 Task: Find connections with filter location Huanggang with filter topic #moneywith filter profile language French with filter current company JOJO INTERNATIONAL PVT LTD with filter school Indian Institute of Management, Indore with filter industry Food and Beverage Services with filter service category Typing with filter keywords title Cruise Director
Action: Mouse moved to (649, 85)
Screenshot: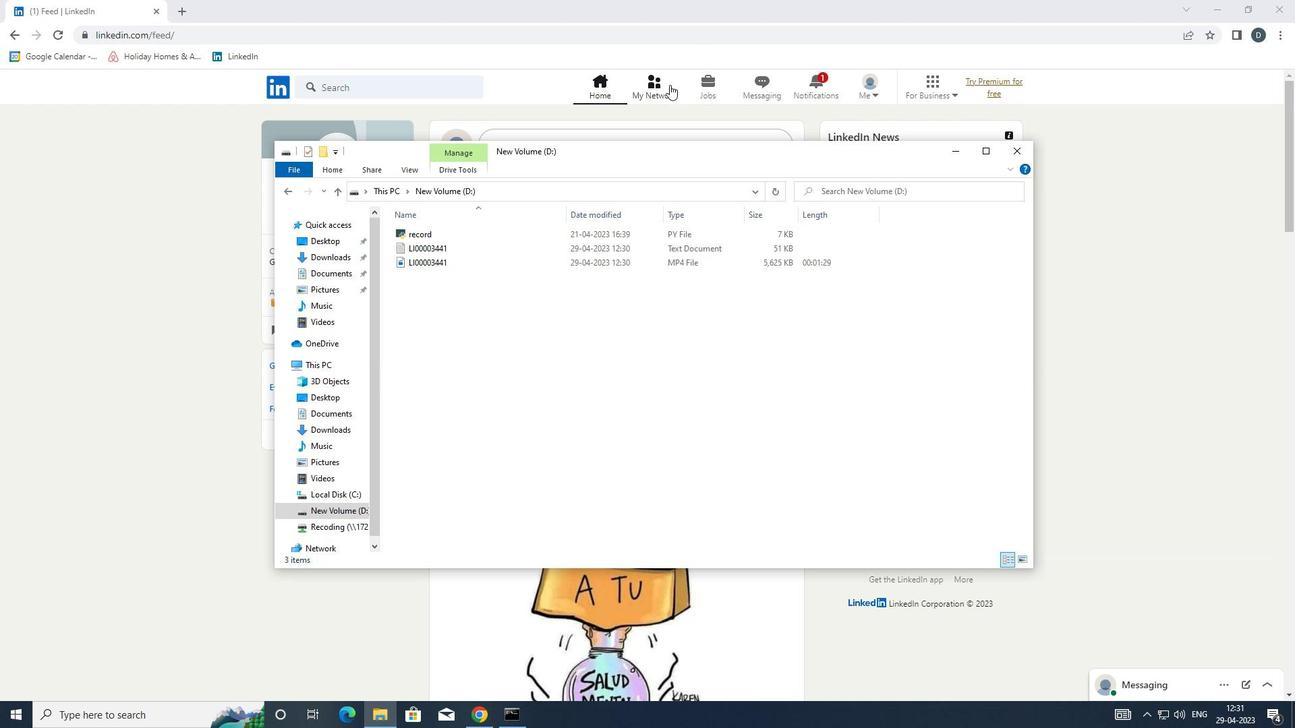 
Action: Mouse pressed left at (649, 85)
Screenshot: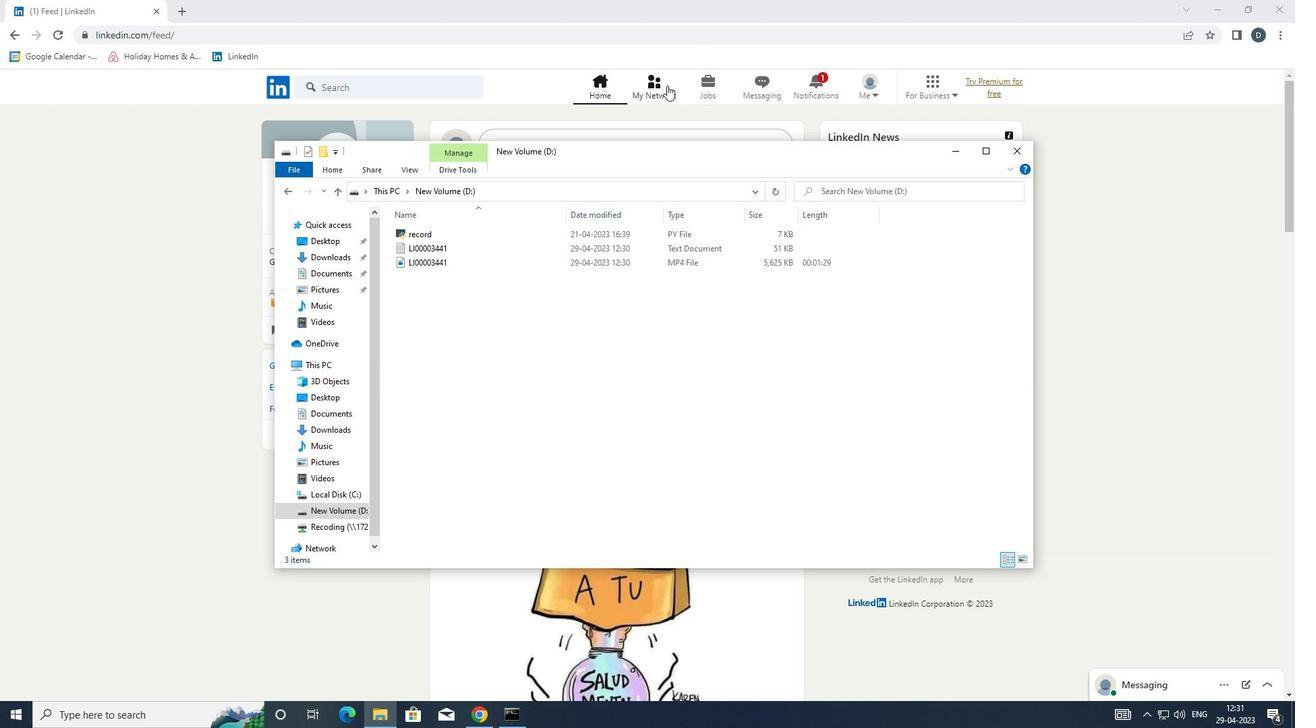 
Action: Mouse moved to (443, 155)
Screenshot: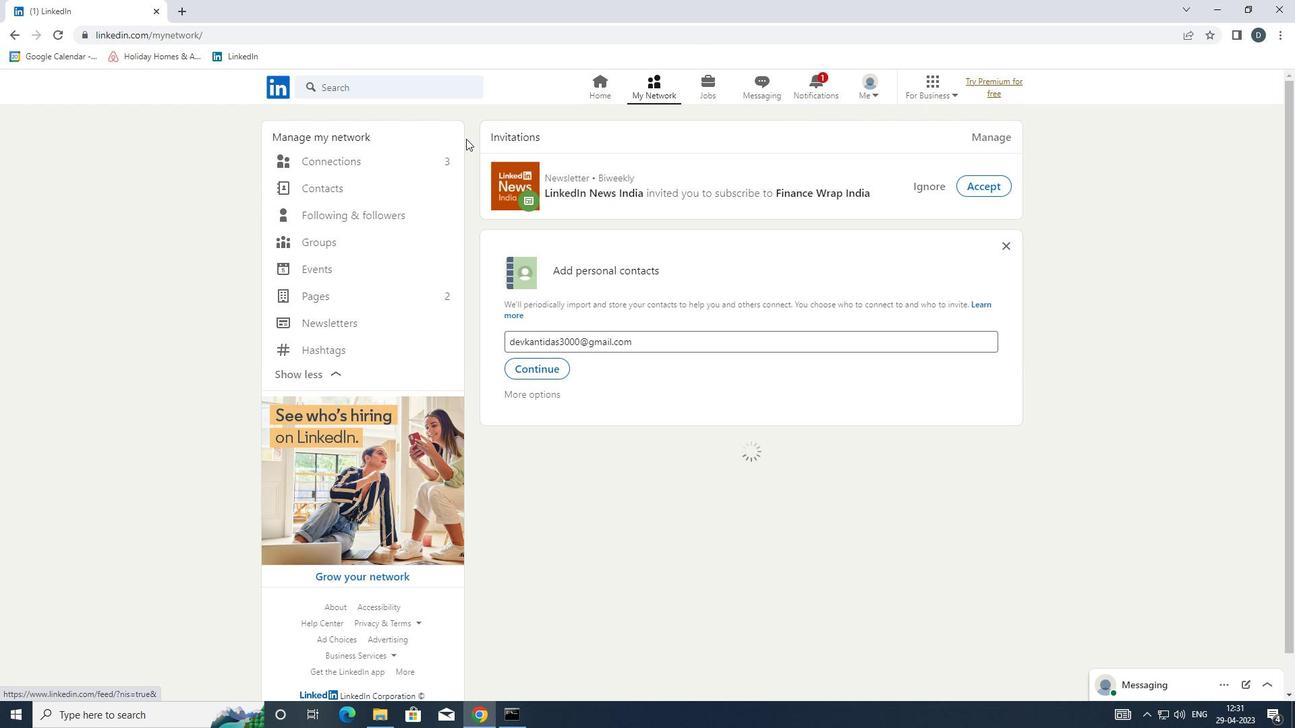 
Action: Mouse pressed left at (443, 155)
Screenshot: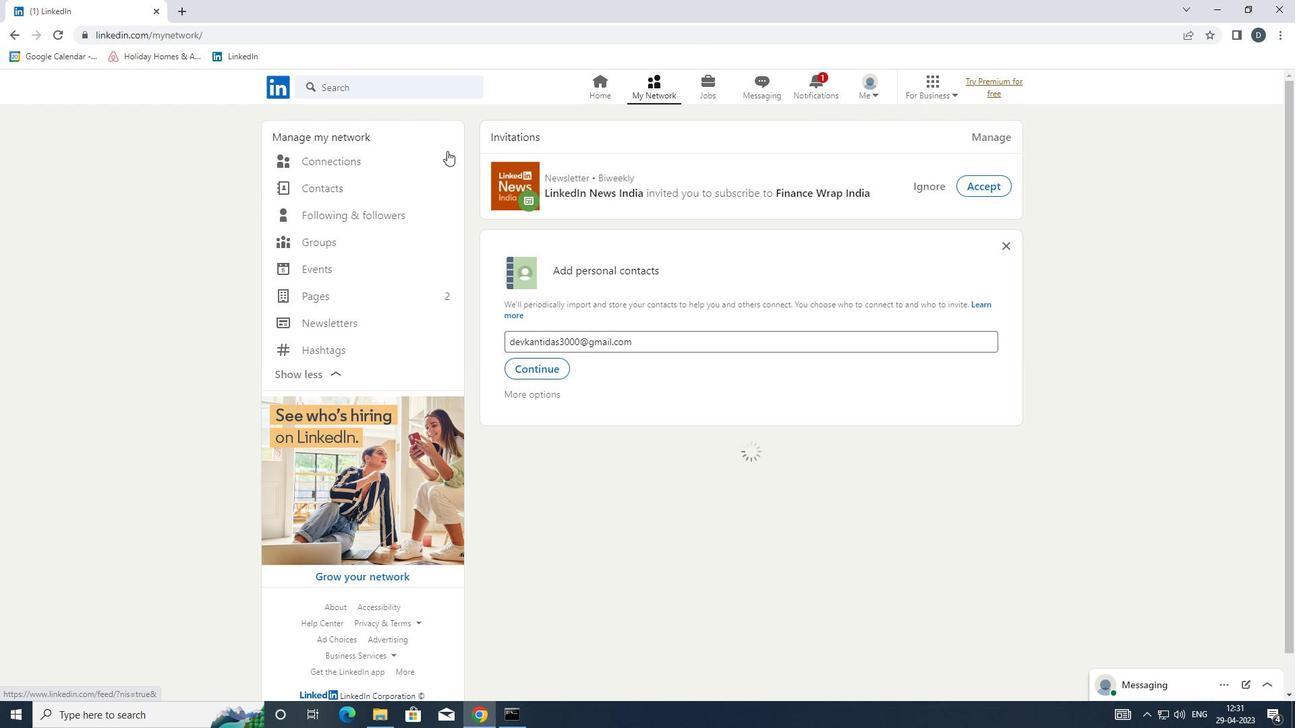 
Action: Mouse moved to (742, 159)
Screenshot: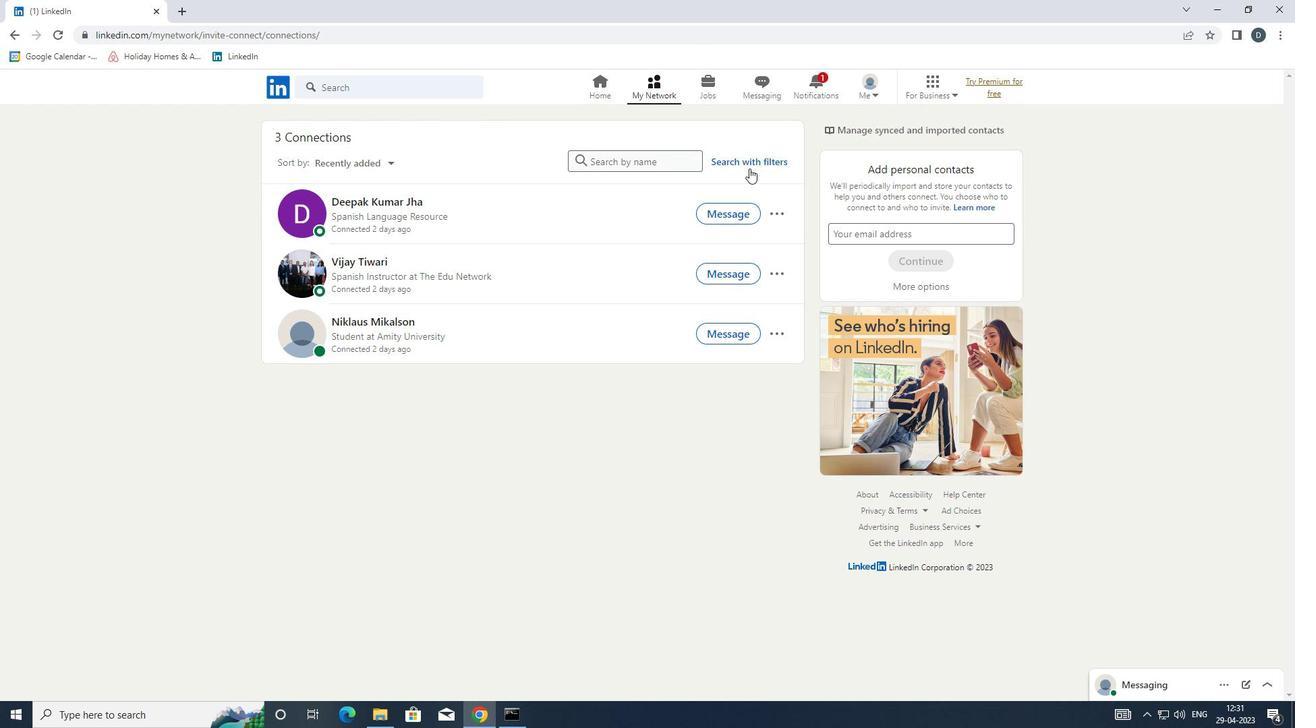
Action: Mouse pressed left at (742, 159)
Screenshot: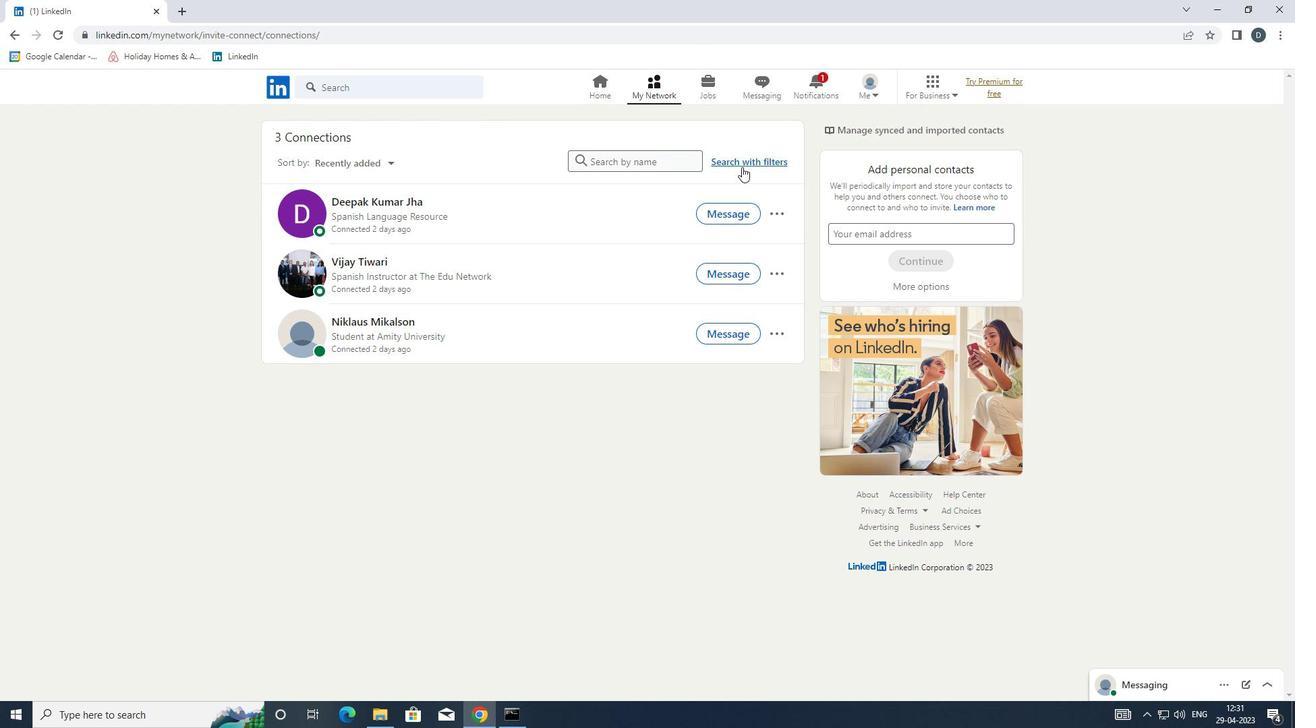 
Action: Mouse moved to (686, 122)
Screenshot: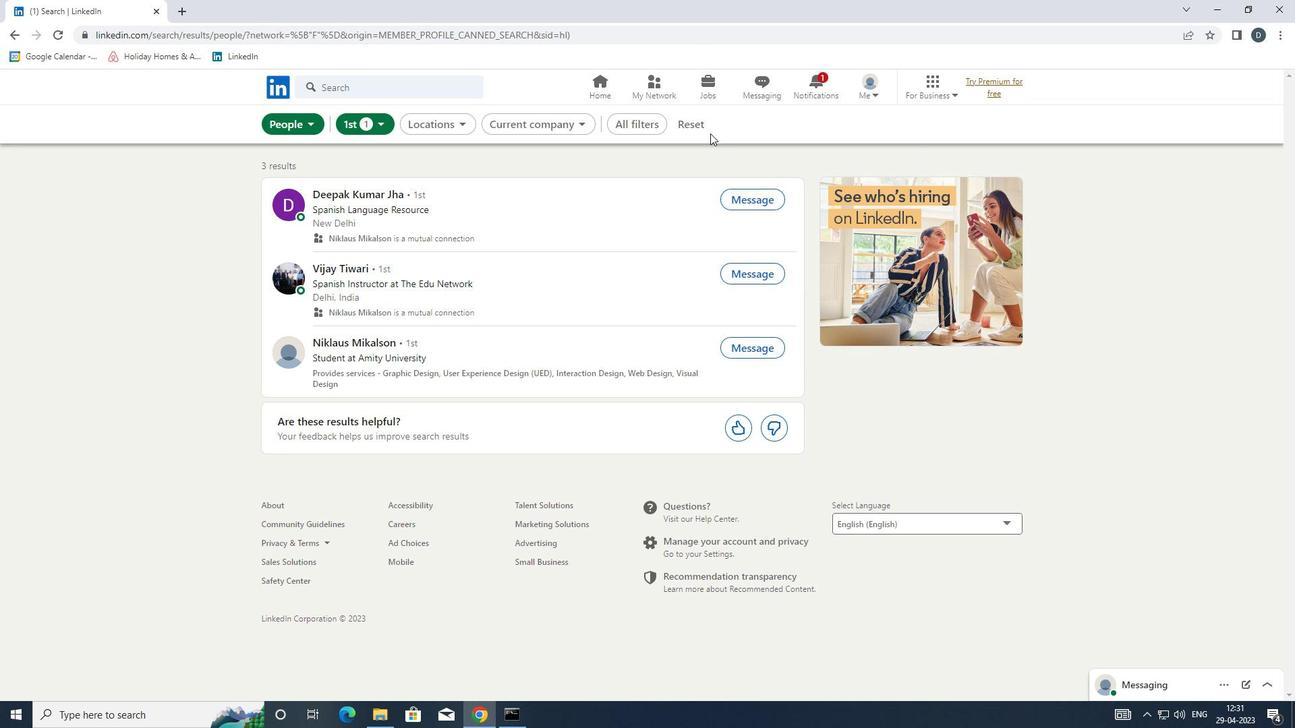 
Action: Mouse pressed left at (686, 122)
Screenshot: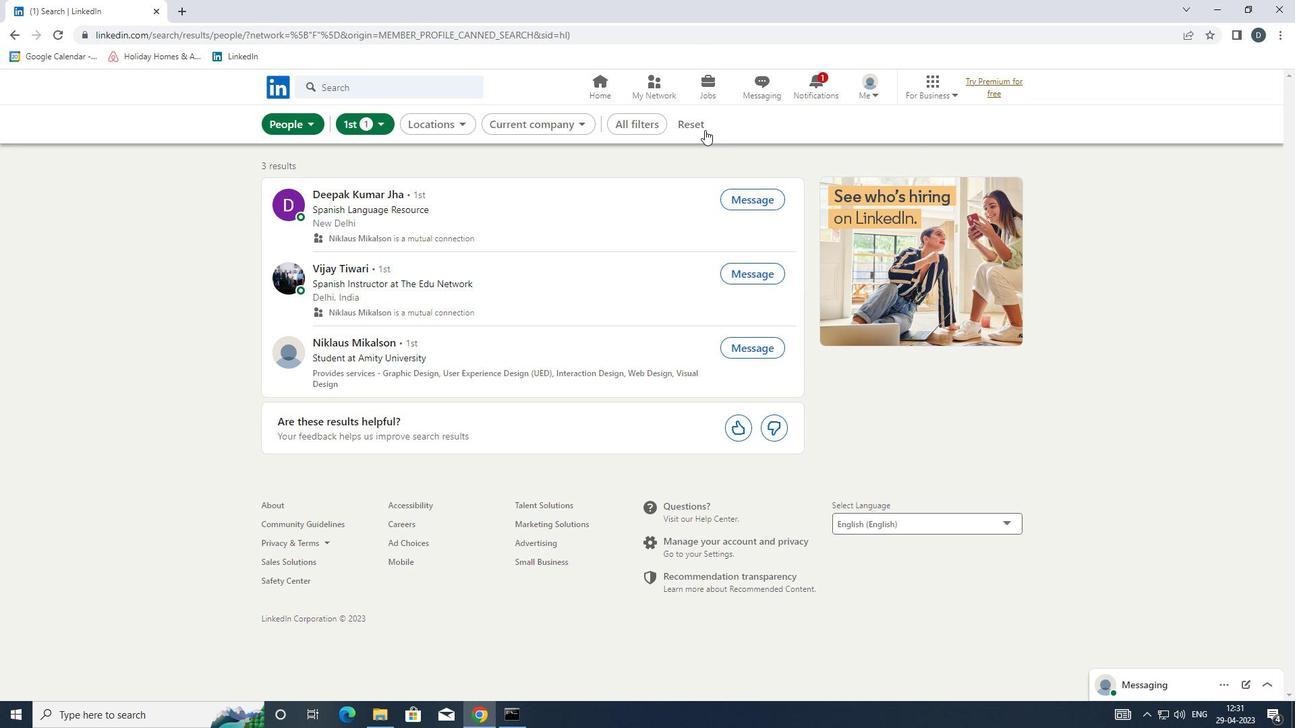 
Action: Mouse moved to (682, 122)
Screenshot: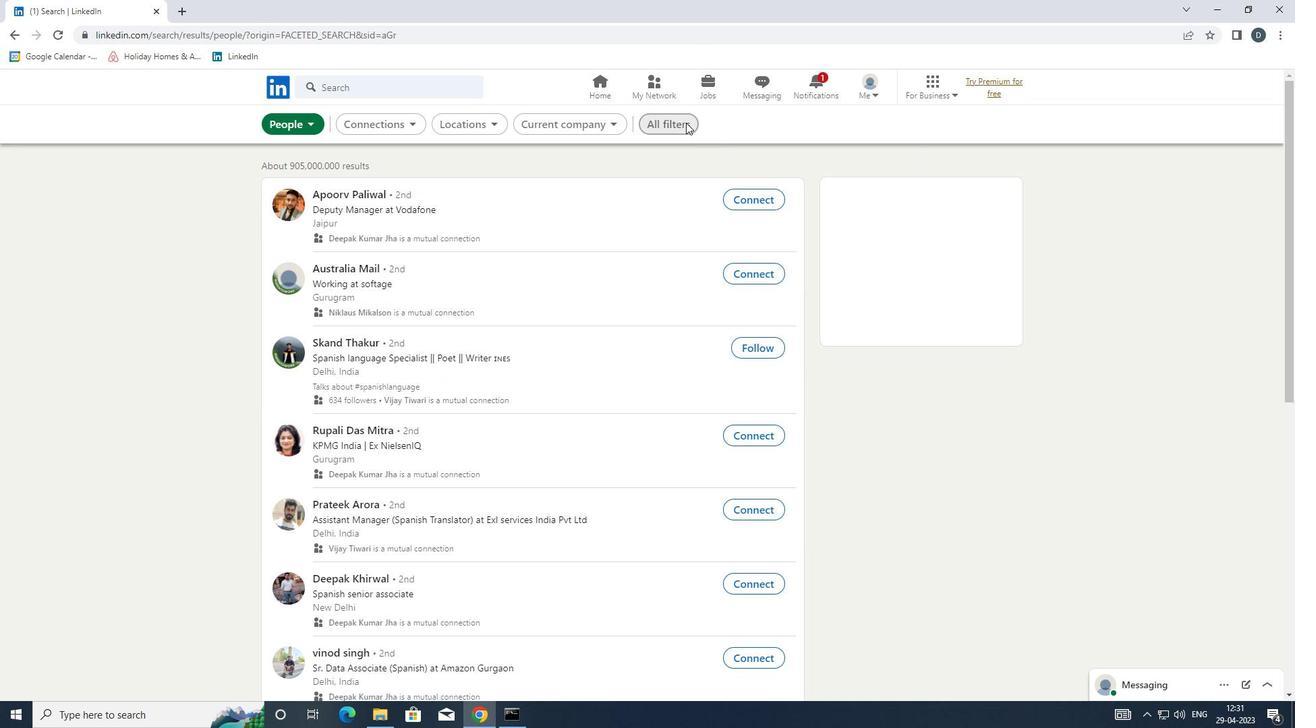 
Action: Mouse pressed left at (682, 122)
Screenshot: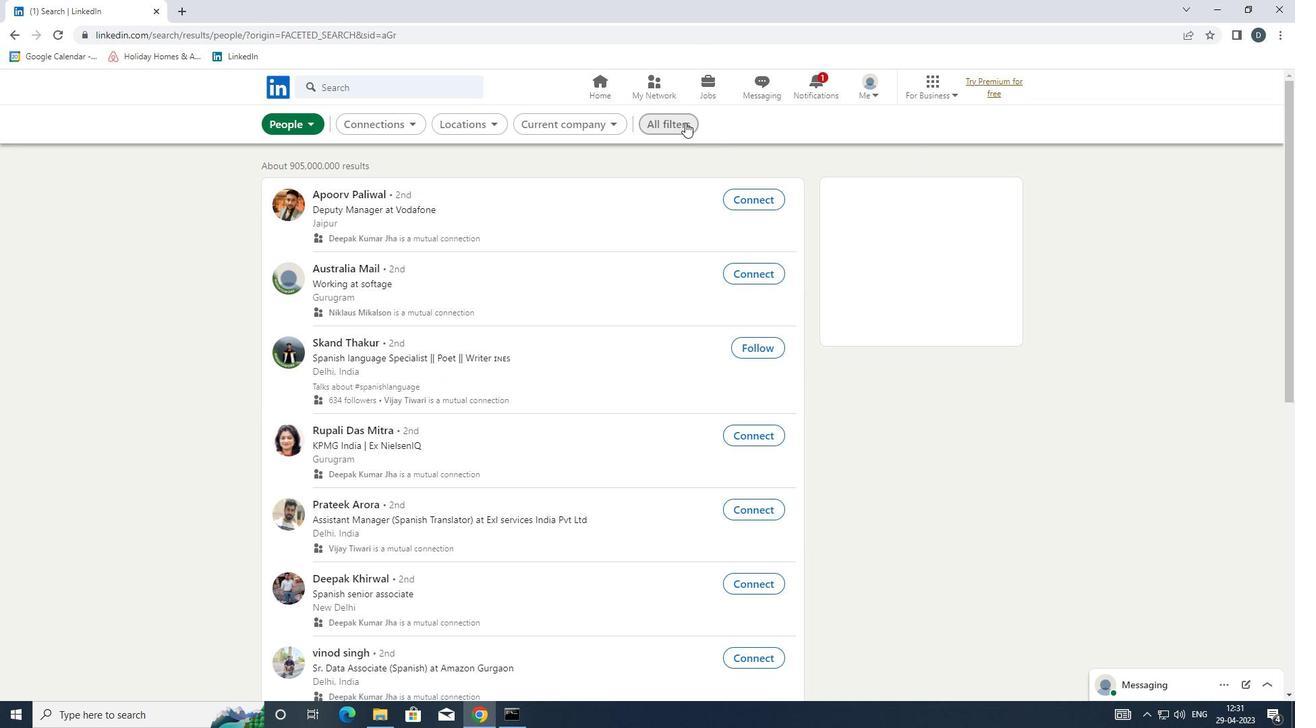 
Action: Mouse moved to (1166, 529)
Screenshot: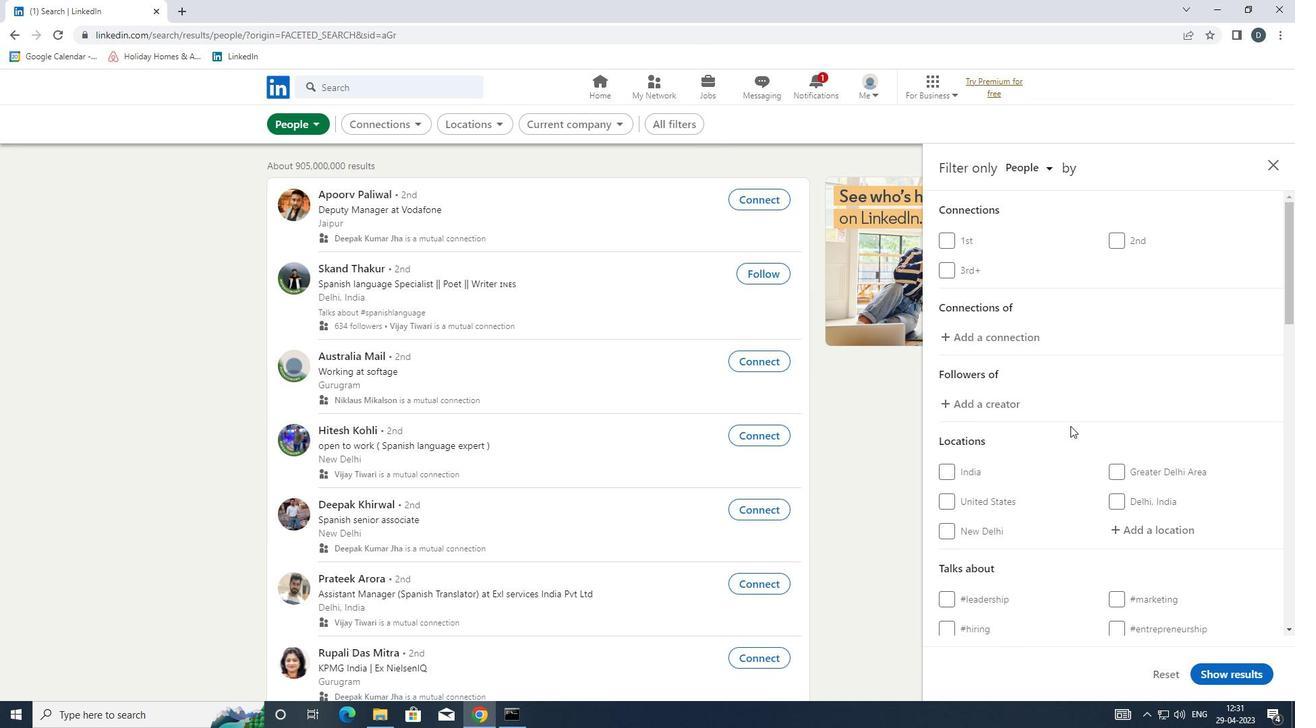 
Action: Mouse pressed left at (1166, 529)
Screenshot: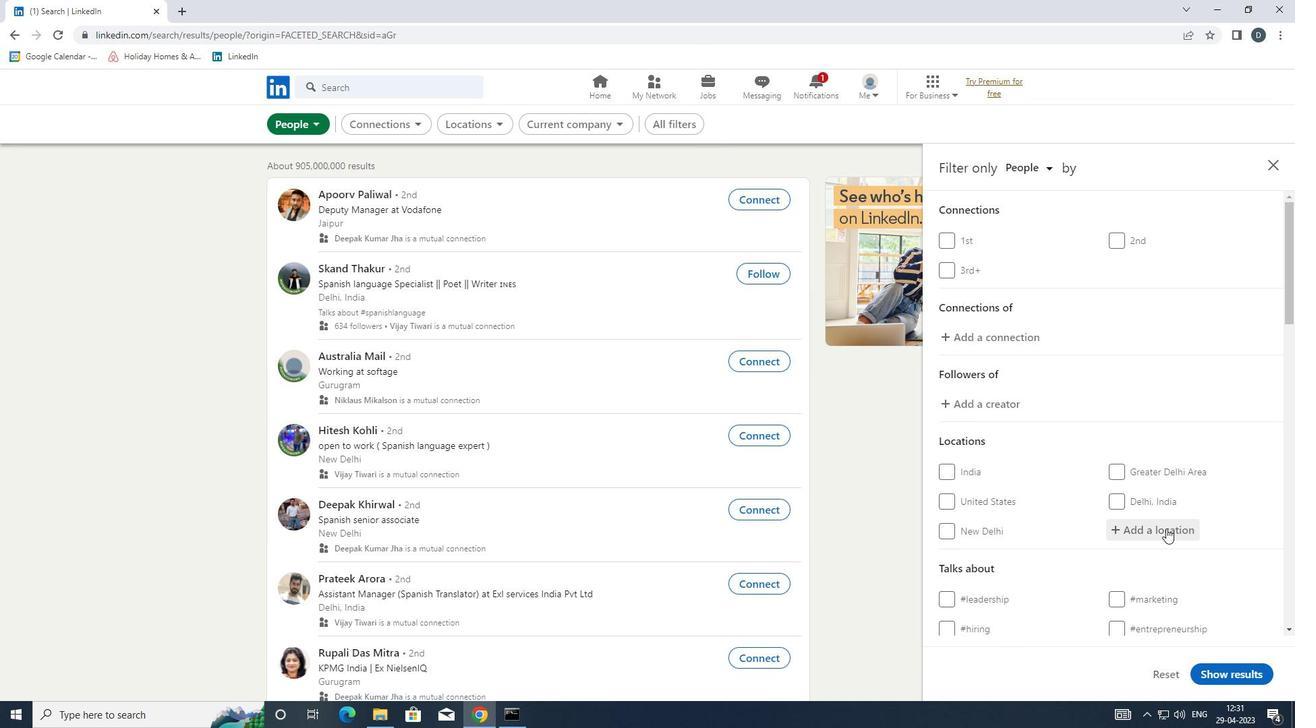 
Action: Key pressed <Key.shift_r><Key.shift_r><Key.shift_r>Huanggang
Screenshot: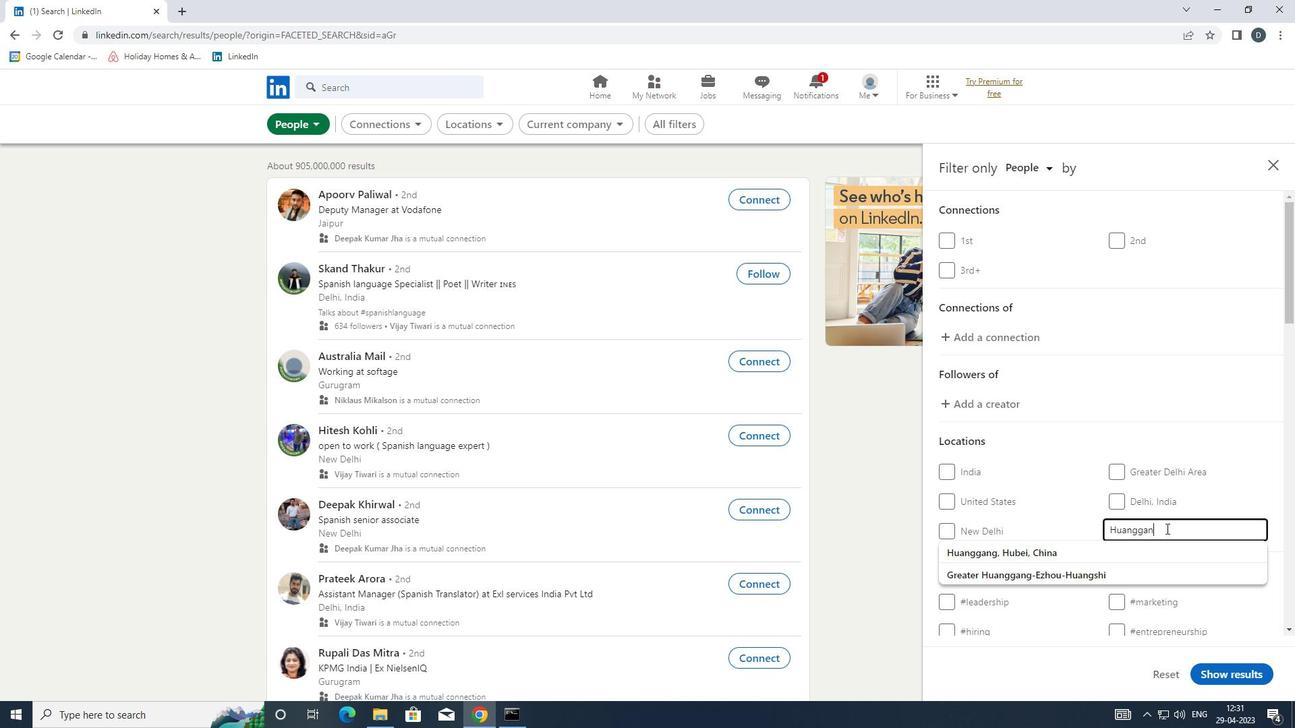
Action: Mouse moved to (1142, 541)
Screenshot: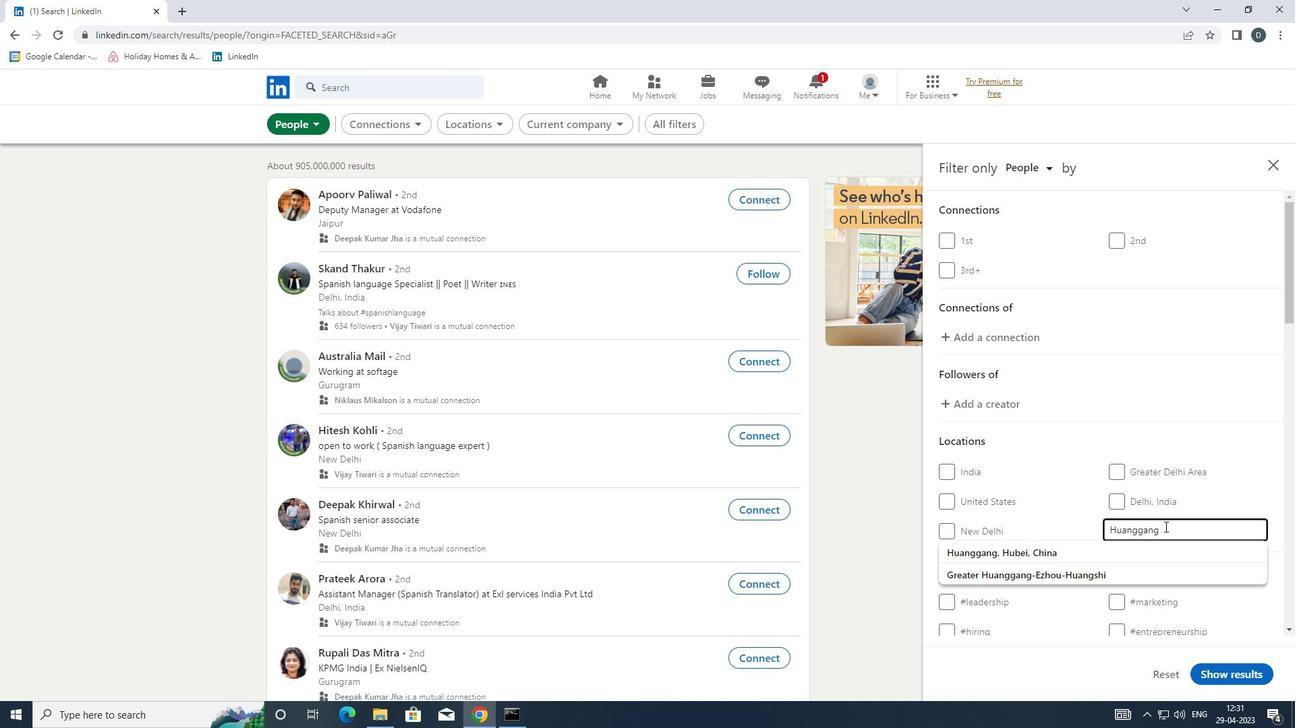 
Action: Mouse pressed left at (1142, 541)
Screenshot: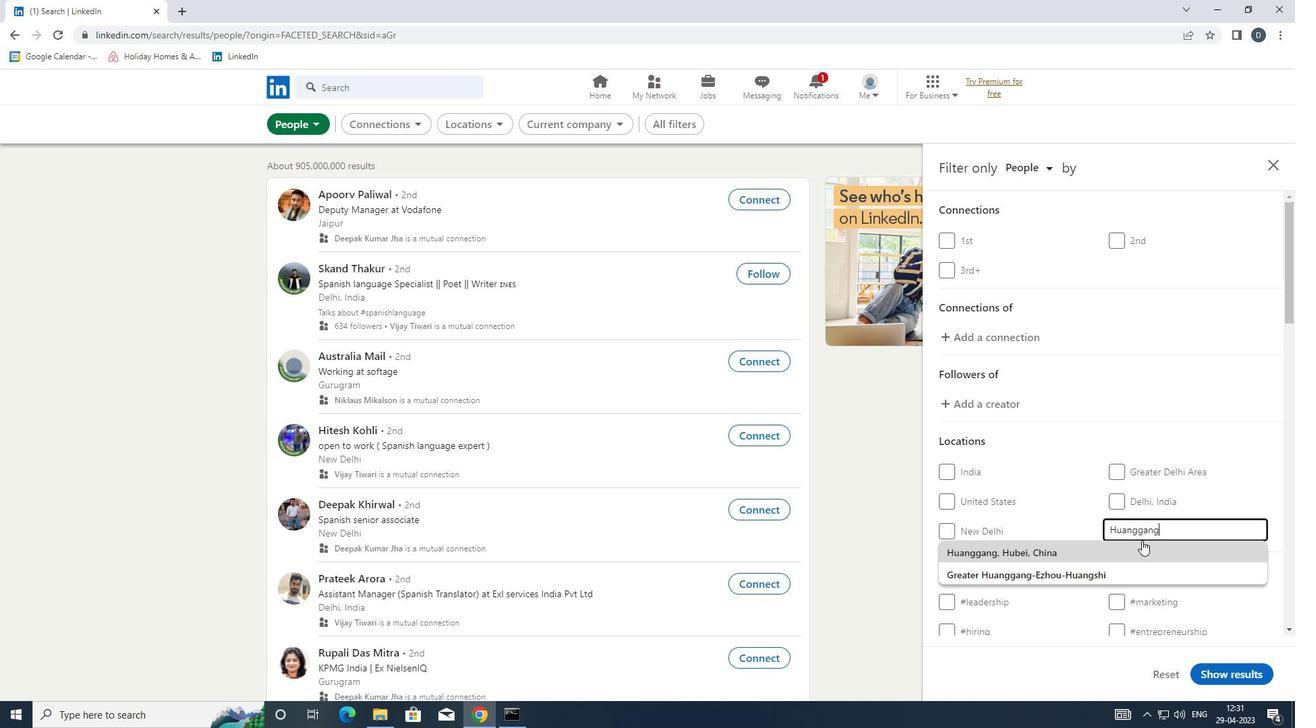 
Action: Mouse scrolled (1142, 540) with delta (0, 0)
Screenshot: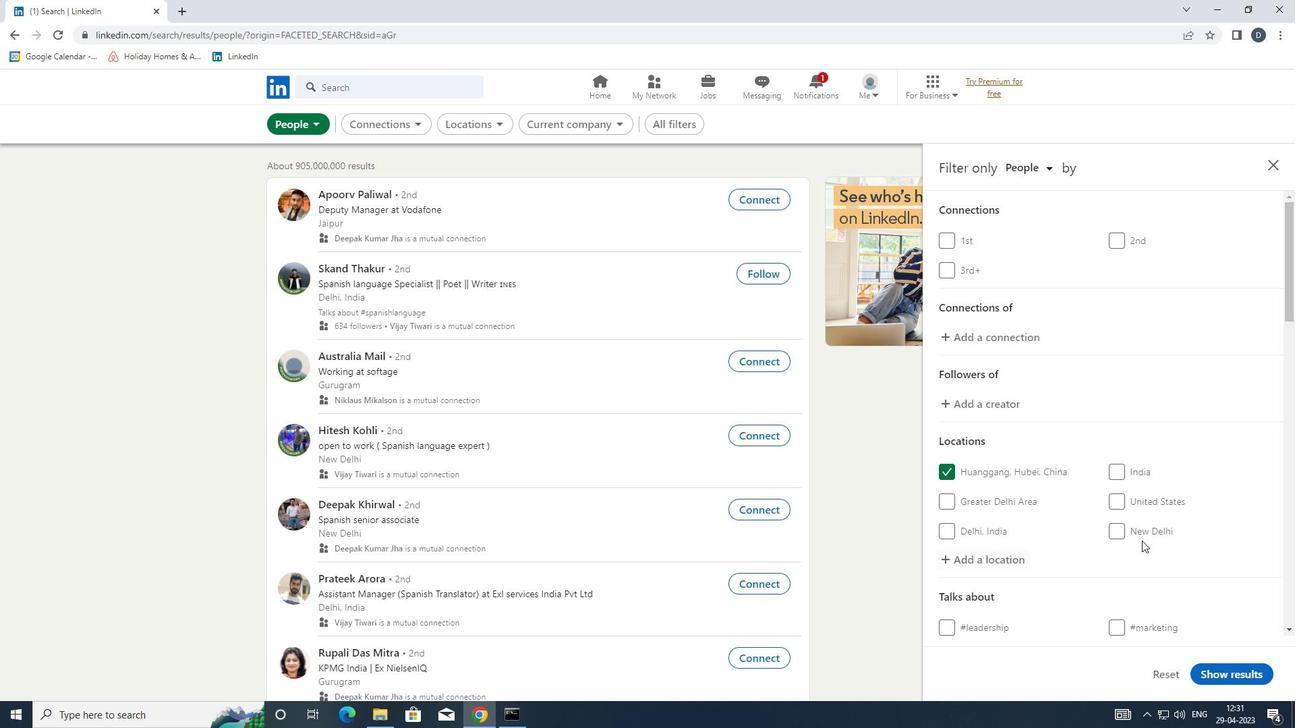 
Action: Mouse scrolled (1142, 540) with delta (0, 0)
Screenshot: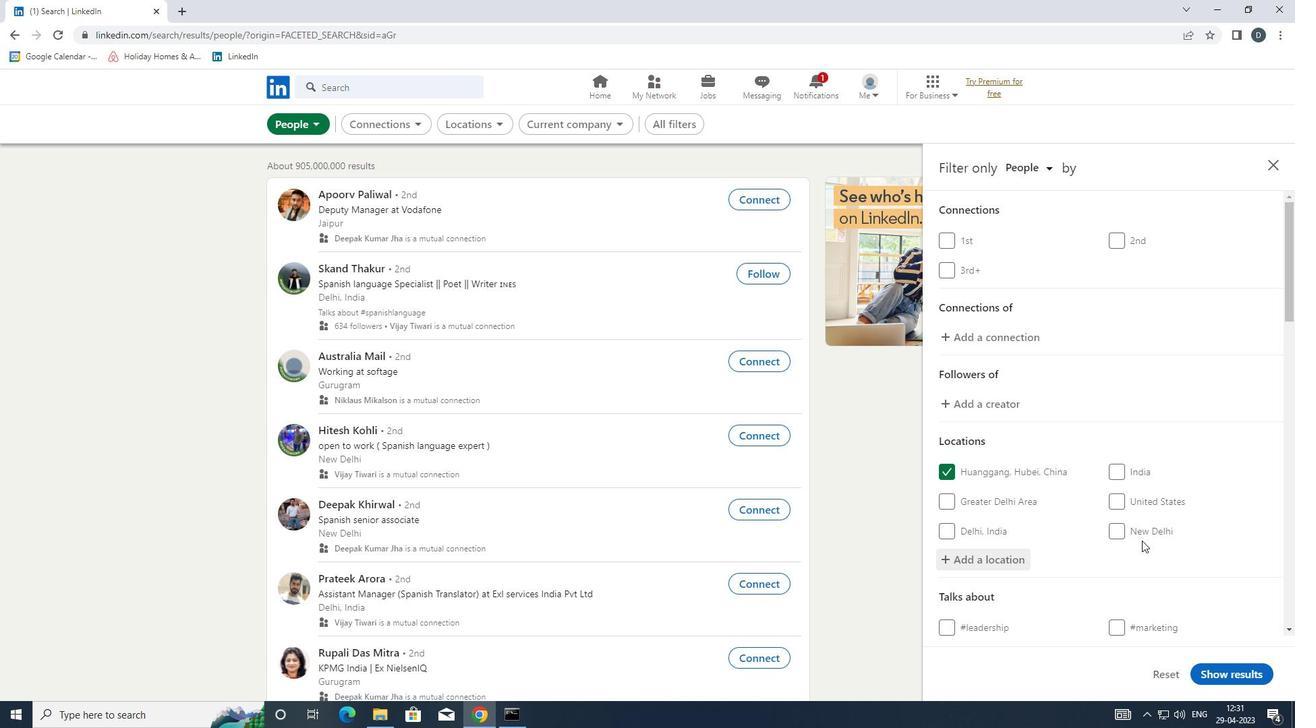 
Action: Mouse scrolled (1142, 540) with delta (0, 0)
Screenshot: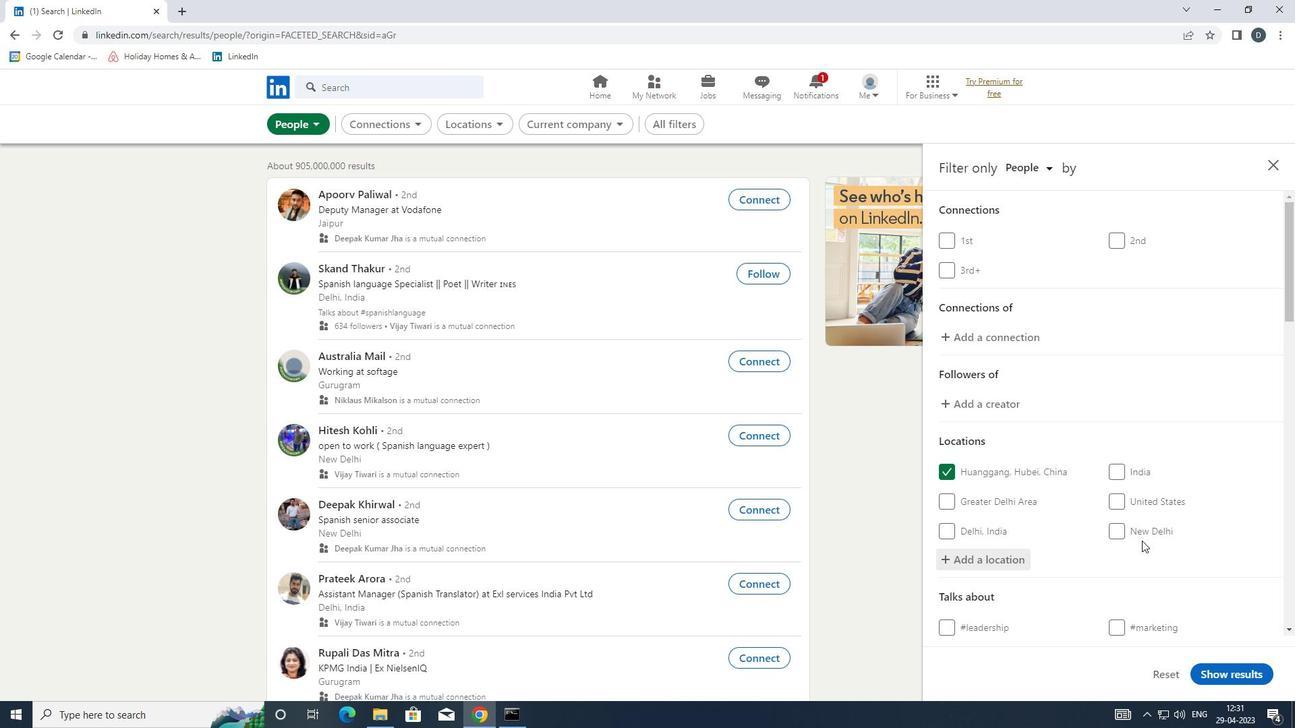 
Action: Mouse moved to (1132, 483)
Screenshot: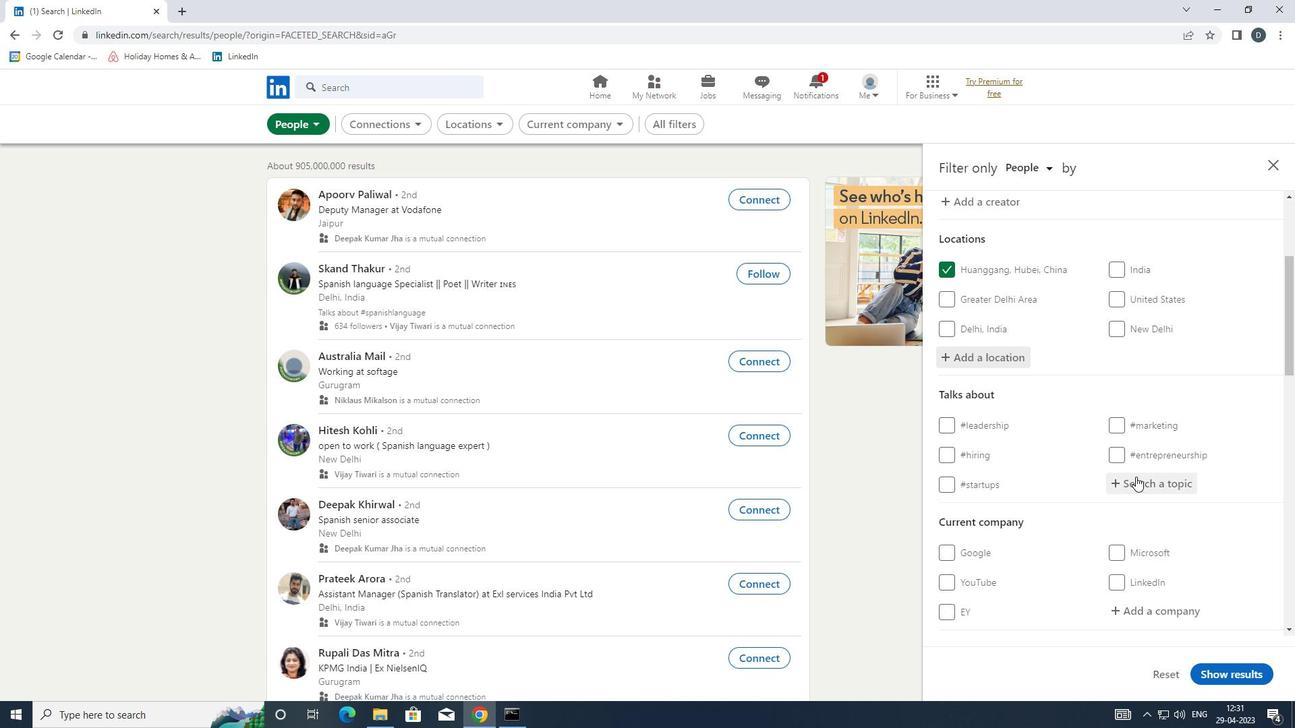 
Action: Mouse pressed left at (1132, 483)
Screenshot: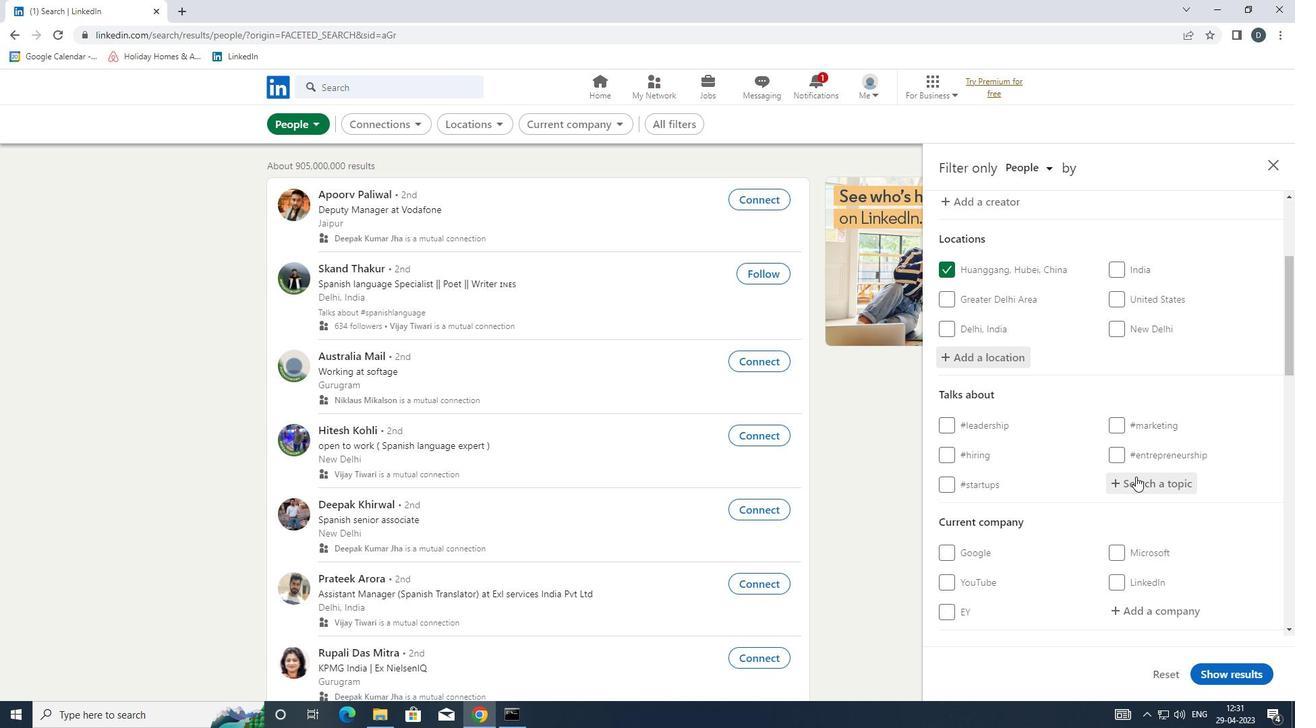 
Action: Mouse moved to (1130, 487)
Screenshot: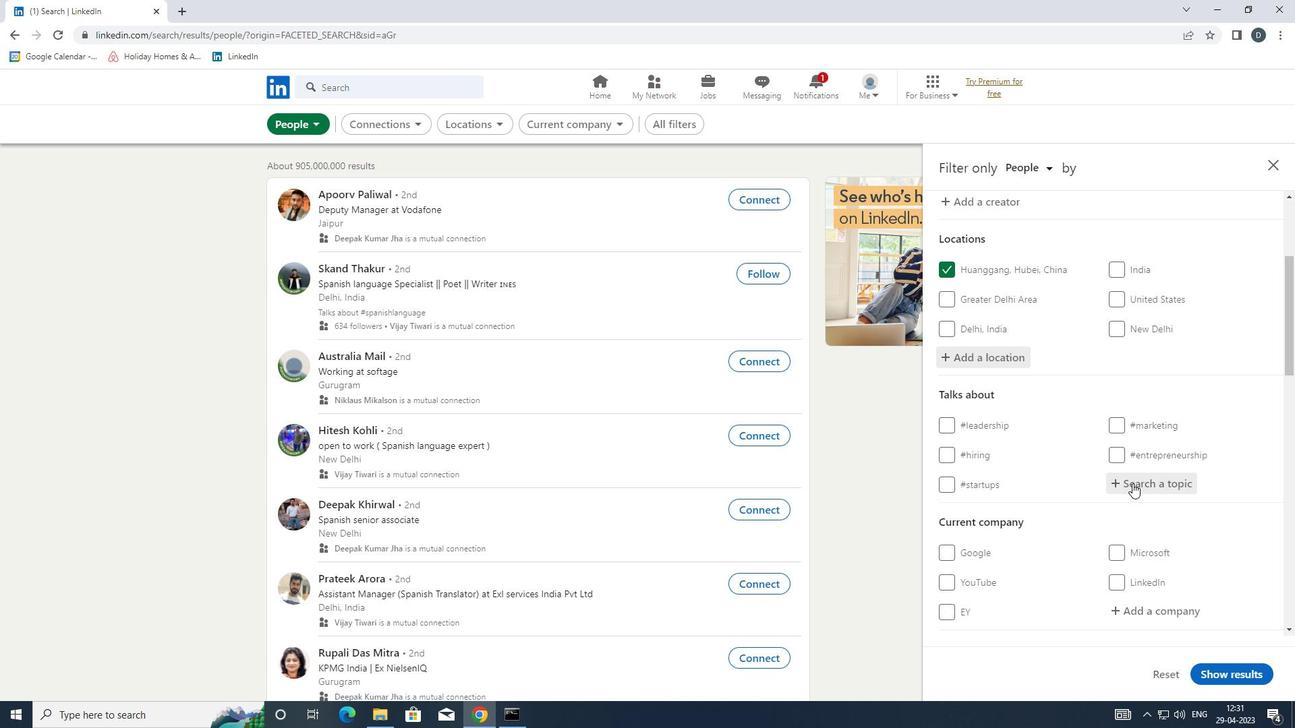 
Action: Key pressed <Key.shift>#MONEY
Screenshot: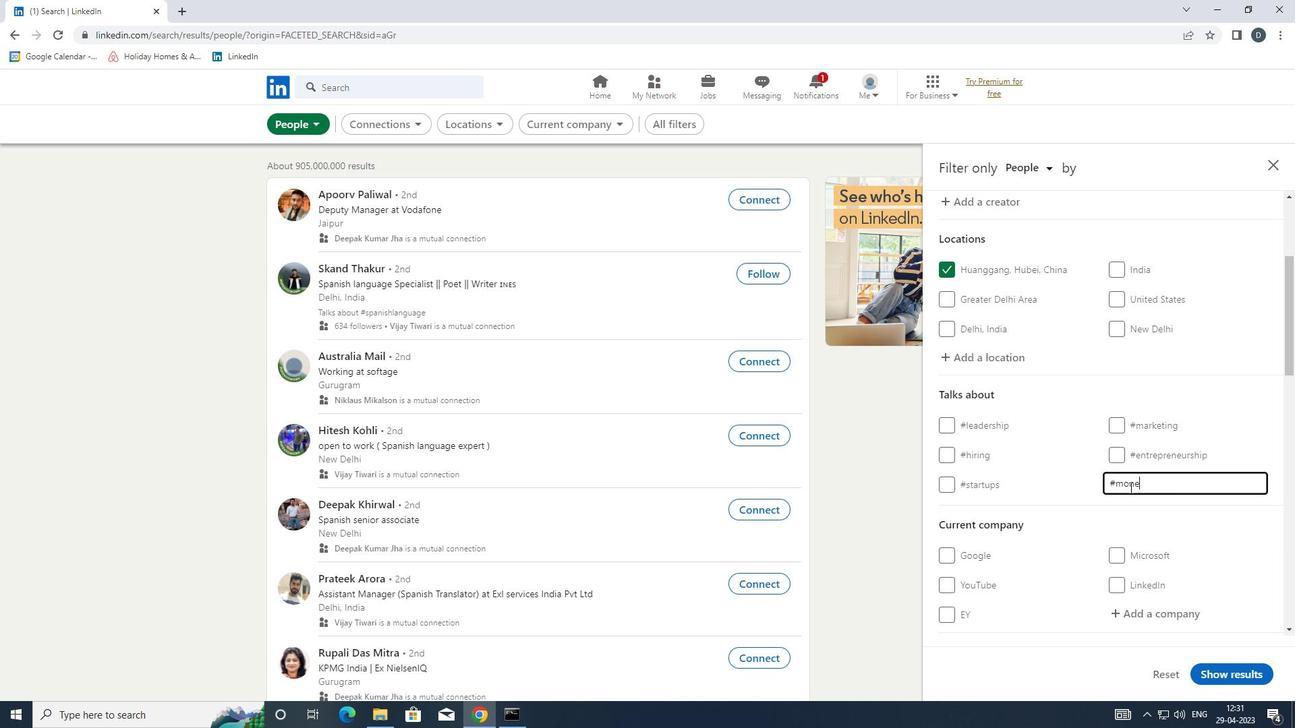 
Action: Mouse moved to (1128, 481)
Screenshot: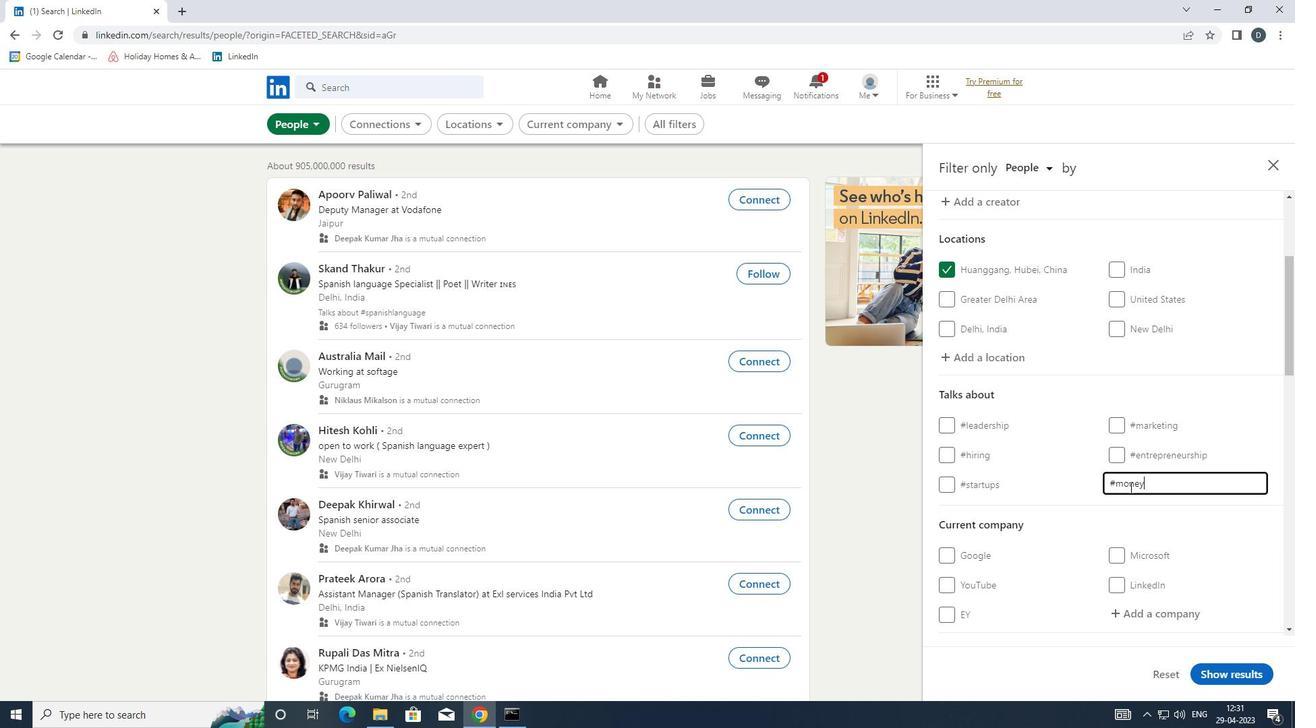 
Action: Mouse scrolled (1128, 481) with delta (0, 0)
Screenshot: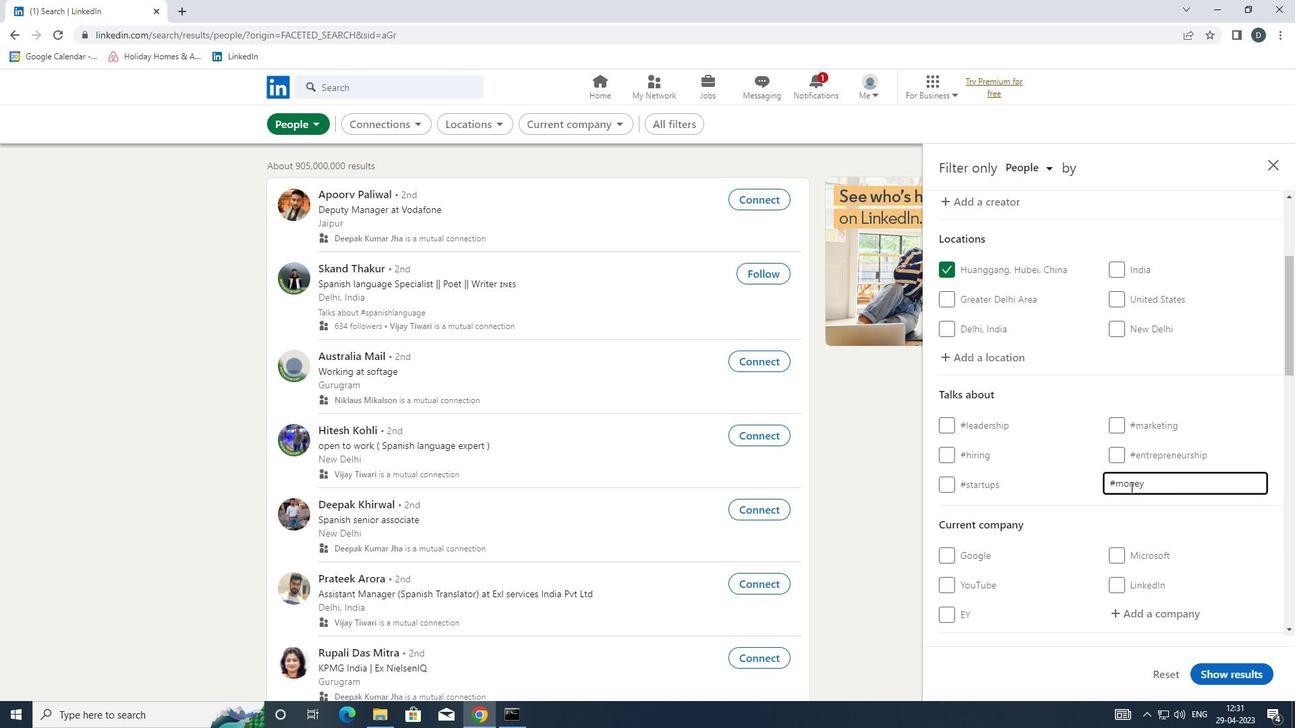 
Action: Mouse scrolled (1128, 481) with delta (0, 0)
Screenshot: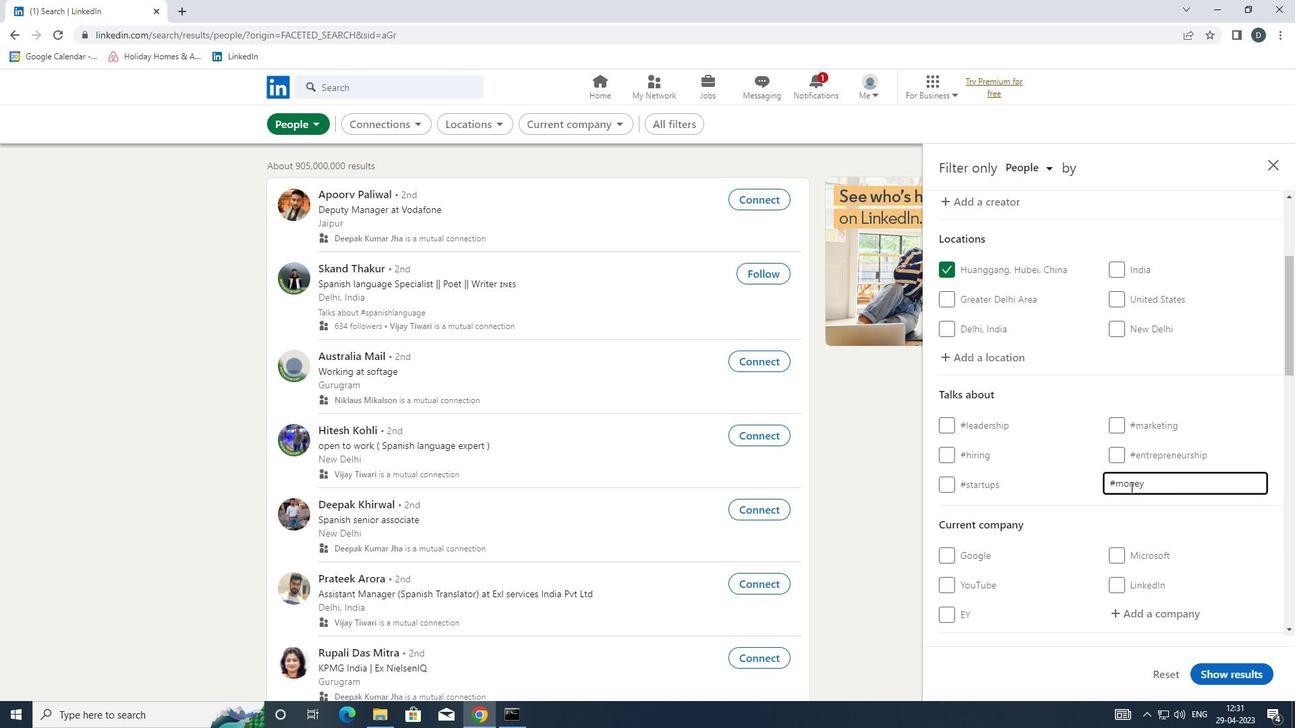 
Action: Mouse scrolled (1128, 481) with delta (0, 0)
Screenshot: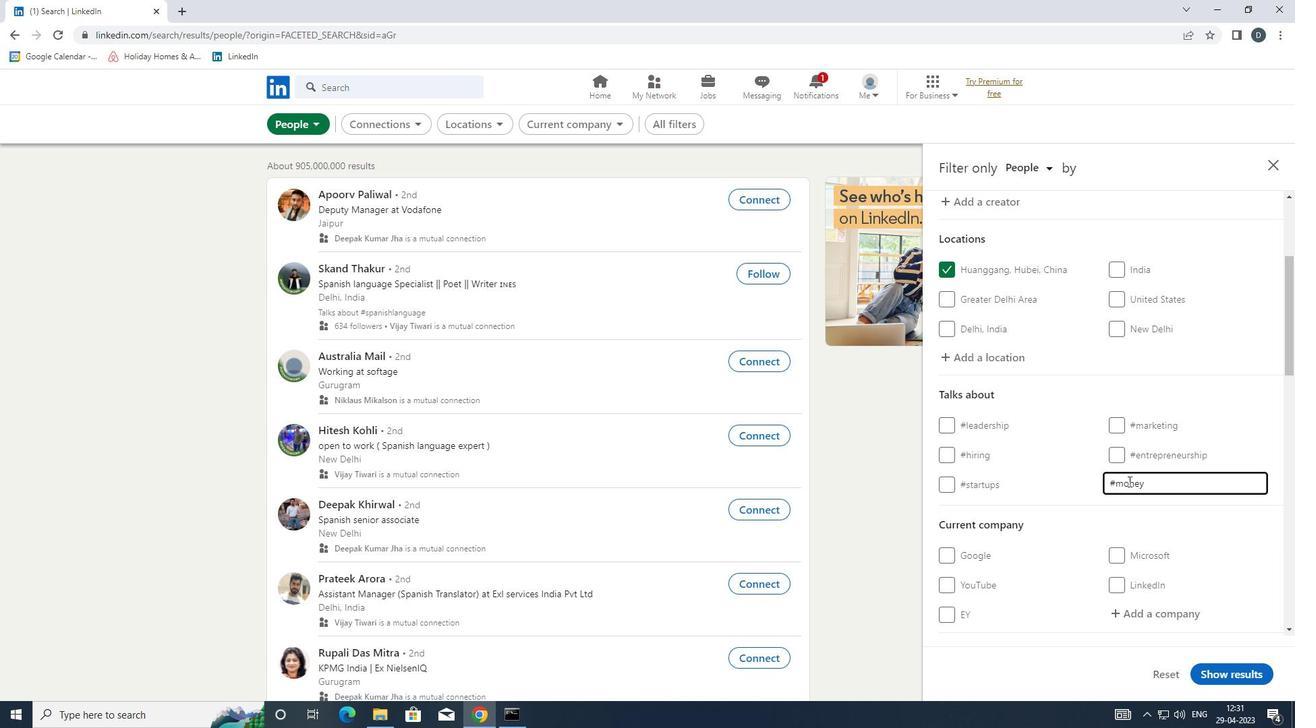 
Action: Mouse moved to (1128, 477)
Screenshot: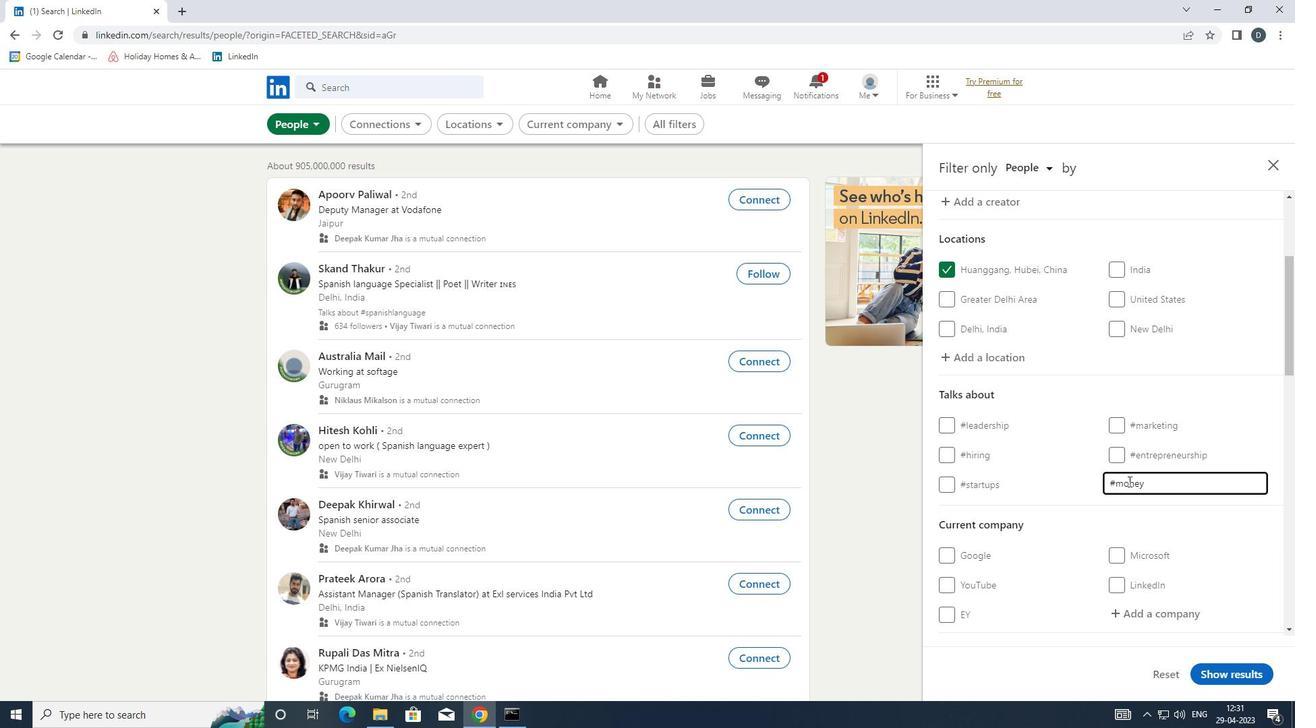 
Action: Mouse scrolled (1128, 477) with delta (0, 0)
Screenshot: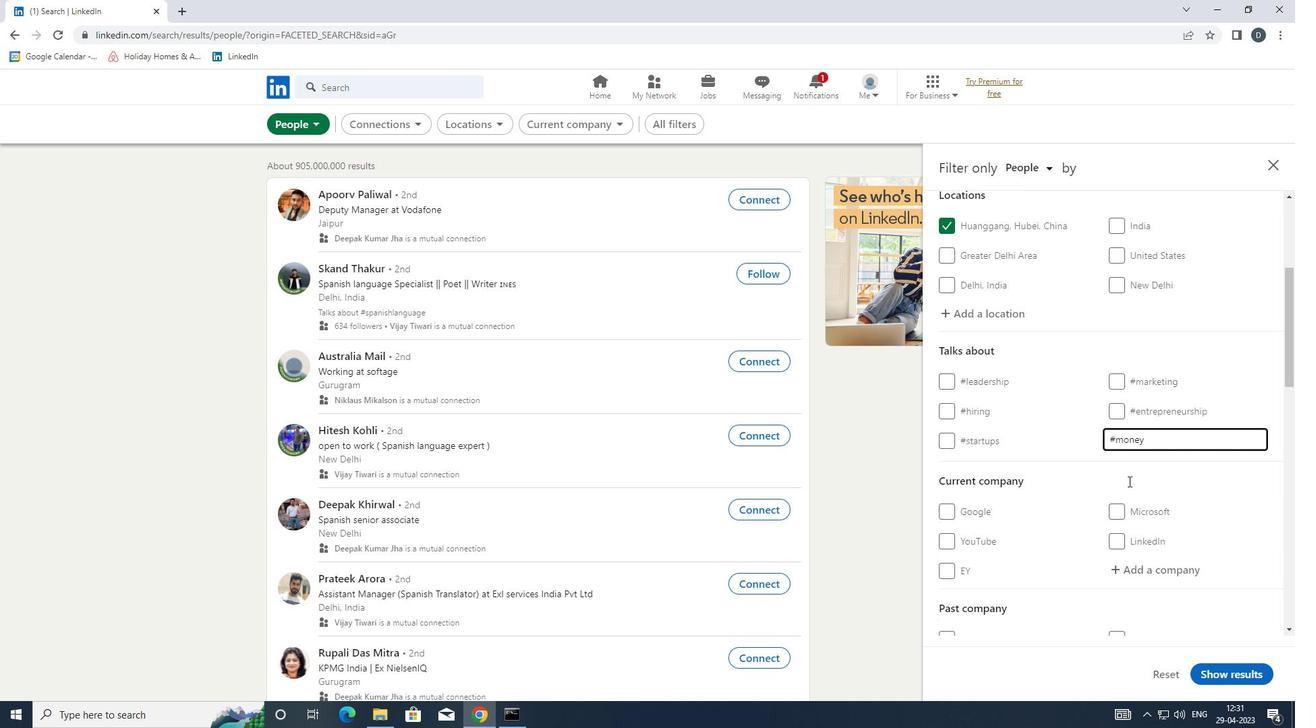 
Action: Mouse scrolled (1128, 477) with delta (0, 0)
Screenshot: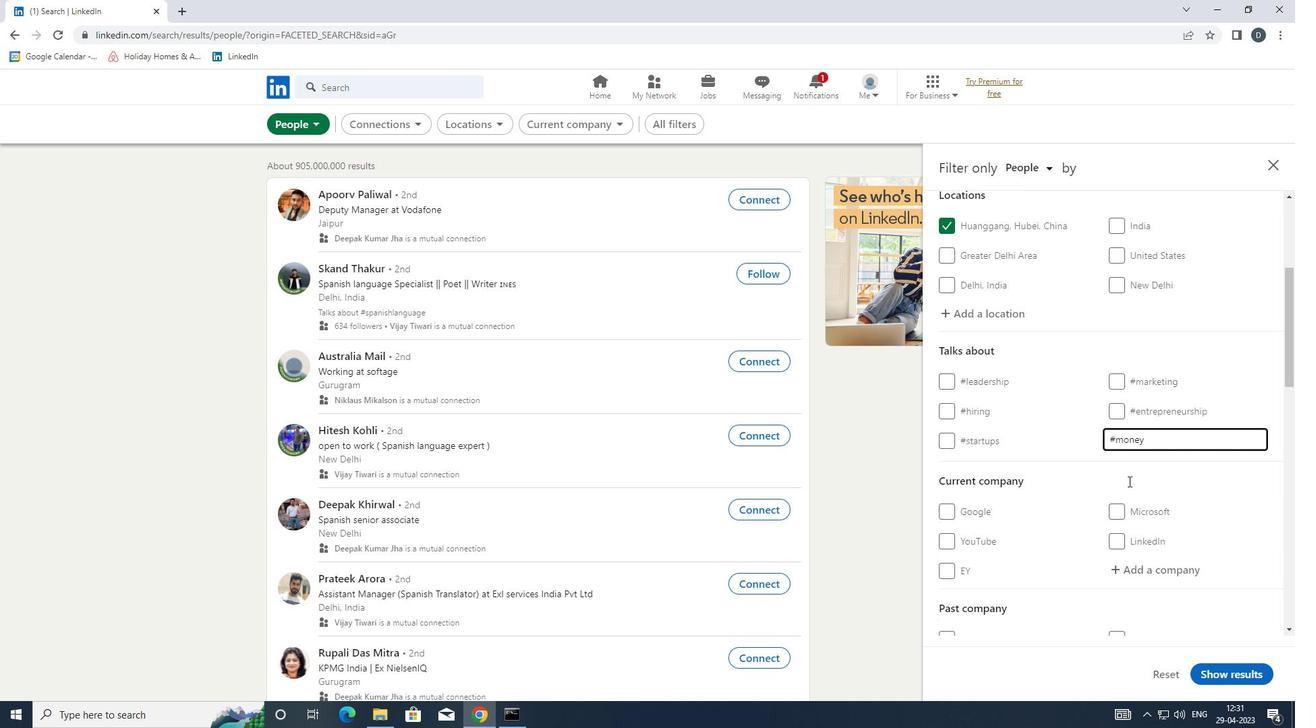 
Action: Mouse scrolled (1128, 477) with delta (0, 0)
Screenshot: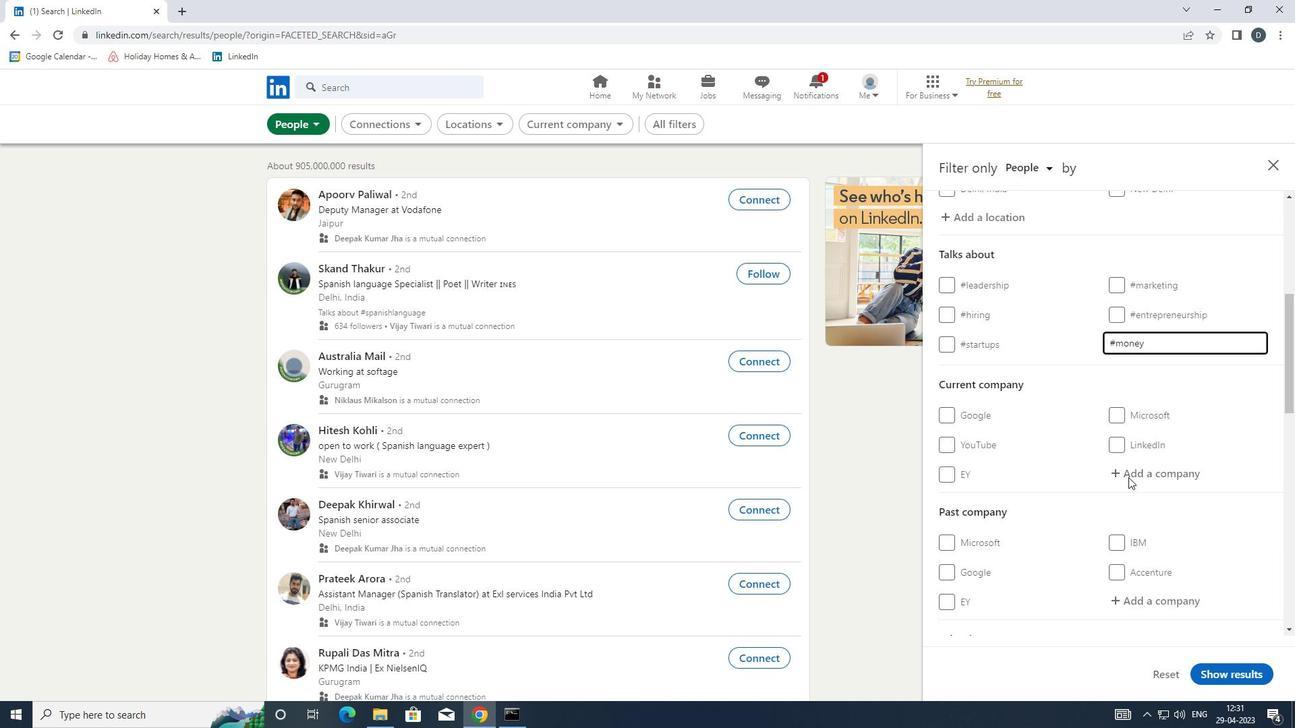 
Action: Mouse moved to (1116, 472)
Screenshot: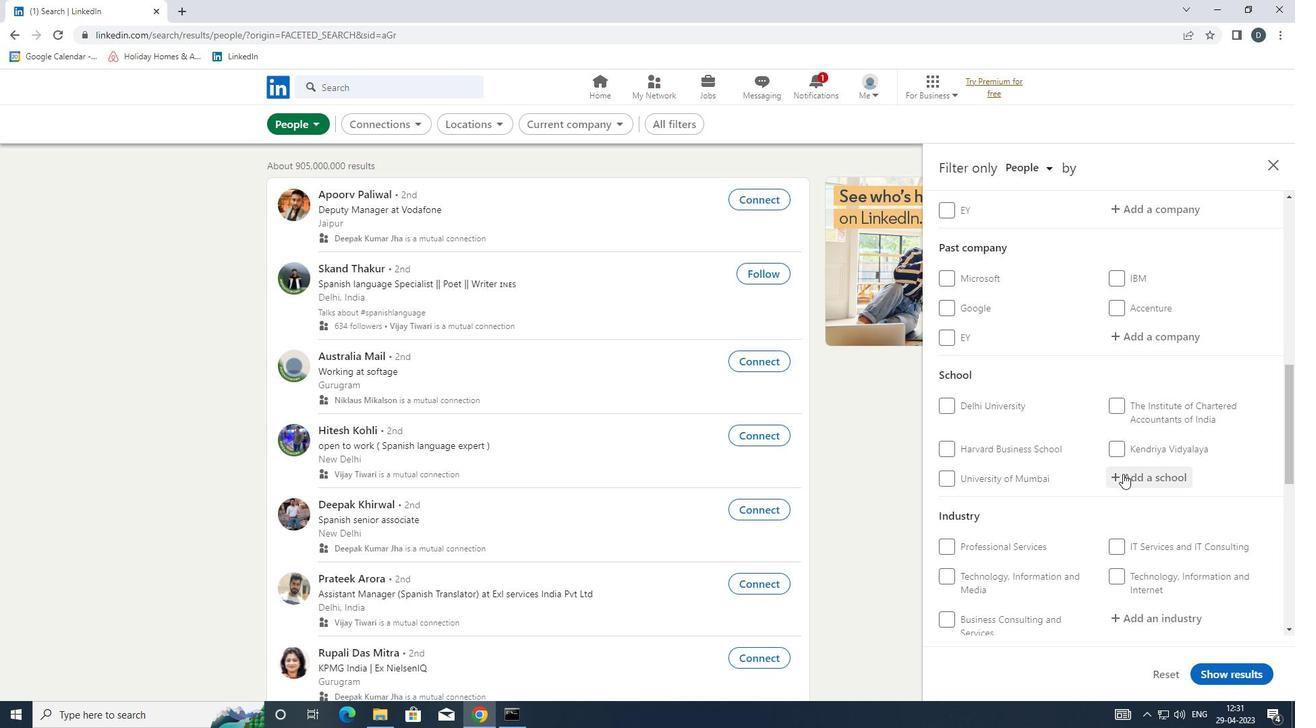 
Action: Mouse scrolled (1116, 472) with delta (0, 0)
Screenshot: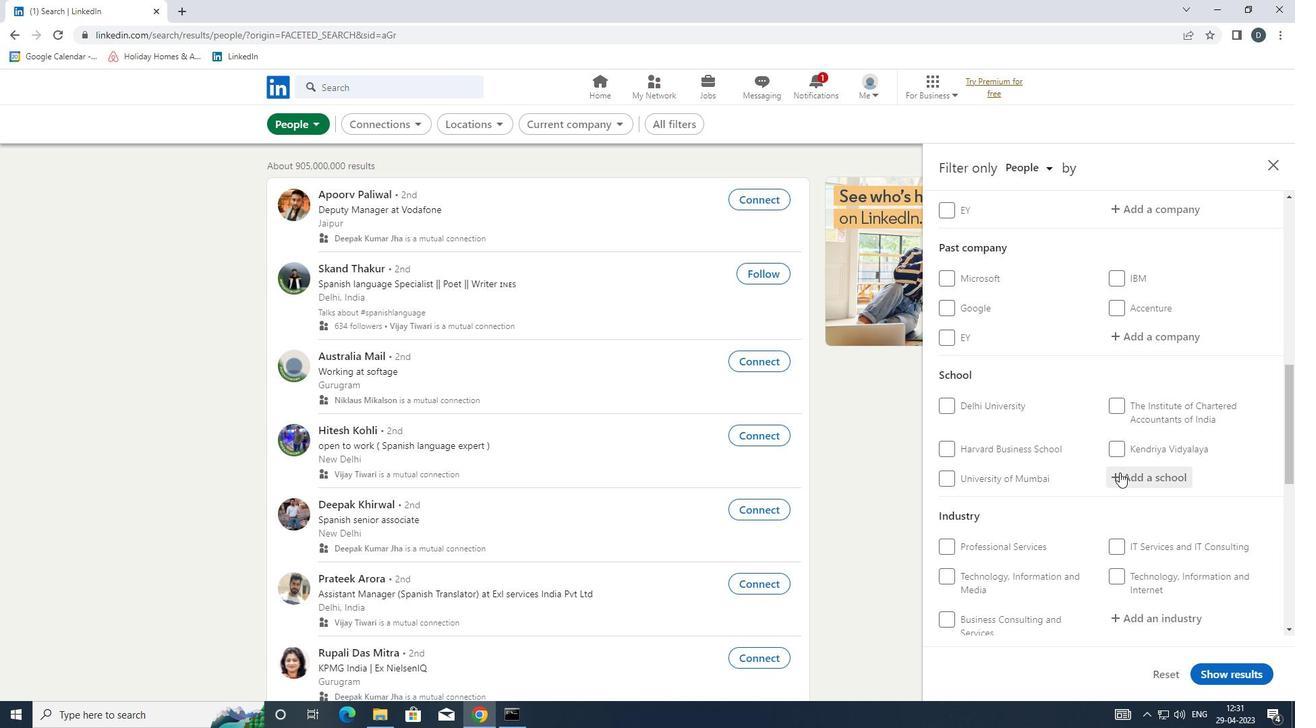 
Action: Mouse scrolled (1116, 472) with delta (0, 0)
Screenshot: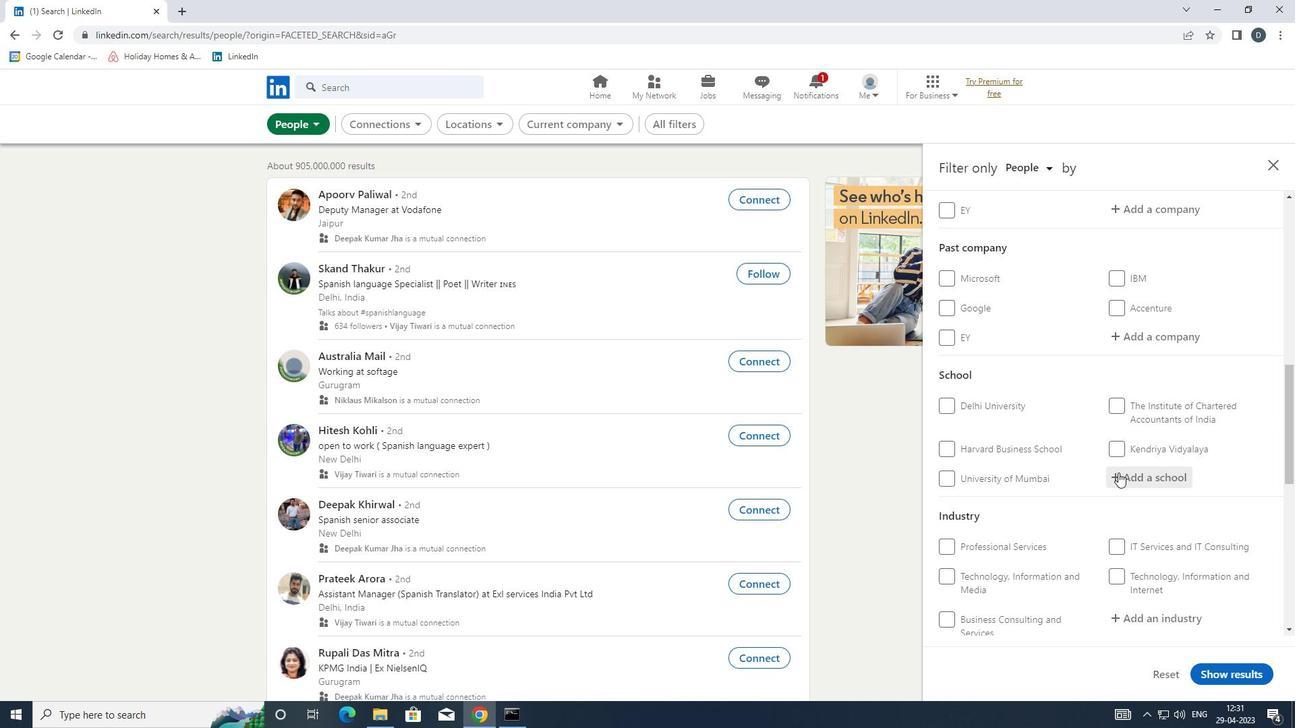 
Action: Mouse scrolled (1116, 472) with delta (0, 0)
Screenshot: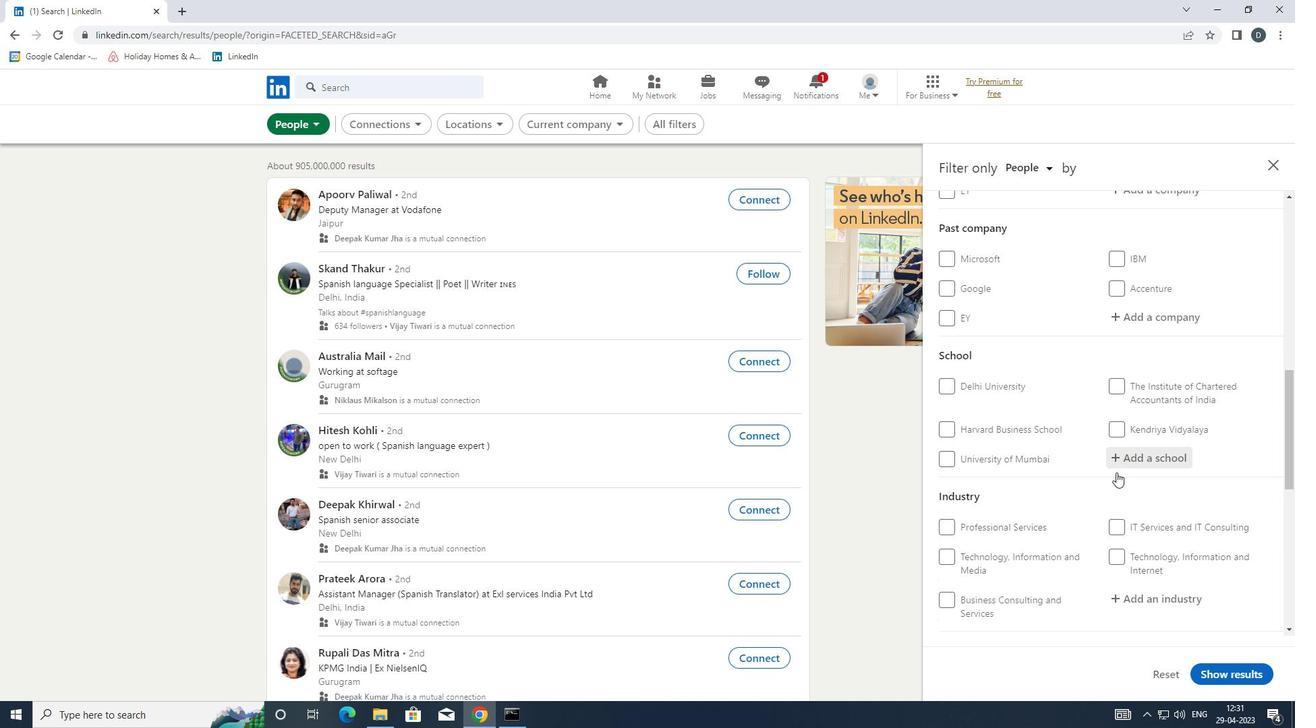 
Action: Mouse scrolled (1116, 472) with delta (0, 0)
Screenshot: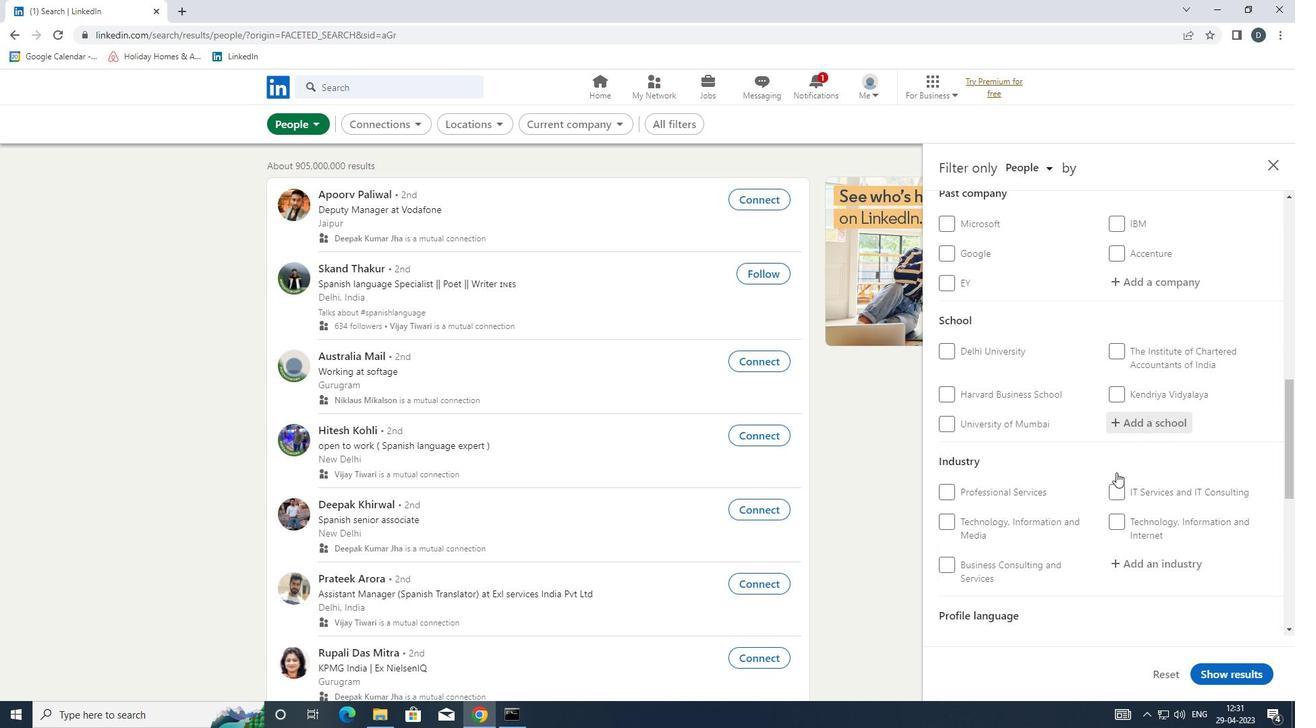 
Action: Mouse moved to (1132, 437)
Screenshot: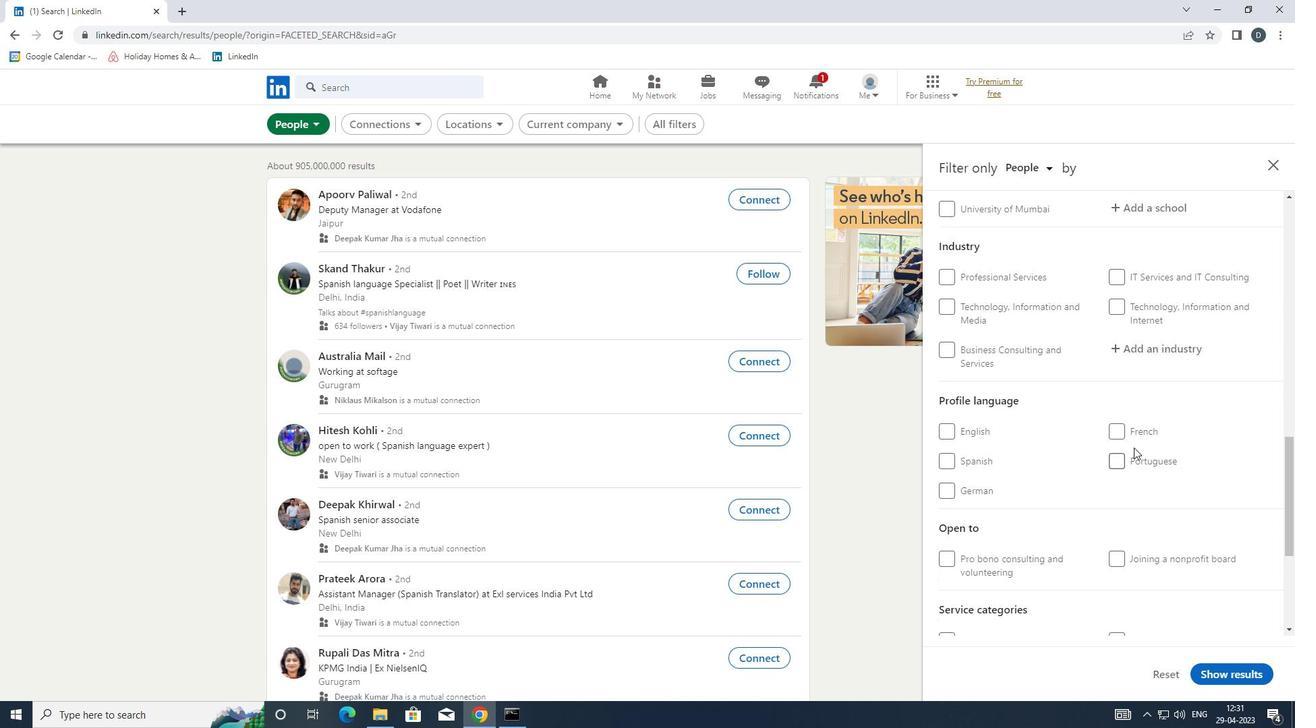 
Action: Mouse pressed left at (1132, 437)
Screenshot: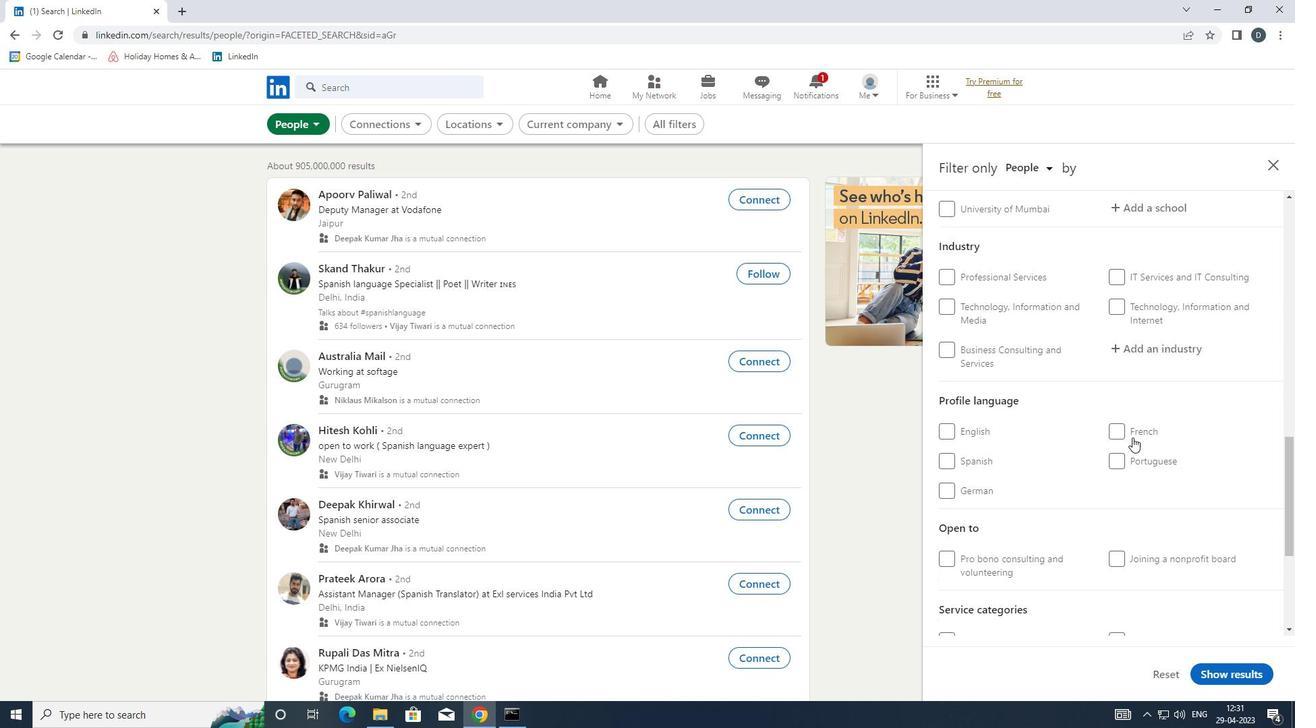 
Action: Mouse moved to (1129, 440)
Screenshot: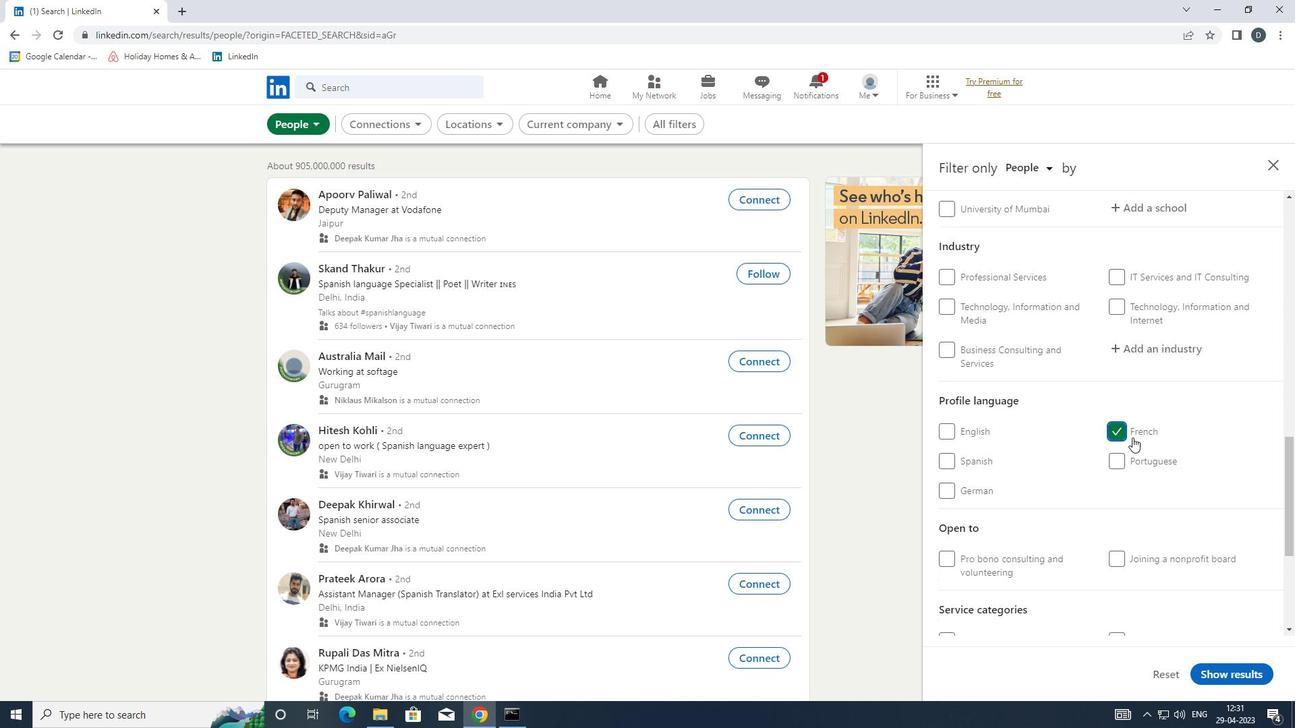 
Action: Mouse scrolled (1129, 441) with delta (0, 0)
Screenshot: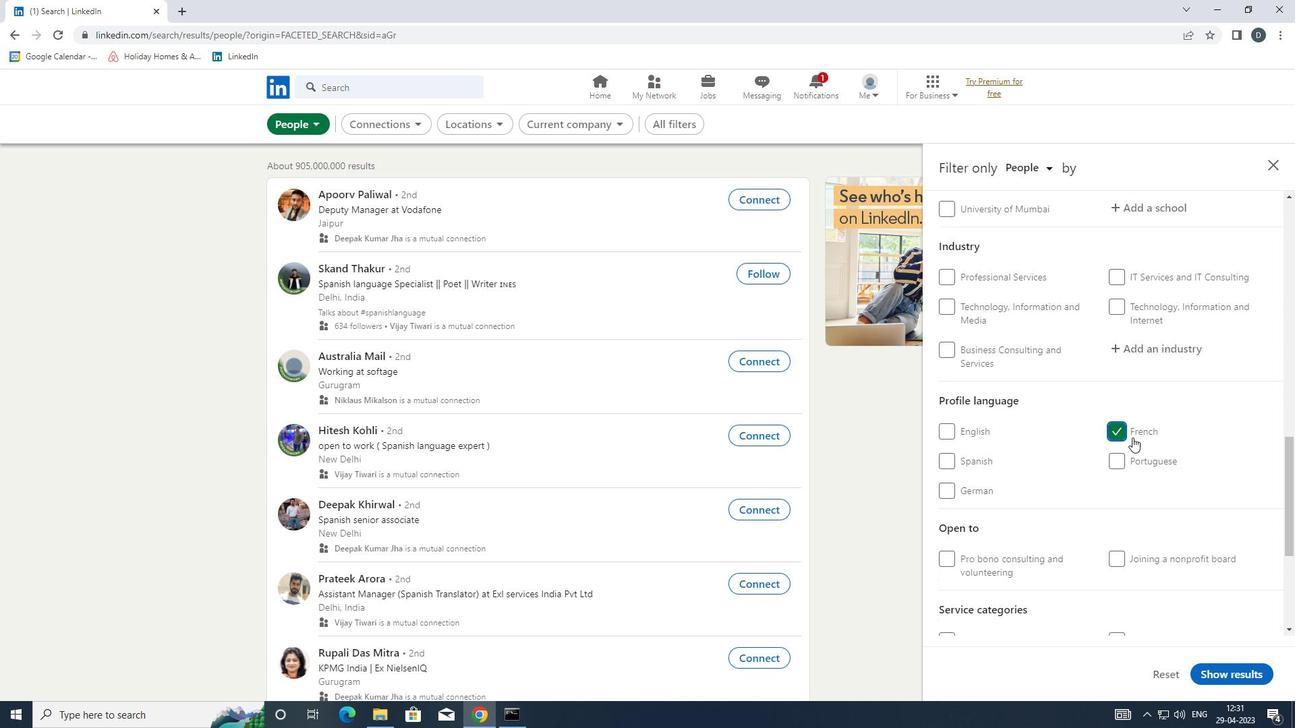 
Action: Mouse scrolled (1129, 441) with delta (0, 0)
Screenshot: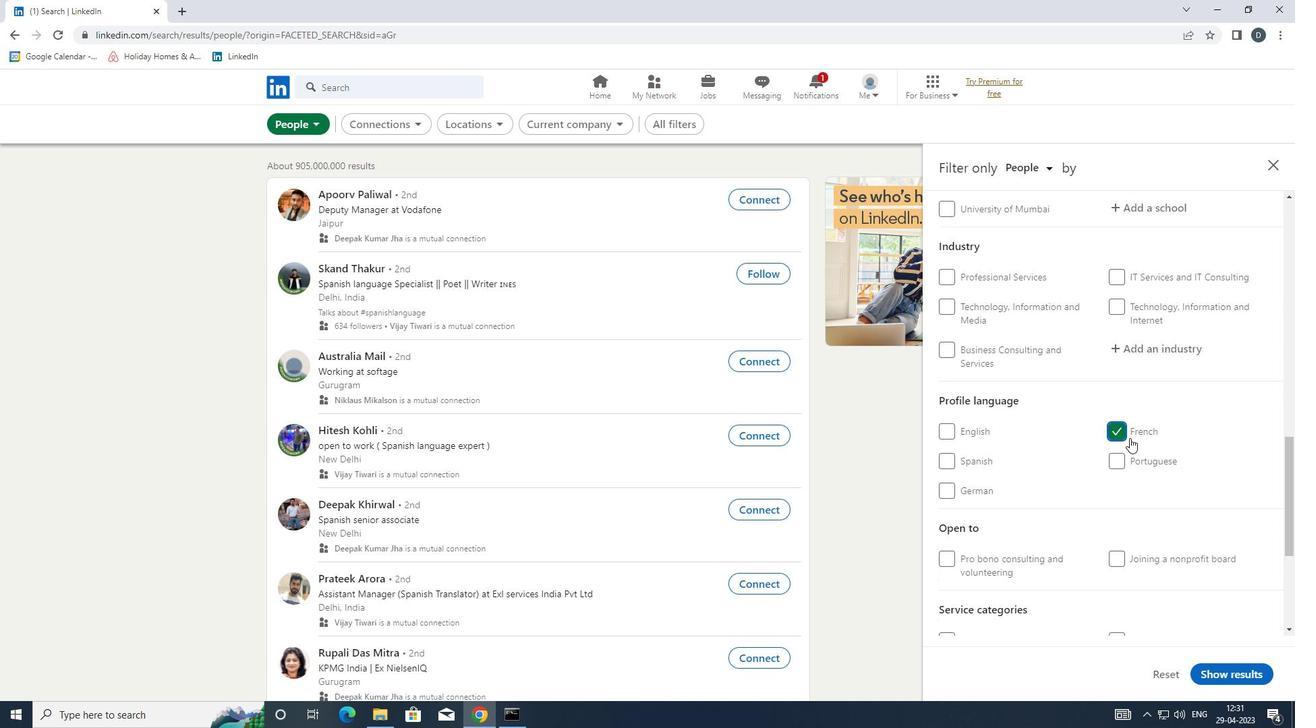 
Action: Mouse scrolled (1129, 441) with delta (0, 0)
Screenshot: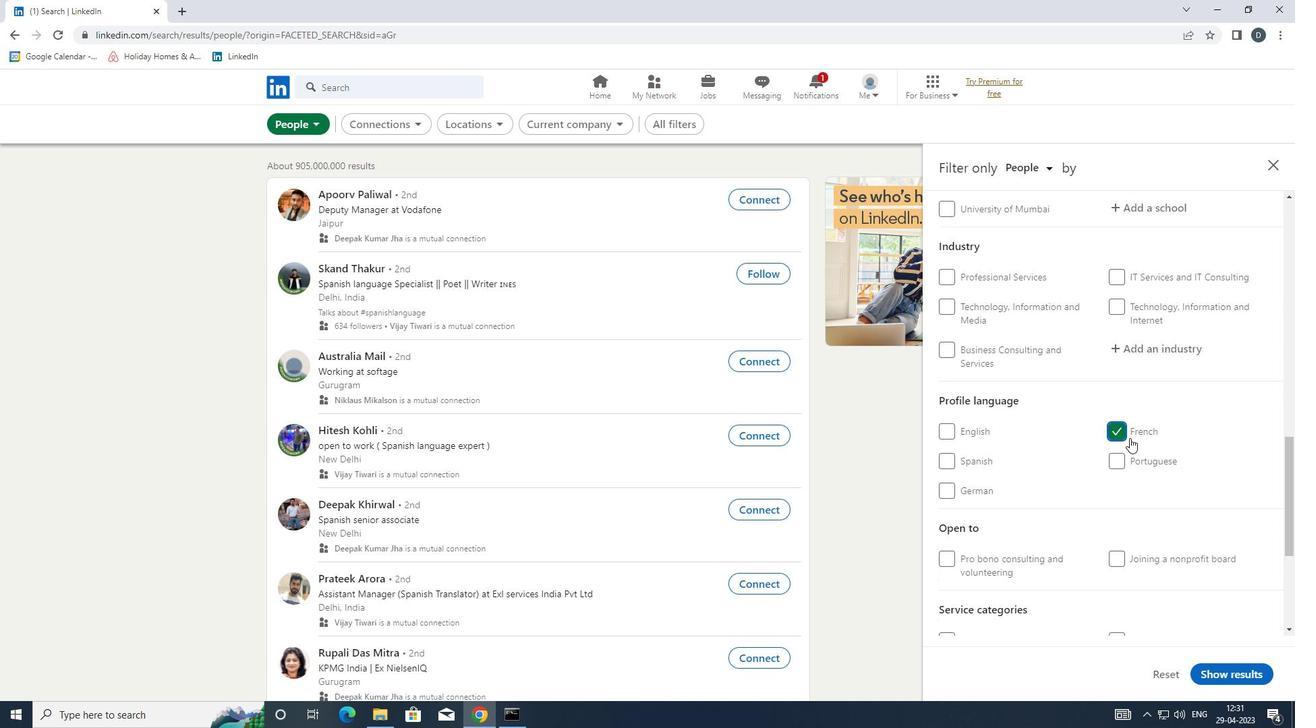 
Action: Mouse scrolled (1129, 441) with delta (0, 0)
Screenshot: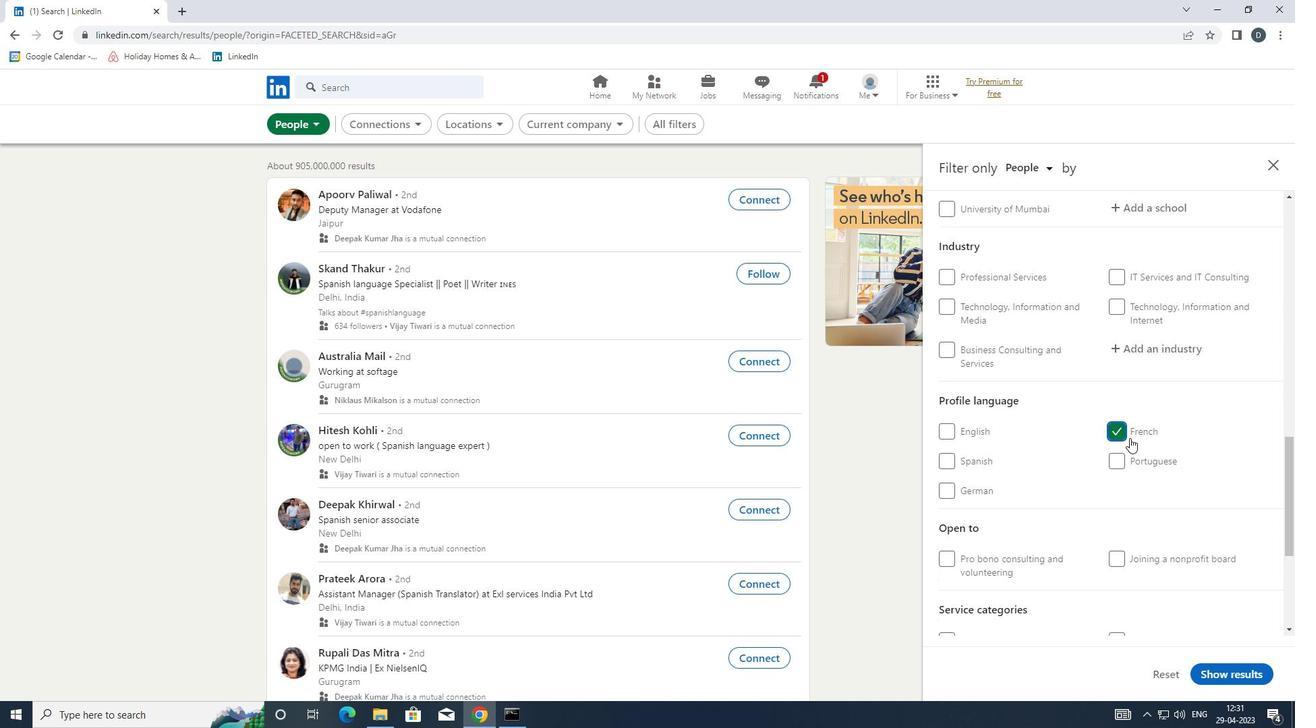 
Action: Mouse scrolled (1129, 441) with delta (0, 0)
Screenshot: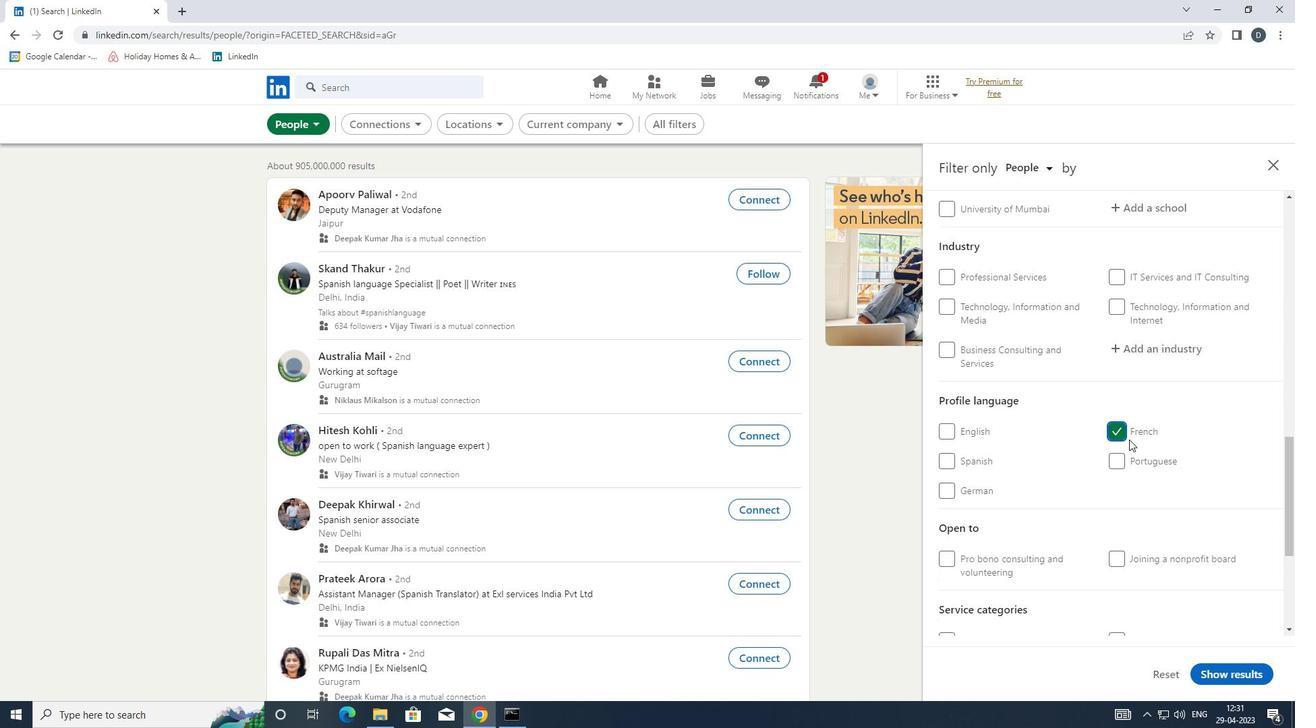
Action: Mouse moved to (1129, 441)
Screenshot: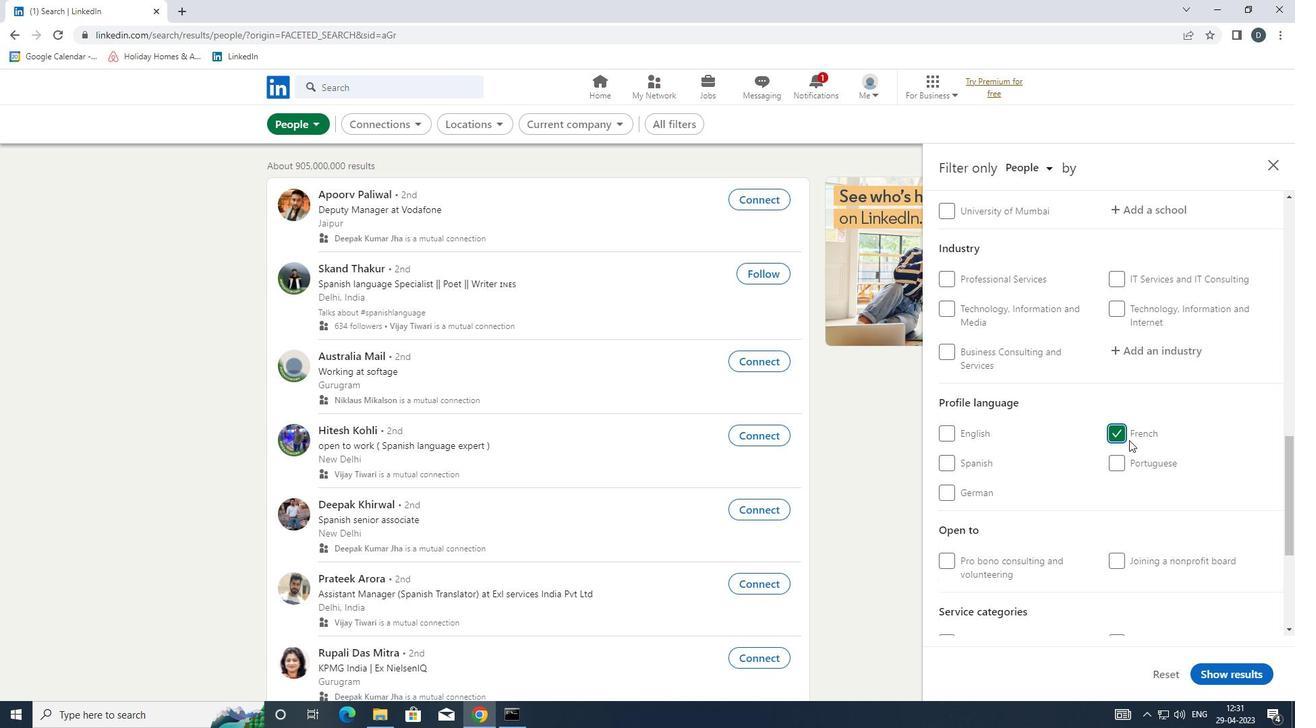 
Action: Mouse scrolled (1129, 442) with delta (0, 0)
Screenshot: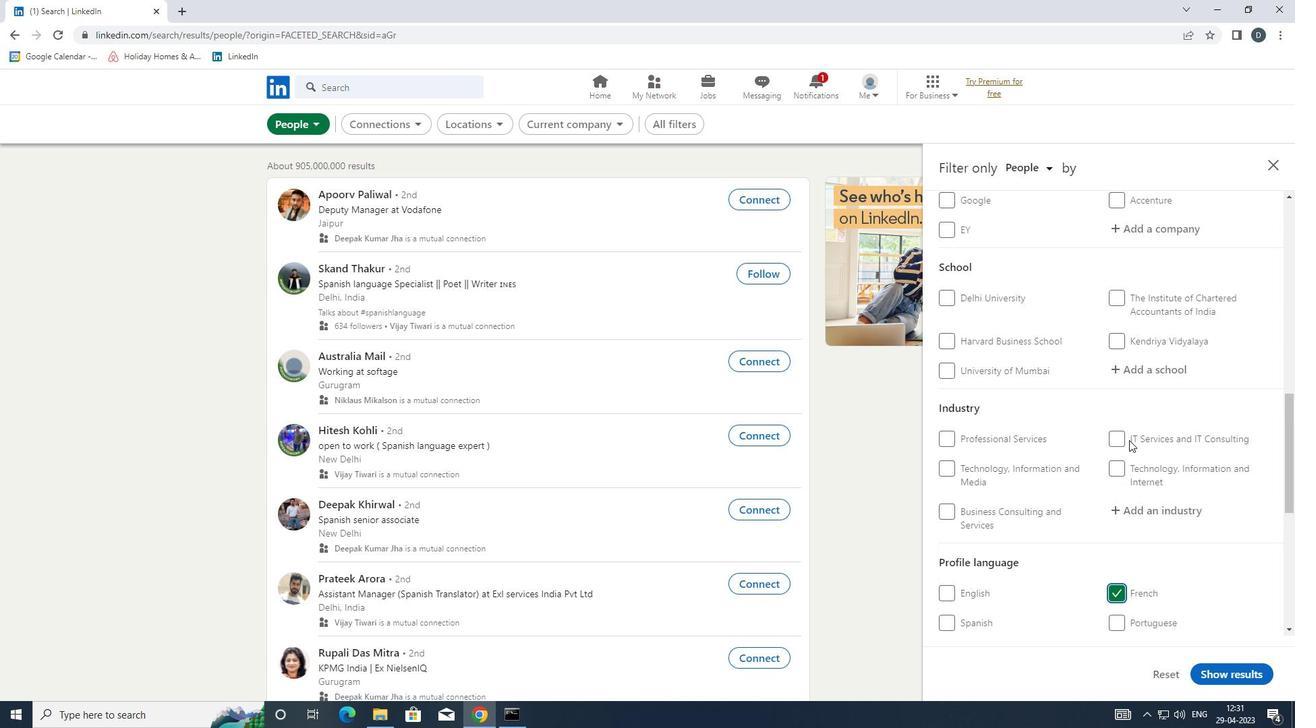 
Action: Mouse scrolled (1129, 442) with delta (0, 0)
Screenshot: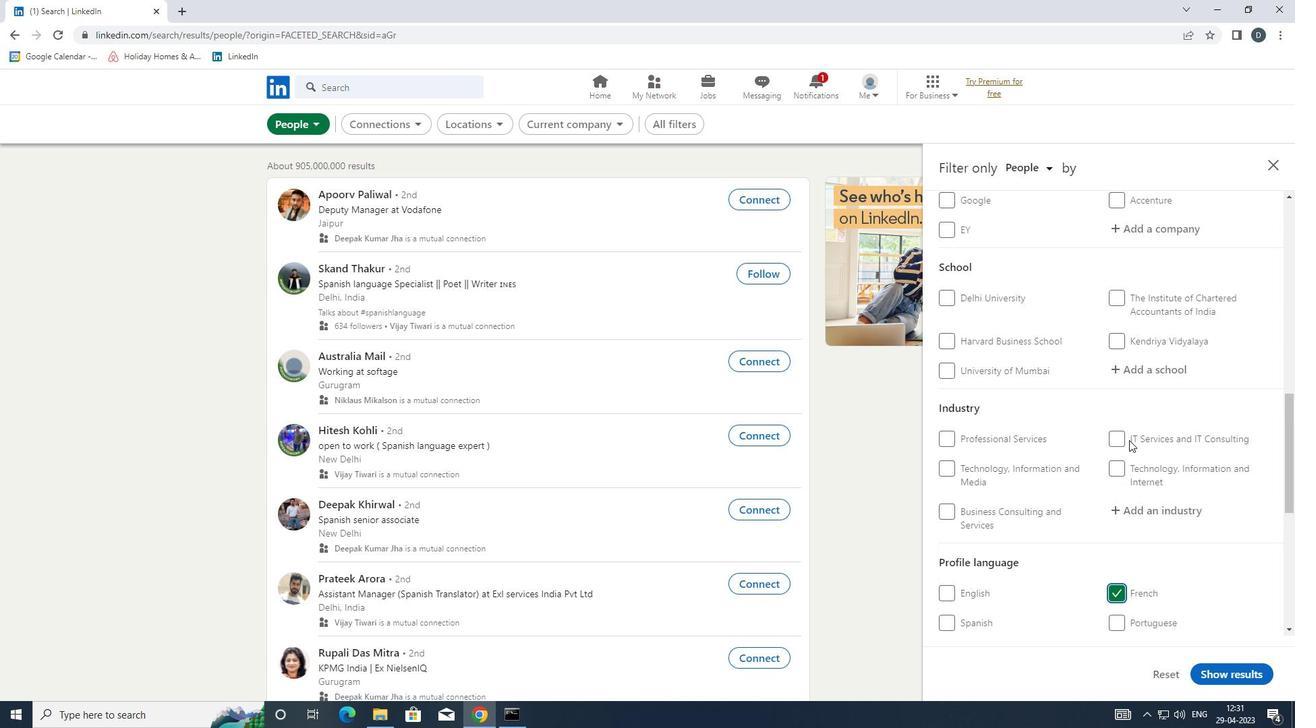 
Action: Mouse scrolled (1129, 442) with delta (0, 0)
Screenshot: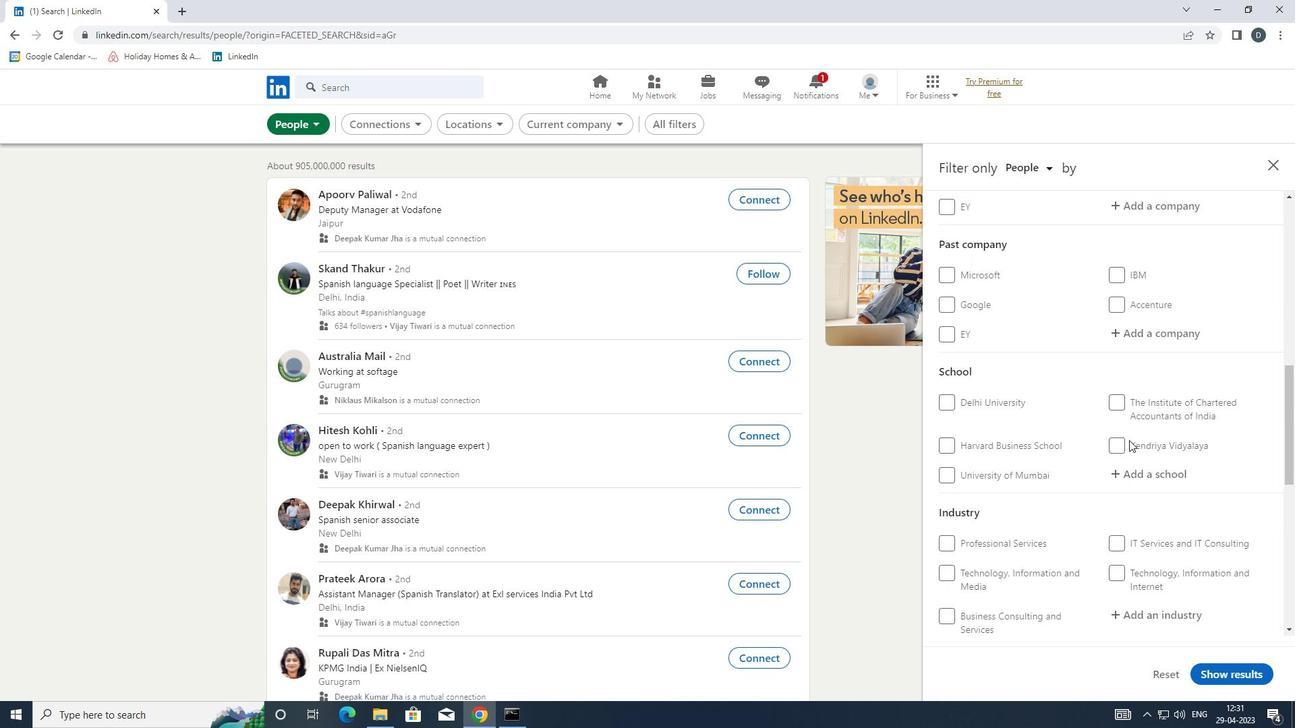 
Action: Mouse moved to (1129, 446)
Screenshot: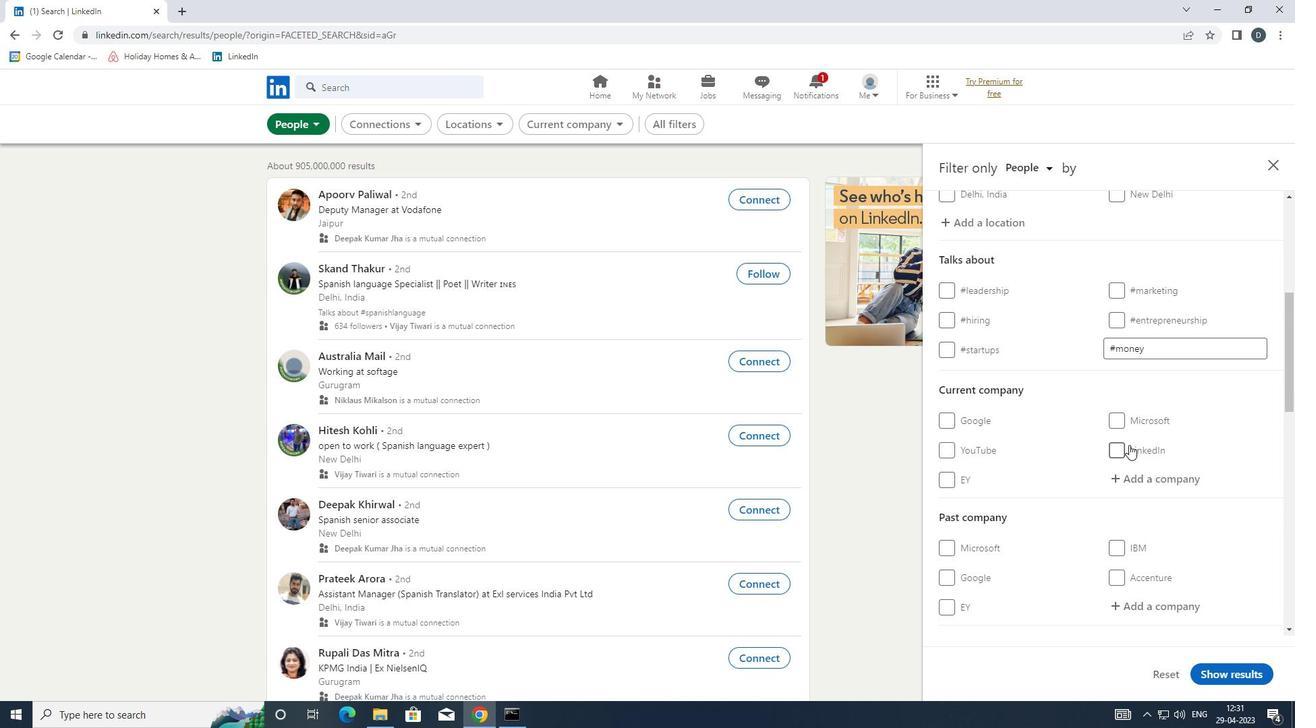 
Action: Mouse scrolled (1129, 445) with delta (0, 0)
Screenshot: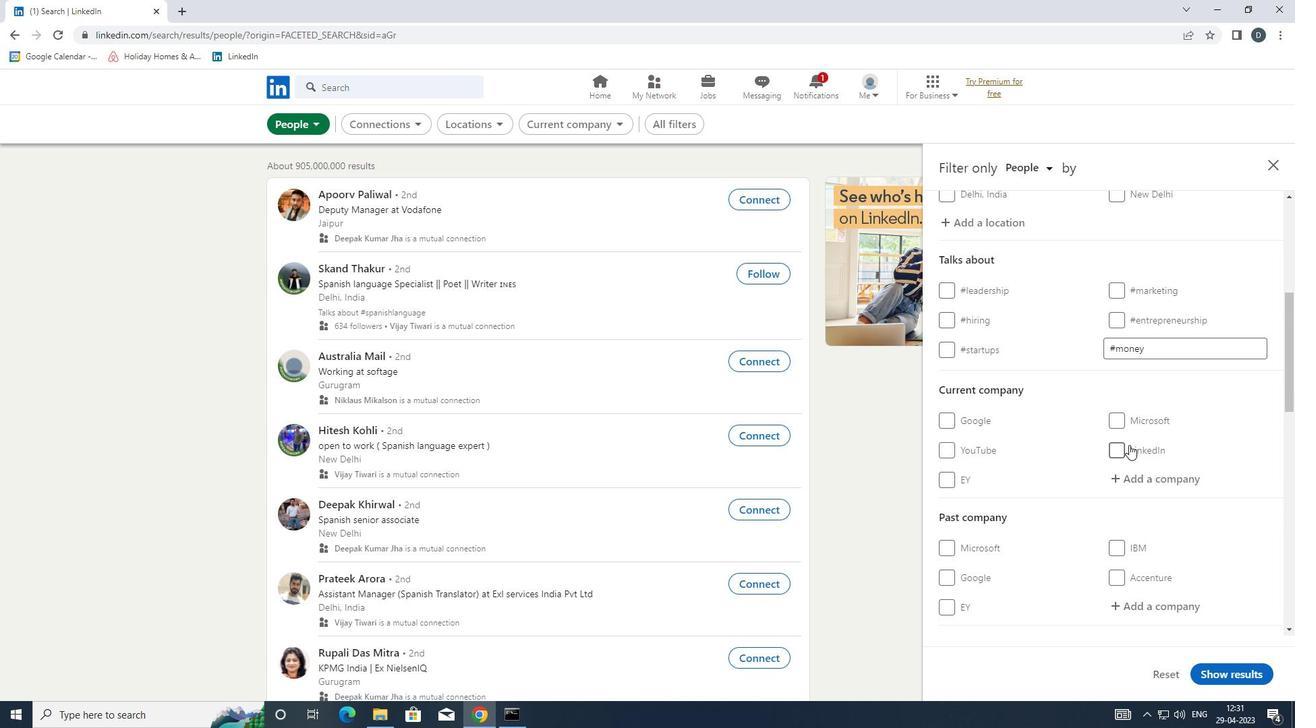 
Action: Mouse moved to (1159, 416)
Screenshot: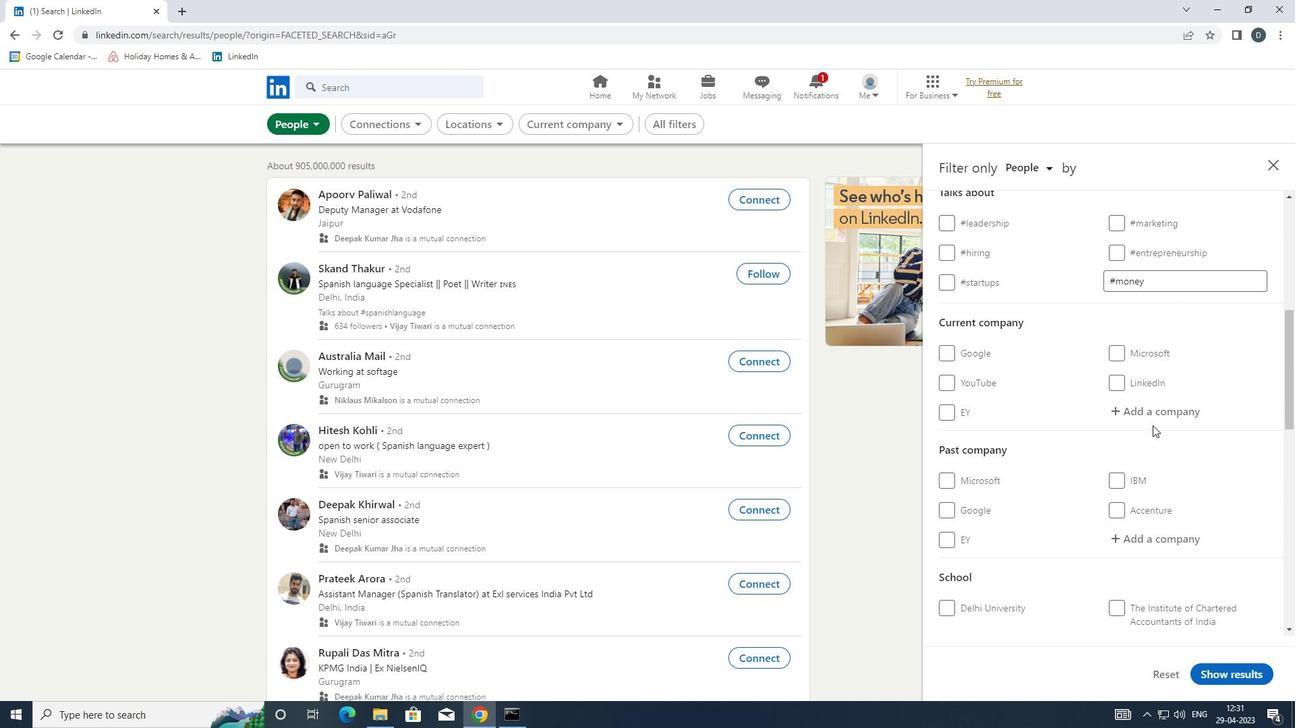 
Action: Mouse pressed left at (1159, 416)
Screenshot: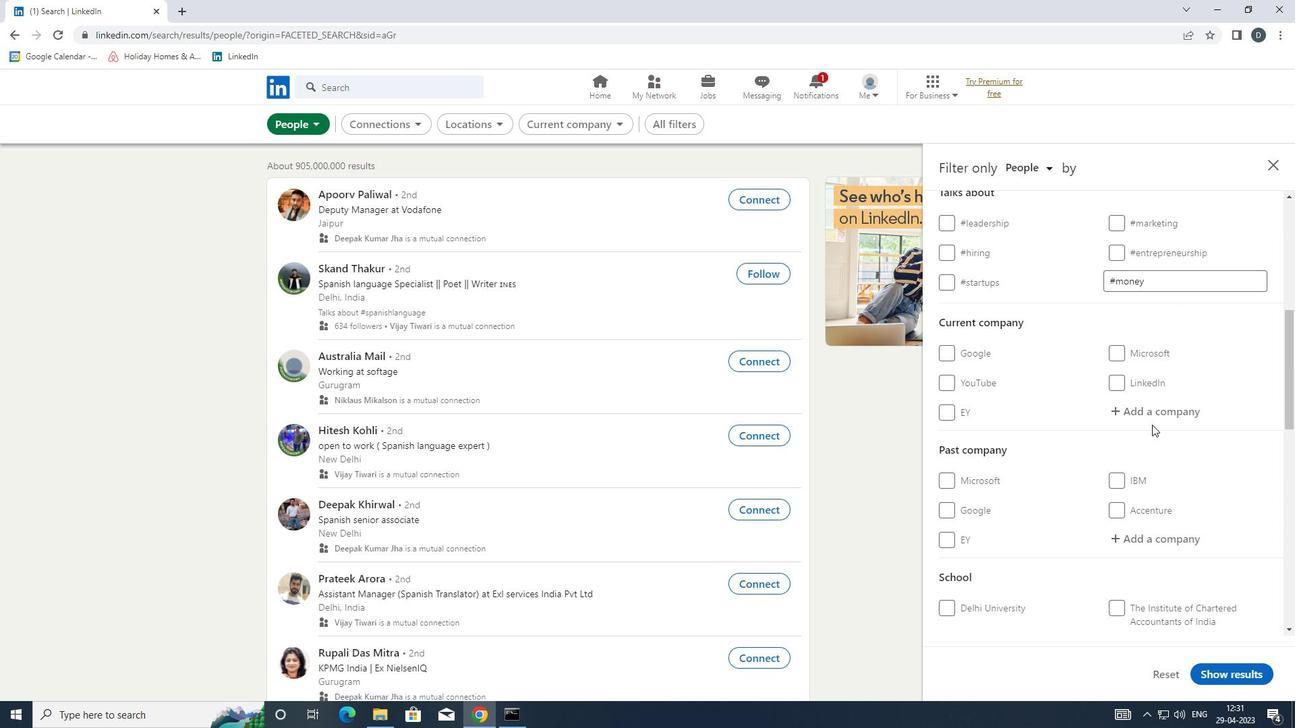 
Action: Mouse moved to (1158, 416)
Screenshot: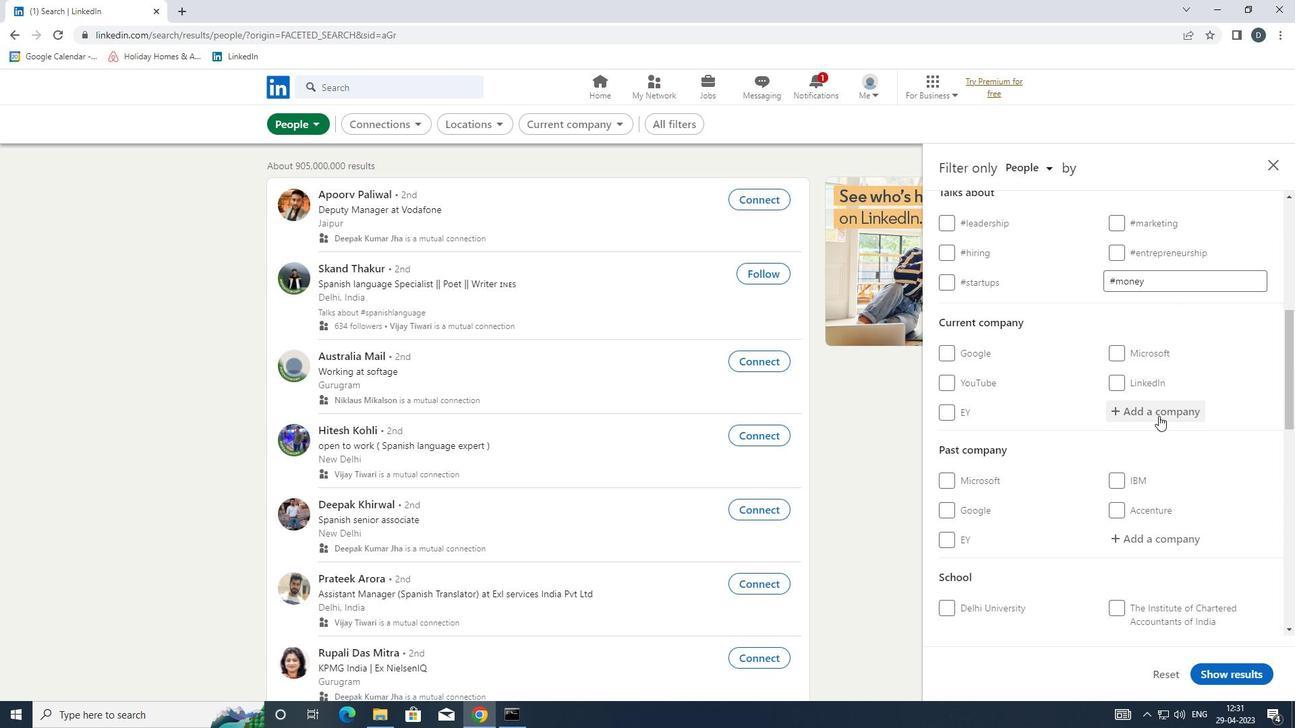 
Action: Key pressed <Key.shift>JOJO<Key.space><Key.shift>INTERNAT
Screenshot: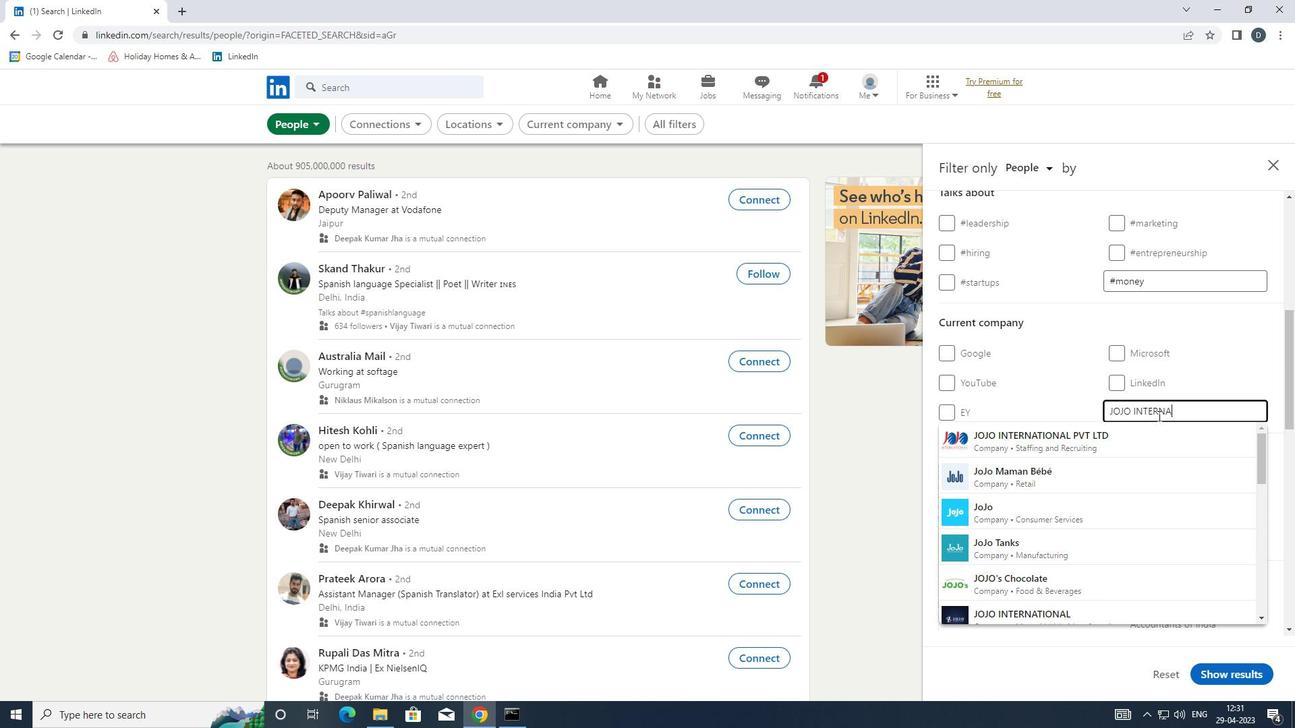 
Action: Mouse moved to (1161, 435)
Screenshot: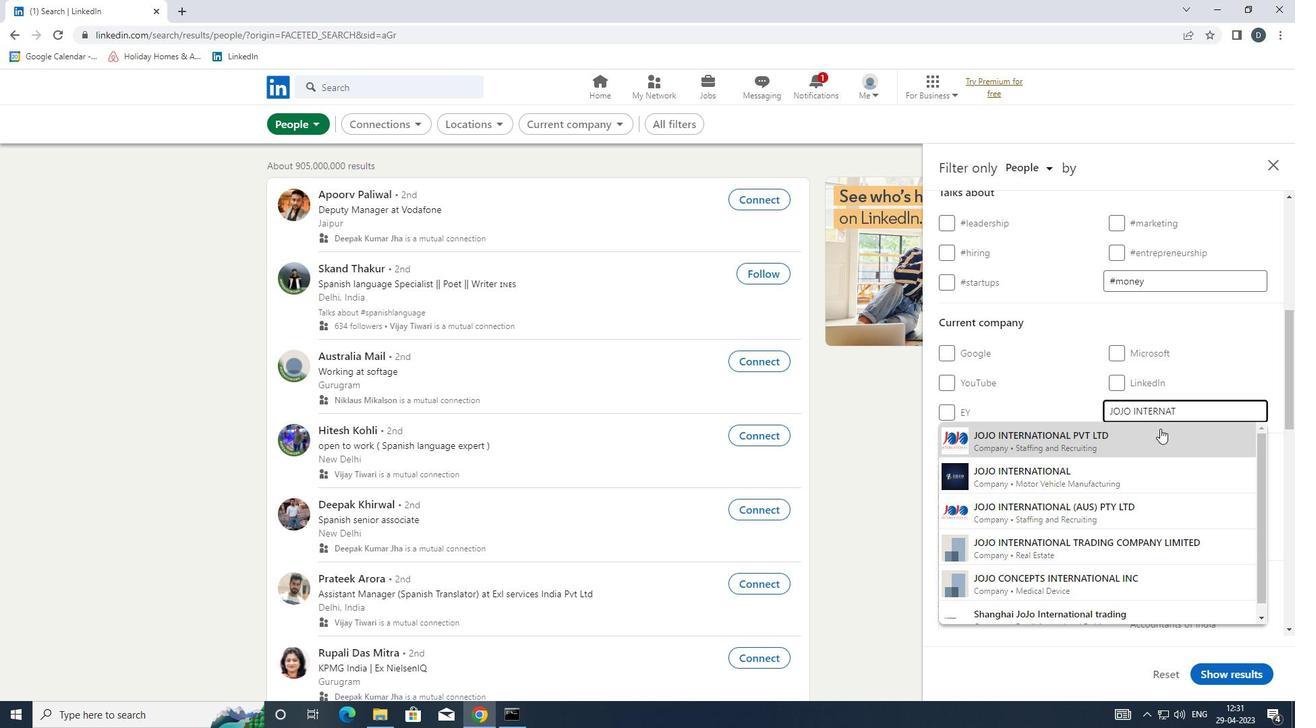 
Action: Mouse pressed left at (1161, 435)
Screenshot: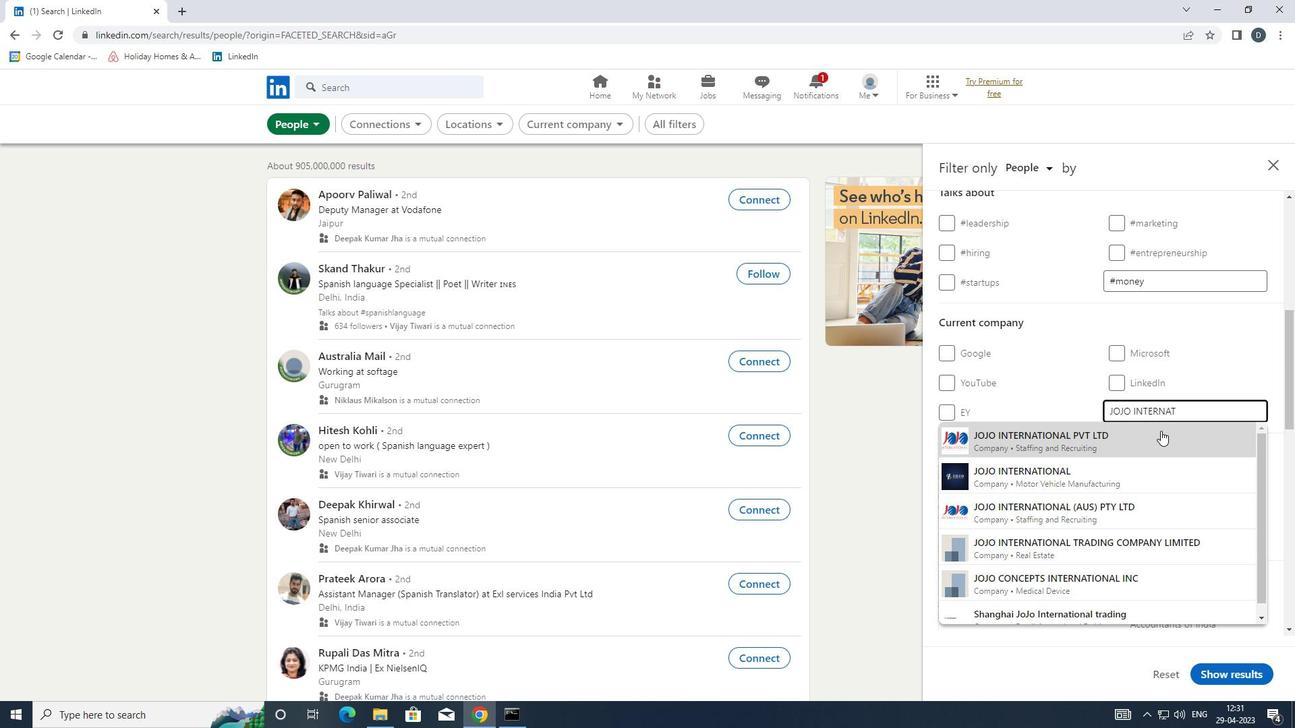 
Action: Mouse moved to (1161, 429)
Screenshot: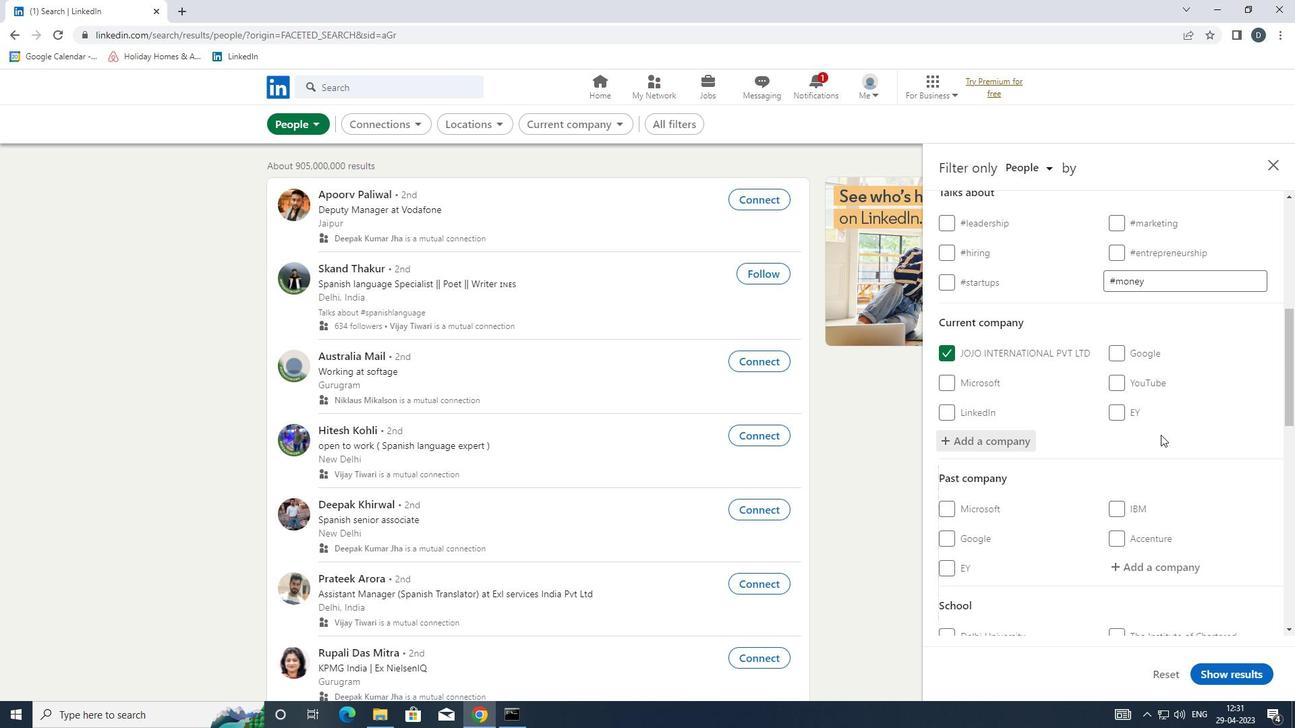 
Action: Mouse scrolled (1161, 429) with delta (0, 0)
Screenshot: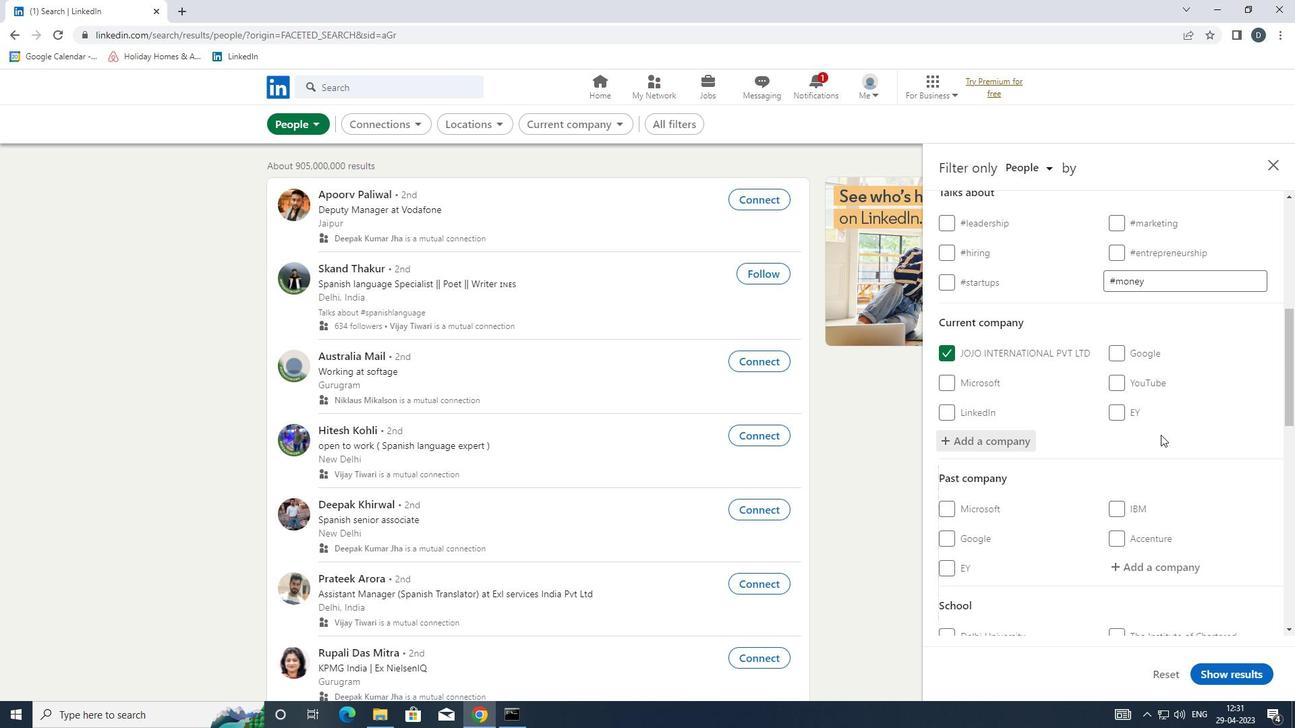 
Action: Mouse scrolled (1161, 429) with delta (0, 0)
Screenshot: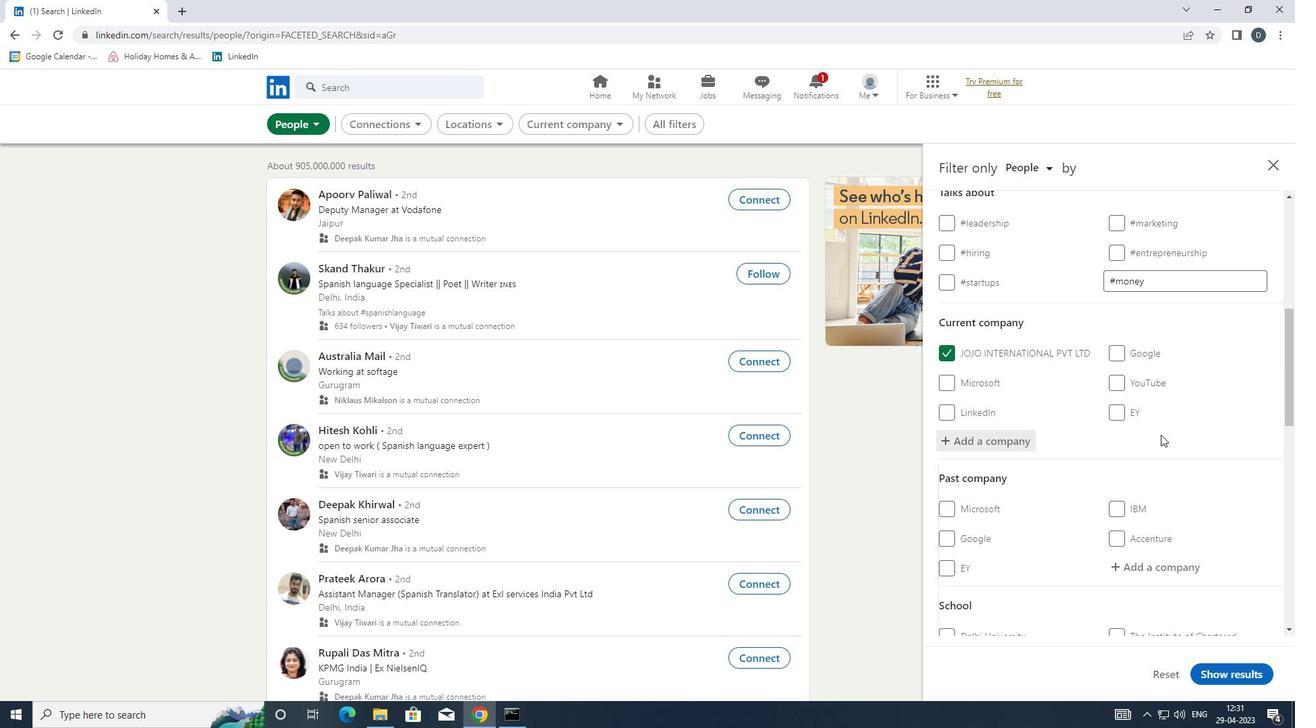 
Action: Mouse moved to (1161, 429)
Screenshot: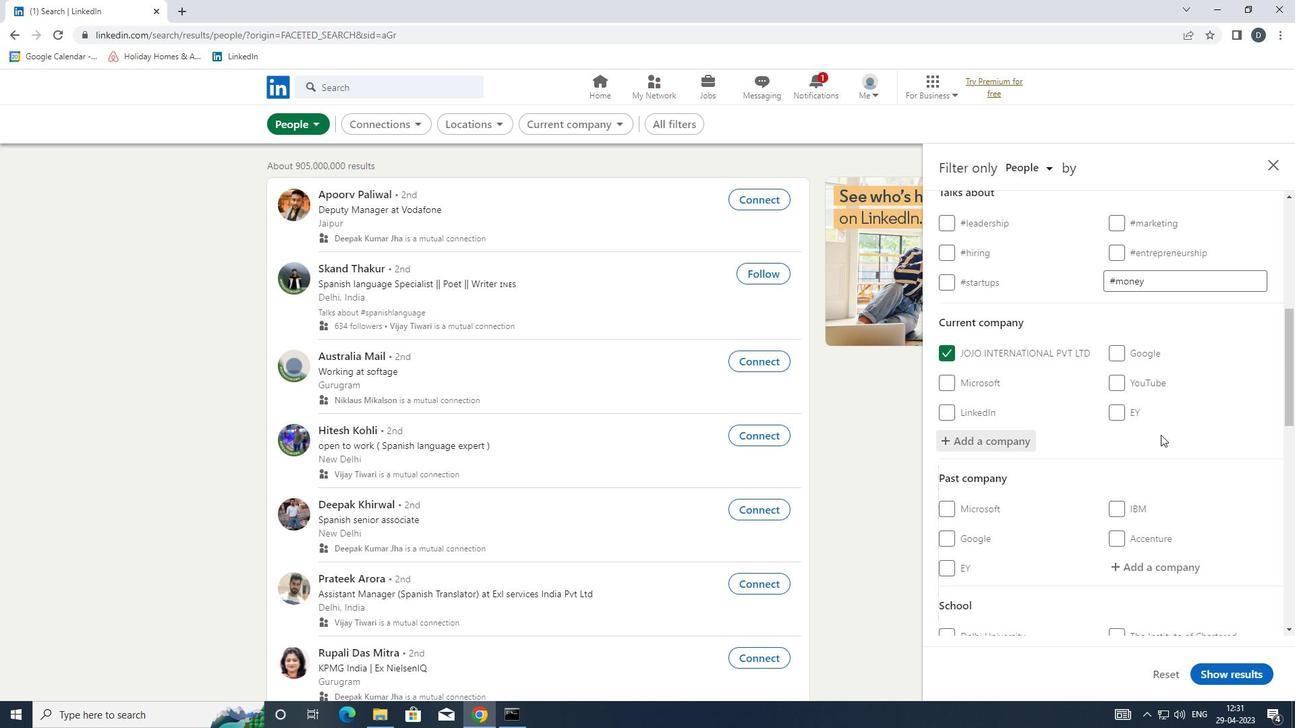 
Action: Mouse scrolled (1161, 429) with delta (0, 0)
Screenshot: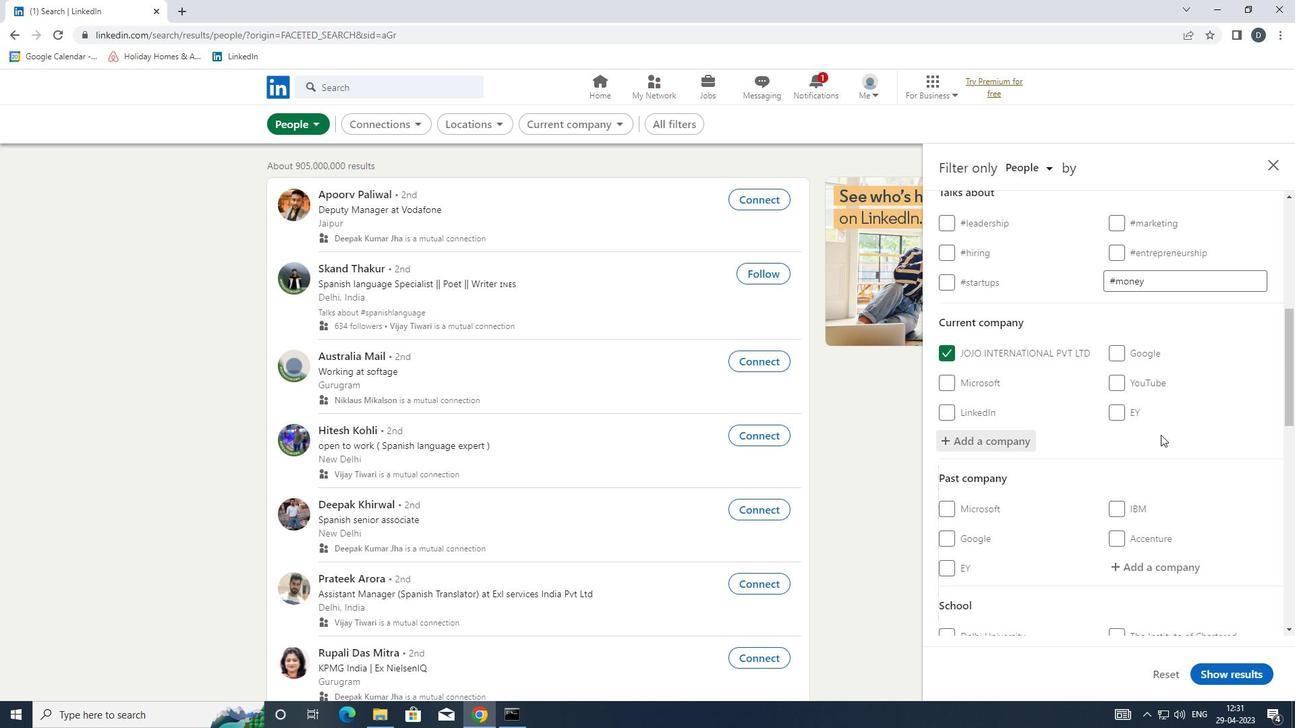 
Action: Mouse moved to (1165, 423)
Screenshot: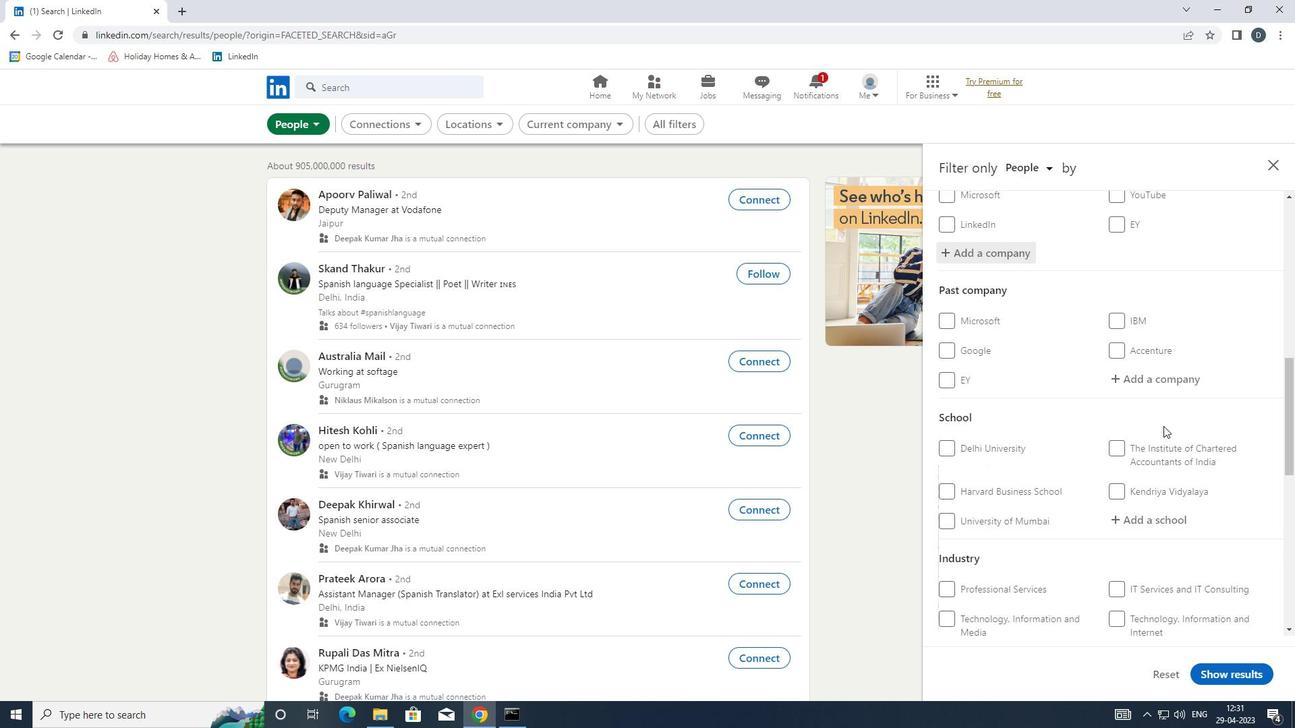 
Action: Mouse scrolled (1165, 423) with delta (0, 0)
Screenshot: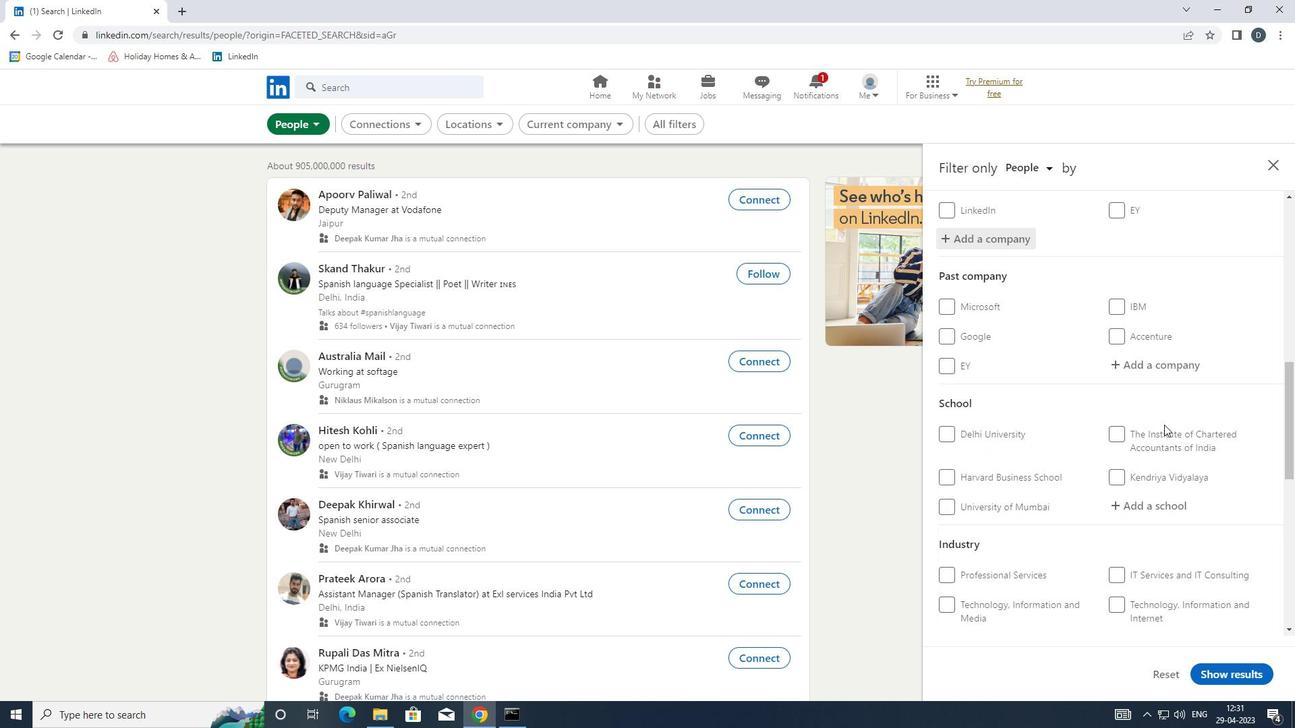 
Action: Mouse scrolled (1165, 423) with delta (0, 0)
Screenshot: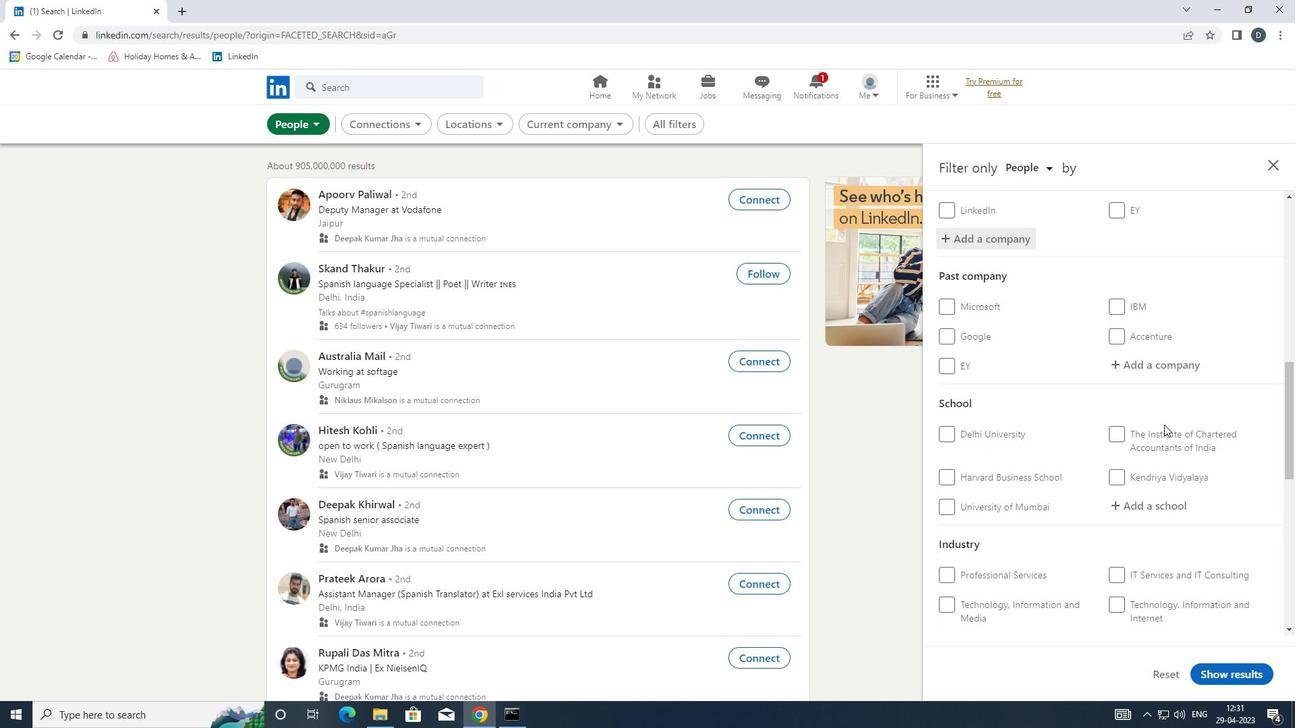 
Action: Mouse moved to (1156, 380)
Screenshot: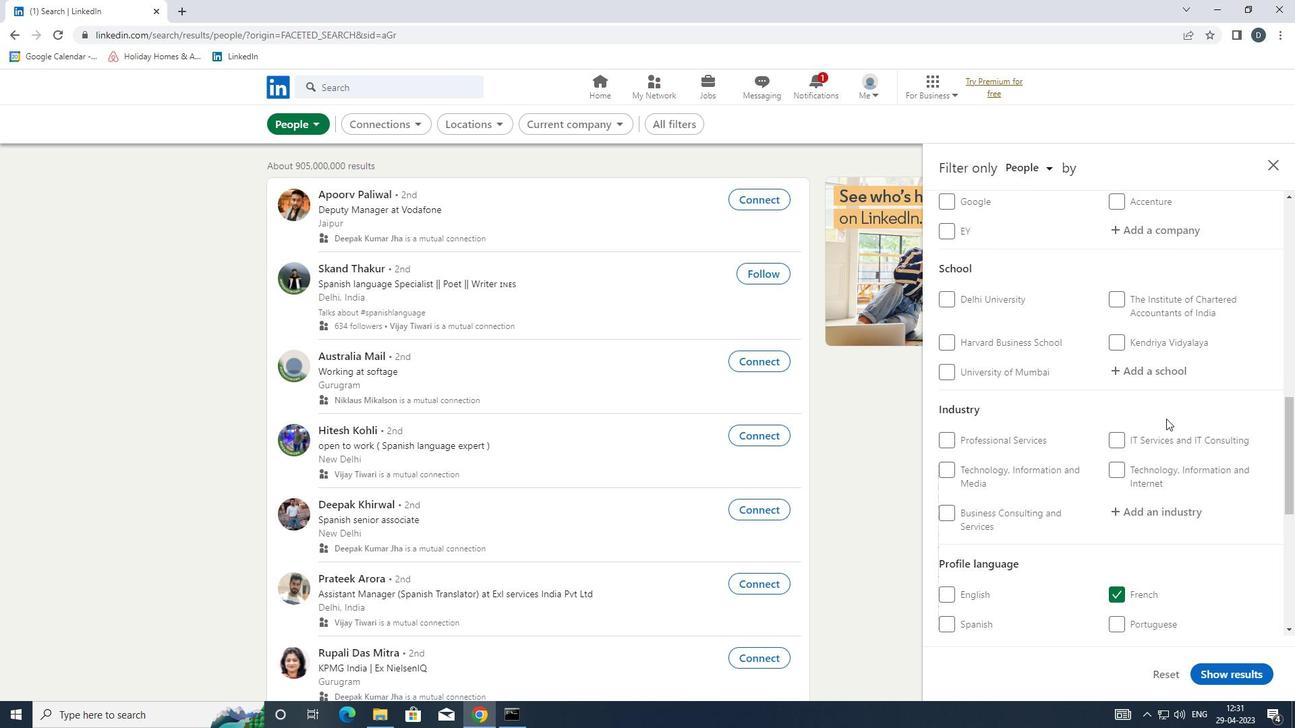 
Action: Mouse pressed left at (1156, 380)
Screenshot: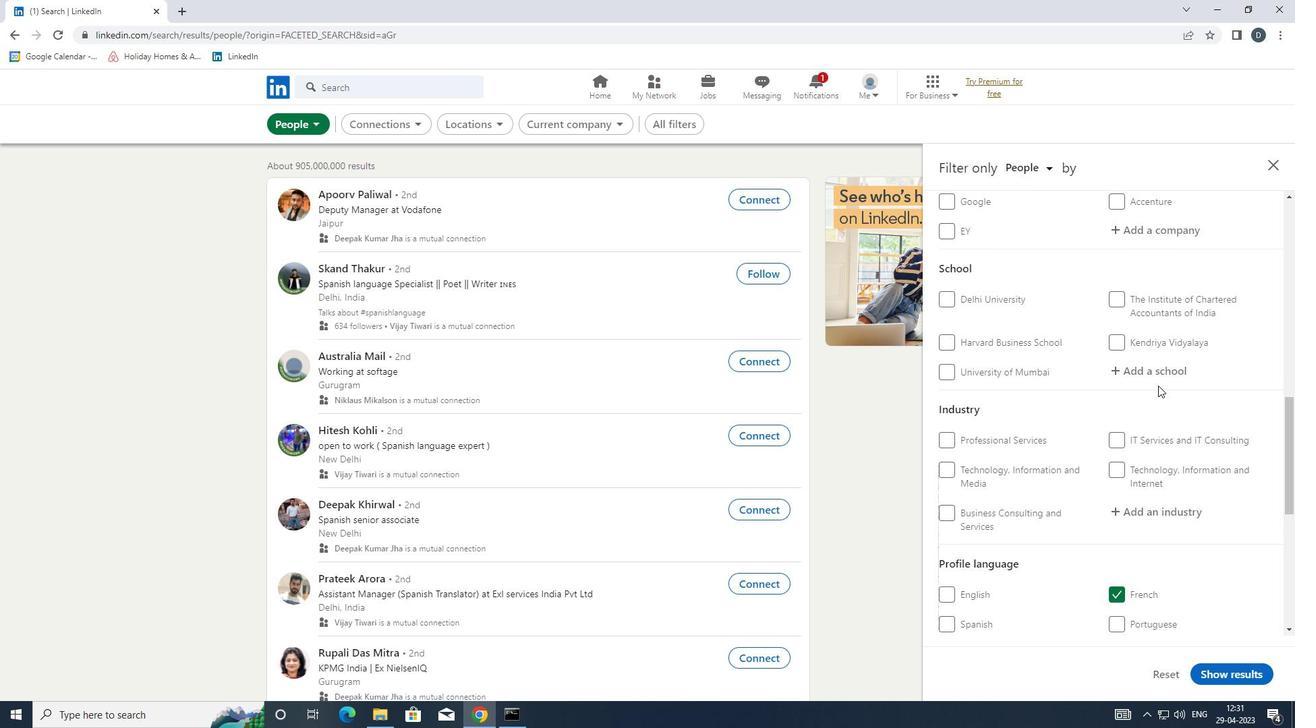 
Action: Key pressed <Key.shift>INDIAN<Key.space><Key.shift>INSTITT<Key.backspace>UTE<Key.space>OF<Key.space>
Screenshot: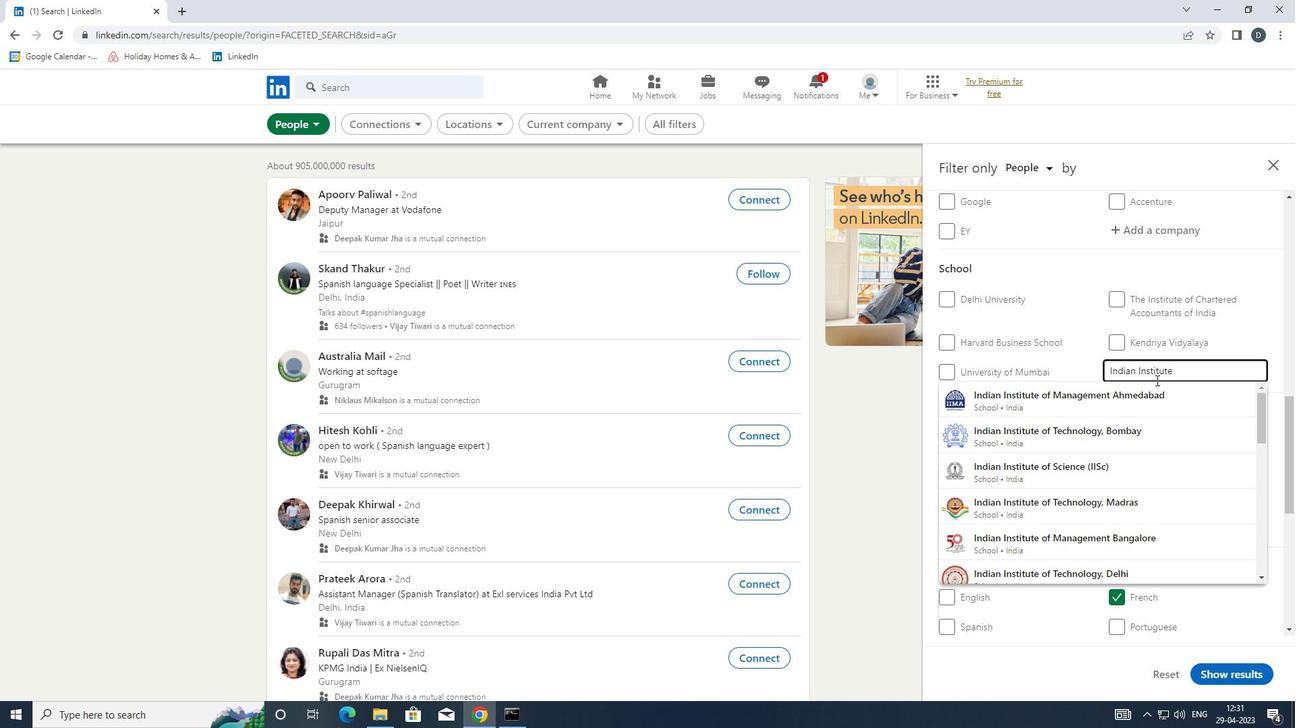 
Action: Mouse moved to (1136, 466)
Screenshot: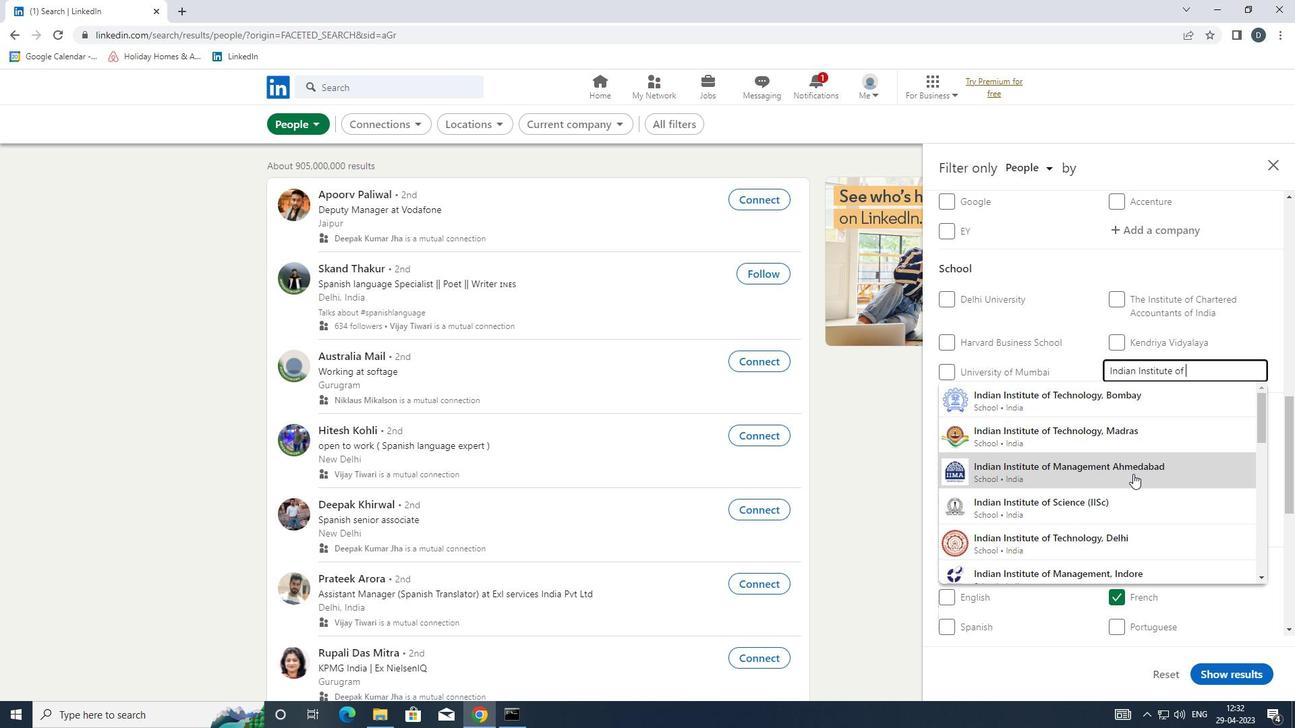 
Action: Mouse scrolled (1136, 466) with delta (0, 0)
Screenshot: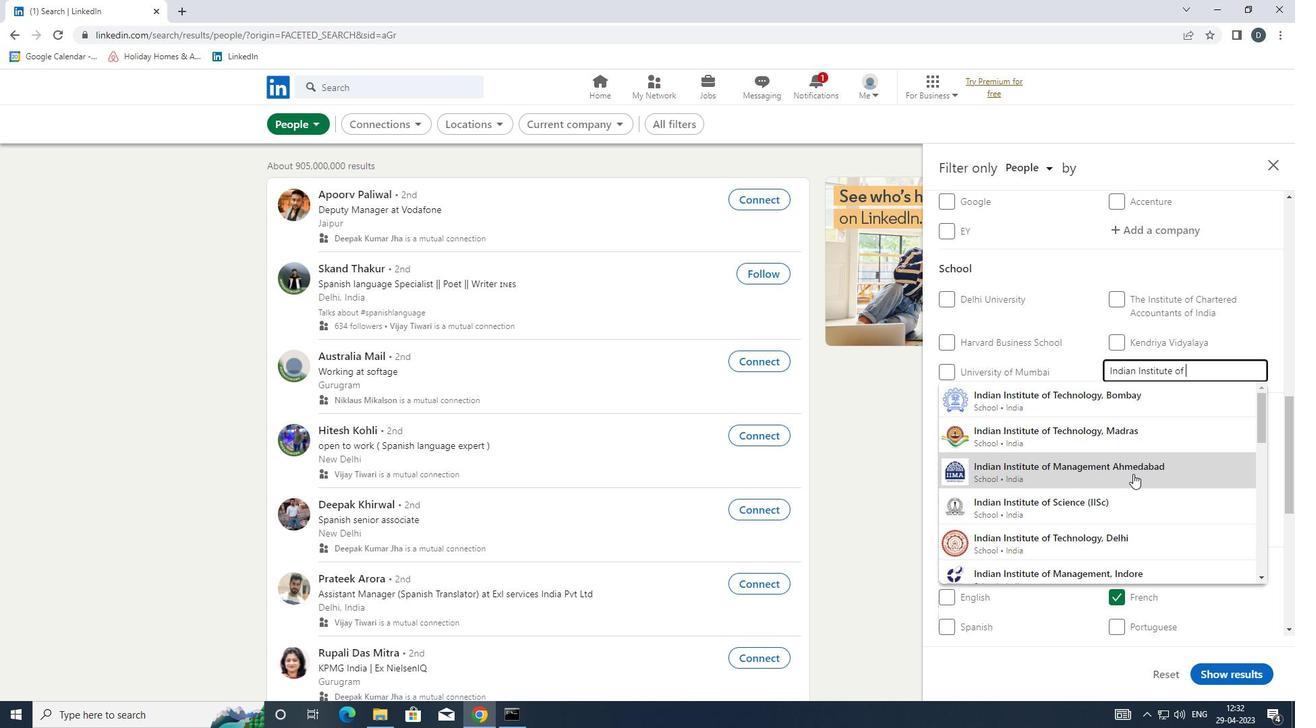 
Action: Mouse moved to (1144, 461)
Screenshot: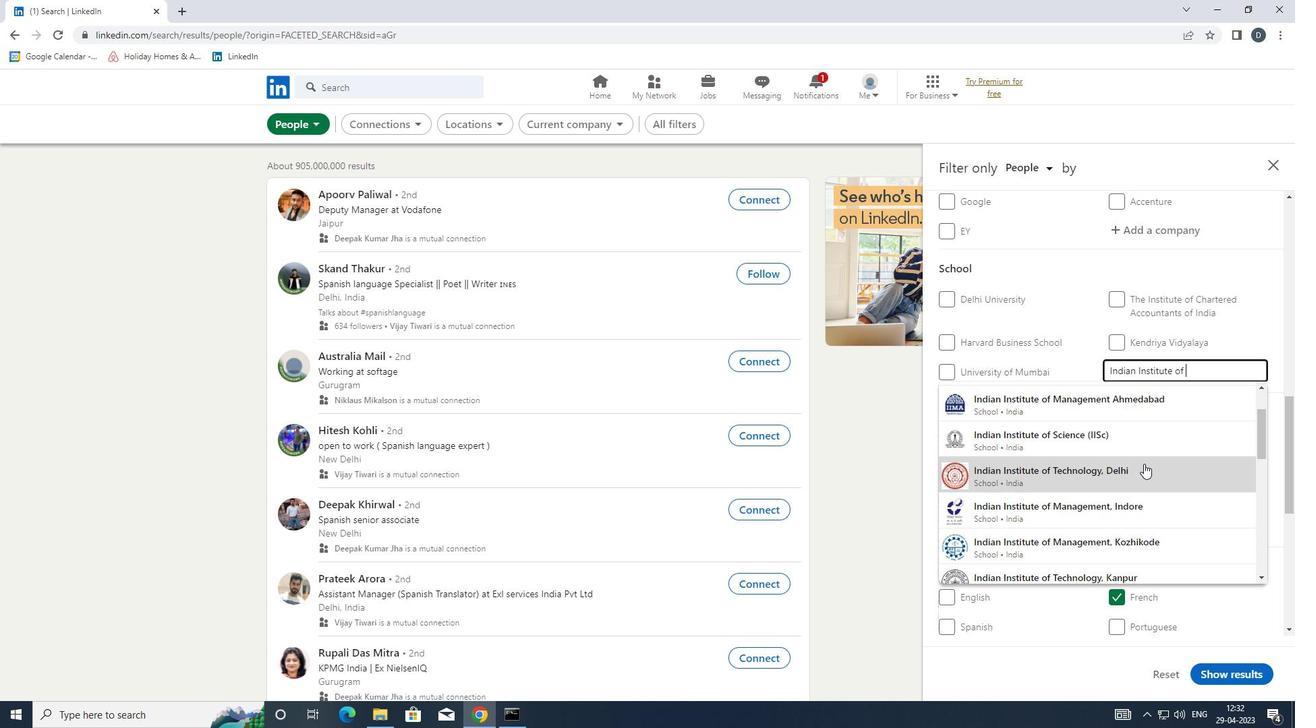 
Action: Mouse scrolled (1144, 462) with delta (0, 0)
Screenshot: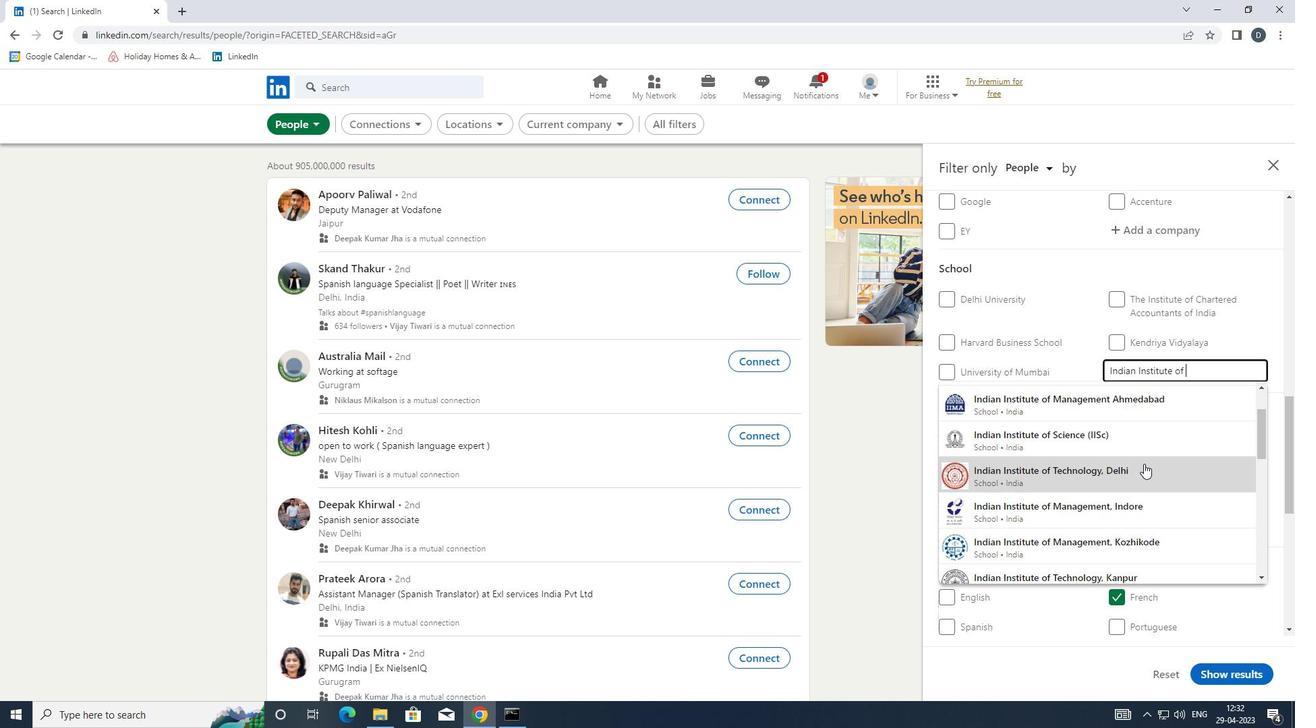 
Action: Mouse scrolled (1144, 462) with delta (0, 0)
Screenshot: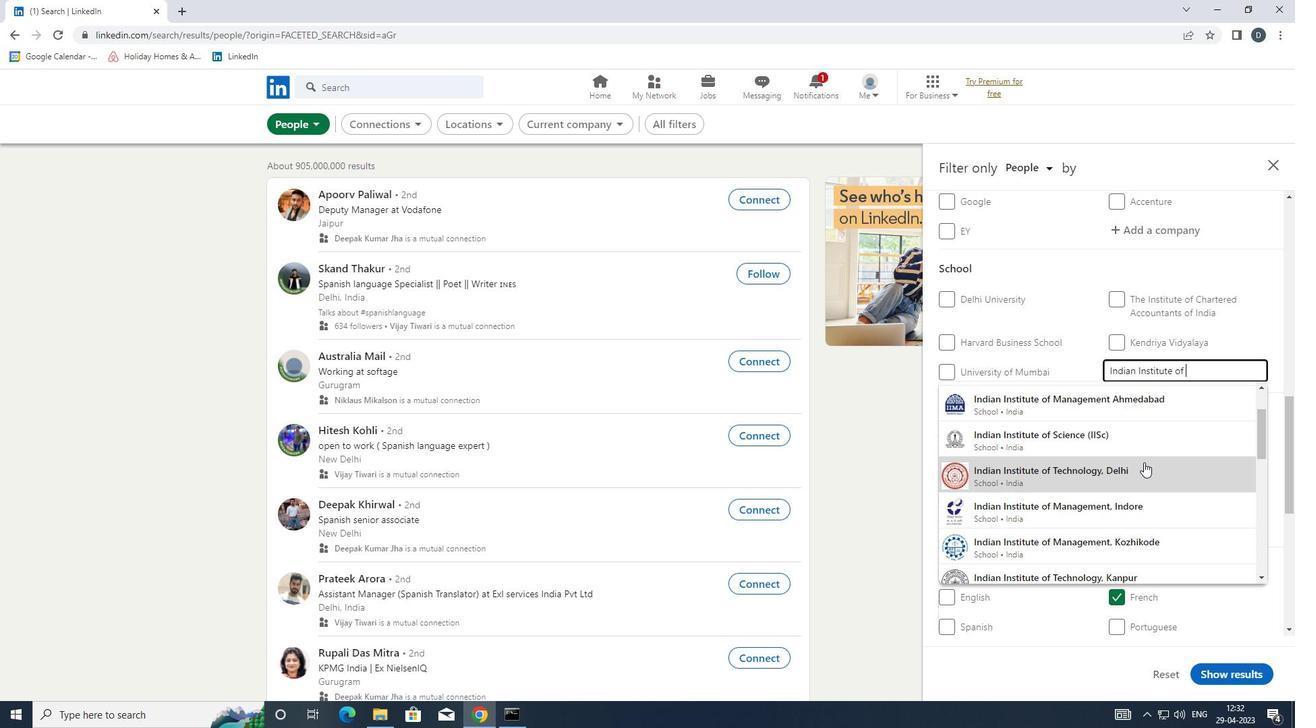 
Action: Mouse scrolled (1144, 462) with delta (0, 0)
Screenshot: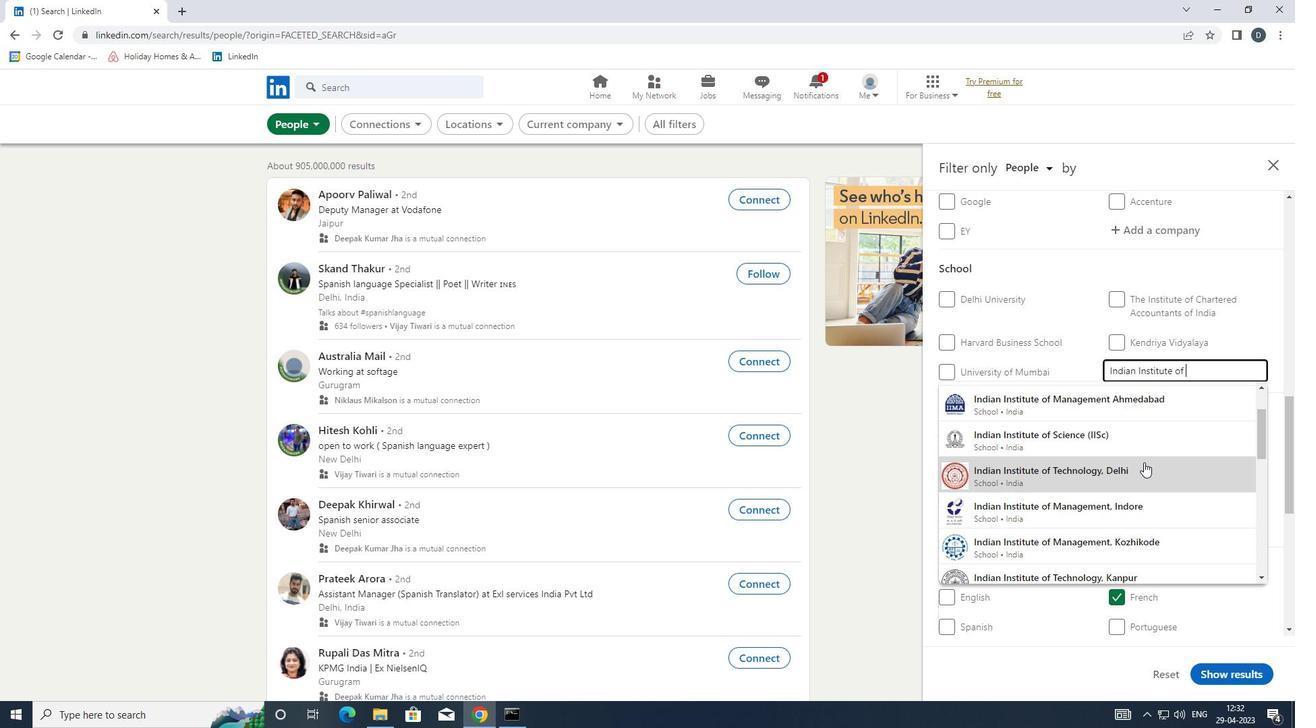 
Action: Mouse moved to (1176, 471)
Screenshot: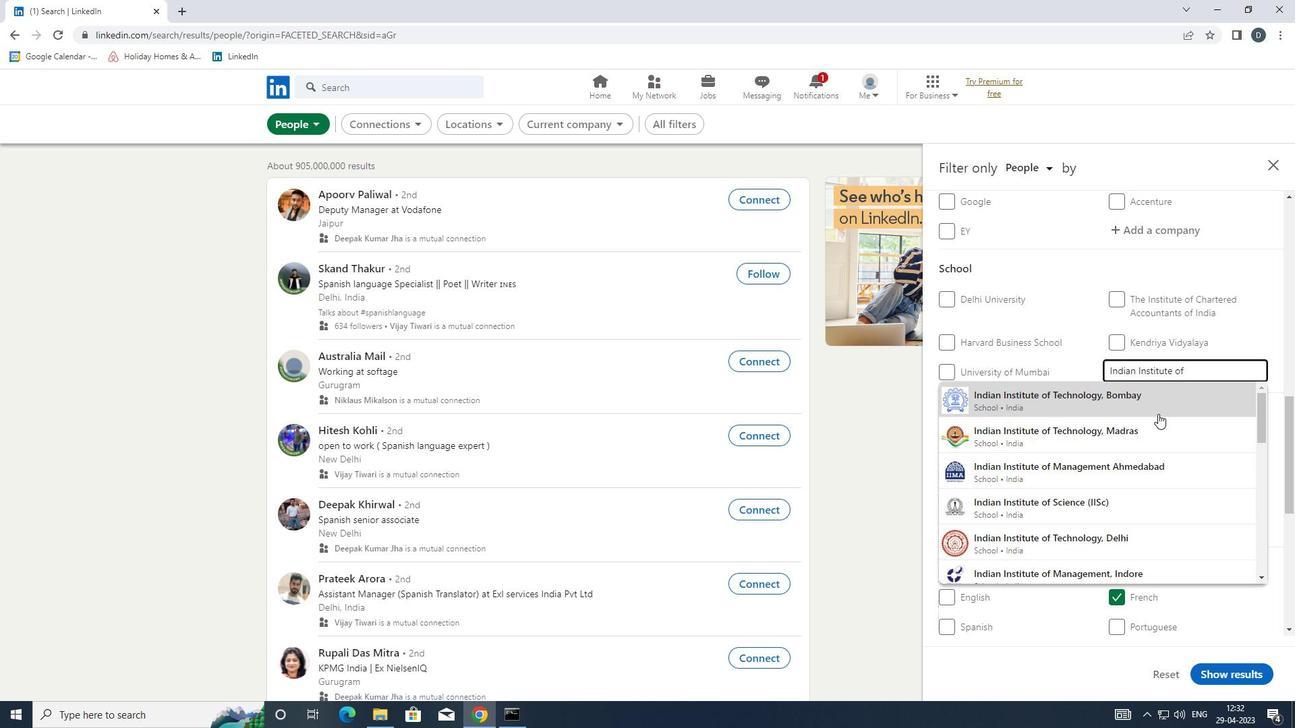 
Action: Mouse scrolled (1176, 470) with delta (0, 0)
Screenshot: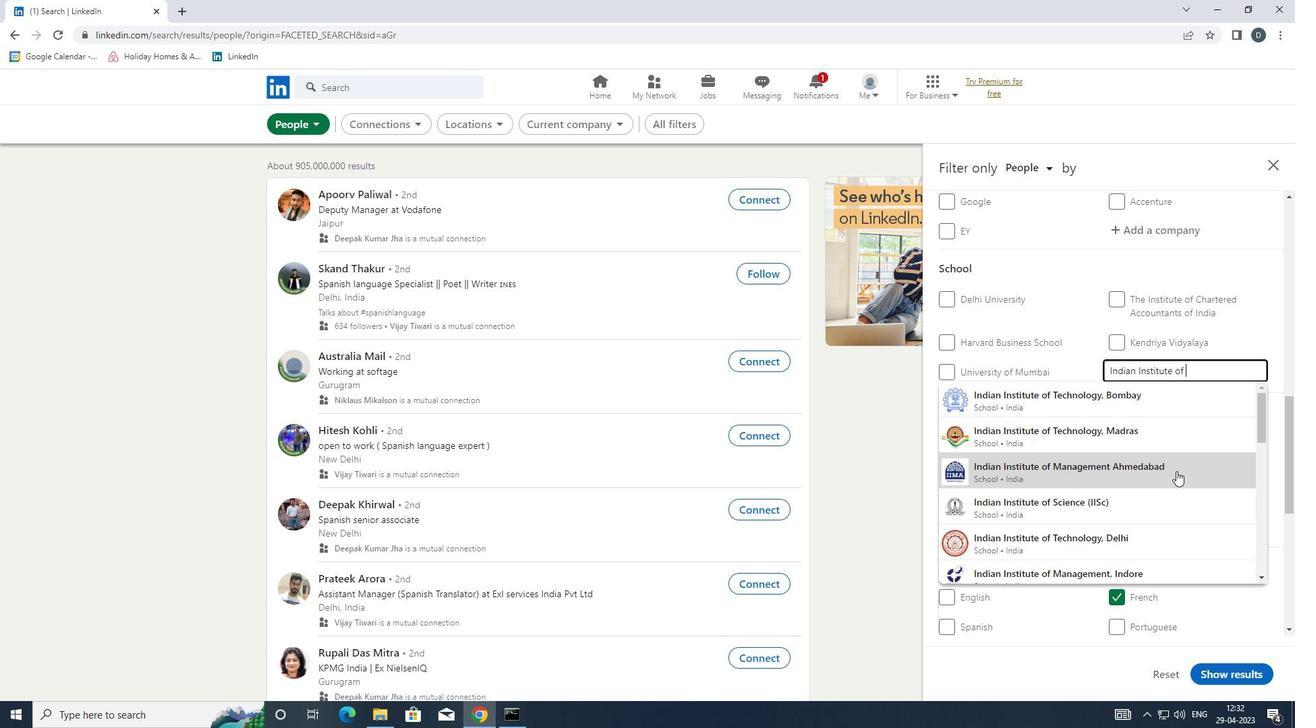 
Action: Mouse scrolled (1176, 470) with delta (0, 0)
Screenshot: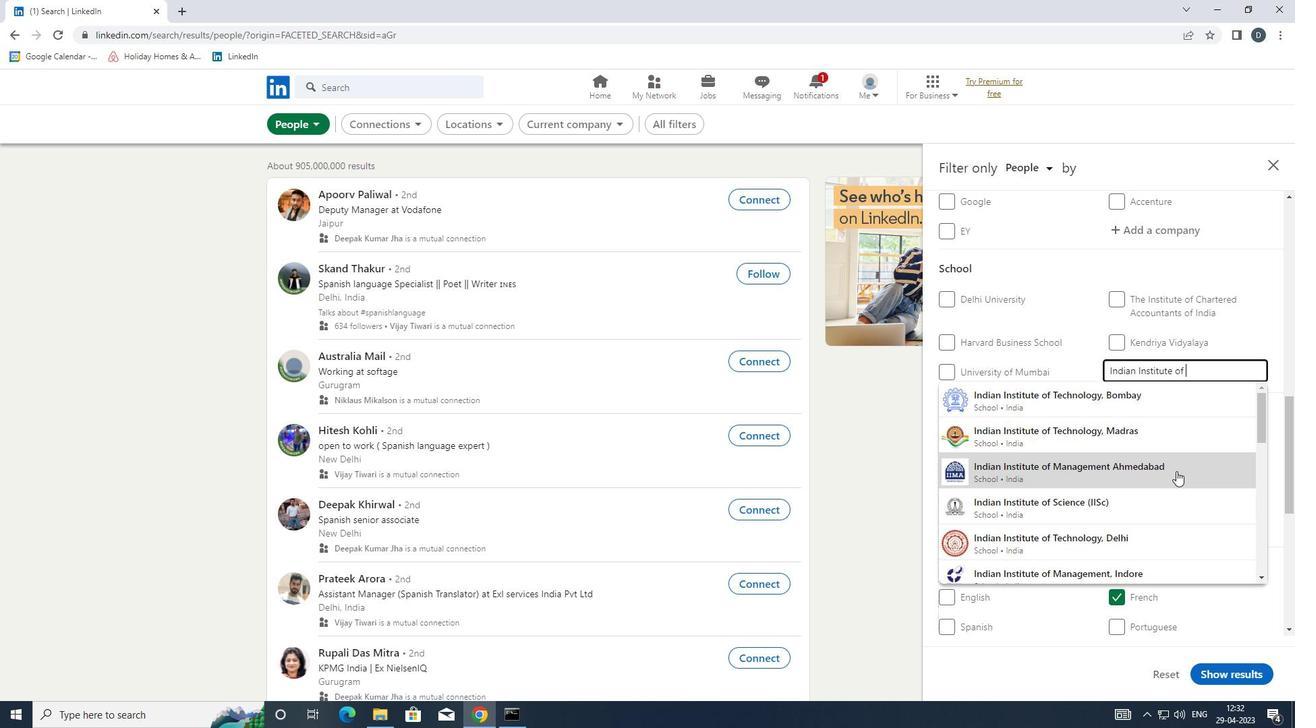 
Action: Mouse moved to (1171, 486)
Screenshot: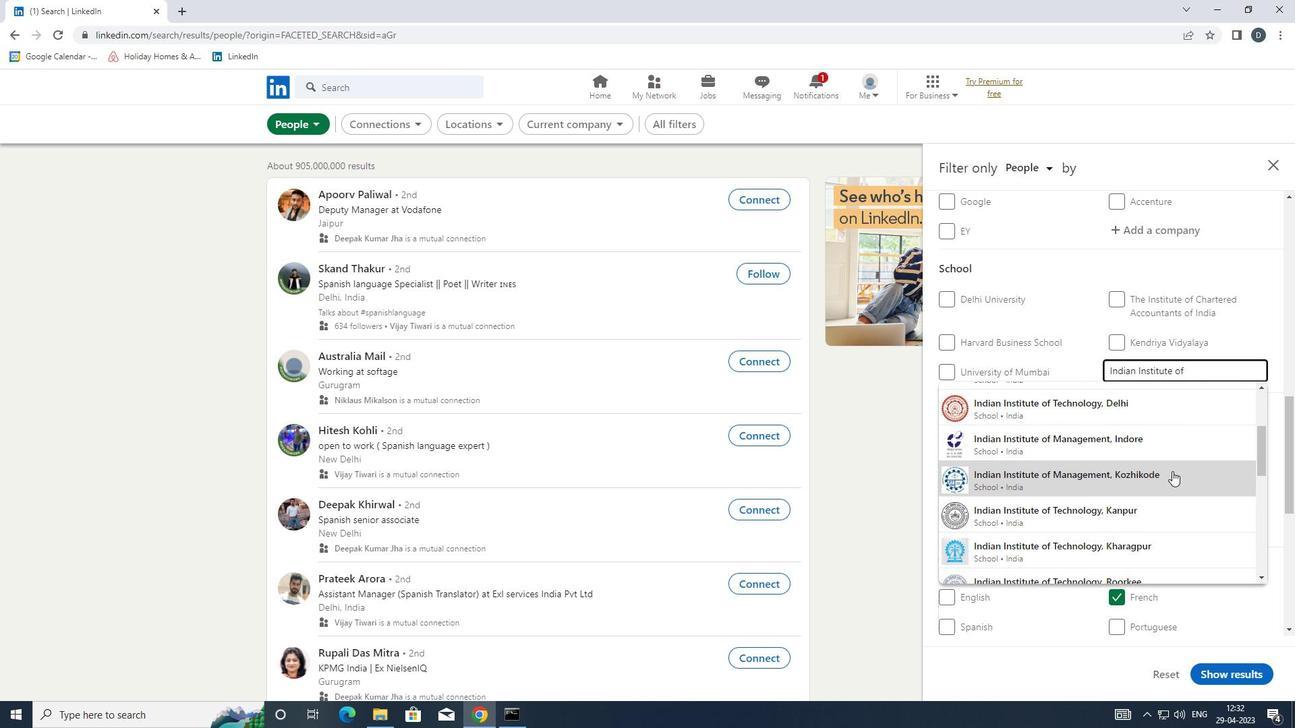 
Action: Mouse scrolled (1171, 485) with delta (0, 0)
Screenshot: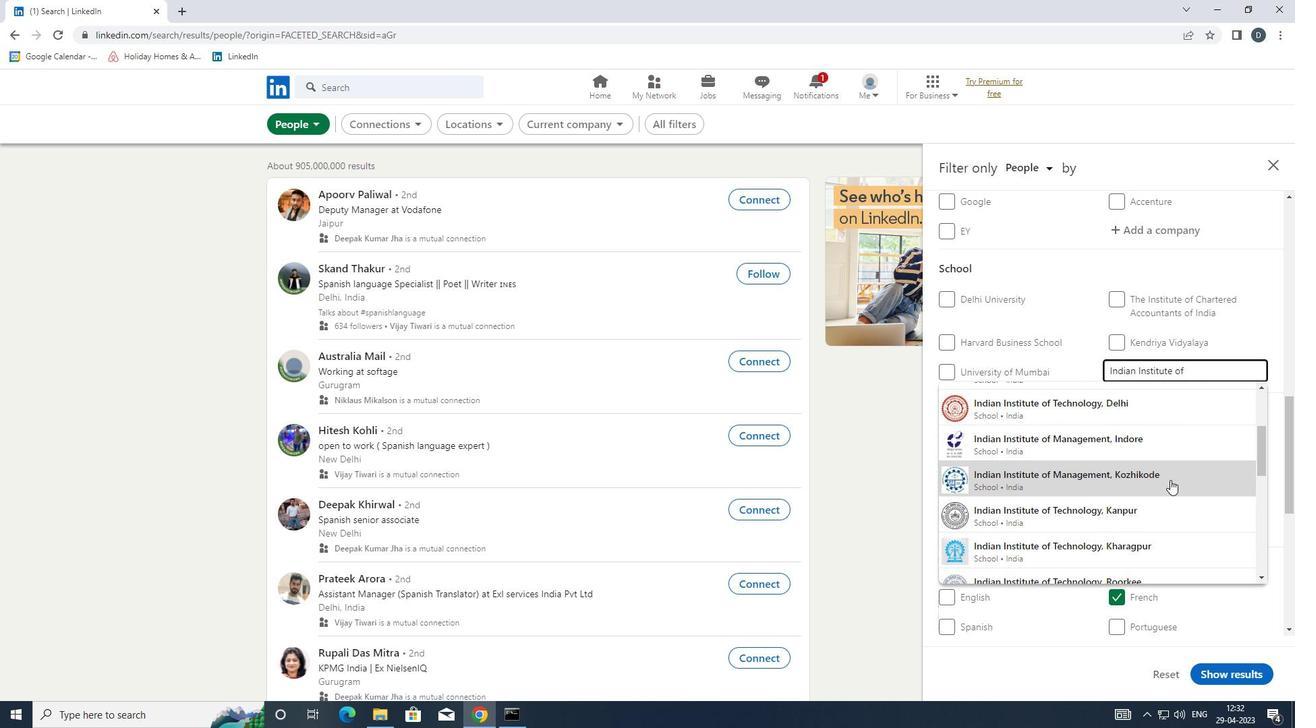
Action: Mouse scrolled (1171, 485) with delta (0, 0)
Screenshot: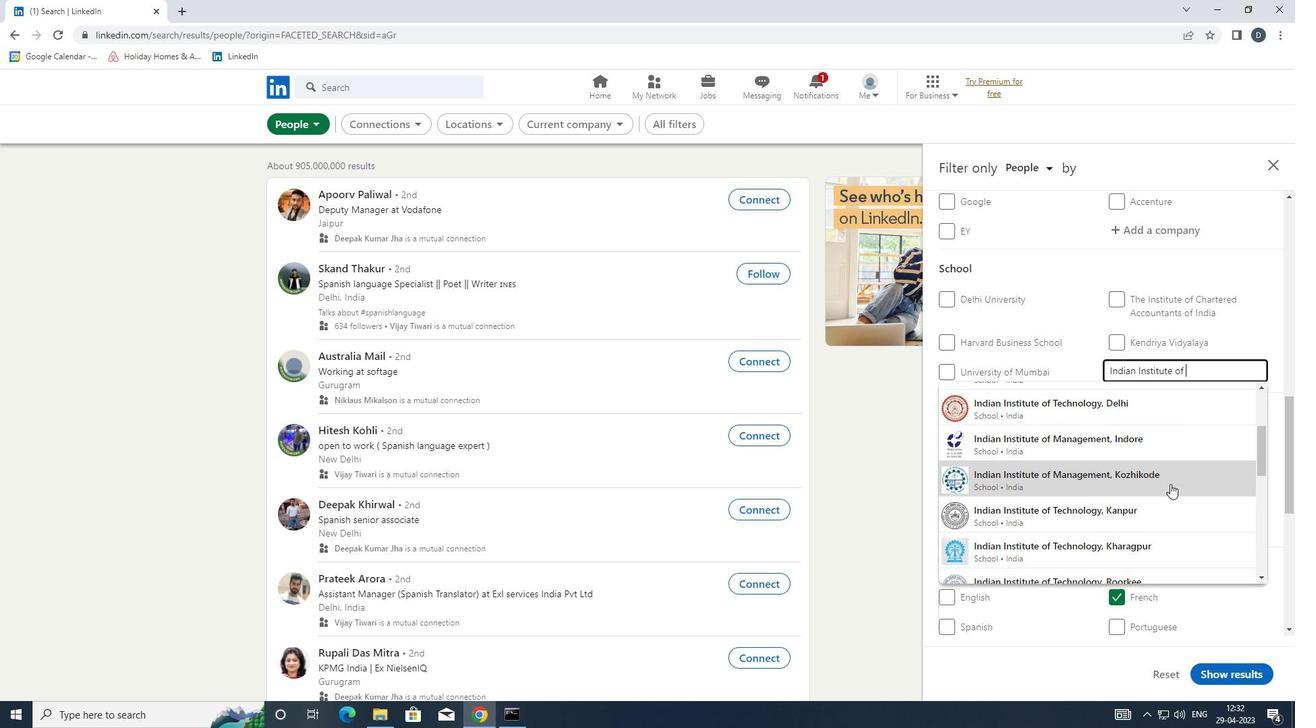 
Action: Mouse moved to (1165, 448)
Screenshot: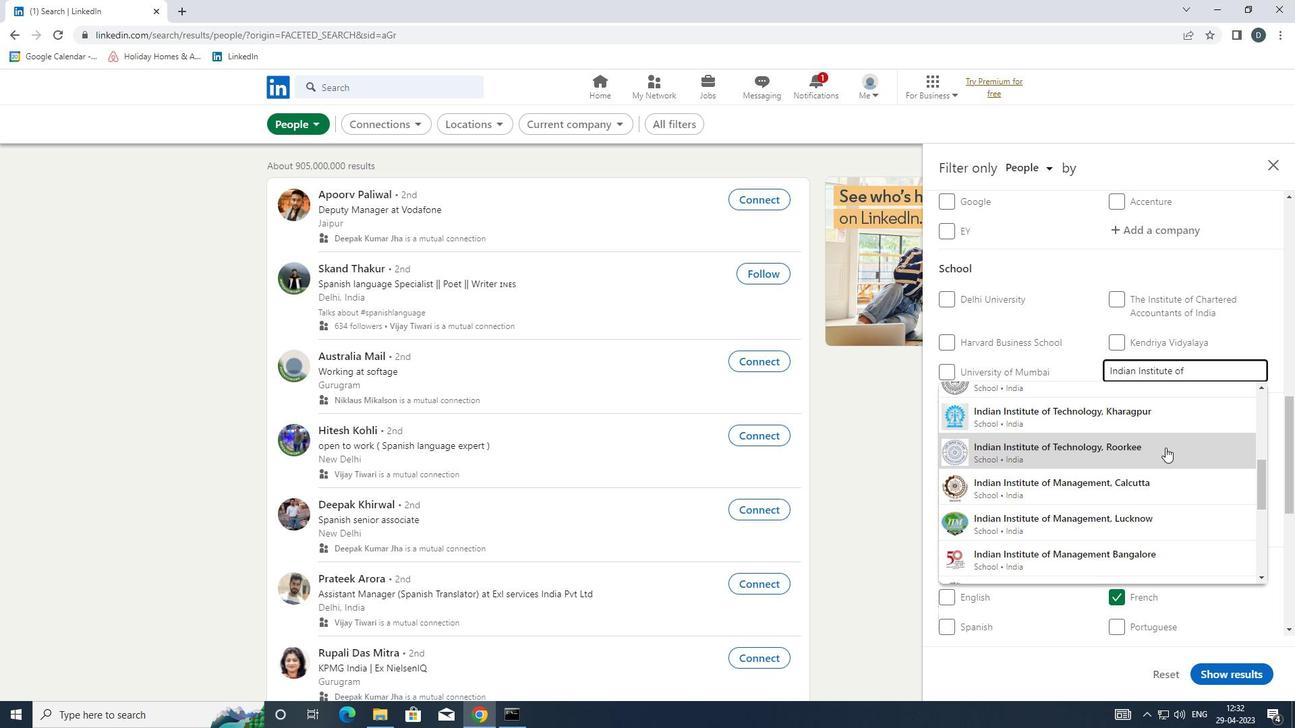 
Action: Mouse scrolled (1165, 448) with delta (0, 0)
Screenshot: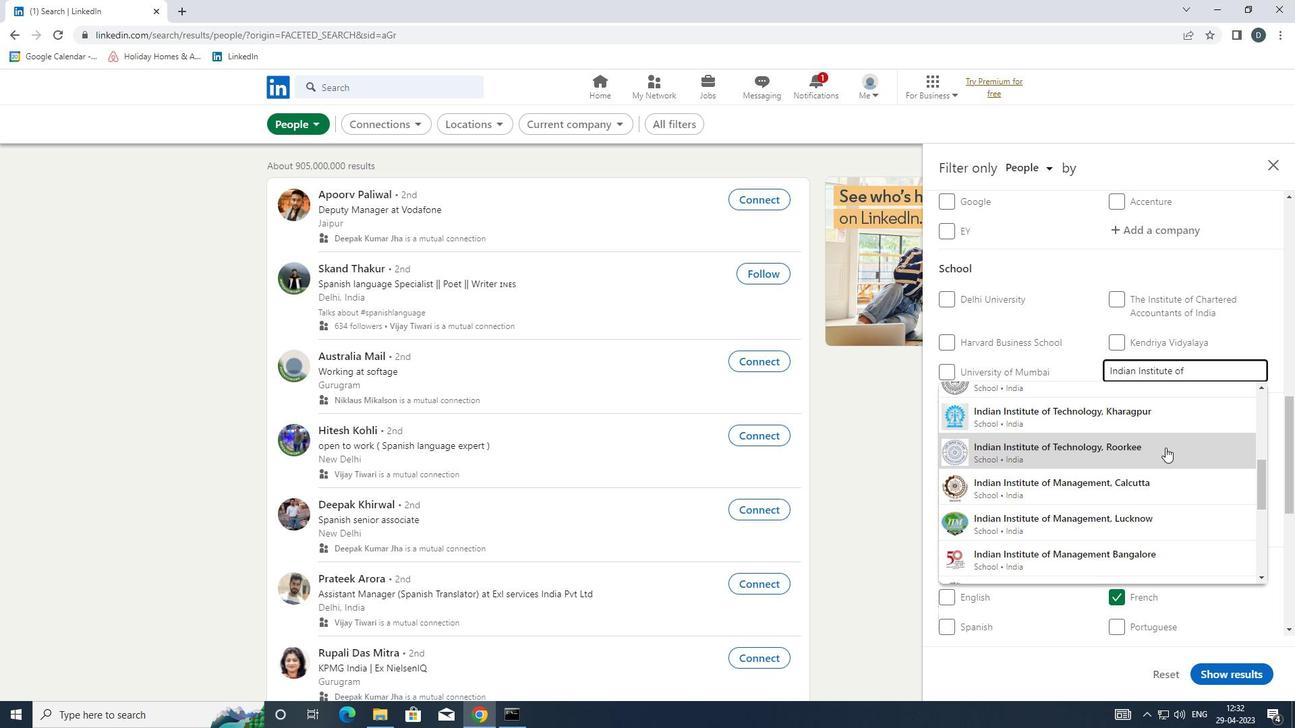 
Action: Mouse moved to (1165, 450)
Screenshot: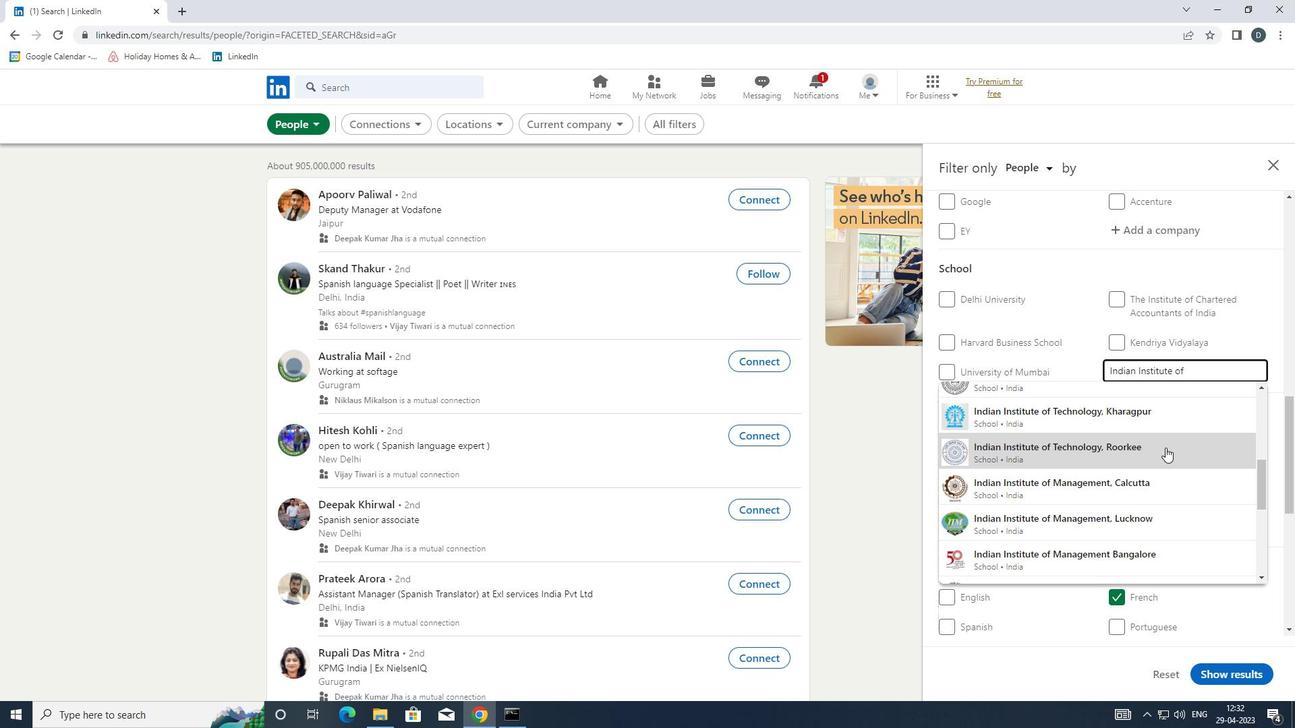 
Action: Mouse scrolled (1165, 450) with delta (0, 0)
Screenshot: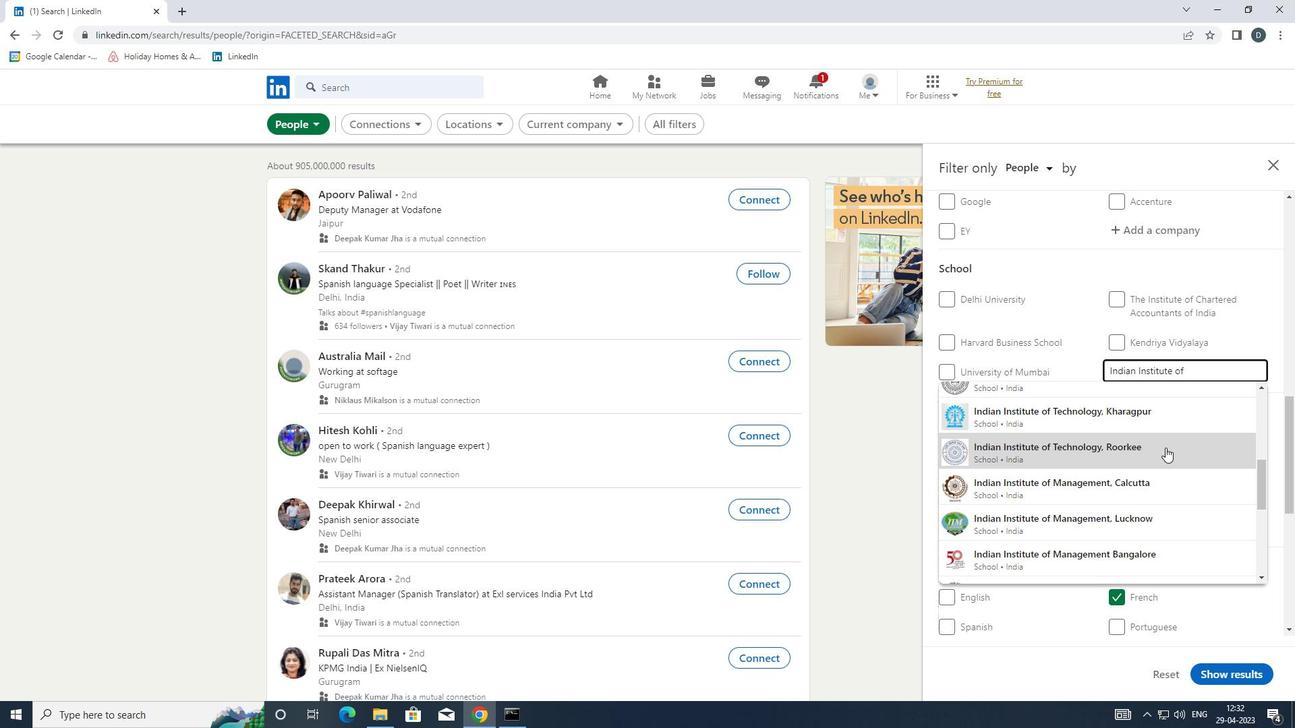 
Action: Mouse scrolled (1165, 450) with delta (0, 0)
Screenshot: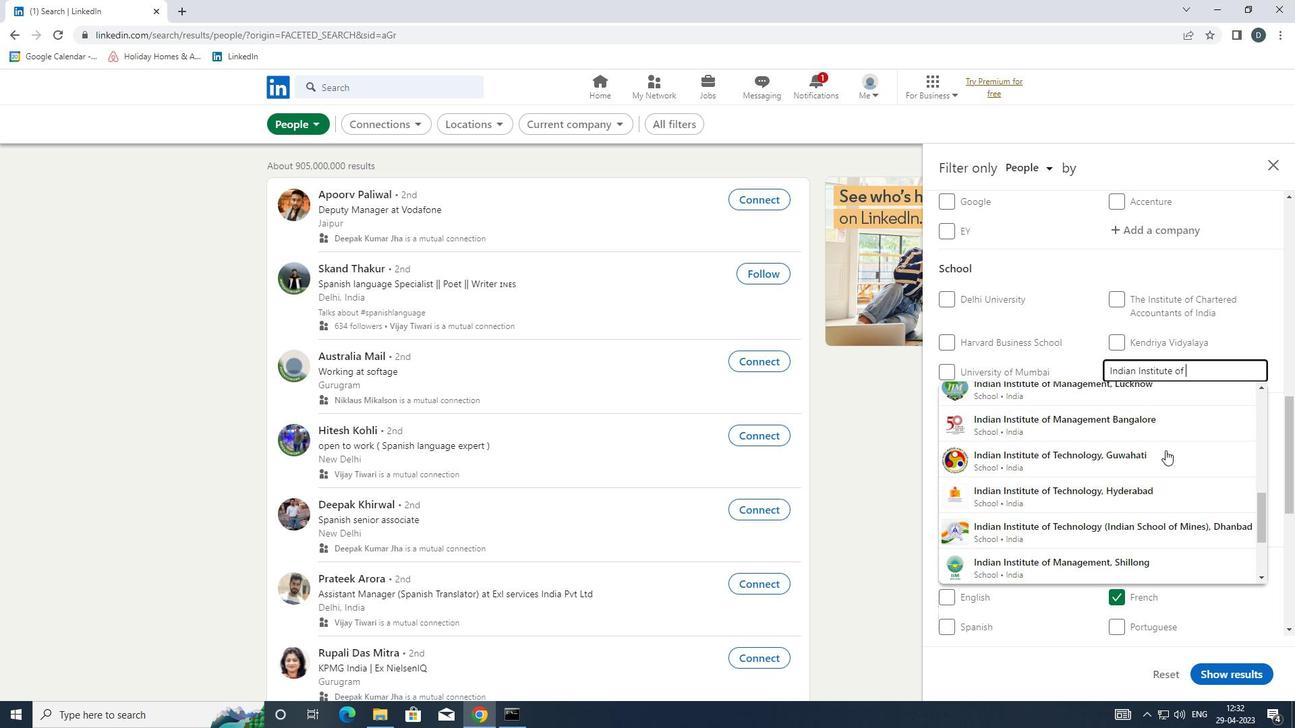 
Action: Mouse scrolled (1165, 450) with delta (0, 0)
Screenshot: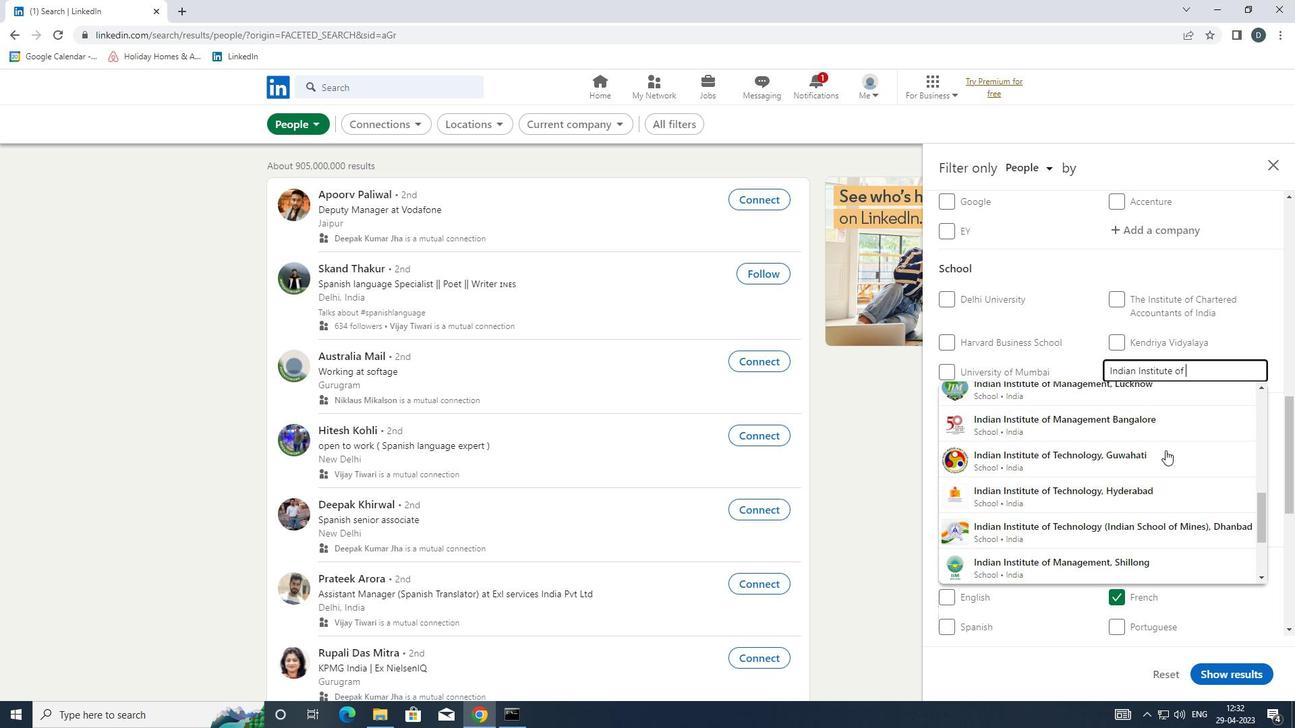 
Action: Mouse scrolled (1165, 450) with delta (0, 0)
Screenshot: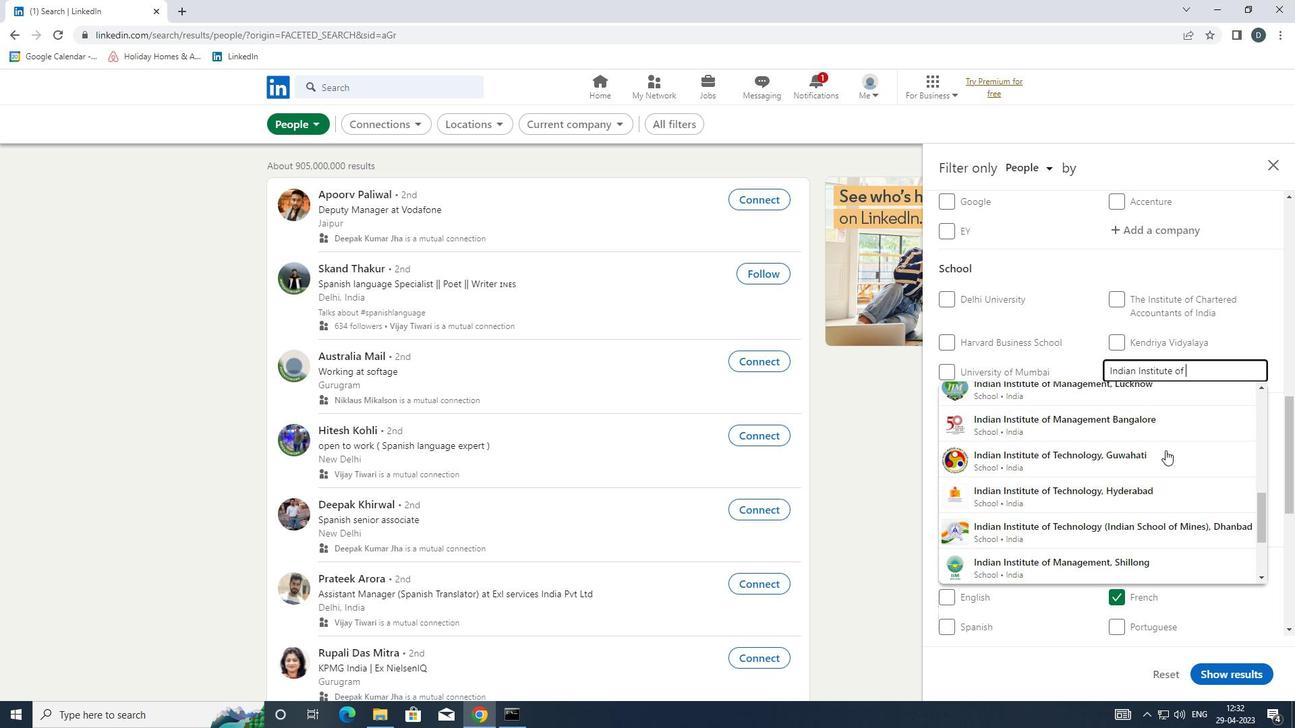
Action: Mouse scrolled (1165, 450) with delta (0, 0)
Screenshot: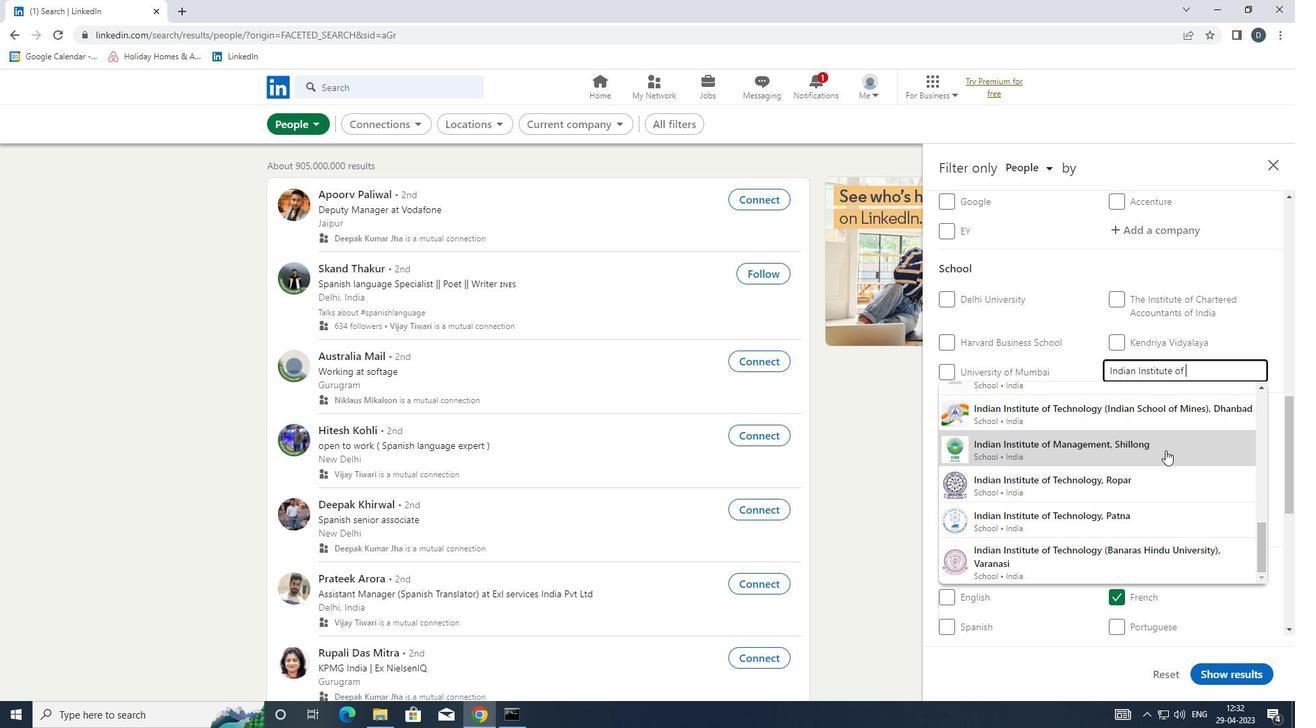 
Action: Mouse scrolled (1165, 450) with delta (0, 0)
Screenshot: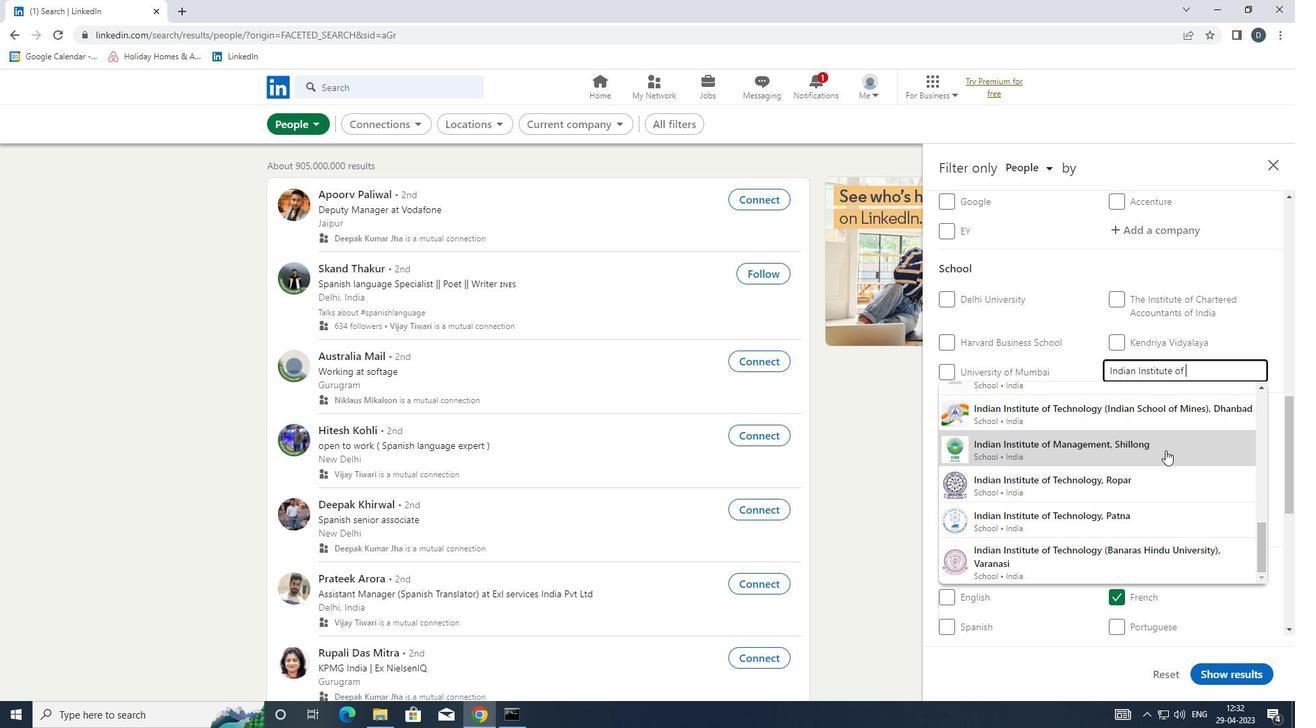 
Action: Mouse scrolled (1165, 451) with delta (0, 0)
Screenshot: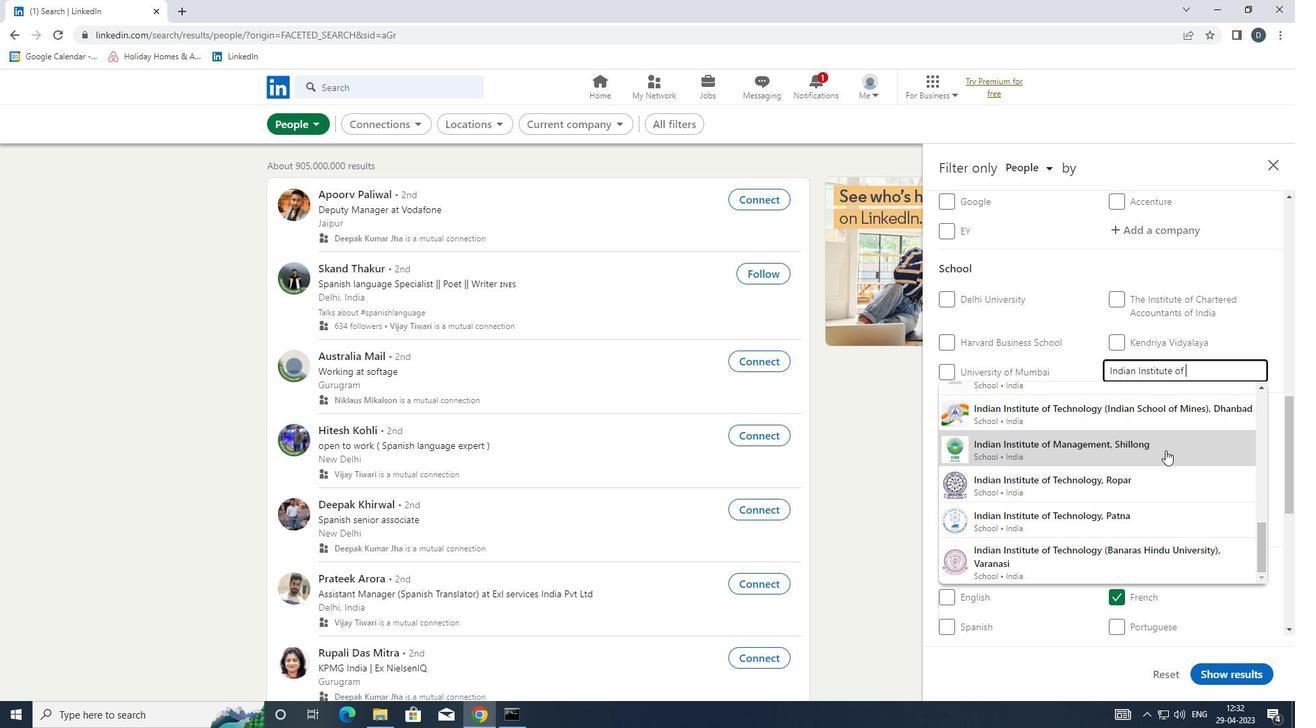 
Action: Mouse moved to (1174, 458)
Screenshot: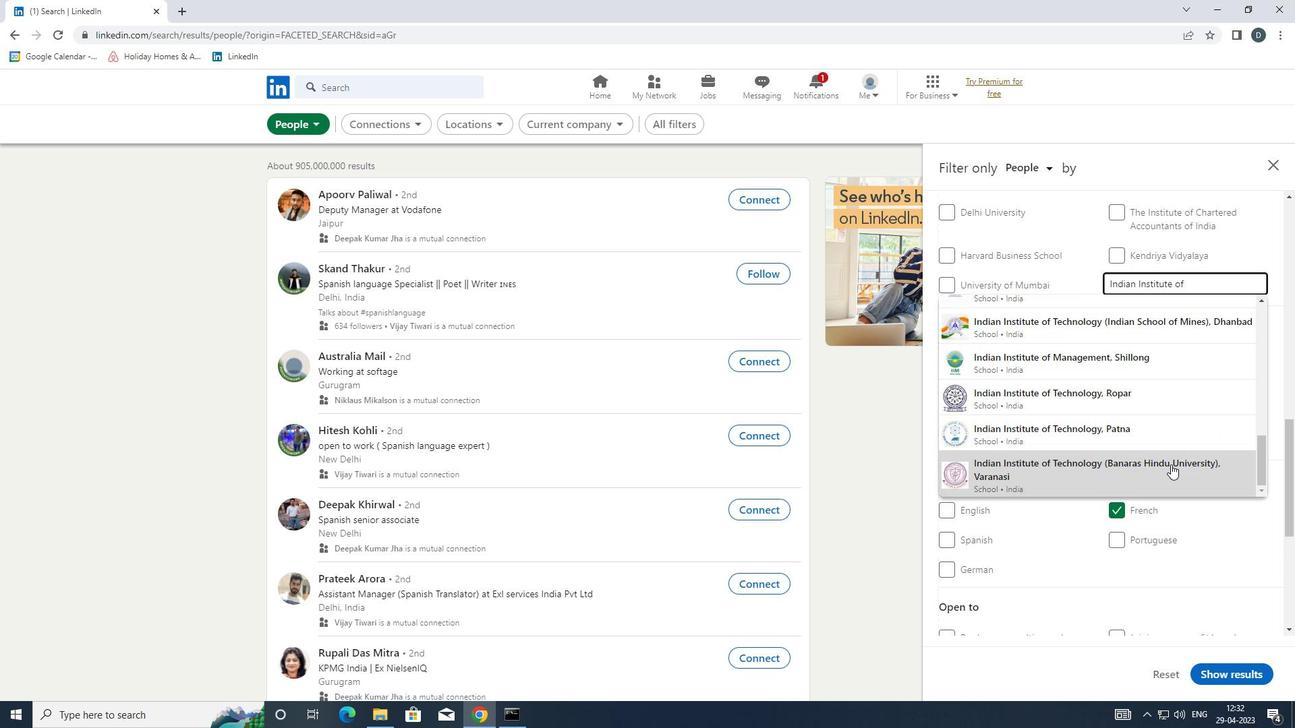 
Action: Mouse scrolled (1174, 459) with delta (0, 0)
Screenshot: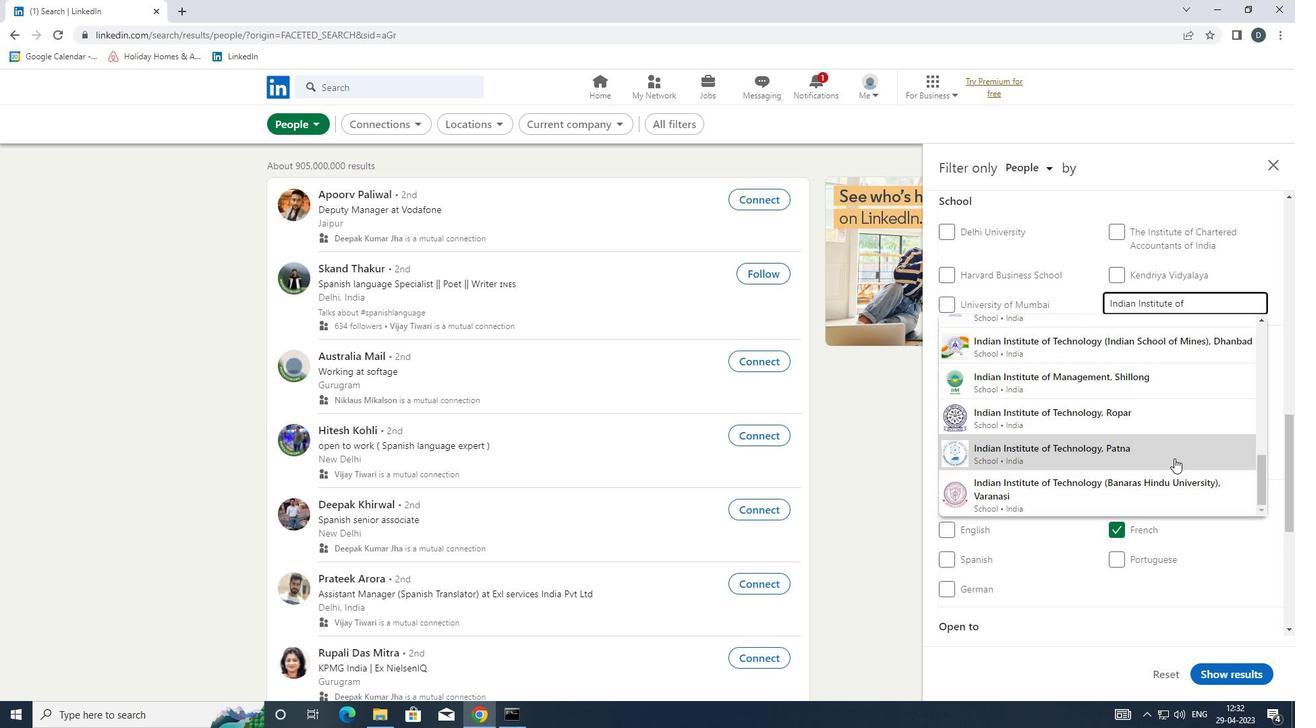 
Action: Mouse scrolled (1174, 459) with delta (0, 0)
Screenshot: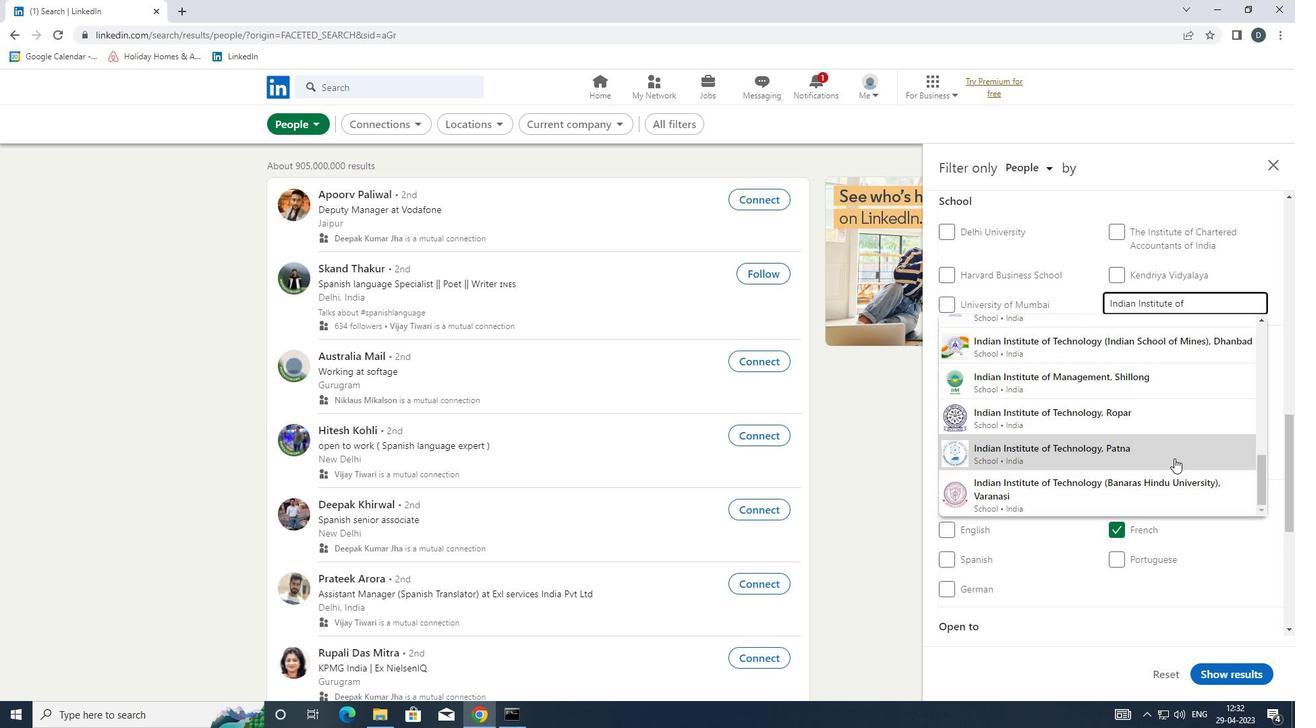 
Action: Mouse scrolled (1174, 459) with delta (0, 0)
Screenshot: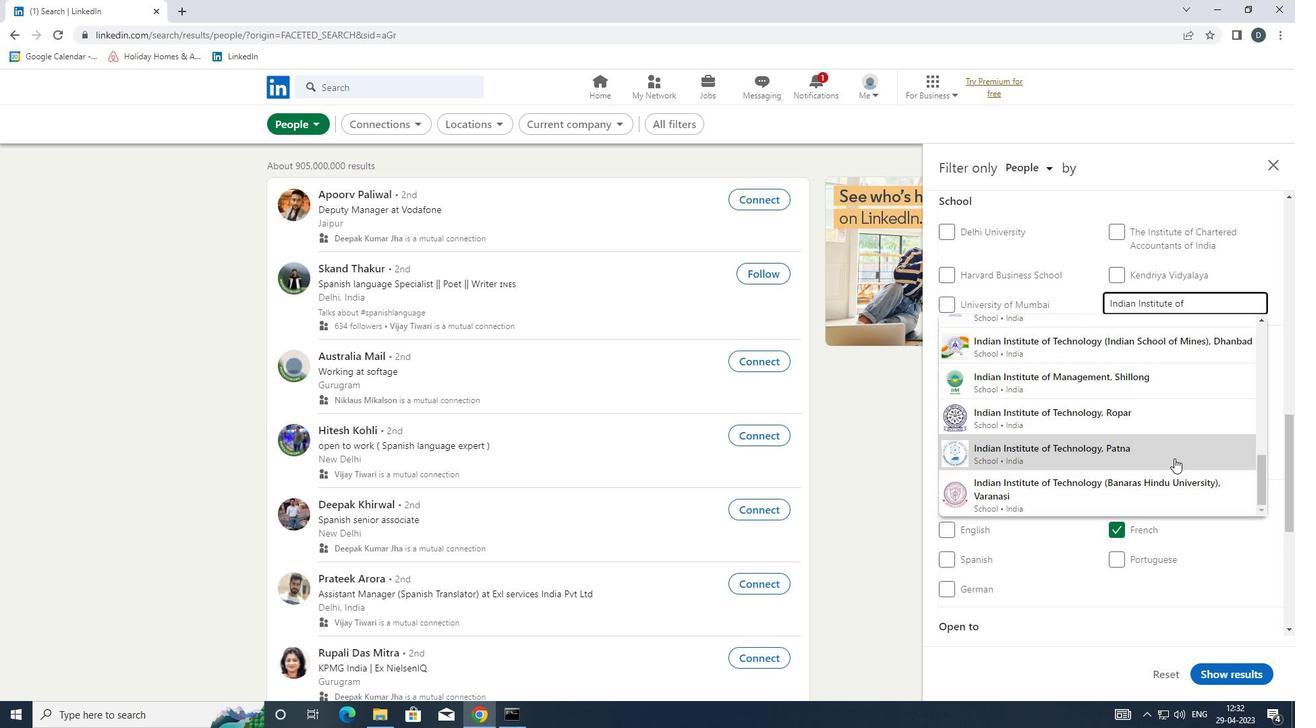 
Action: Mouse scrolled (1174, 459) with delta (0, 0)
Screenshot: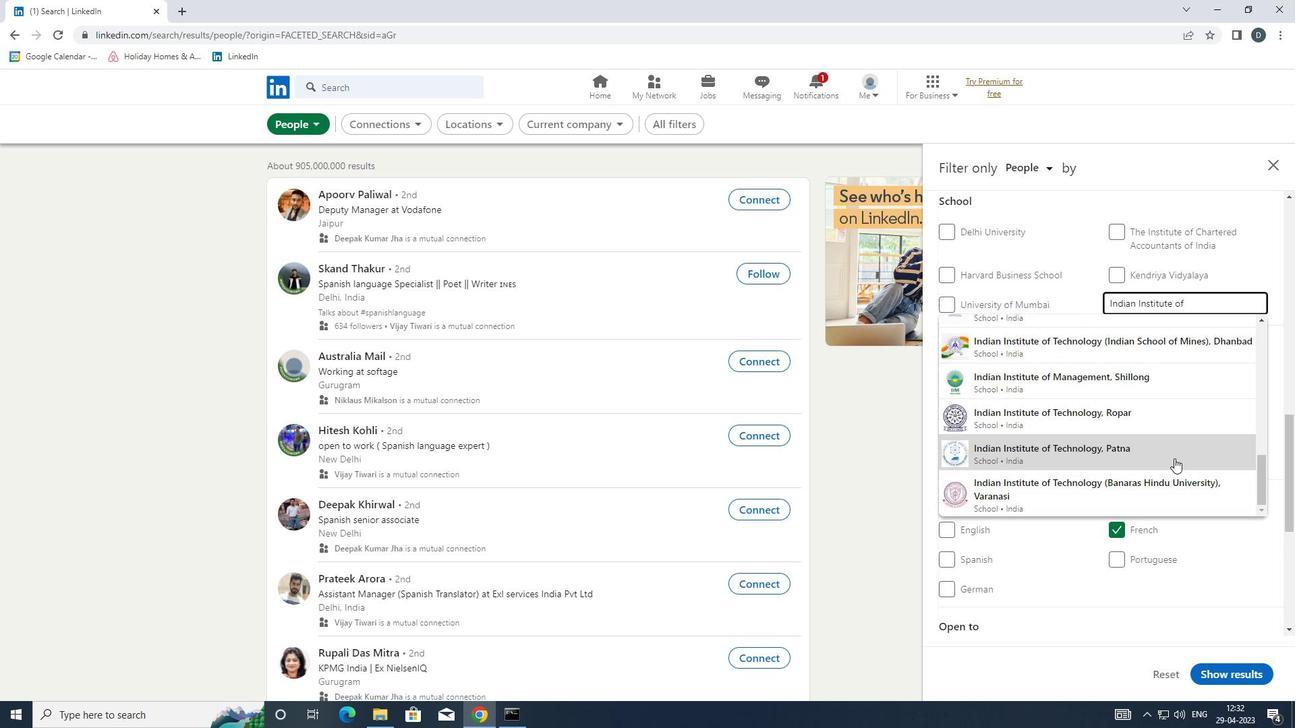 
Action: Mouse scrolled (1174, 459) with delta (0, 0)
Screenshot: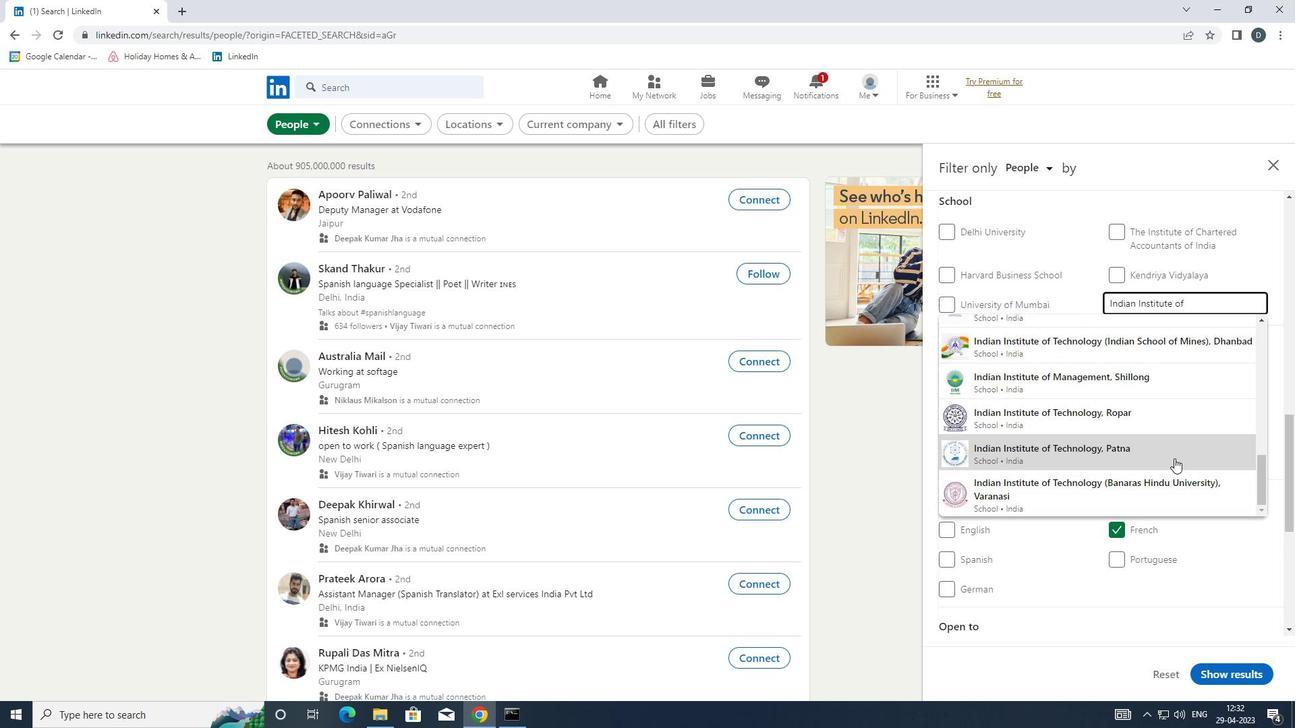 
Action: Mouse scrolled (1174, 459) with delta (0, 0)
Screenshot: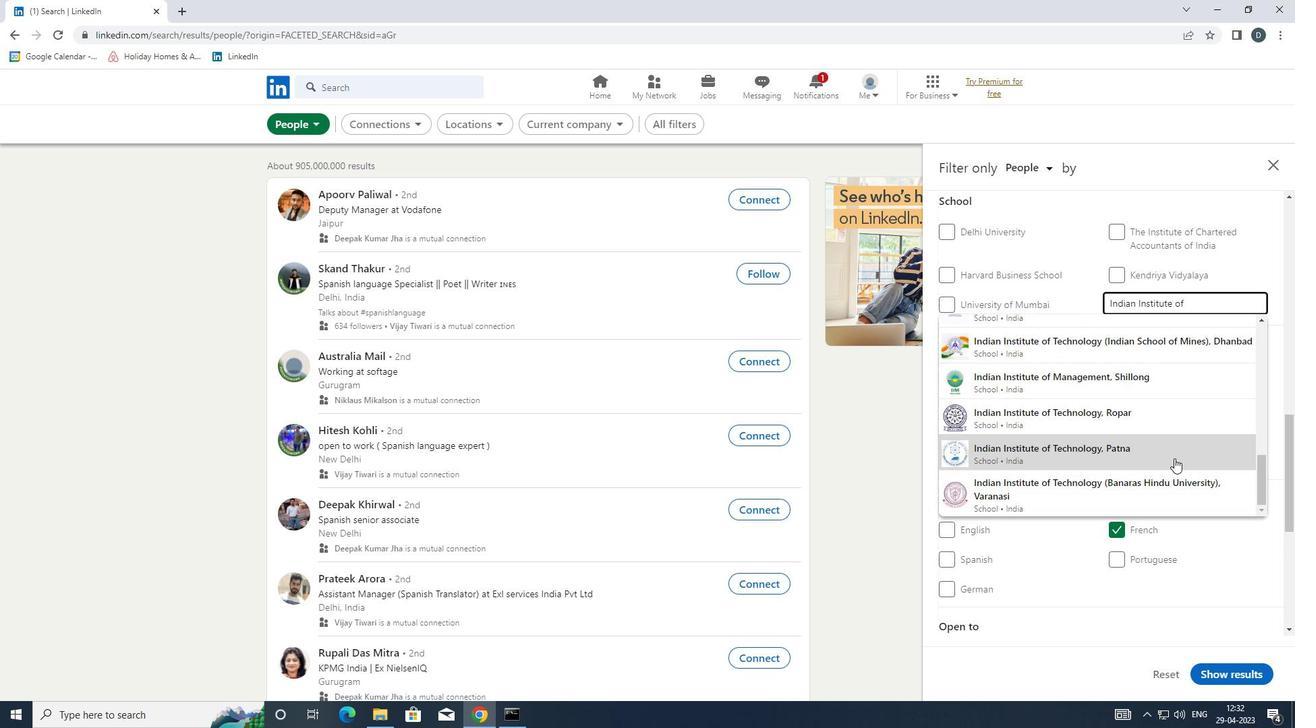 
Action: Mouse scrolled (1174, 459) with delta (0, 0)
Screenshot: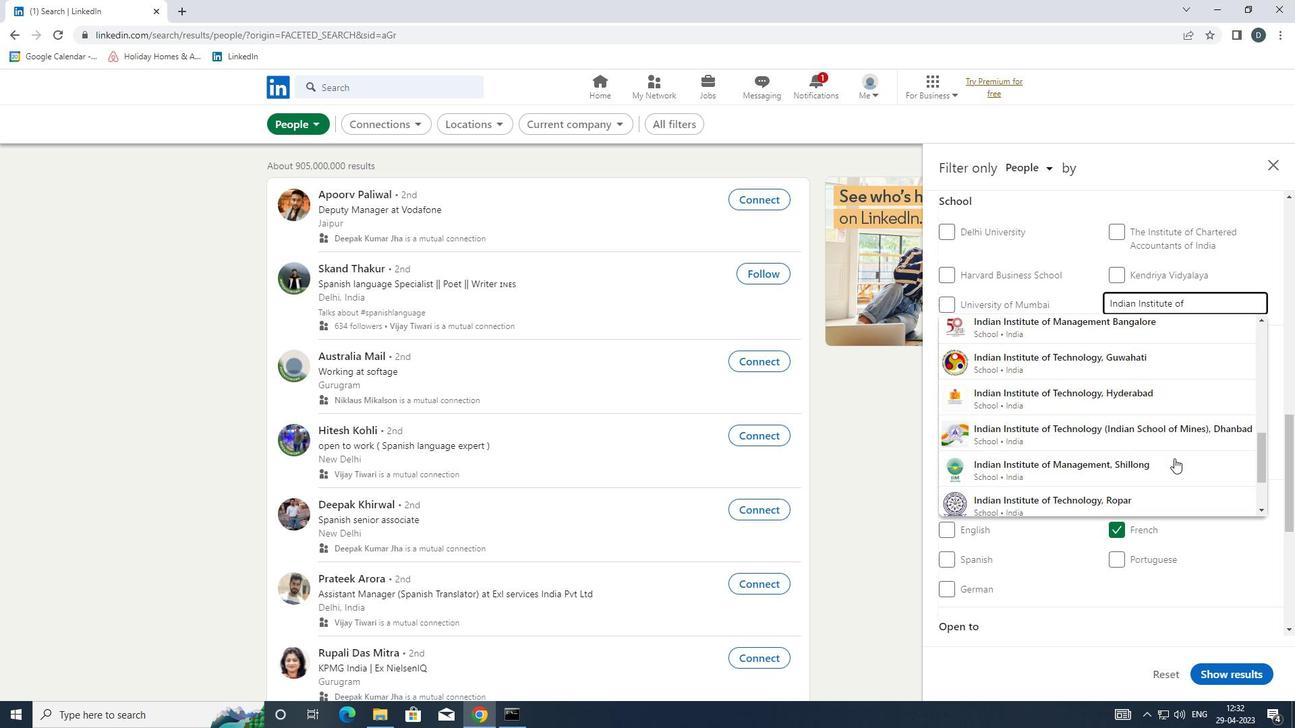 
Action: Mouse scrolled (1174, 459) with delta (0, 0)
Screenshot: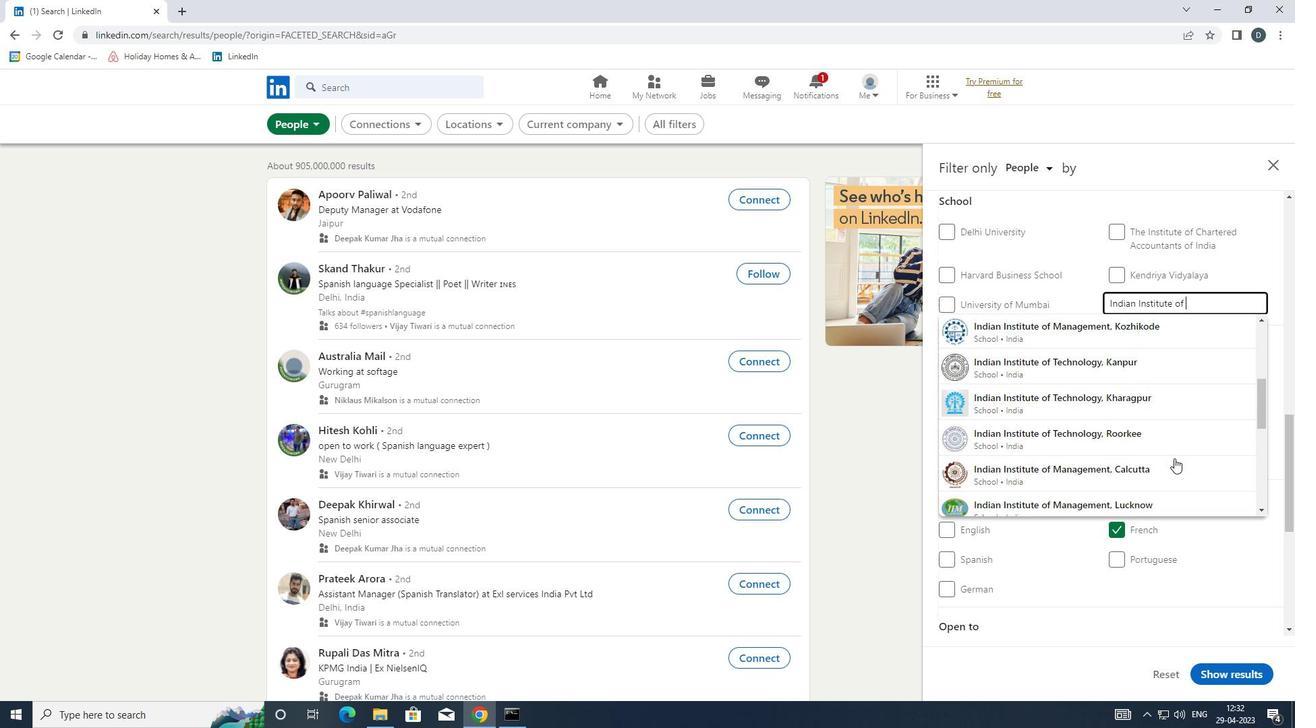 
Action: Mouse scrolled (1174, 459) with delta (0, 0)
Screenshot: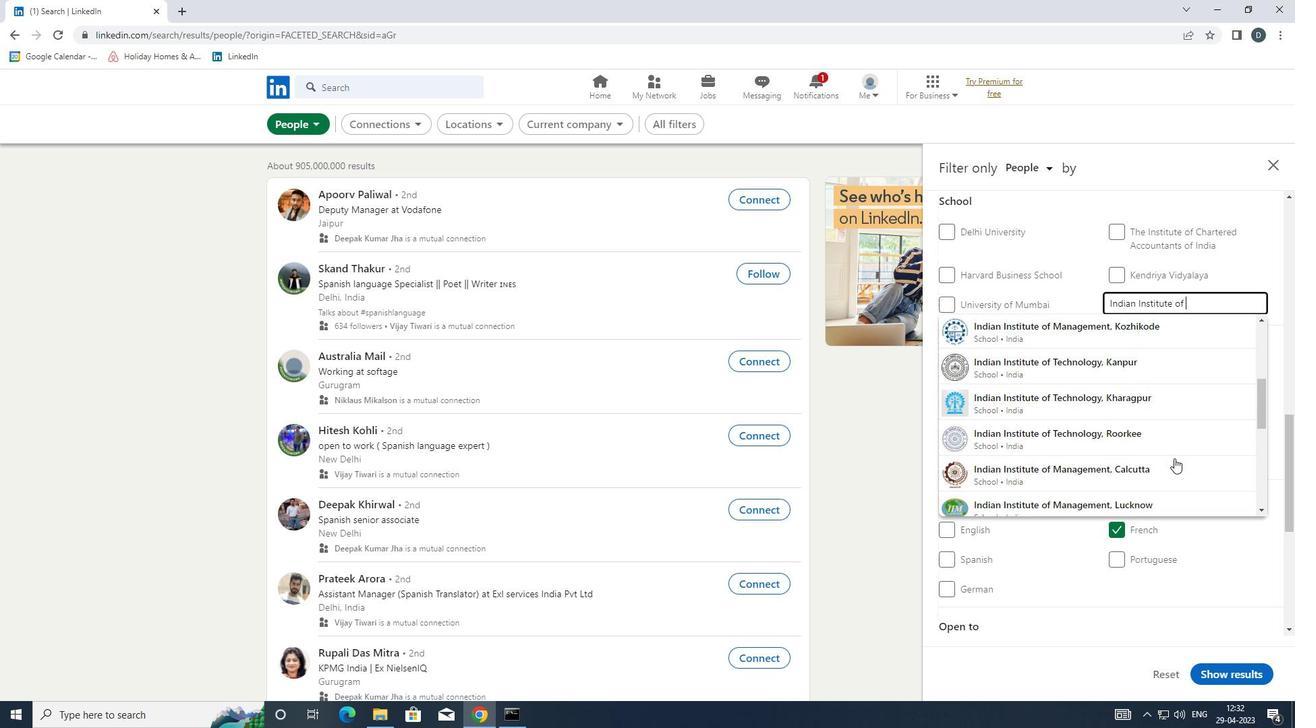 
Action: Mouse scrolled (1174, 459) with delta (0, 0)
Screenshot: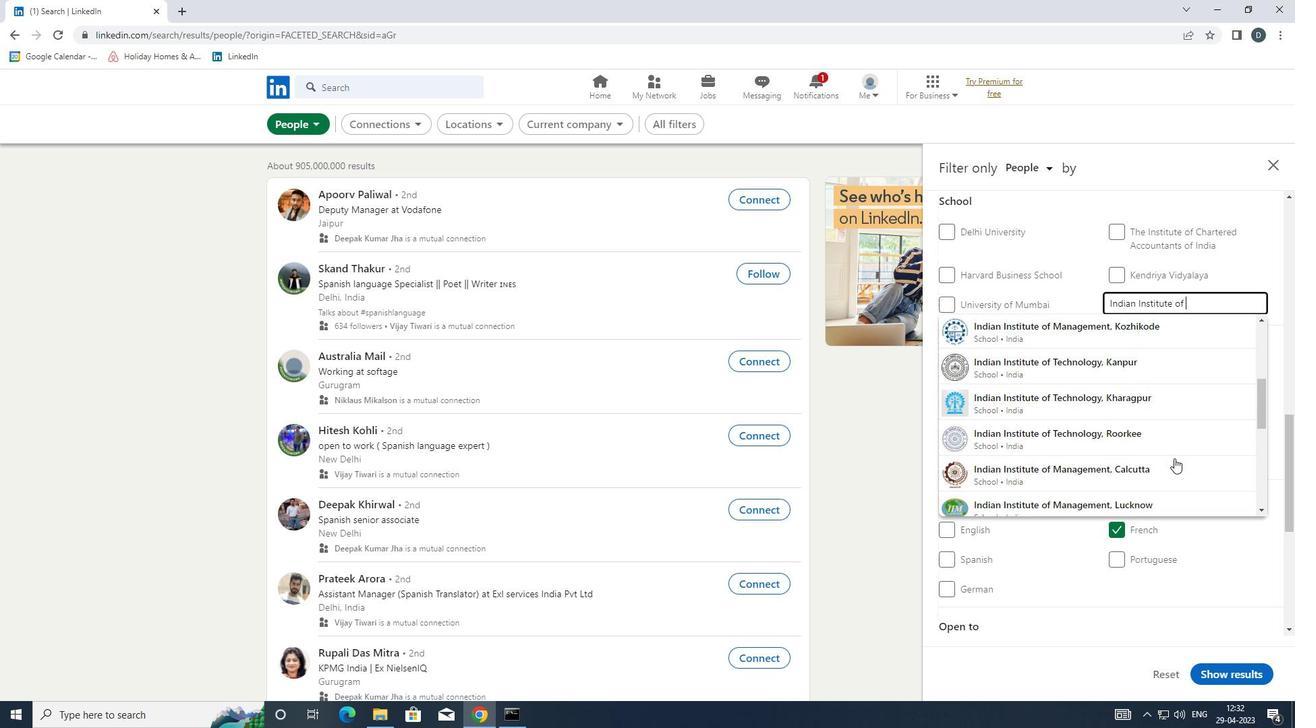
Action: Mouse scrolled (1174, 459) with delta (0, 0)
Screenshot: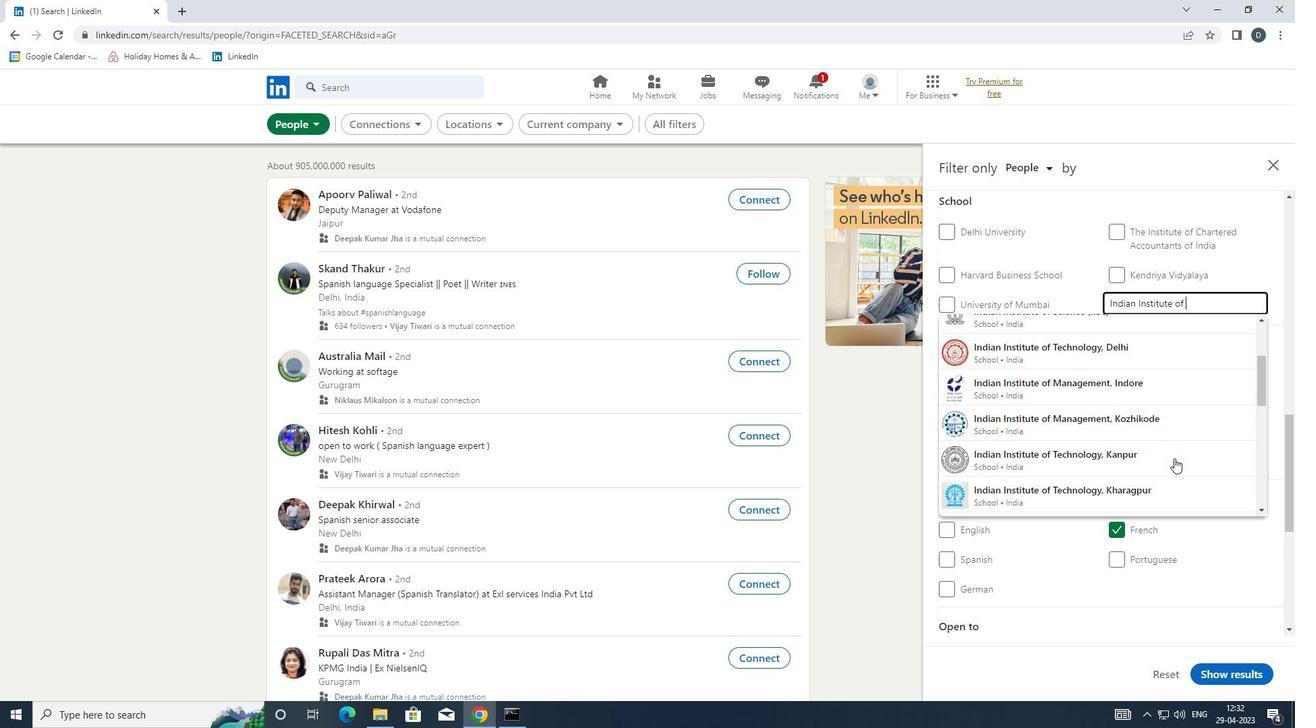 
Action: Mouse moved to (1193, 304)
Screenshot: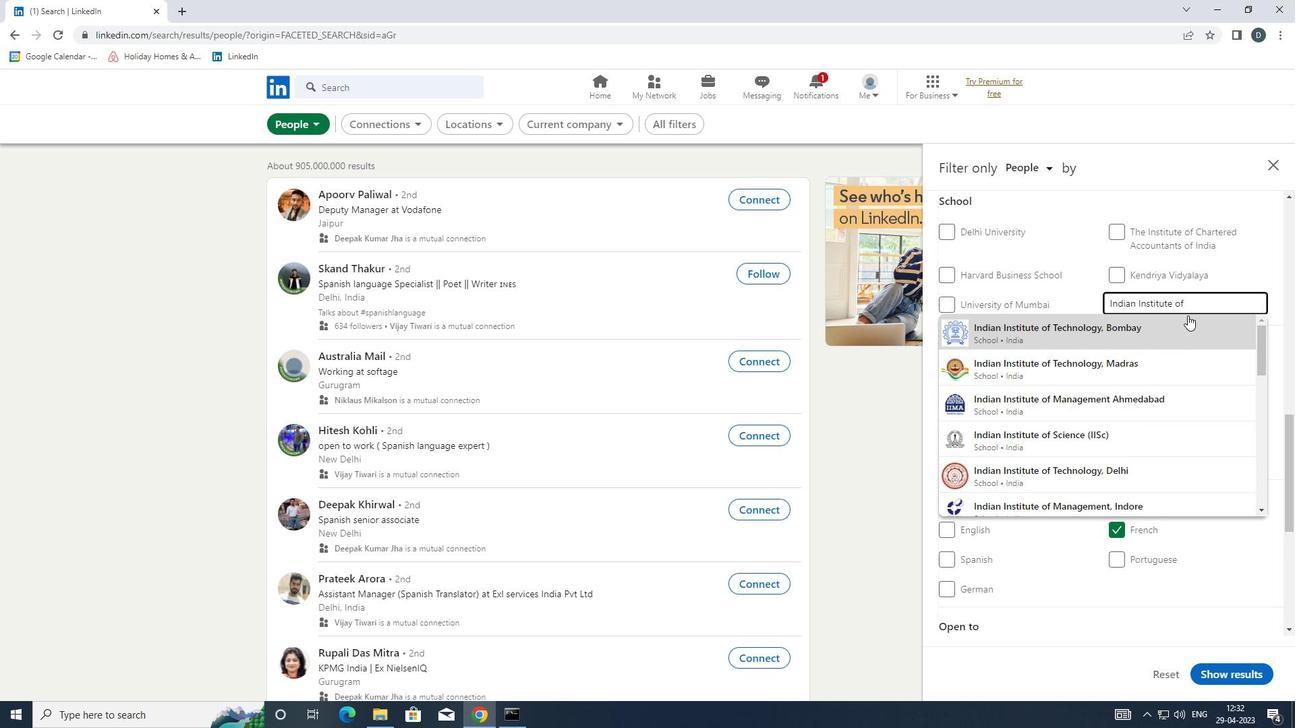 
Action: Key pressed <Key.shift>MANAGEMENT<Key.space>INDORE
Screenshot: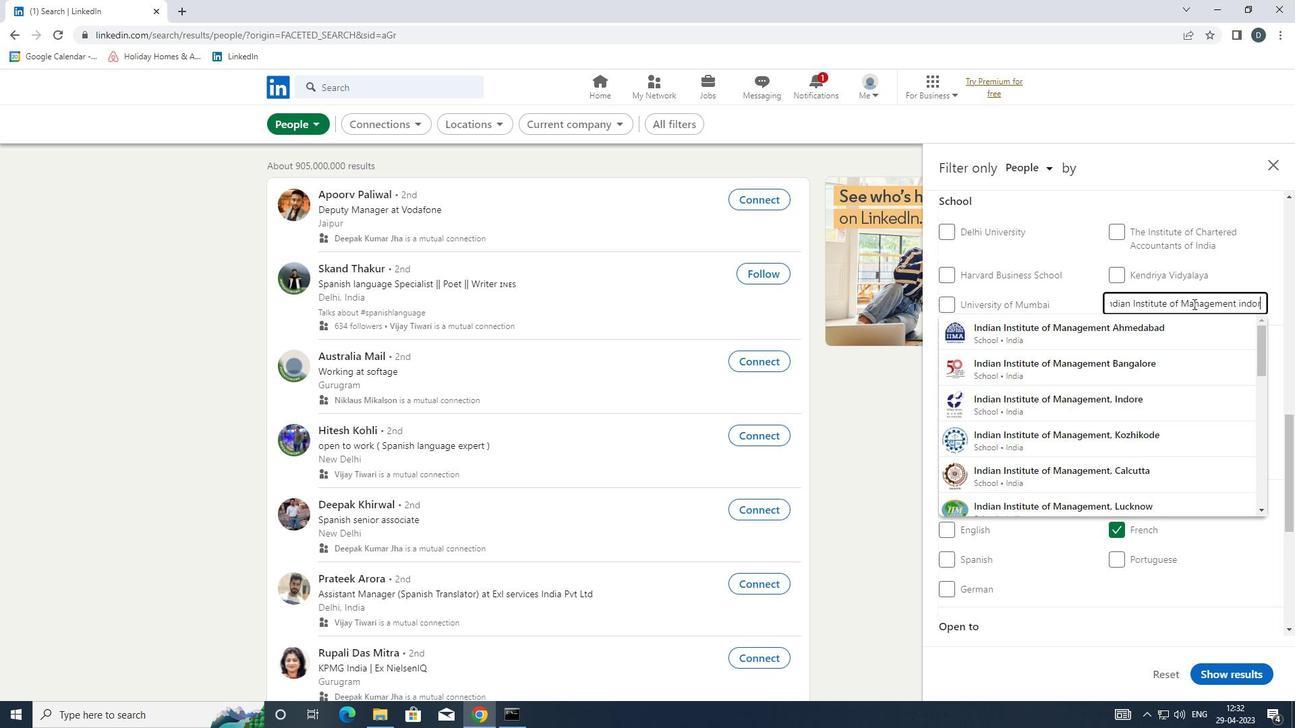 
Action: Mouse moved to (1166, 334)
Screenshot: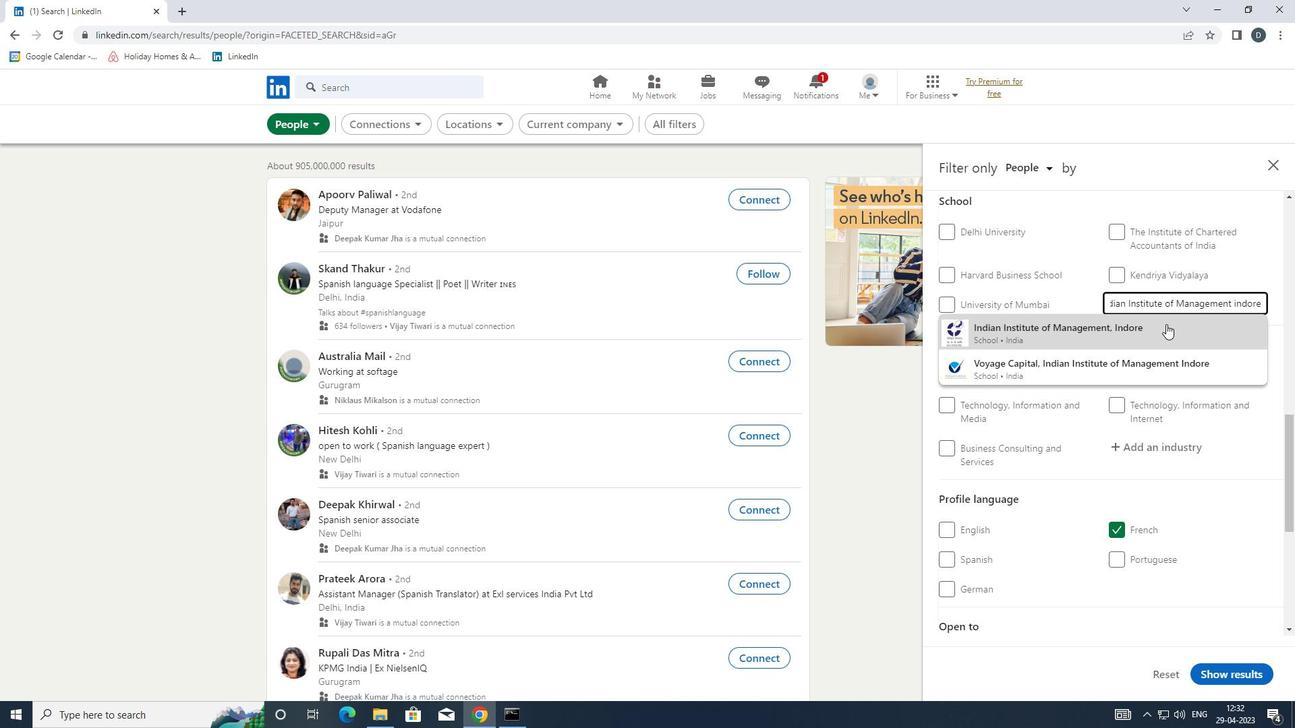 
Action: Mouse pressed left at (1166, 334)
Screenshot: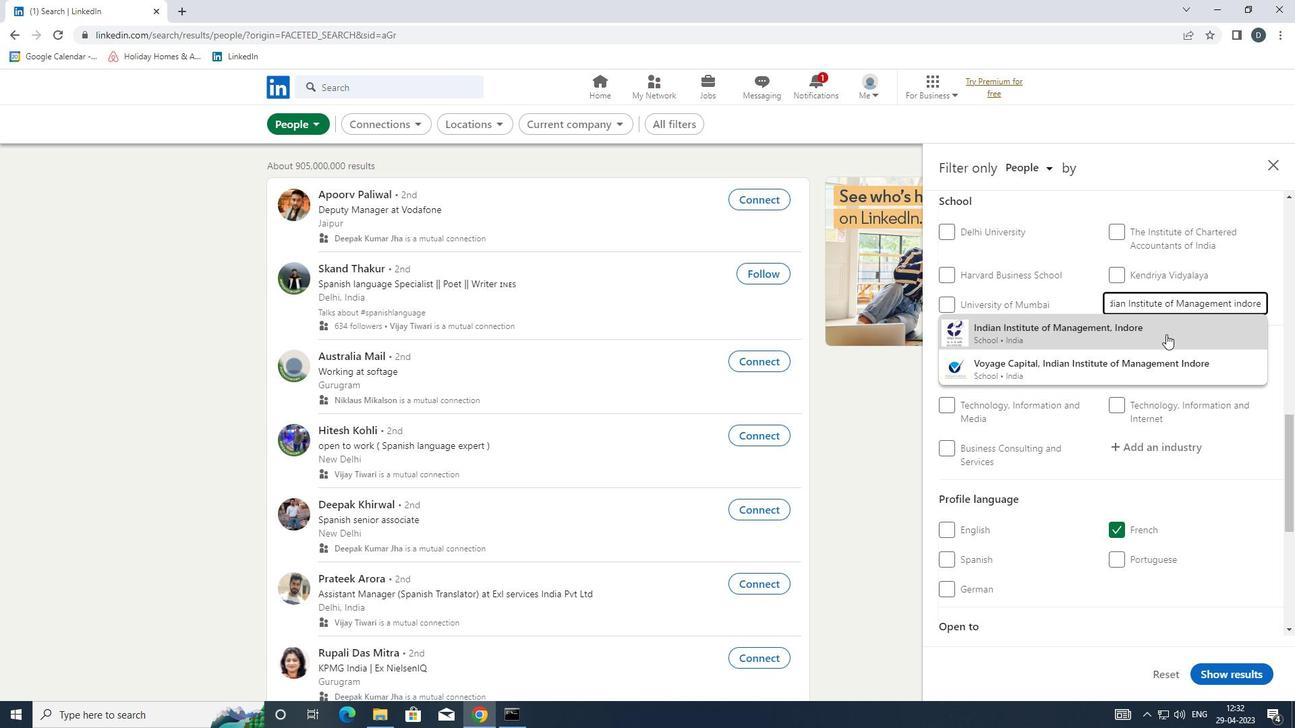 
Action: Mouse moved to (1152, 466)
Screenshot: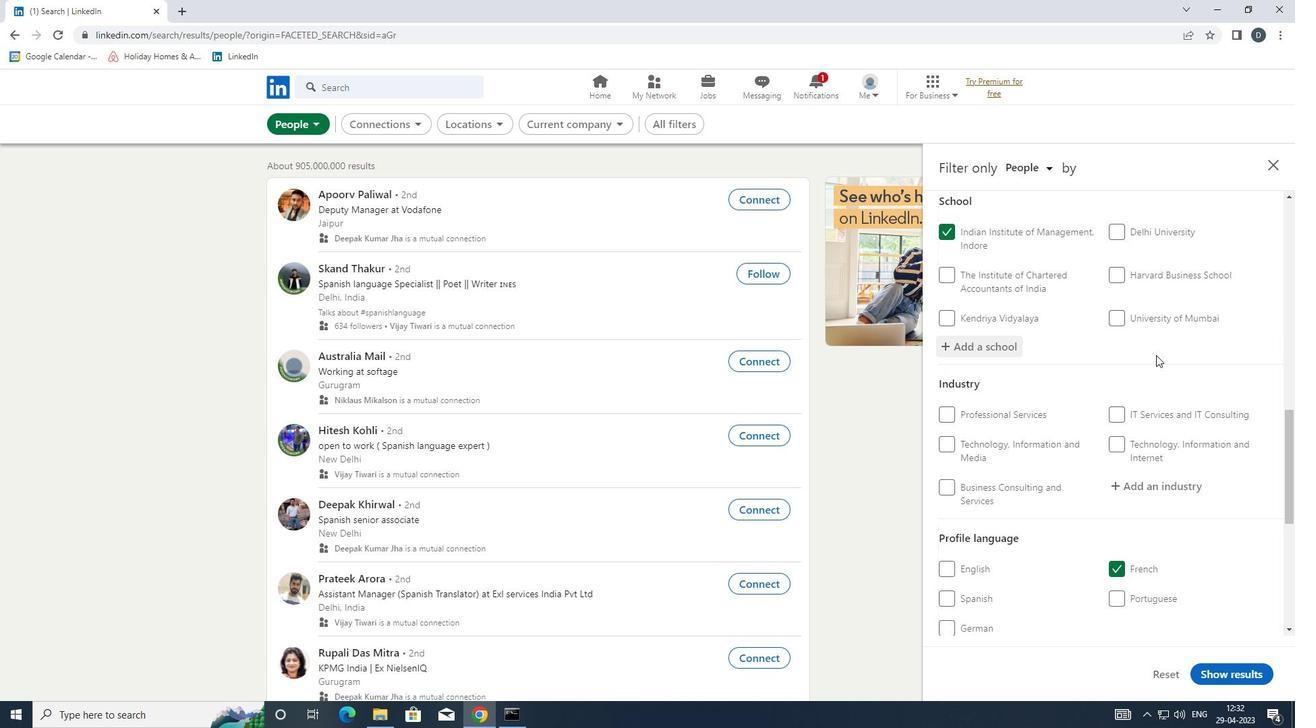 
Action: Mouse scrolled (1152, 465) with delta (0, 0)
Screenshot: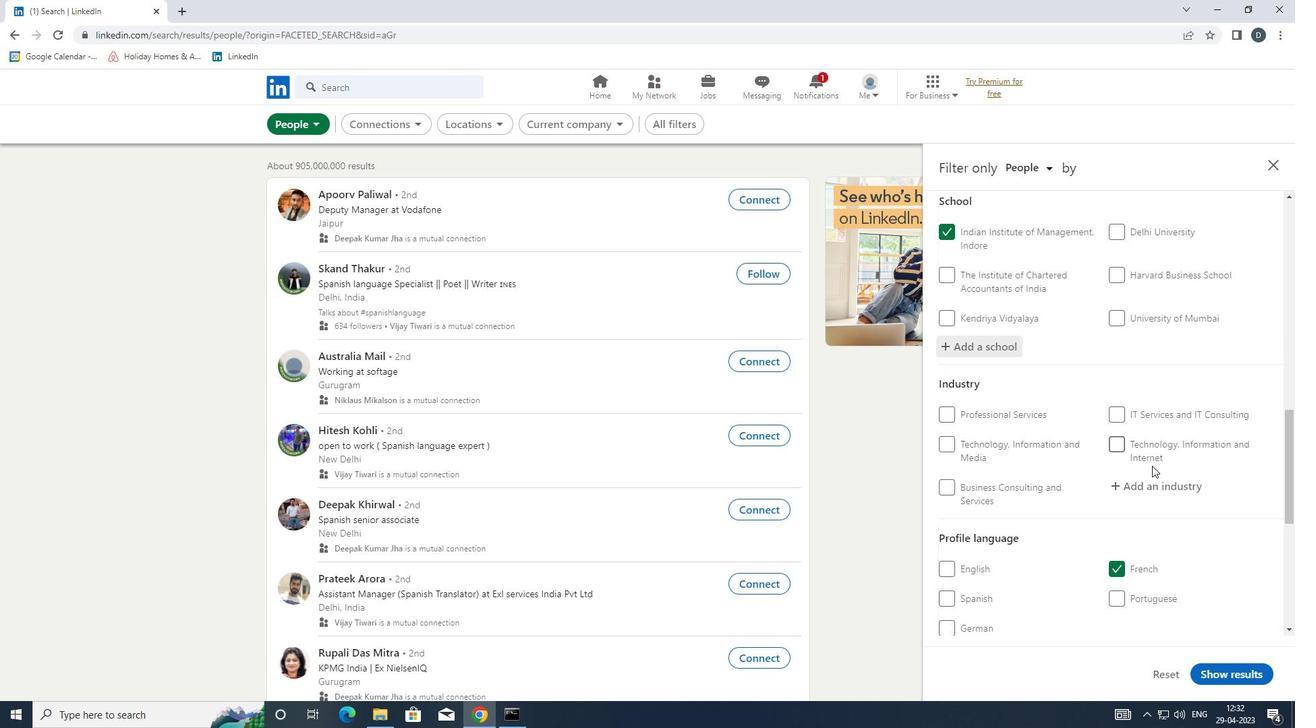 
Action: Mouse scrolled (1152, 465) with delta (0, 0)
Screenshot: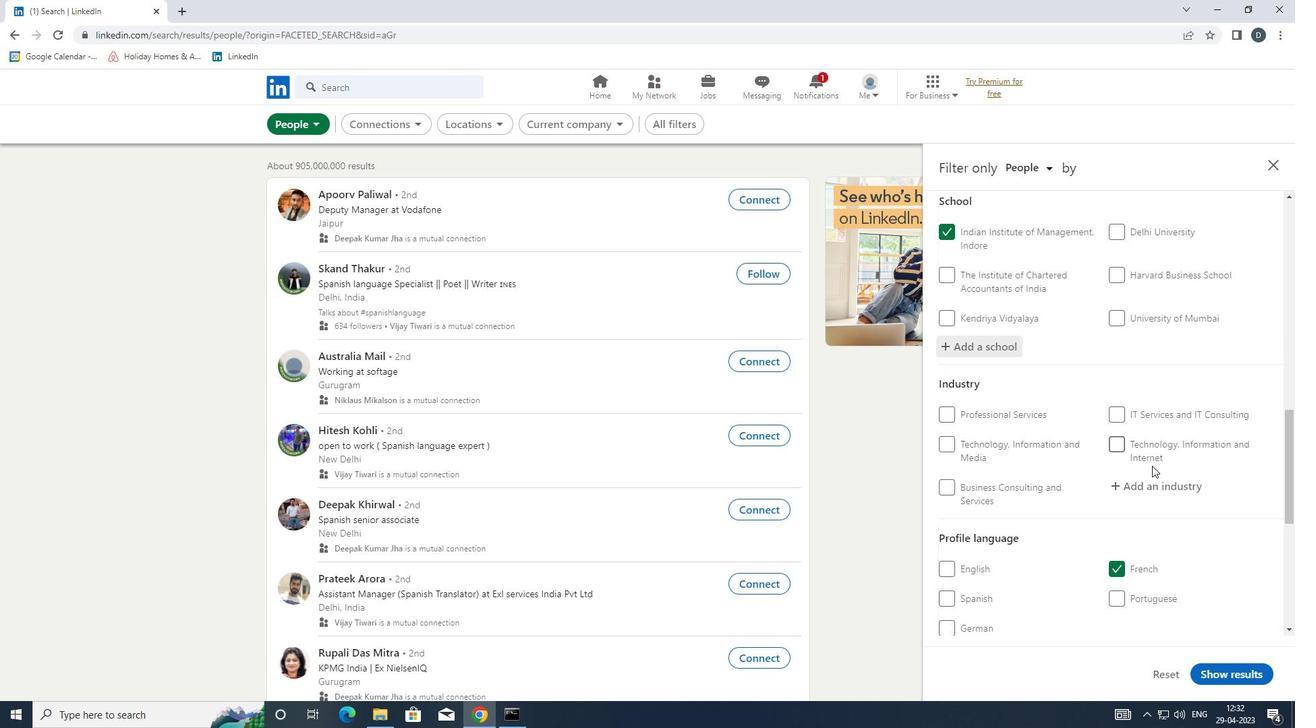 
Action: Mouse scrolled (1152, 465) with delta (0, 0)
Screenshot: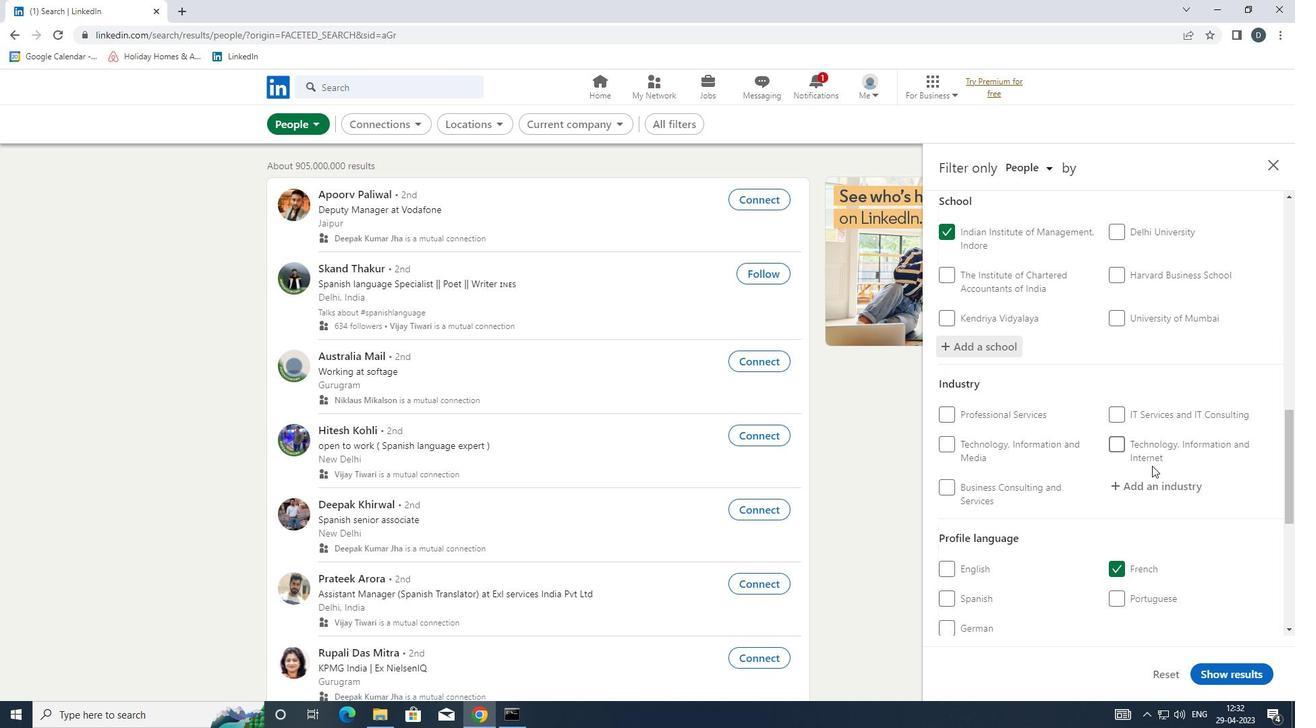 
Action: Mouse moved to (1152, 463)
Screenshot: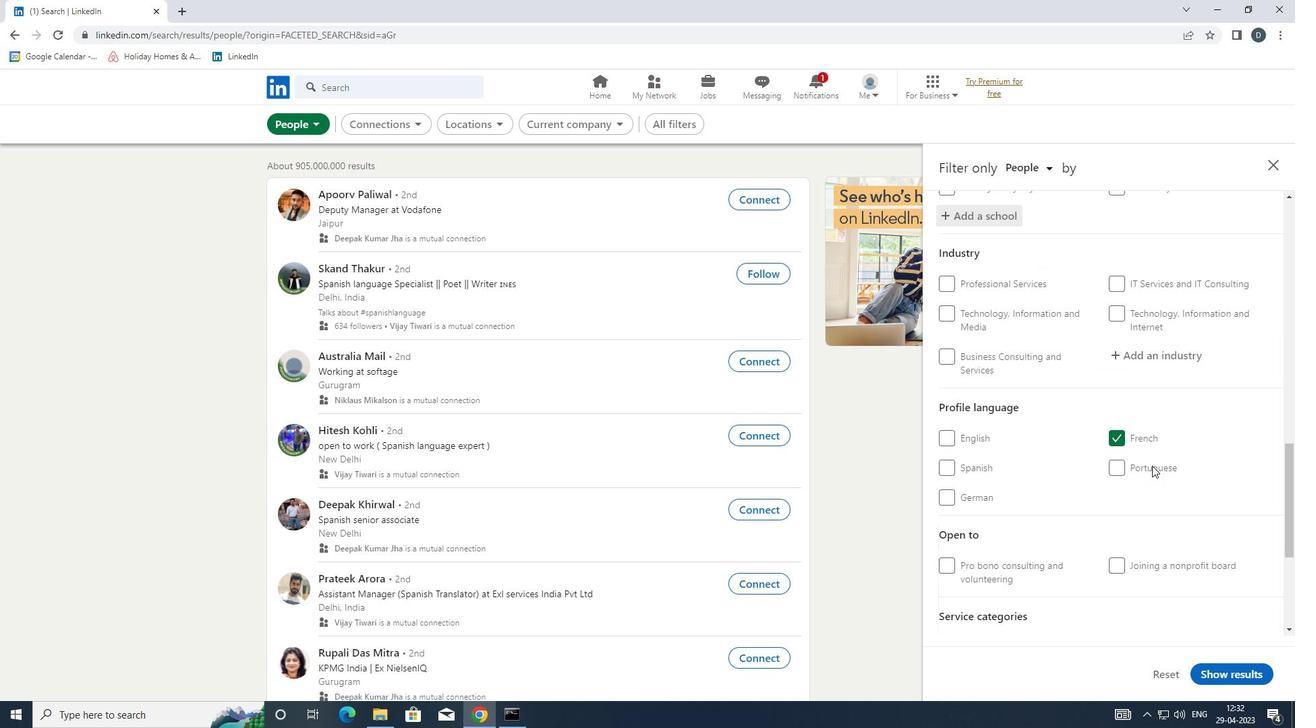 
Action: Mouse scrolled (1152, 462) with delta (0, 0)
Screenshot: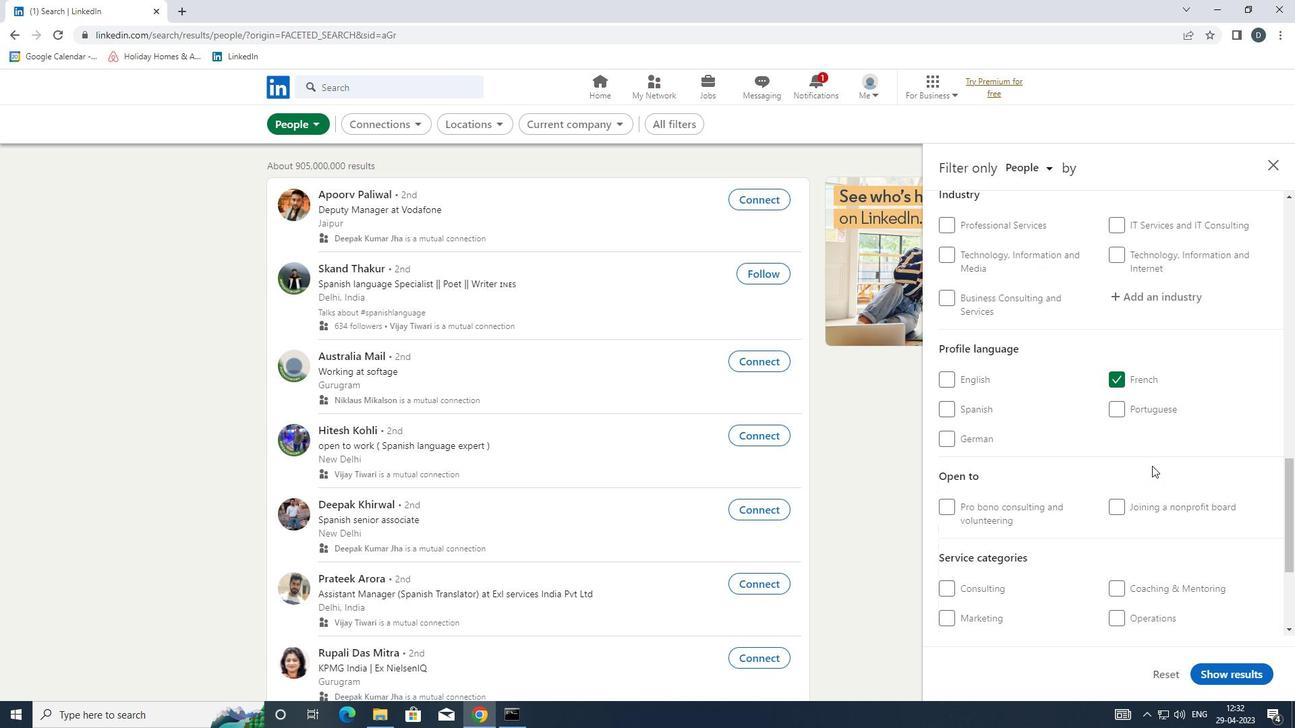 
Action: Mouse moved to (1150, 456)
Screenshot: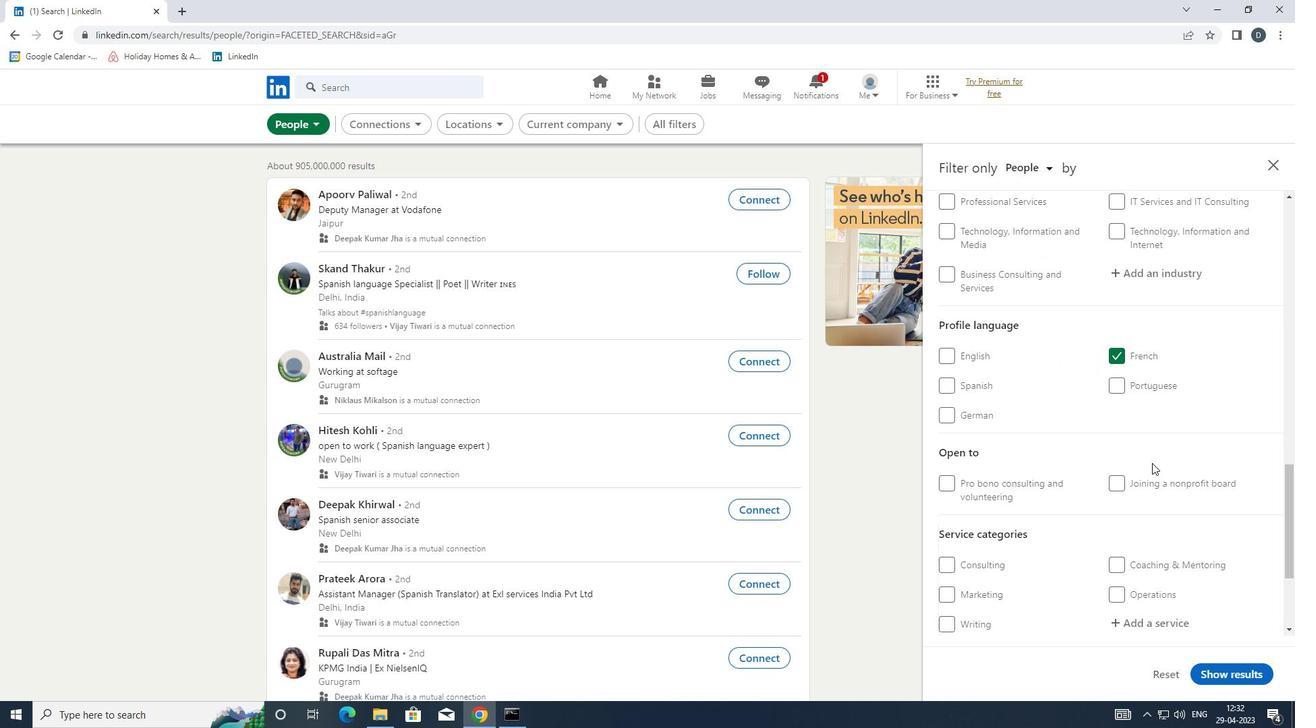 
Action: Mouse scrolled (1150, 456) with delta (0, 0)
Screenshot: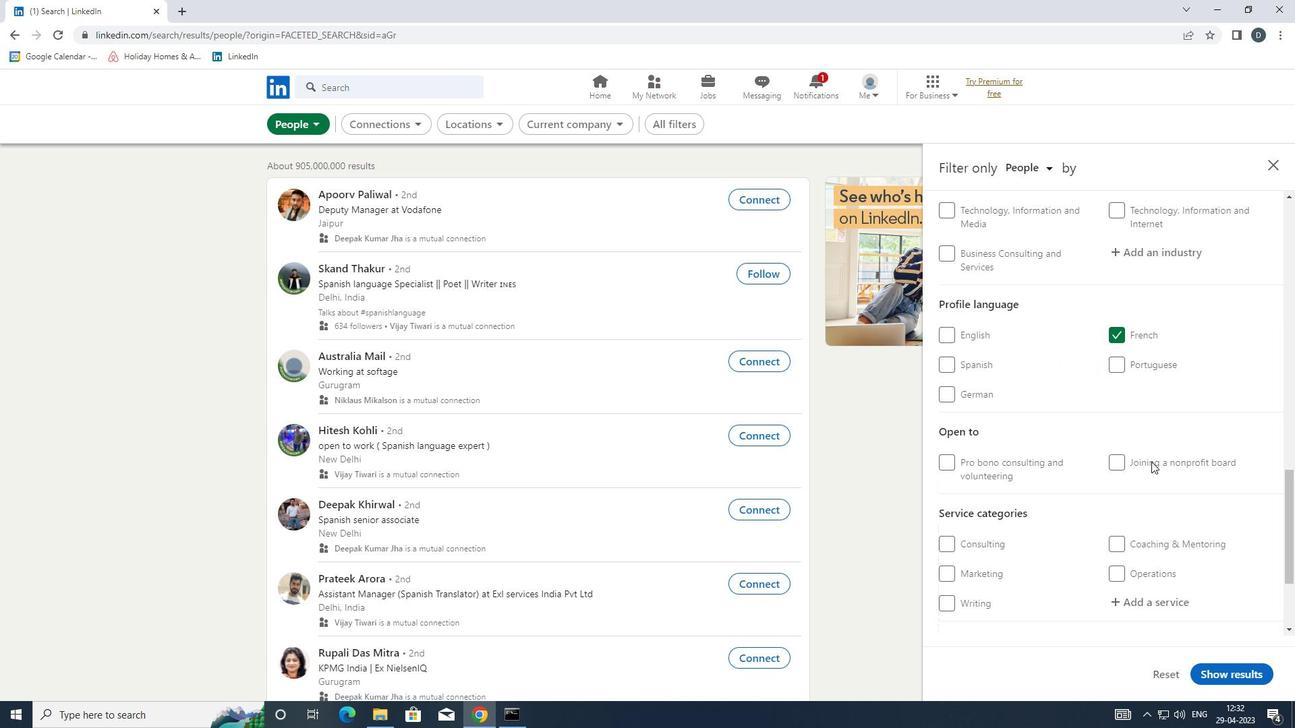 
Action: Mouse scrolled (1150, 456) with delta (0, 0)
Screenshot: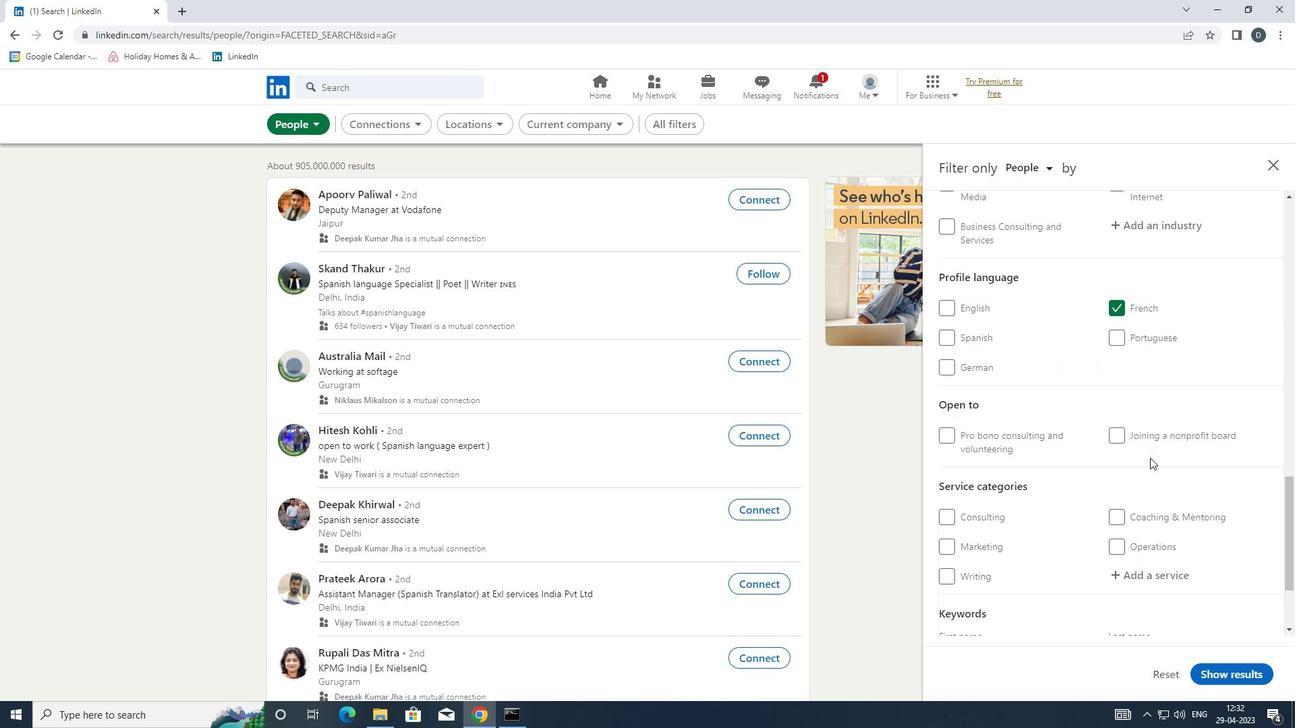 
Action: Mouse moved to (1153, 453)
Screenshot: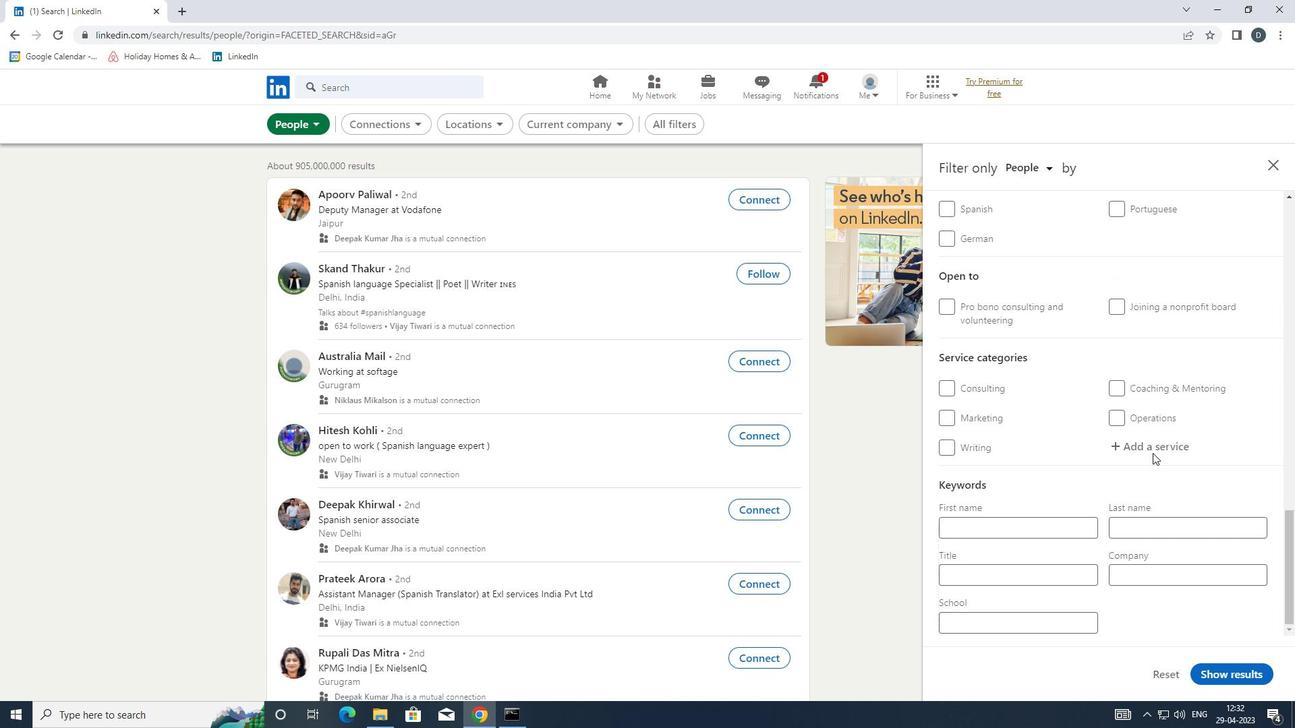 
Action: Mouse scrolled (1153, 452) with delta (0, 0)
Screenshot: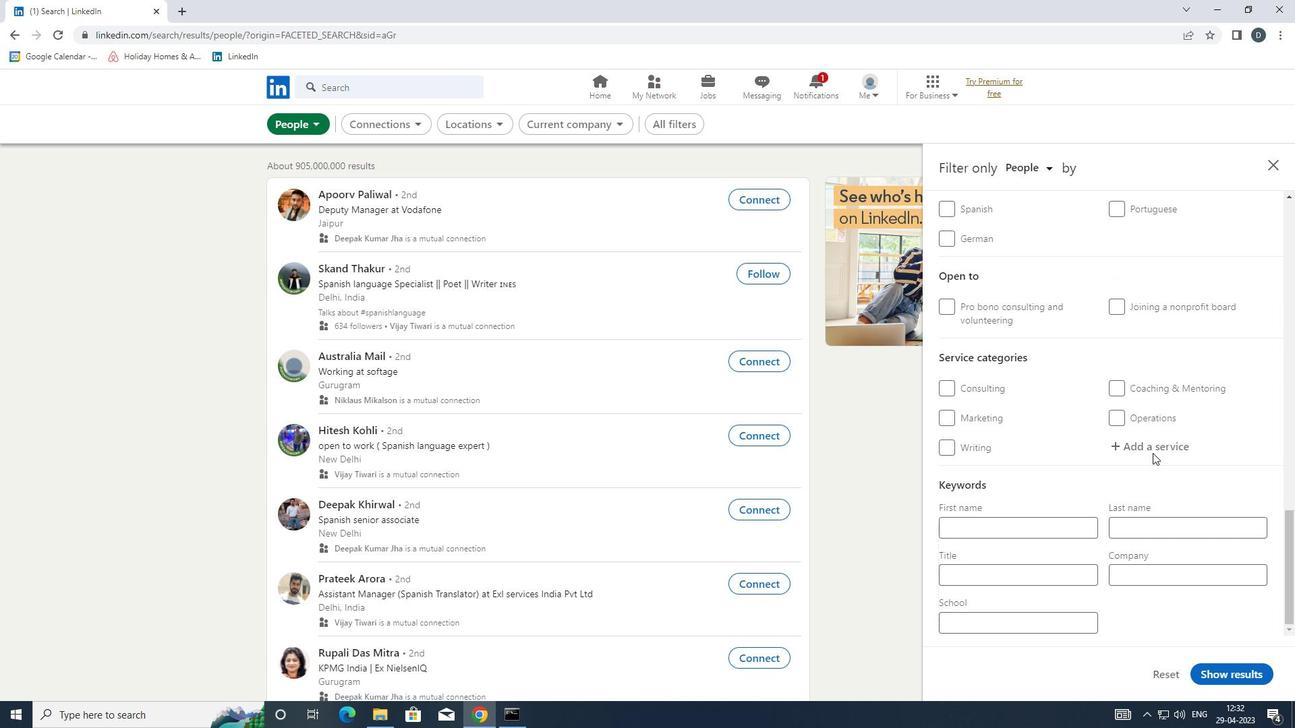 
Action: Mouse moved to (1148, 446)
Screenshot: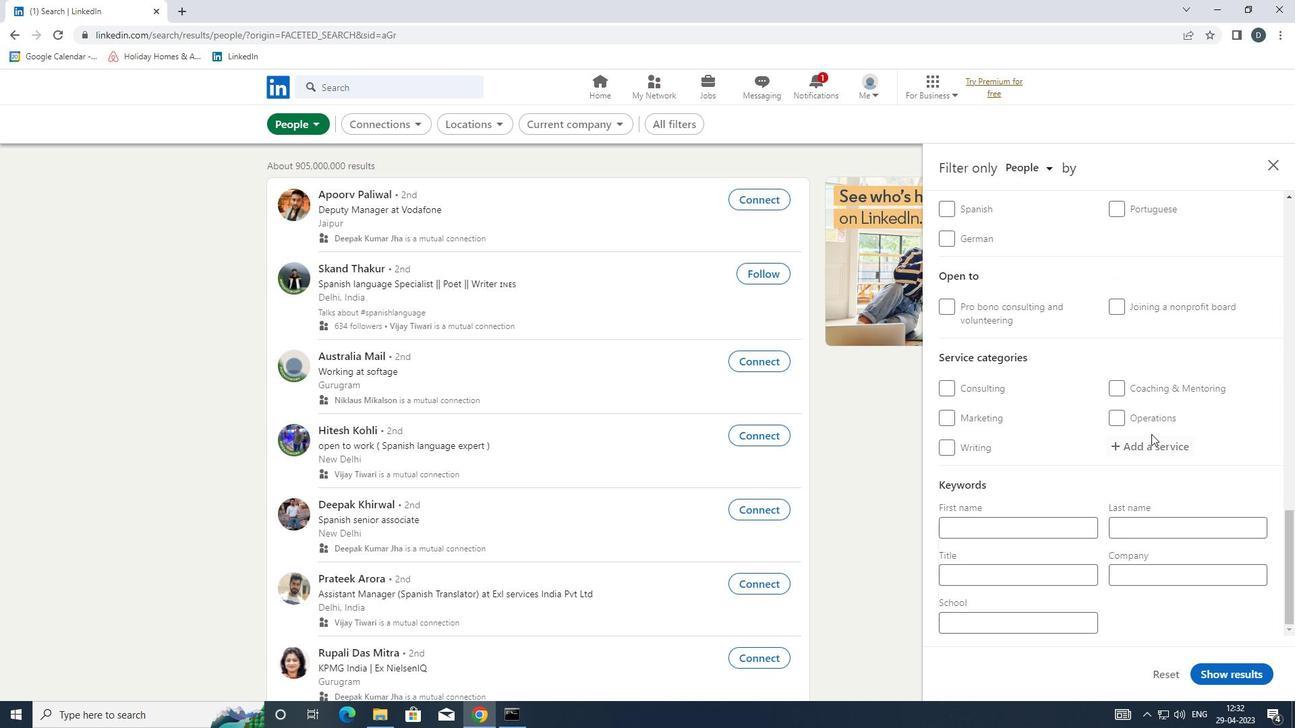 
Action: Mouse scrolled (1148, 447) with delta (0, 0)
Screenshot: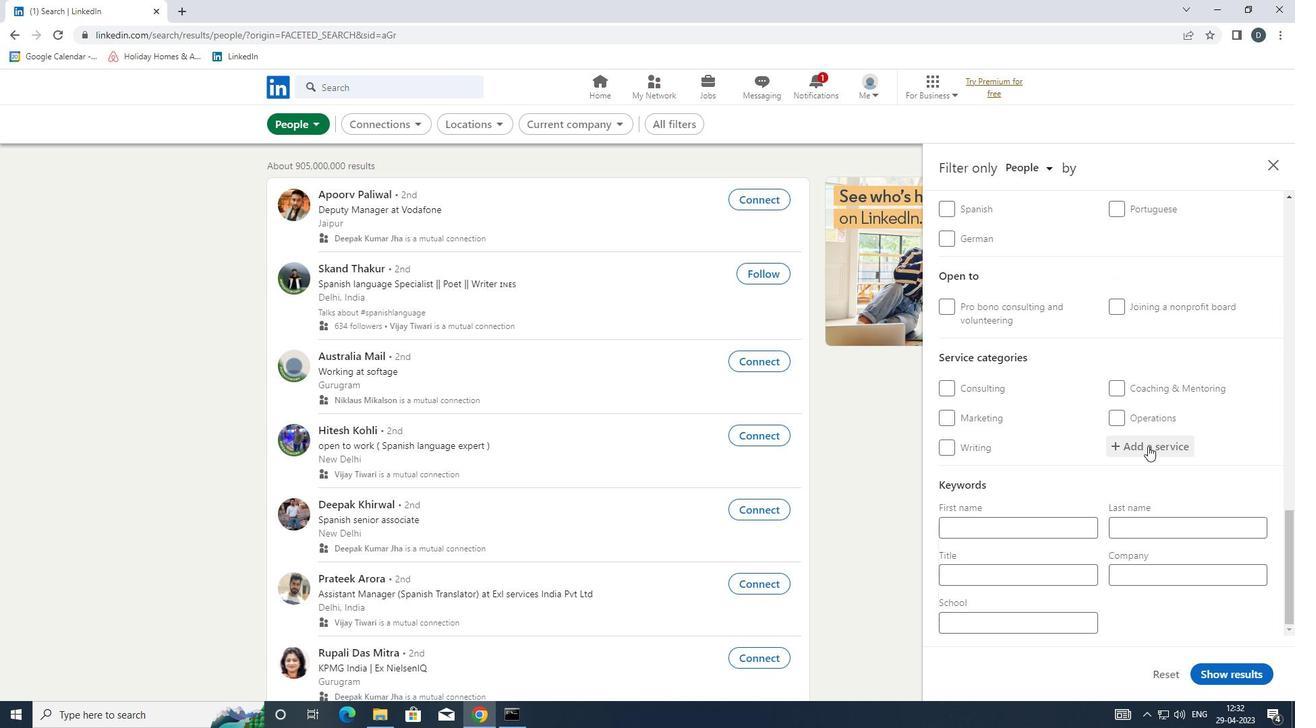 
Action: Mouse scrolled (1148, 447) with delta (0, 0)
Screenshot: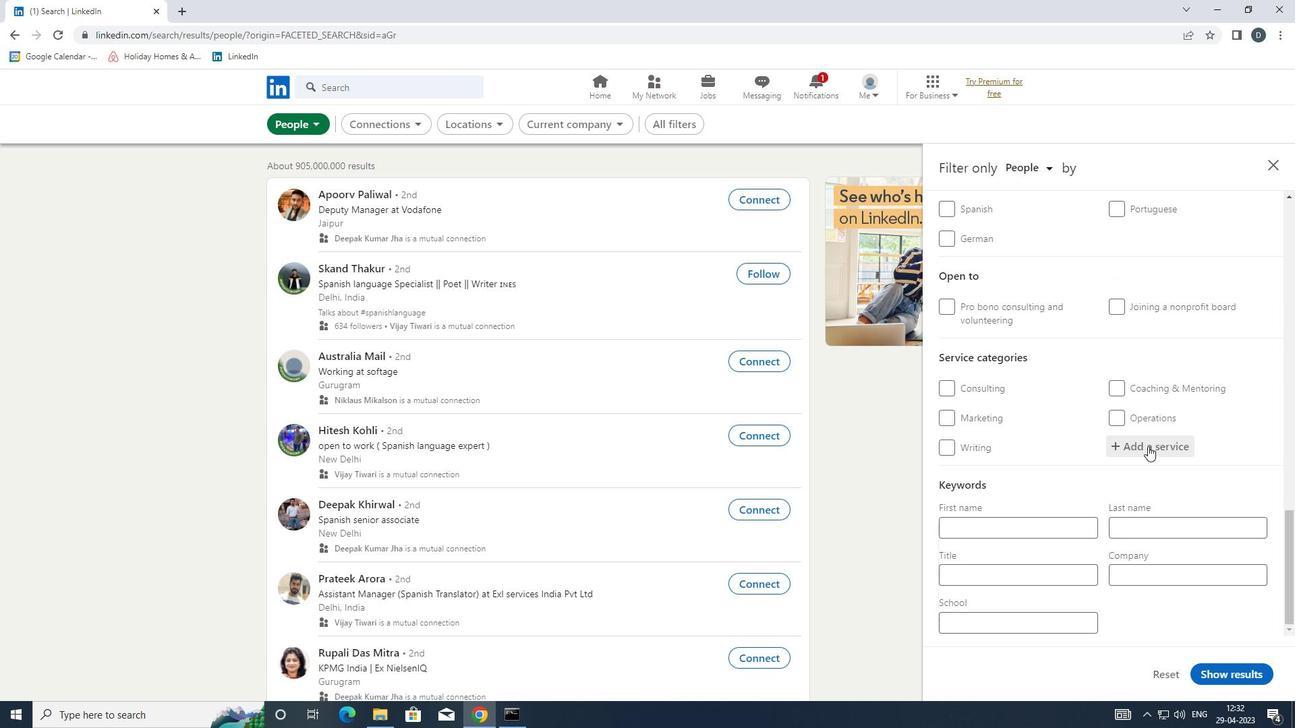 
Action: Mouse scrolled (1148, 447) with delta (0, 0)
Screenshot: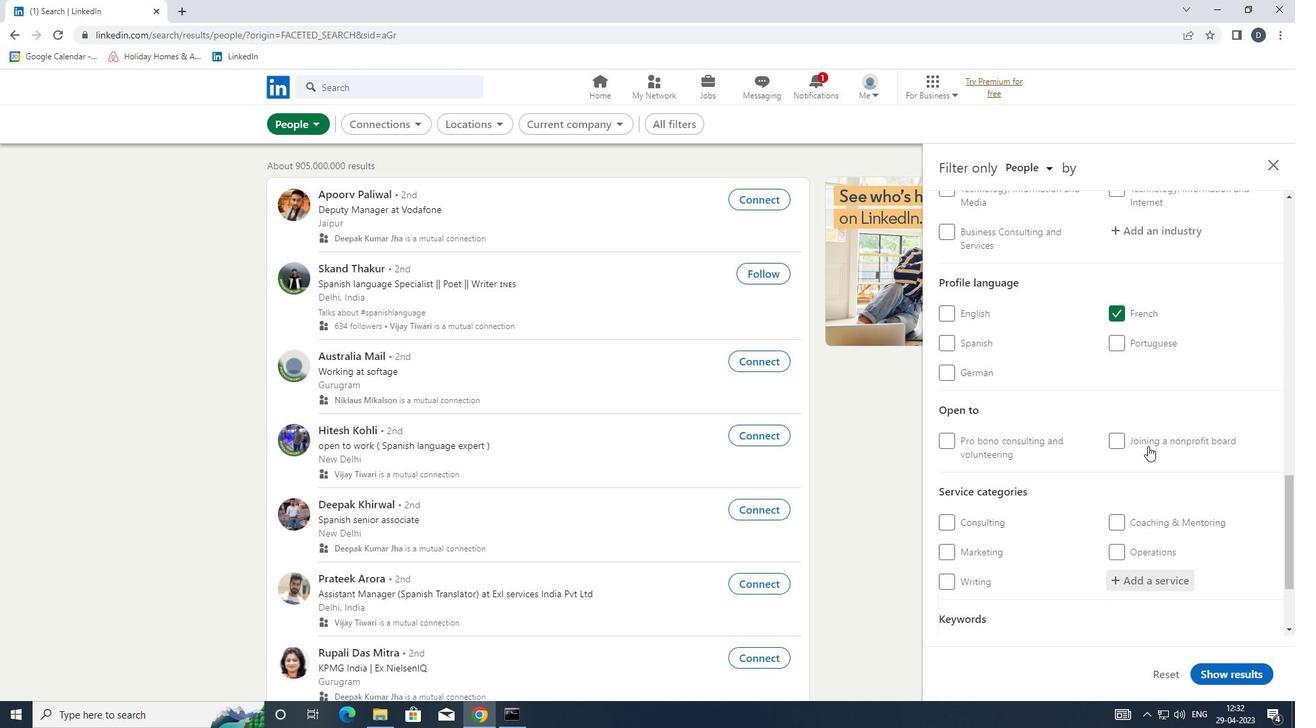 
Action: Mouse scrolled (1148, 447) with delta (0, 0)
Screenshot: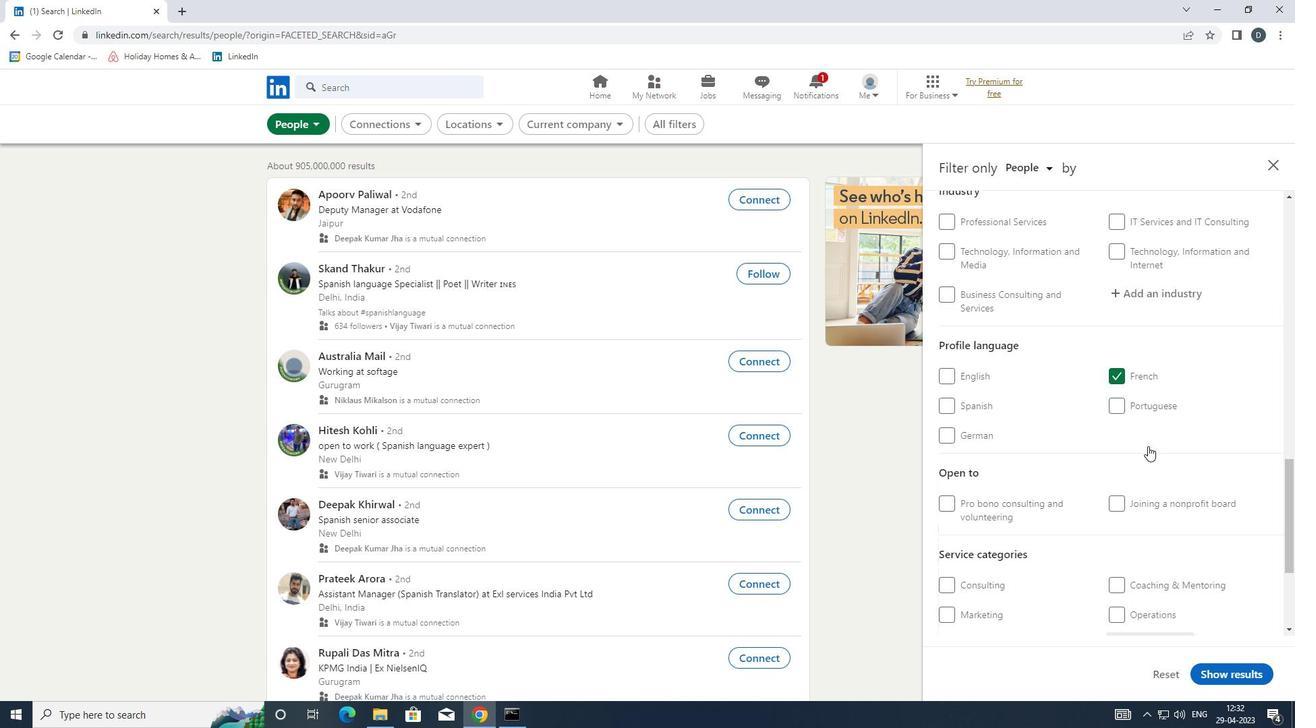 
Action: Mouse moved to (1153, 372)
Screenshot: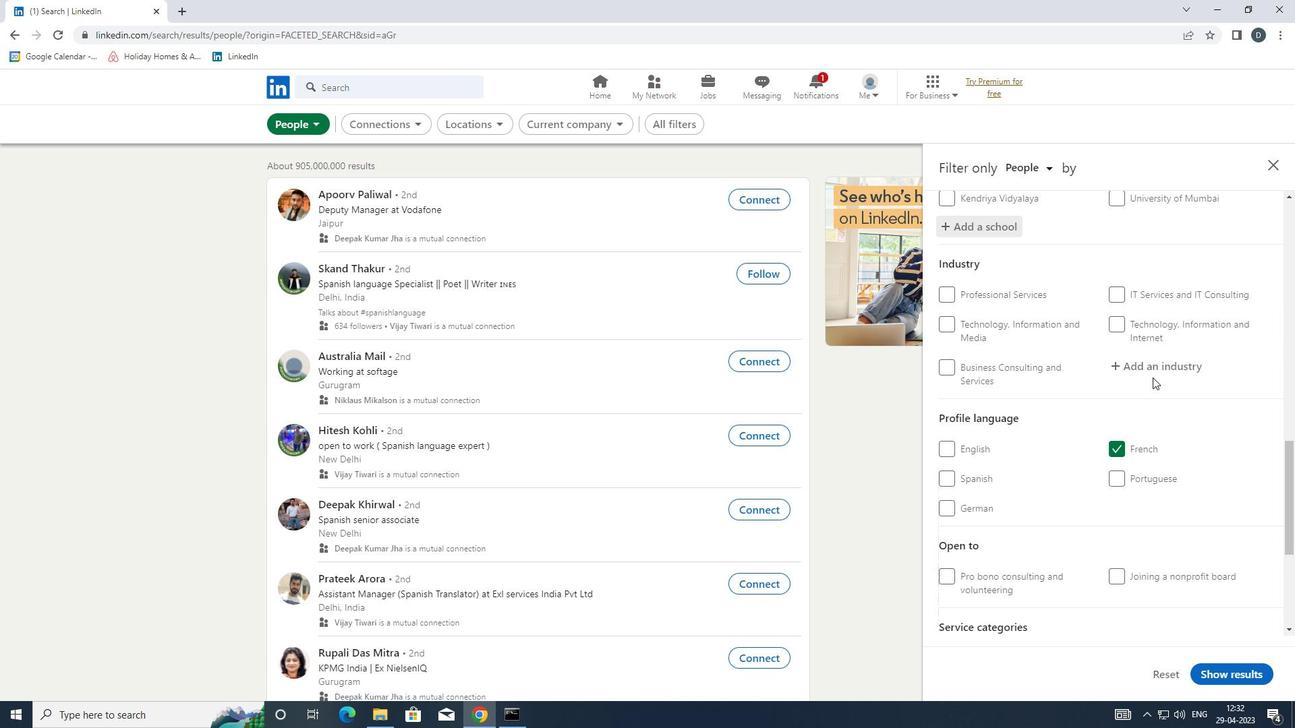
Action: Mouse pressed left at (1153, 372)
Screenshot: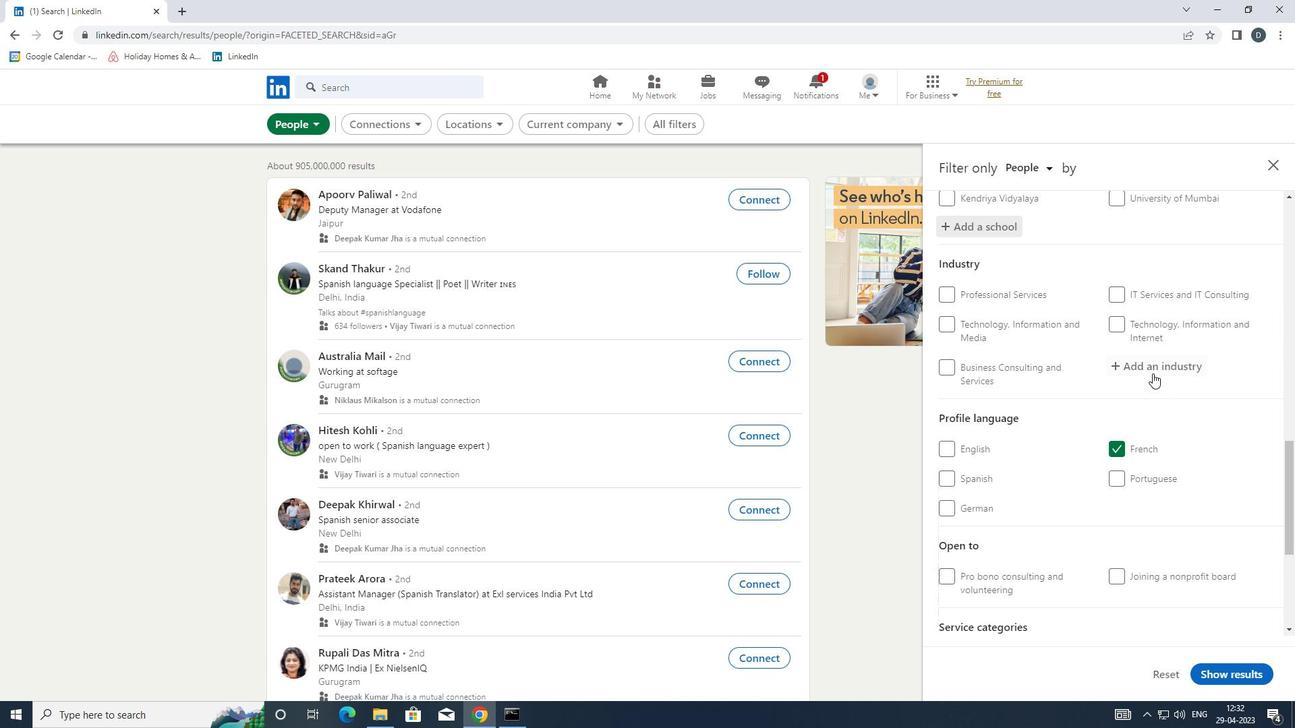 
Action: Key pressed <Key.shift>FOOD<Key.space><Key.down><Key.enter>
Screenshot: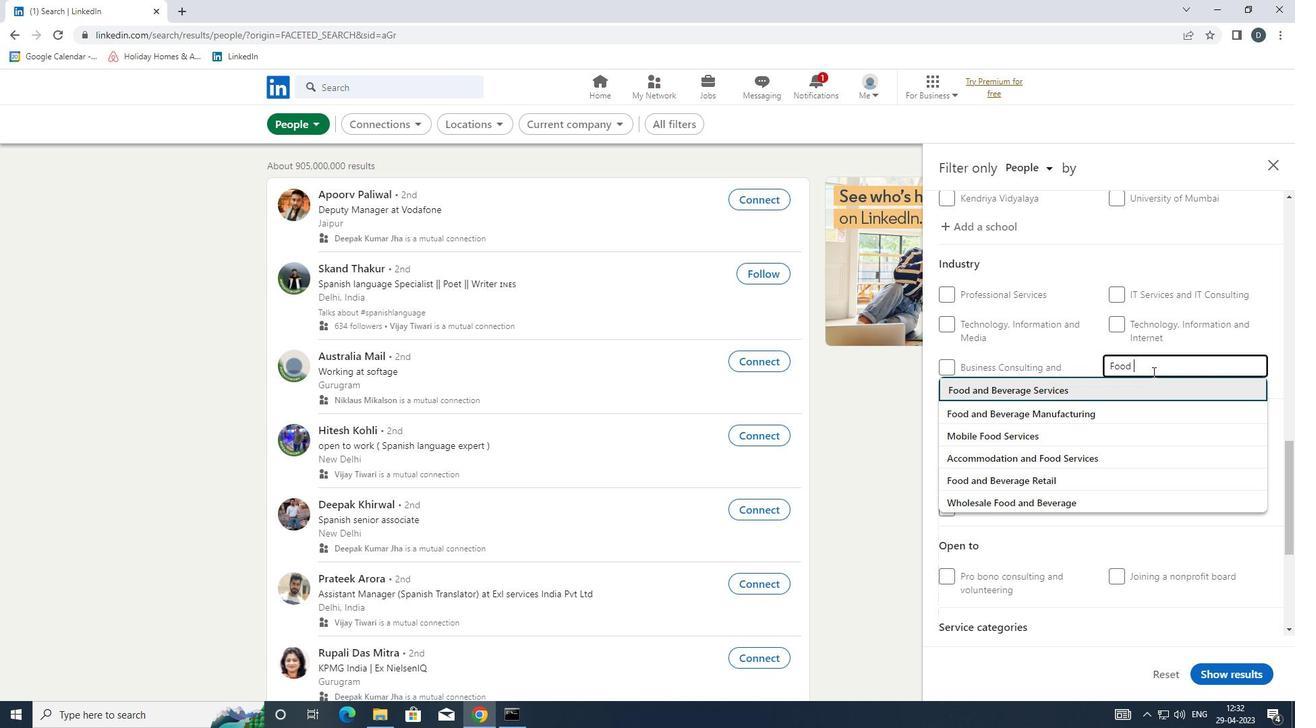 
Action: Mouse moved to (1152, 380)
Screenshot: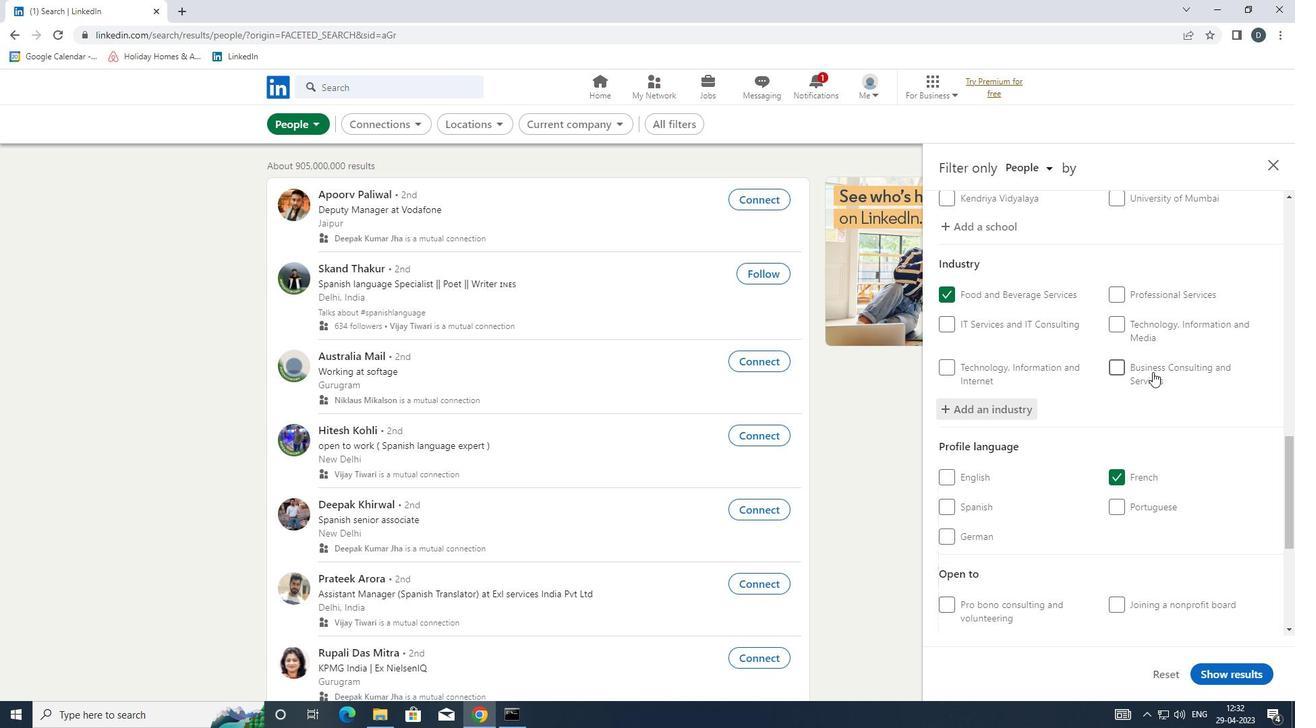 
Action: Mouse scrolled (1152, 379) with delta (0, 0)
Screenshot: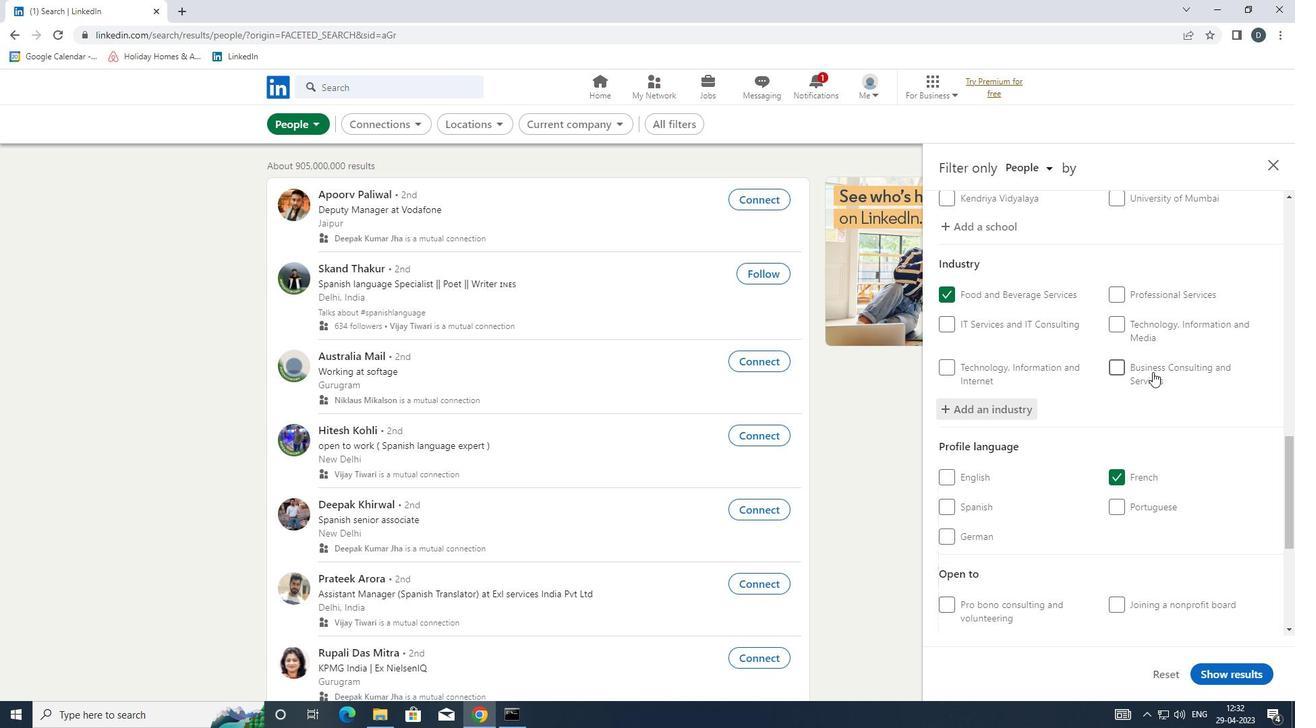 
Action: Mouse moved to (1152, 385)
Screenshot: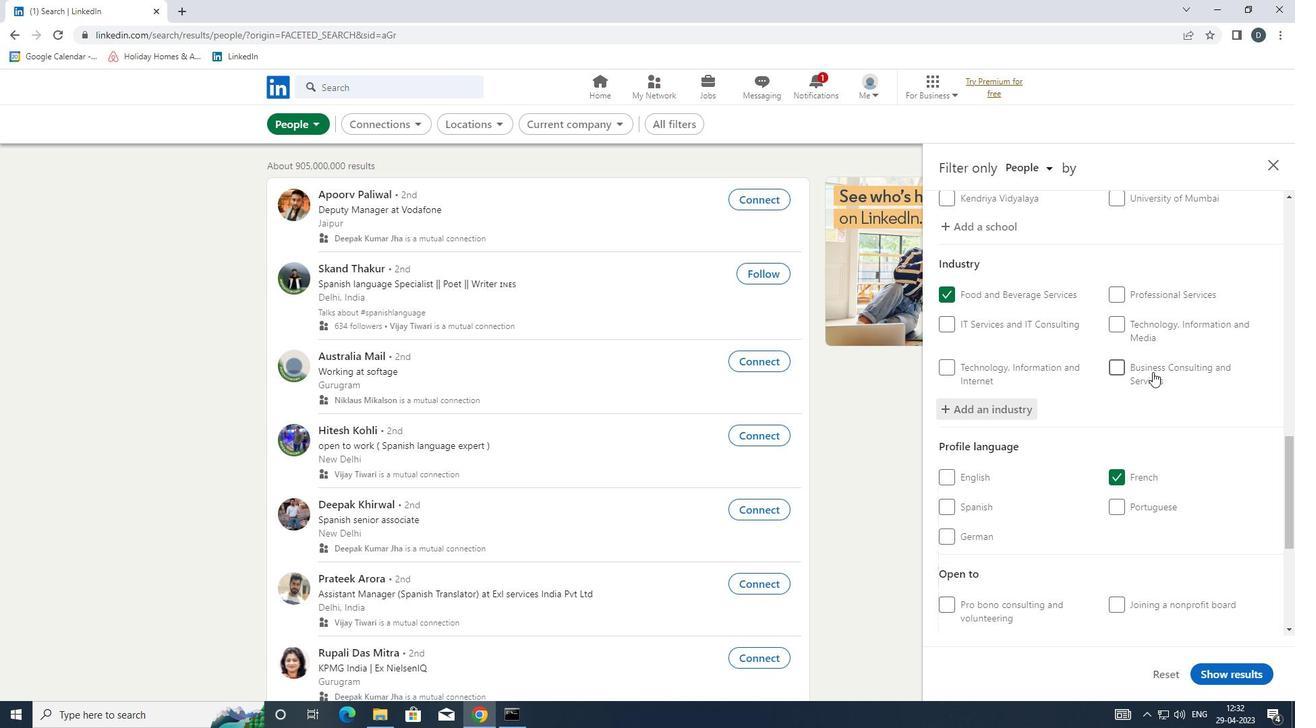
Action: Mouse scrolled (1152, 385) with delta (0, 0)
Screenshot: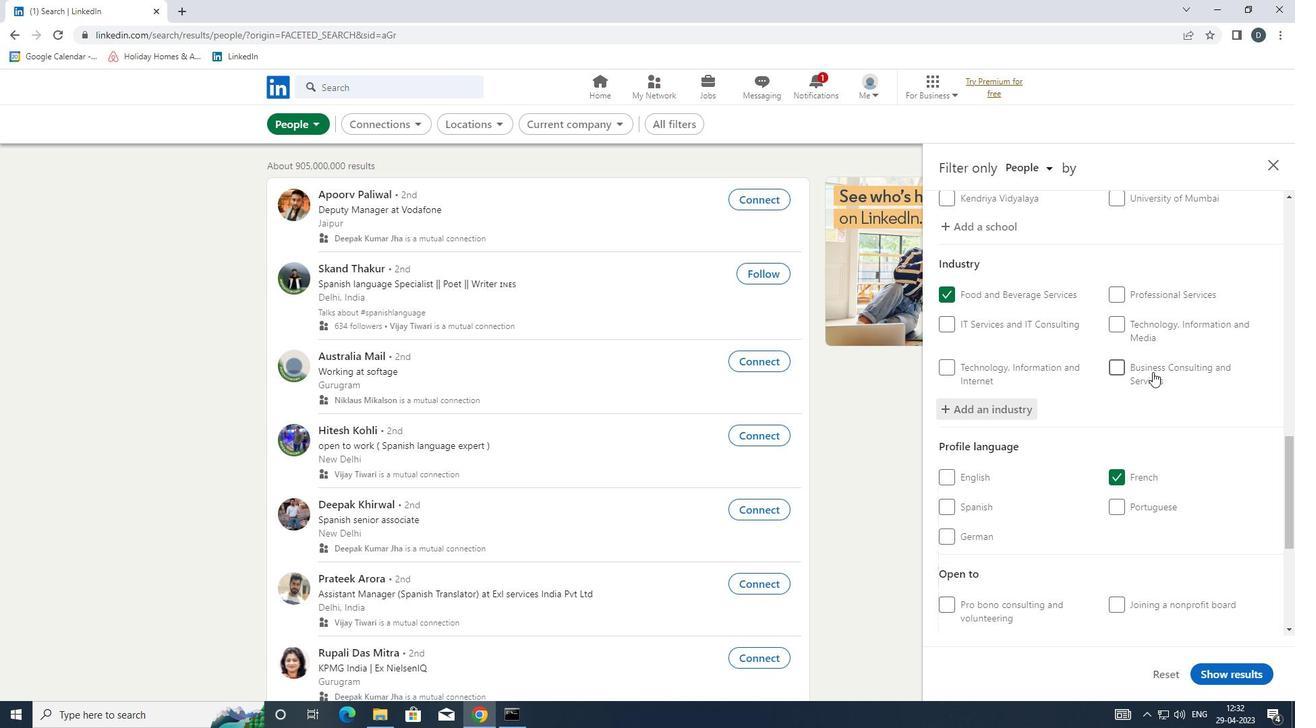 
Action: Mouse moved to (1153, 387)
Screenshot: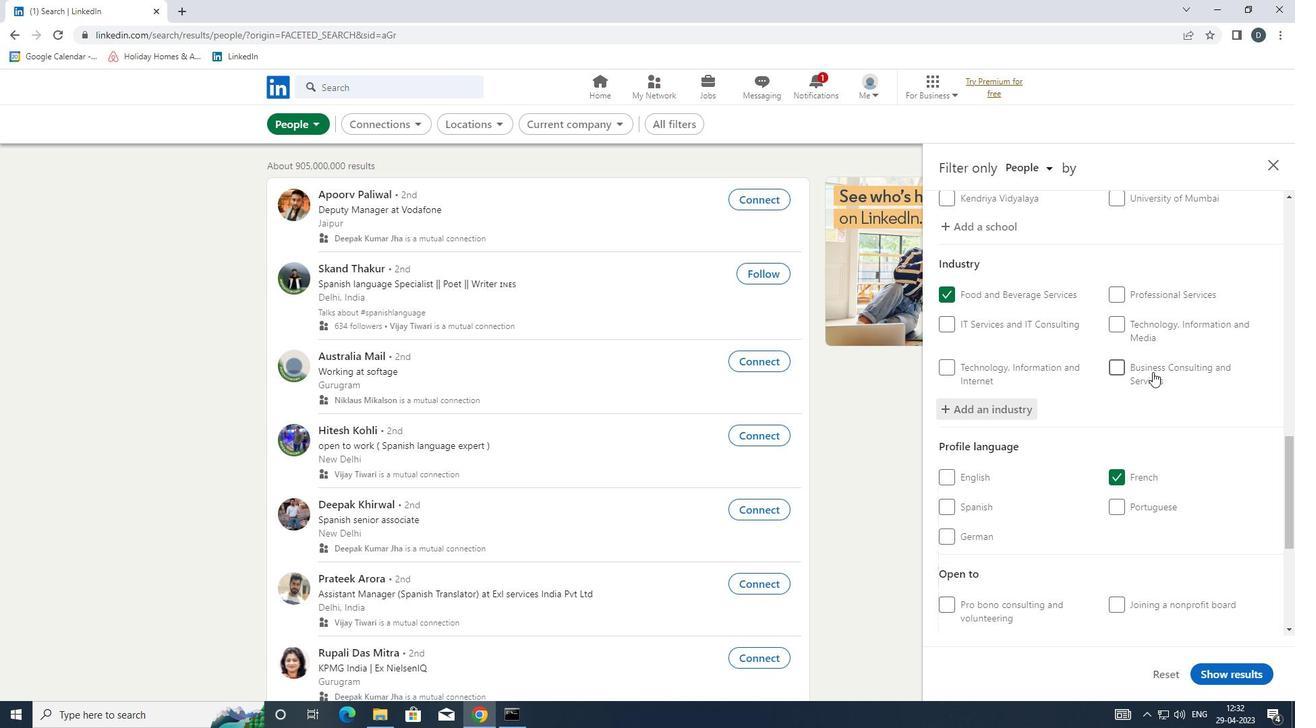 
Action: Mouse scrolled (1153, 386) with delta (0, 0)
Screenshot: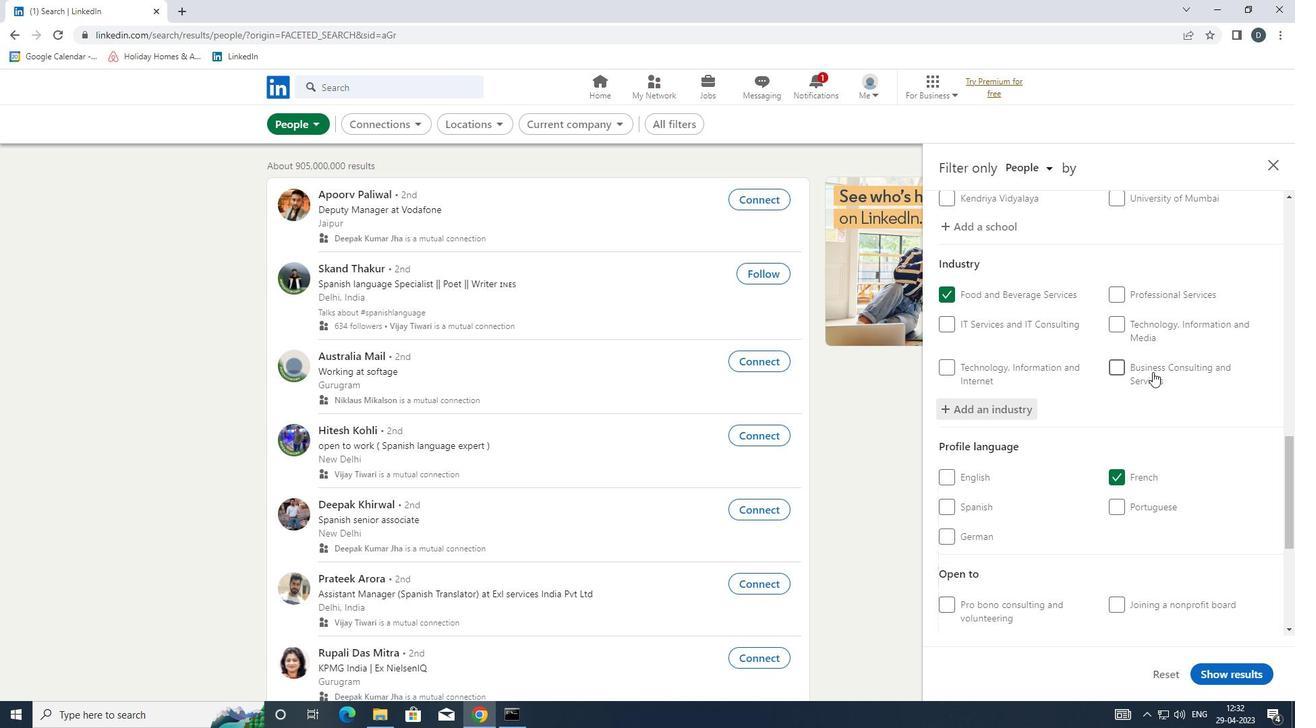
Action: Mouse moved to (1153, 387)
Screenshot: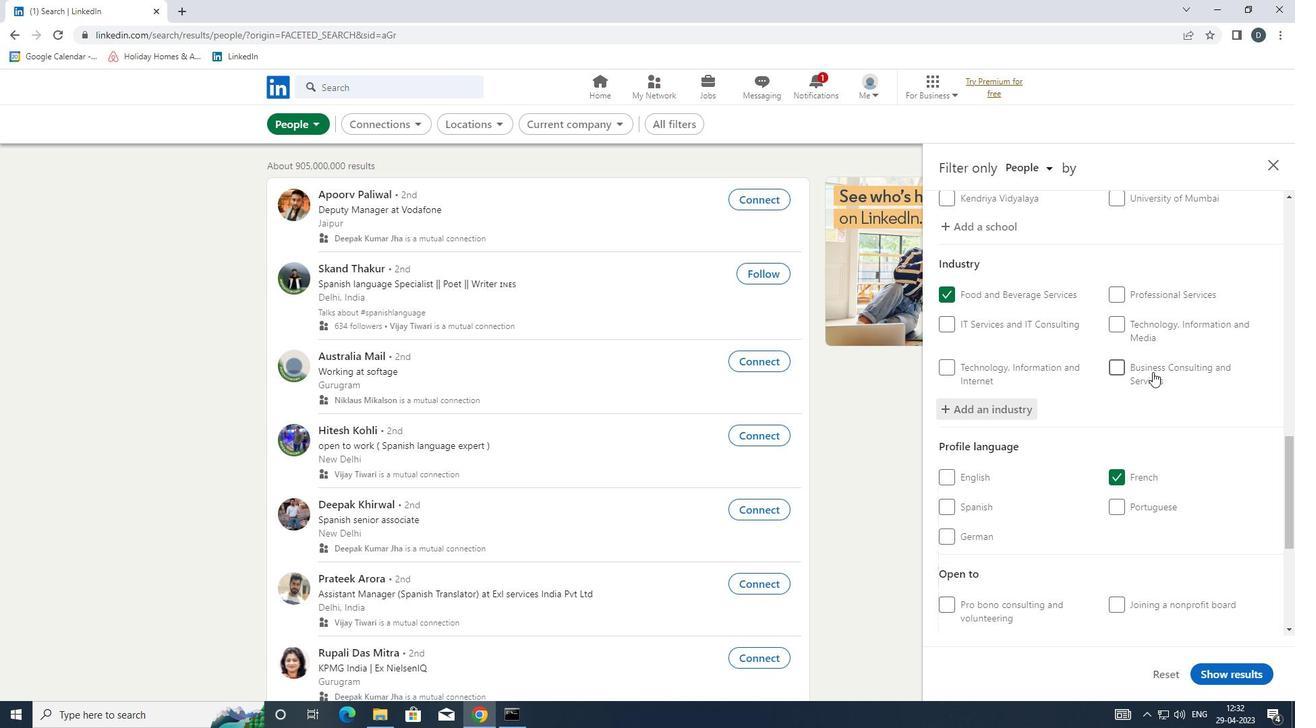 
Action: Mouse scrolled (1153, 386) with delta (0, 0)
Screenshot: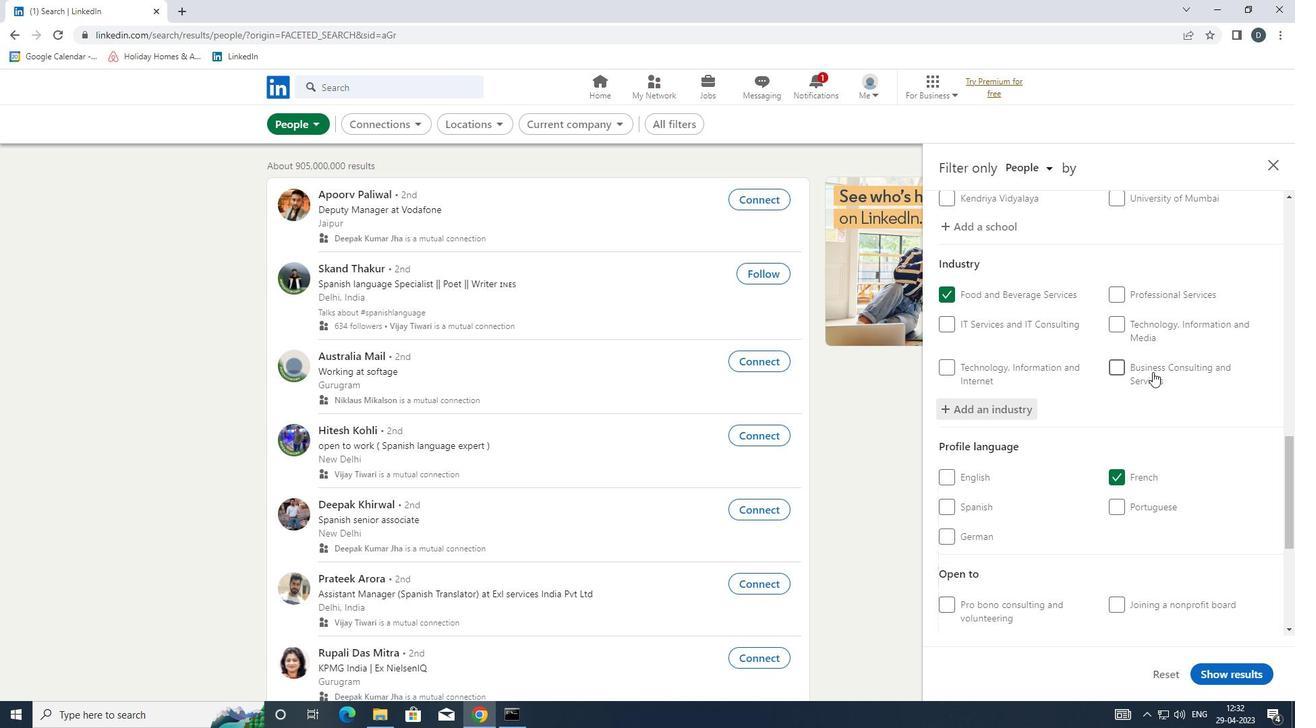 
Action: Mouse moved to (1153, 387)
Screenshot: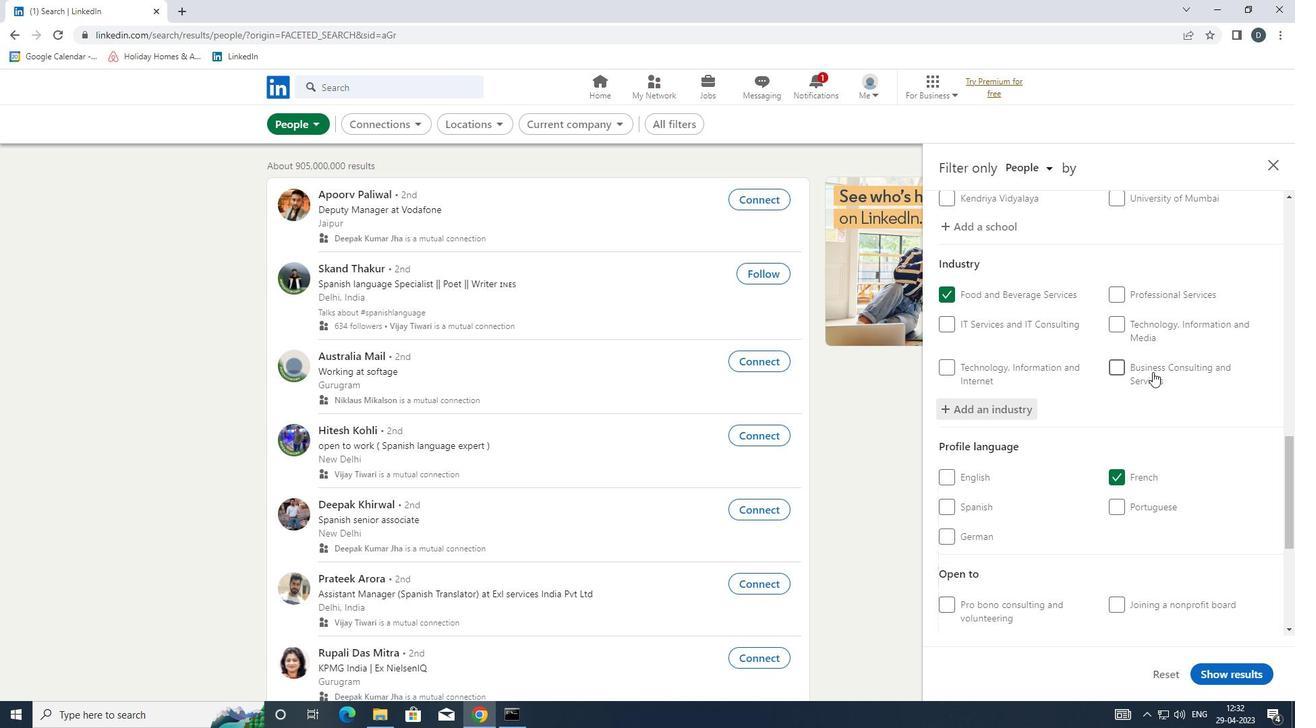 
Action: Mouse scrolled (1153, 387) with delta (0, 0)
Screenshot: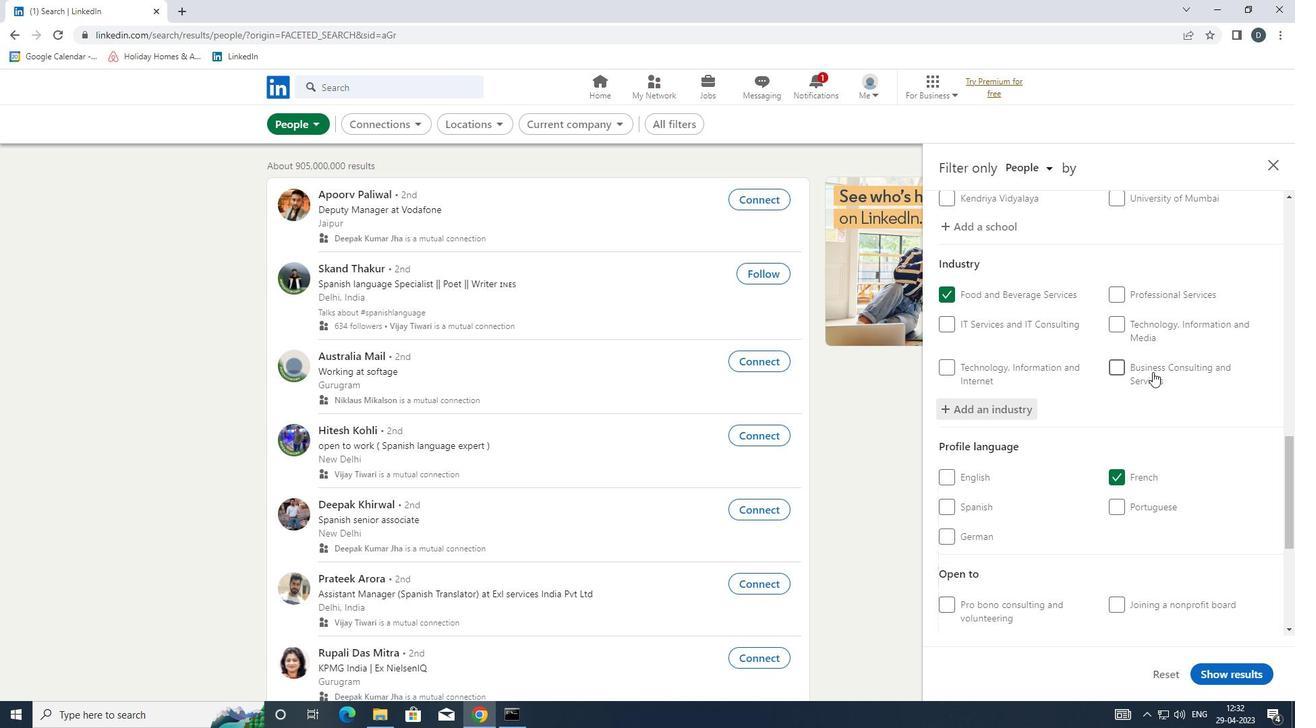 
Action: Mouse moved to (1129, 448)
Screenshot: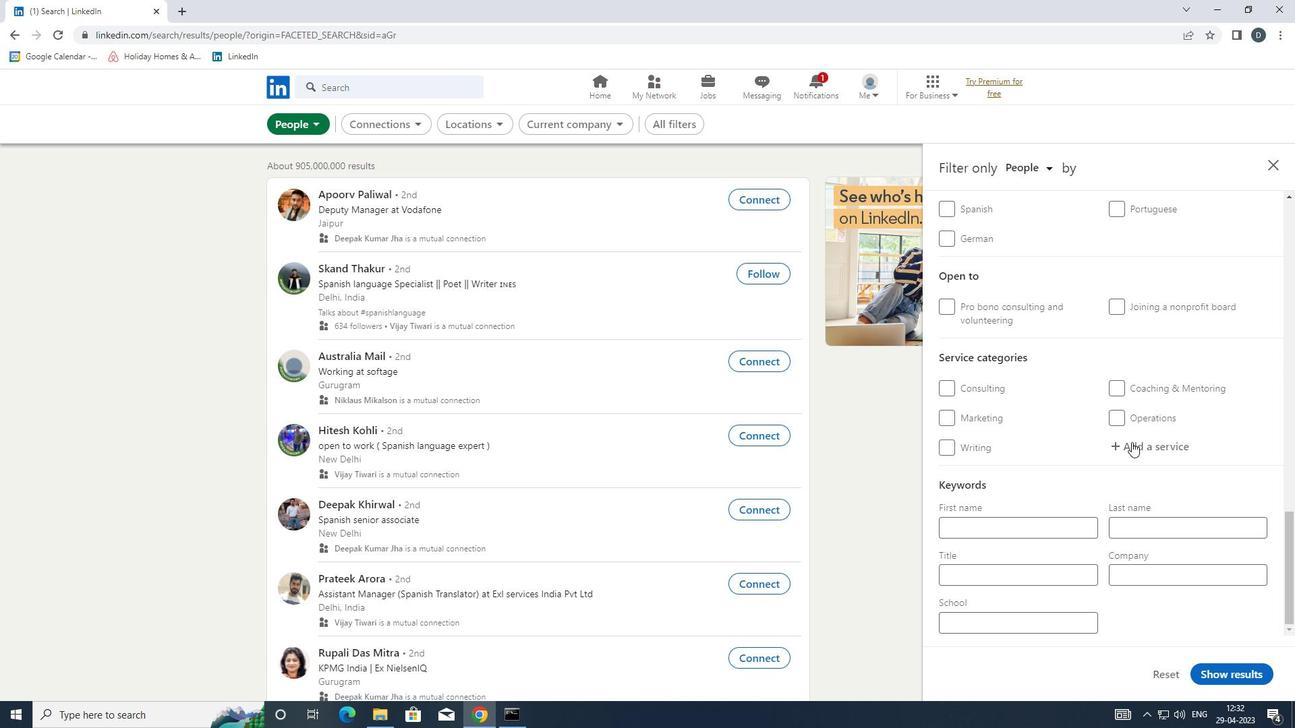
Action: Mouse scrolled (1129, 447) with delta (0, 0)
Screenshot: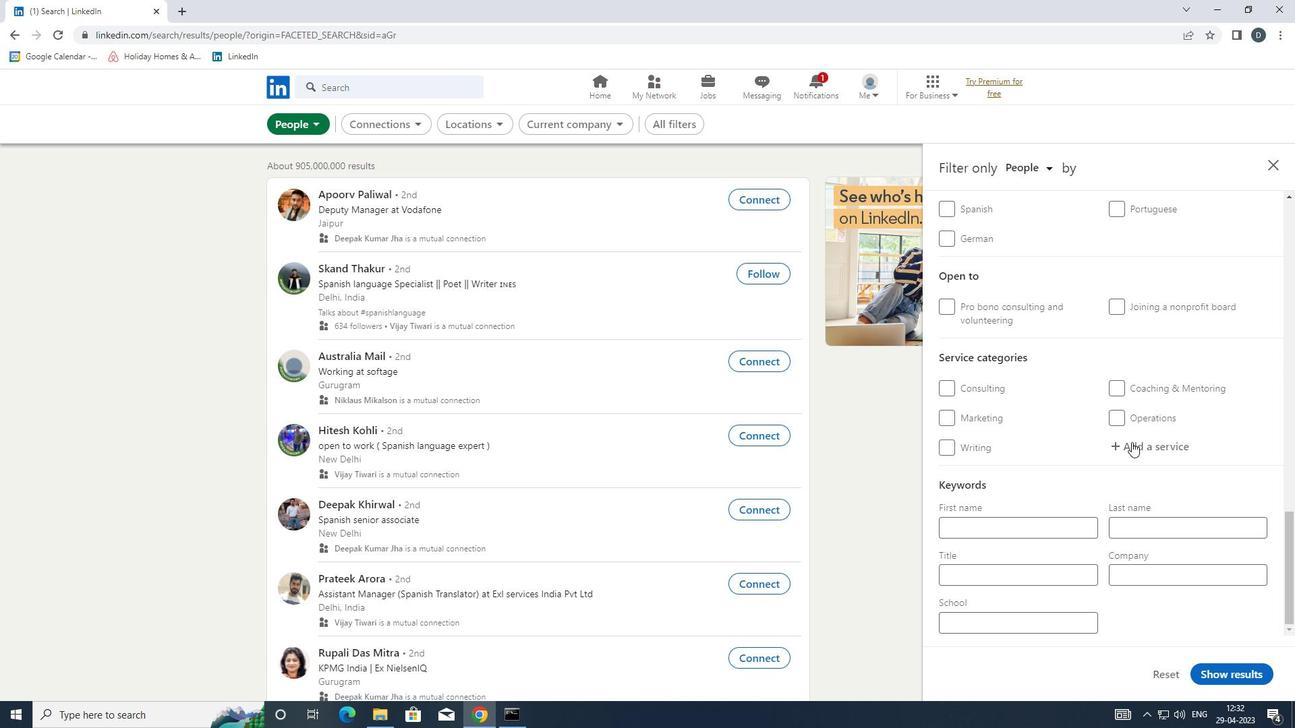 
Action: Mouse scrolled (1129, 447) with delta (0, 0)
Screenshot: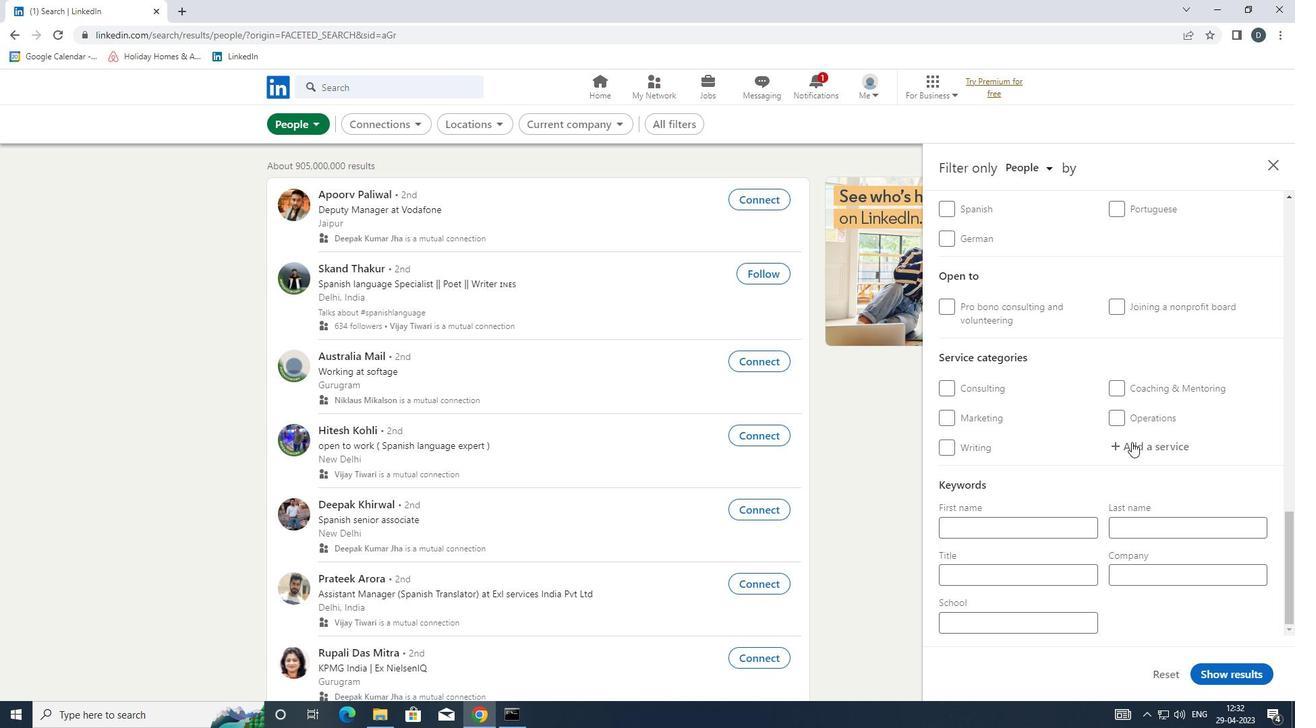 
Action: Mouse moved to (1144, 448)
Screenshot: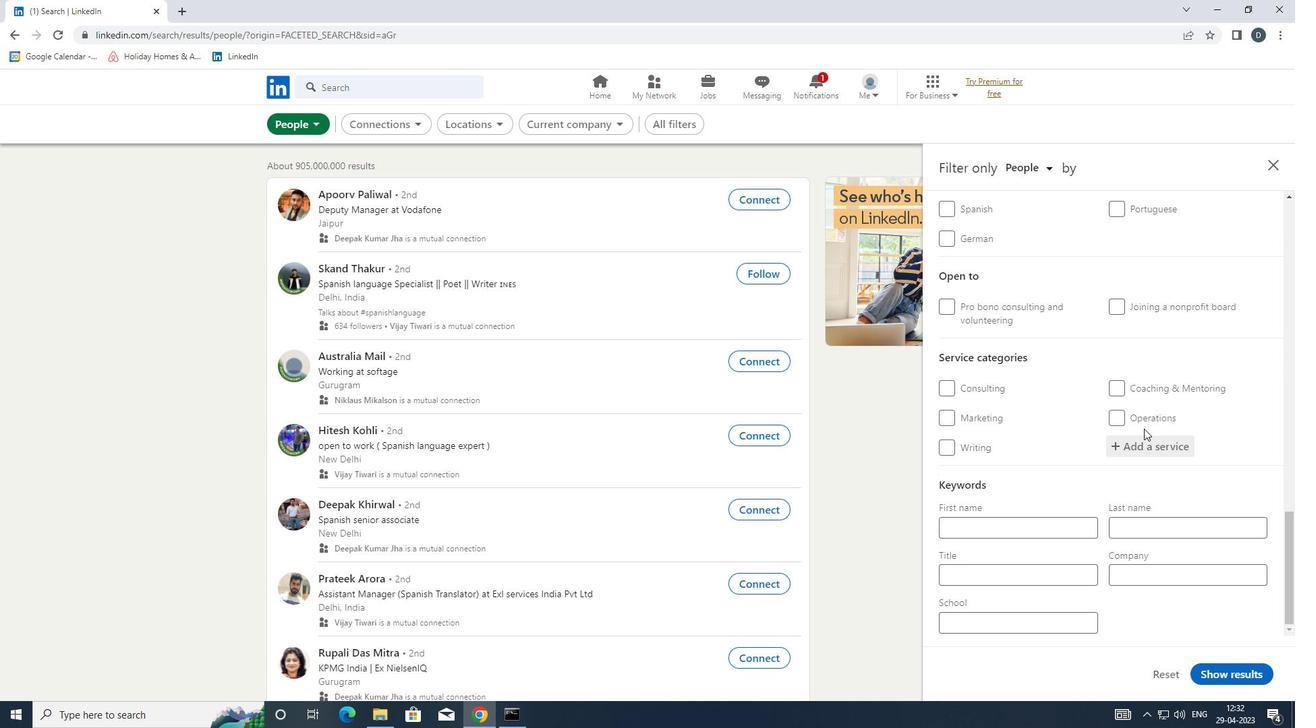 
Action: Mouse pressed left at (1144, 448)
Screenshot: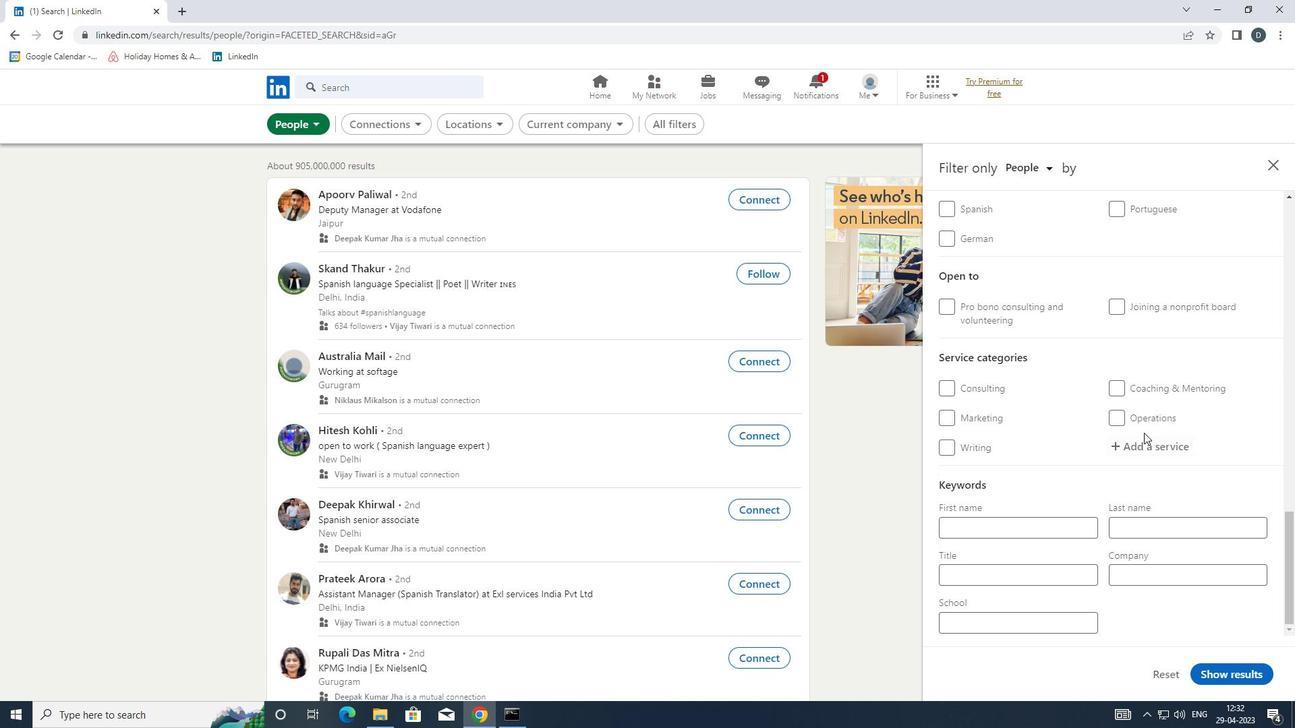 
Action: Key pressed <Key.shift>TYPING<Key.down><Key.enter>
Screenshot: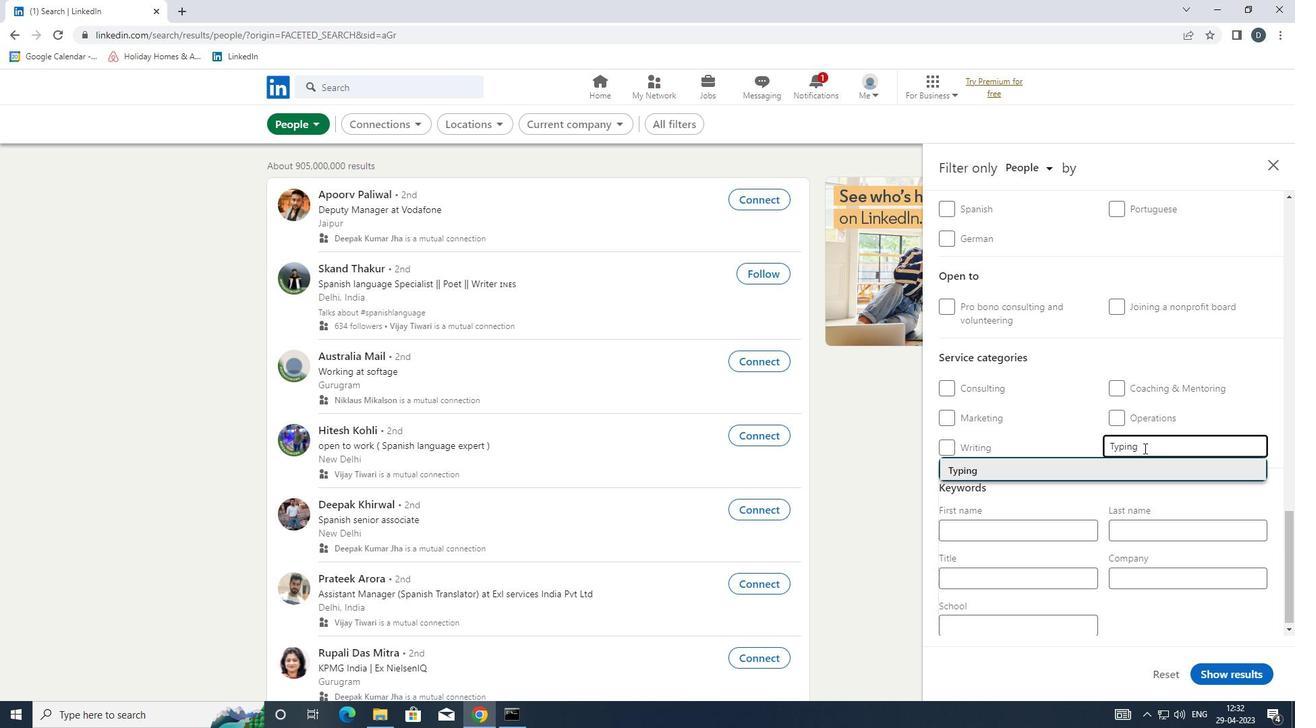 
Action: Mouse moved to (1147, 433)
Screenshot: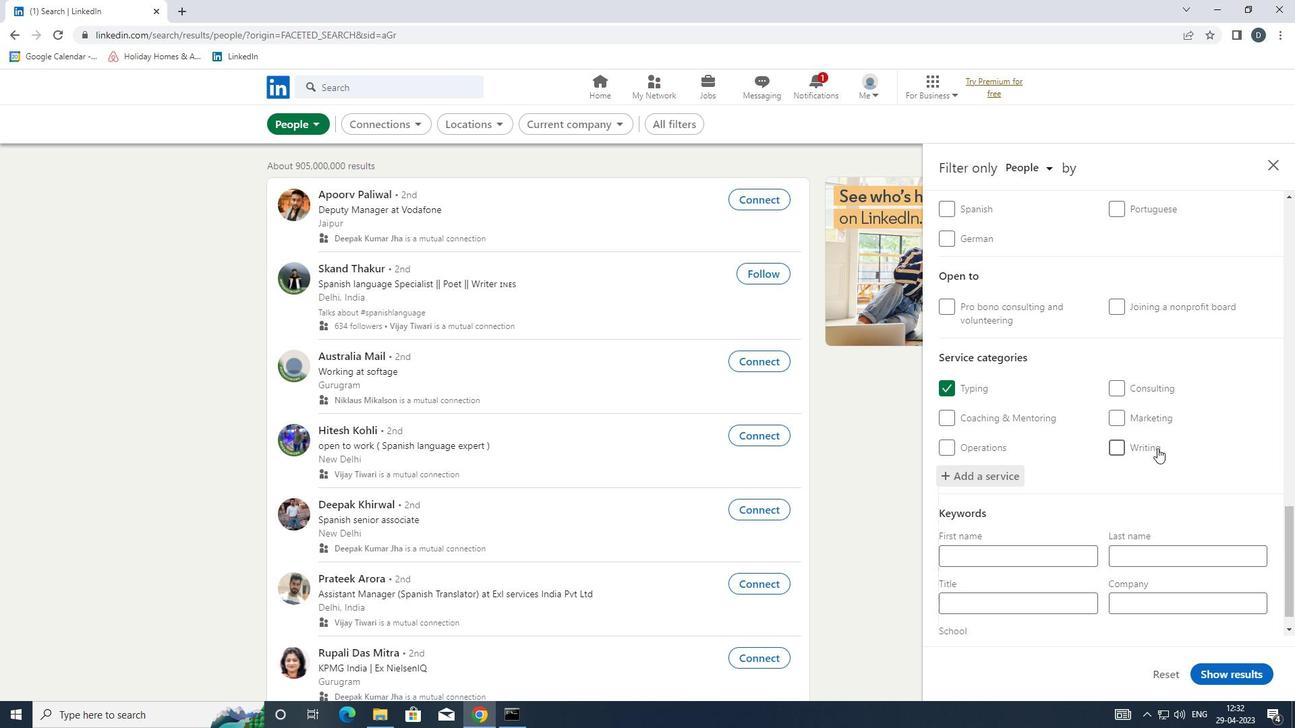
Action: Mouse scrolled (1147, 433) with delta (0, 0)
Screenshot: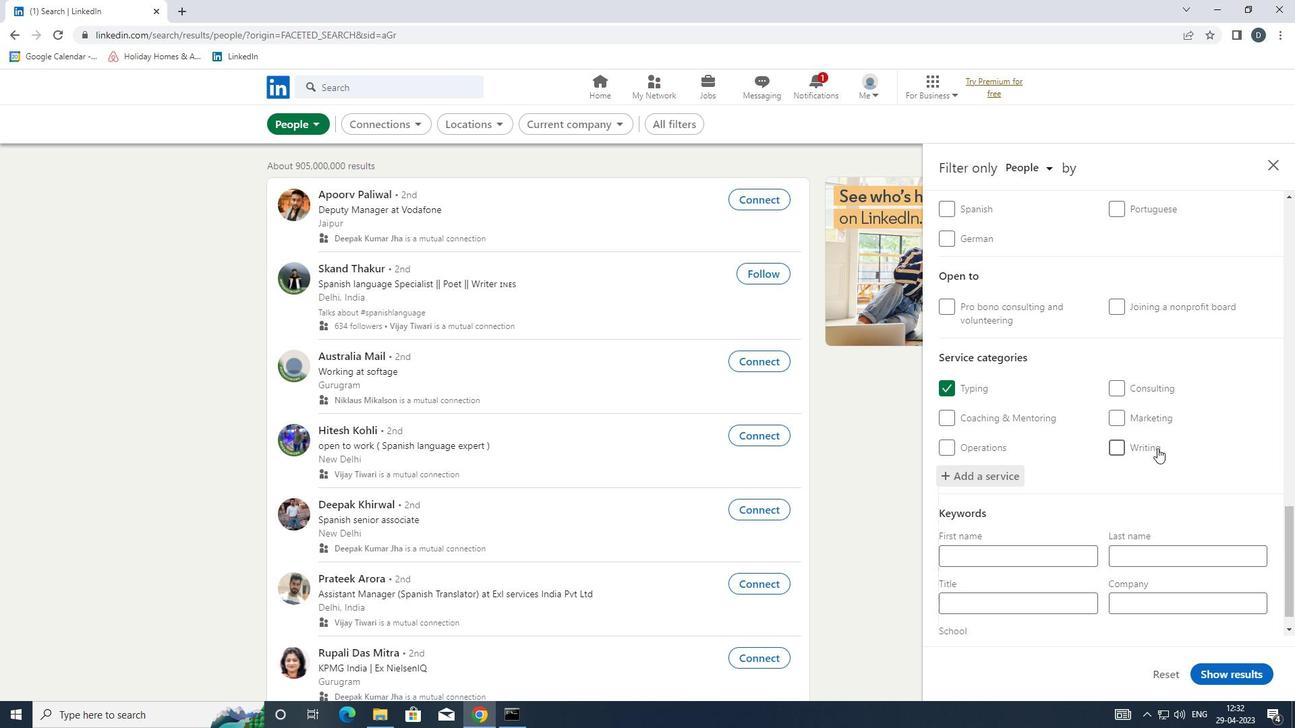 
Action: Mouse moved to (1145, 437)
Screenshot: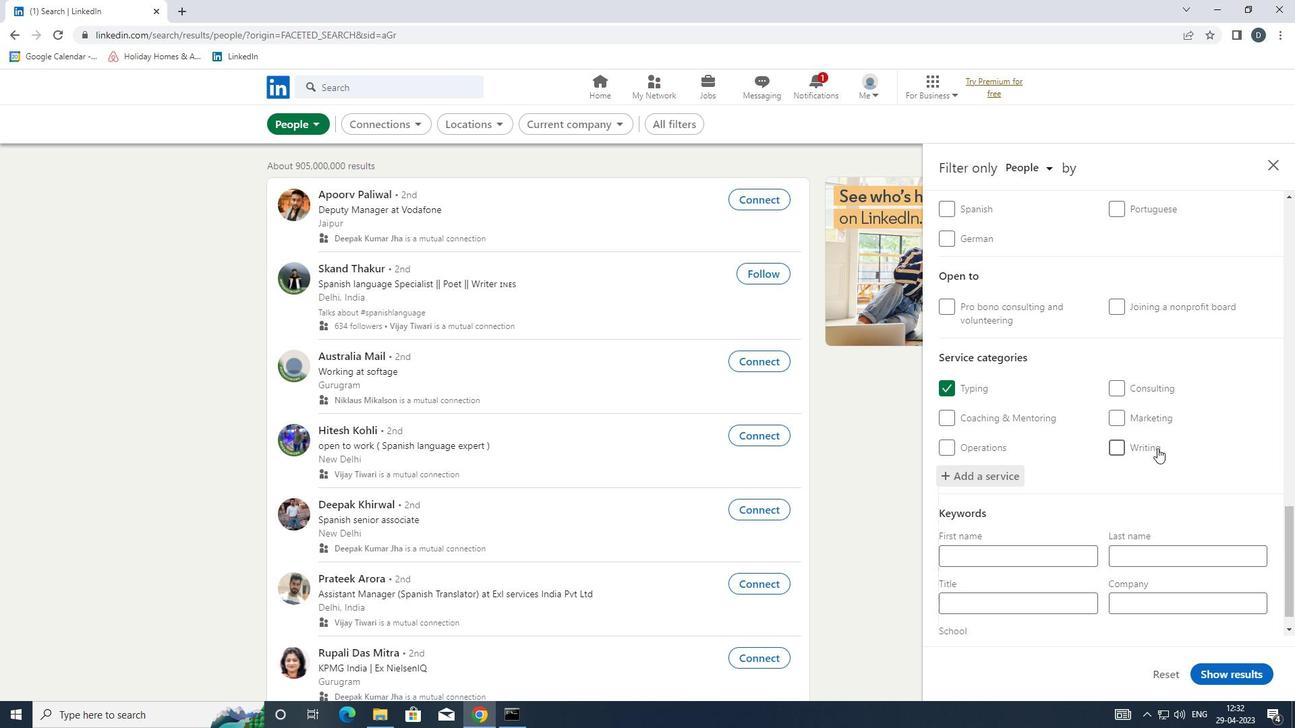 
Action: Mouse scrolled (1145, 436) with delta (0, 0)
Screenshot: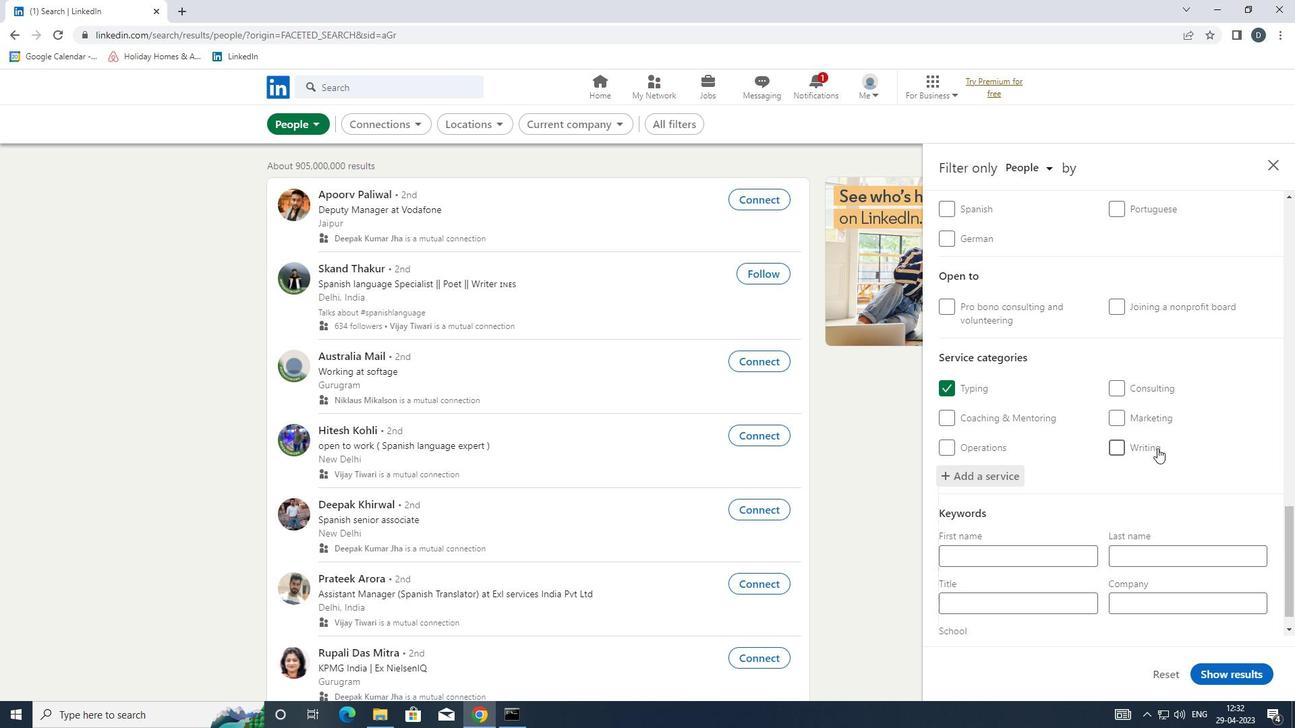 
Action: Mouse moved to (1145, 439)
Screenshot: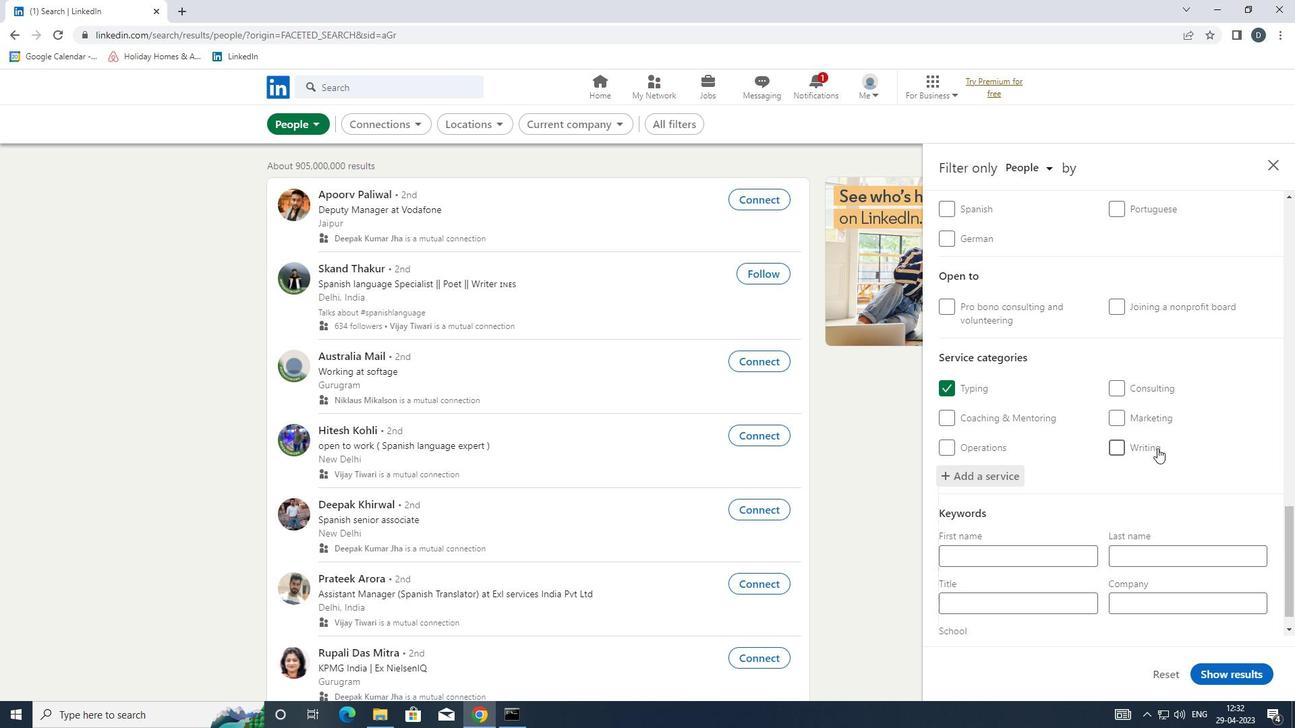 
Action: Mouse scrolled (1145, 439) with delta (0, 0)
Screenshot: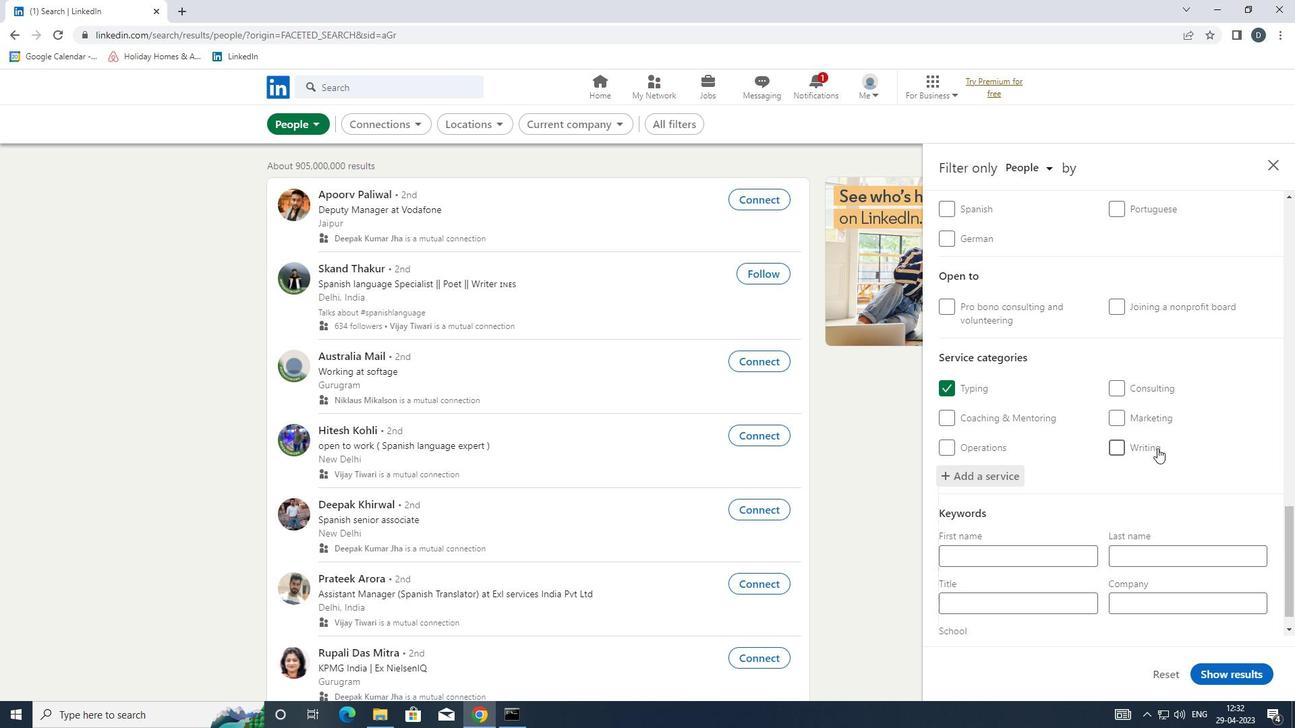 
Action: Mouse moved to (1146, 441)
Screenshot: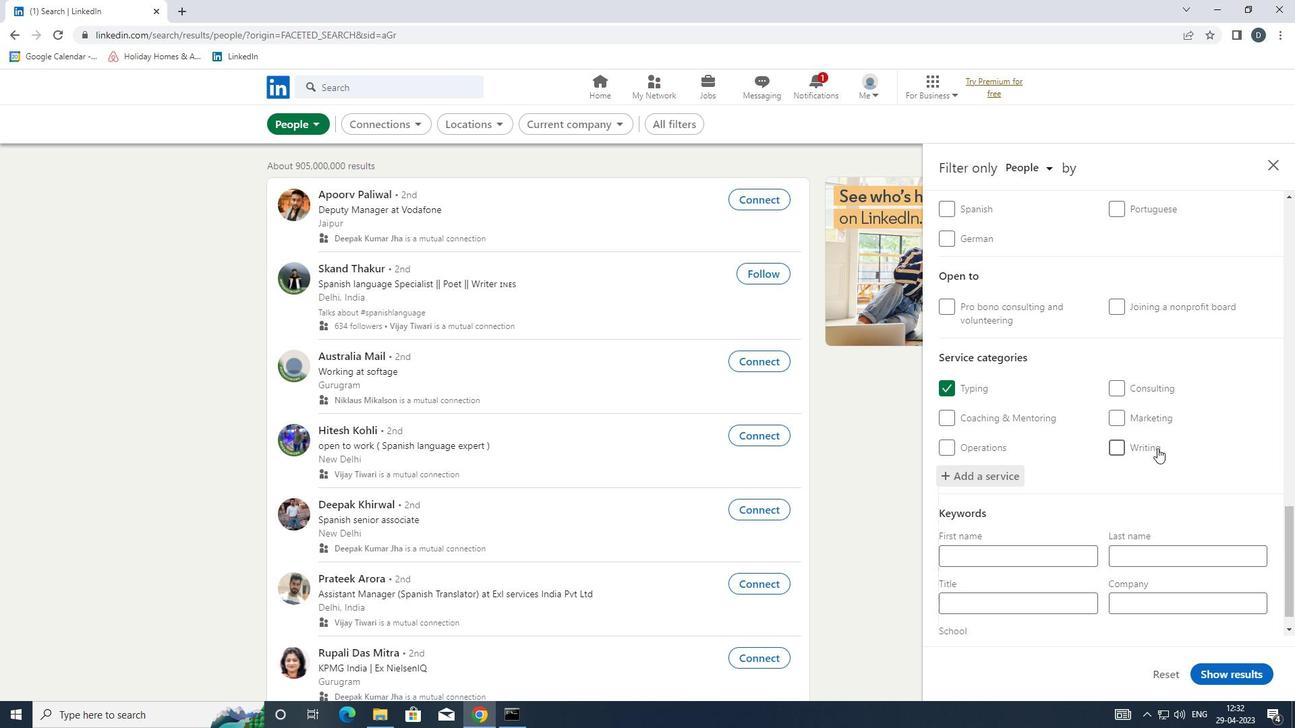 
Action: Mouse scrolled (1146, 441) with delta (0, 0)
Screenshot: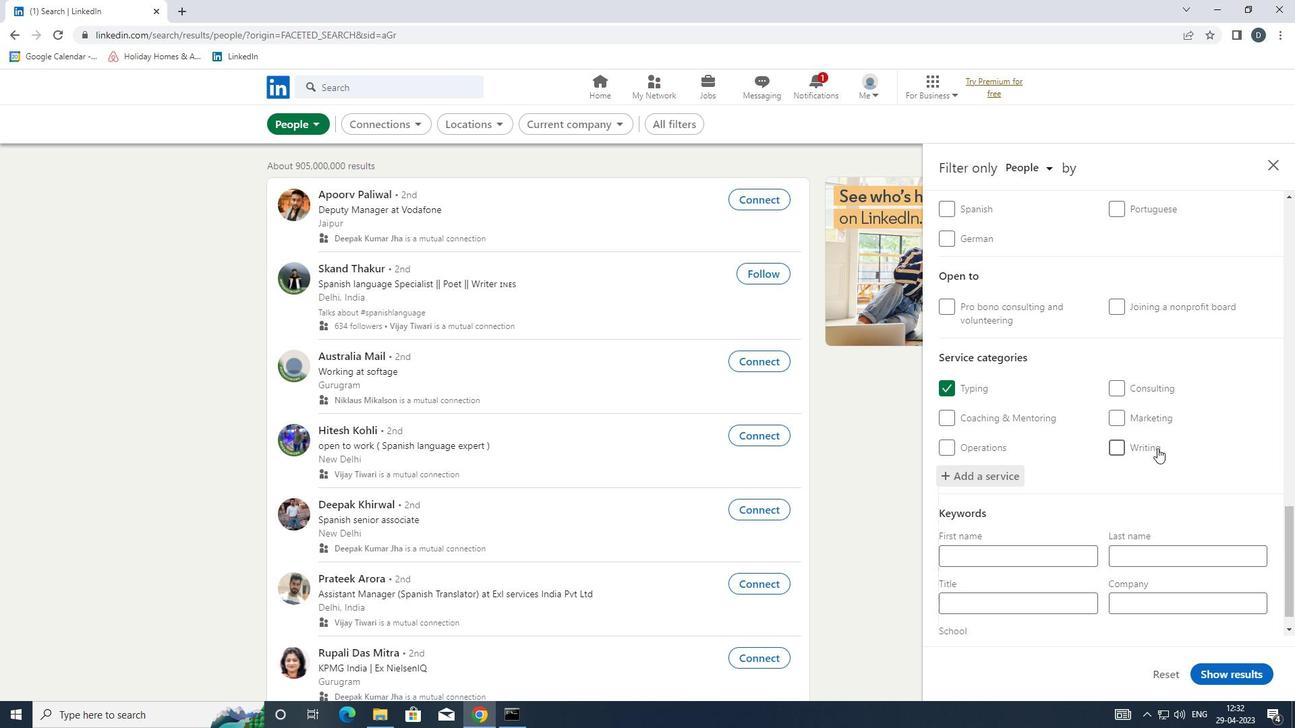 
Action: Mouse moved to (1147, 445)
Screenshot: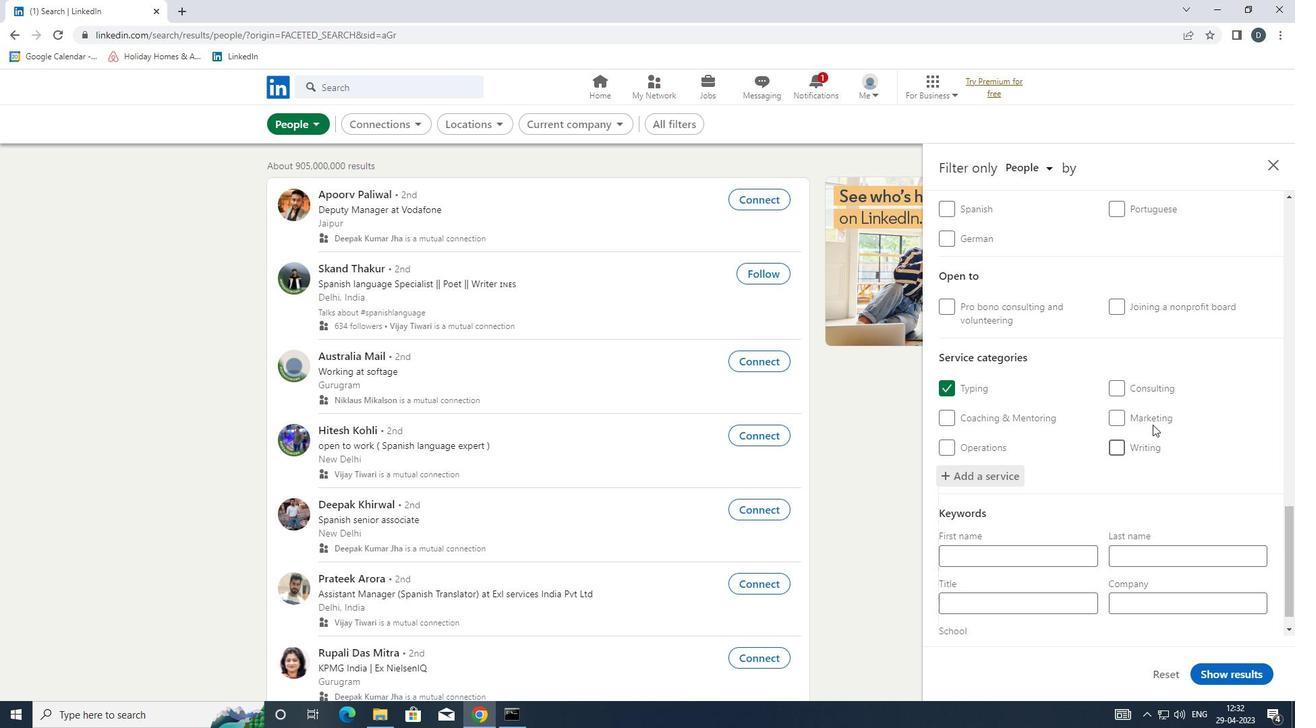 
Action: Mouse scrolled (1147, 444) with delta (0, 0)
Screenshot: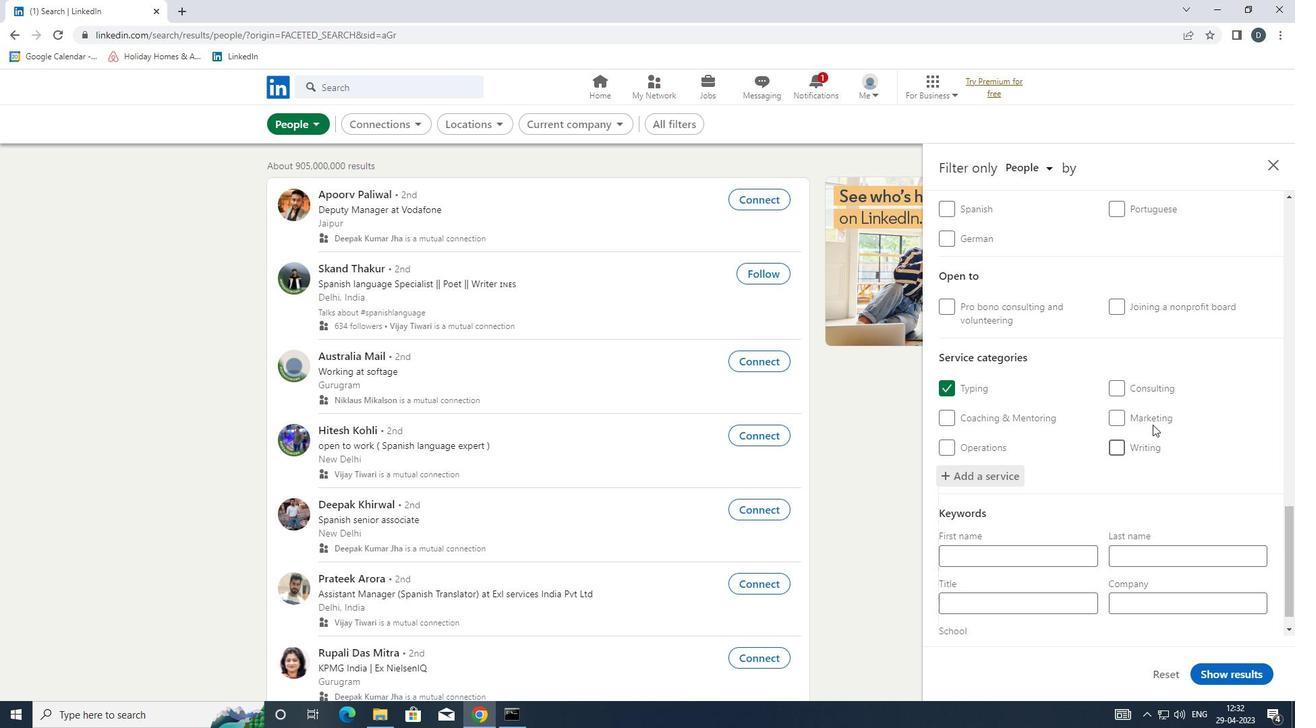 
Action: Mouse moved to (1147, 448)
Screenshot: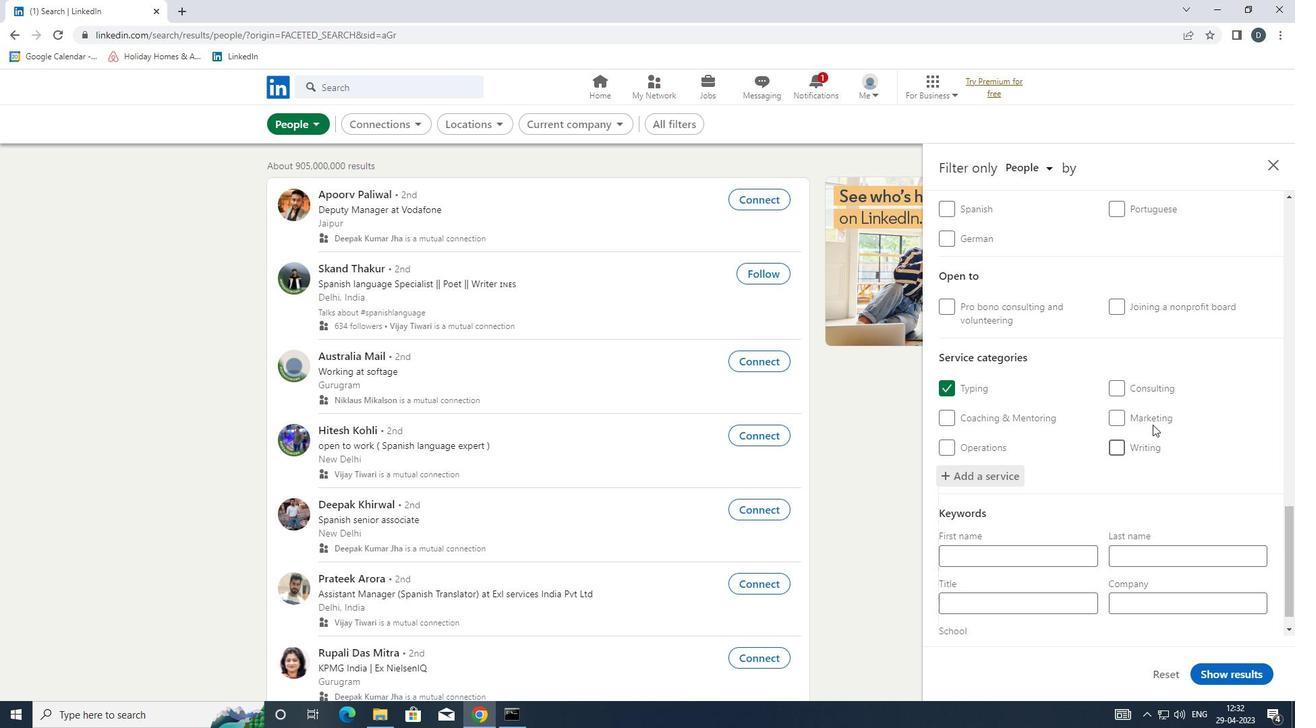 
Action: Mouse scrolled (1147, 448) with delta (0, 0)
Screenshot: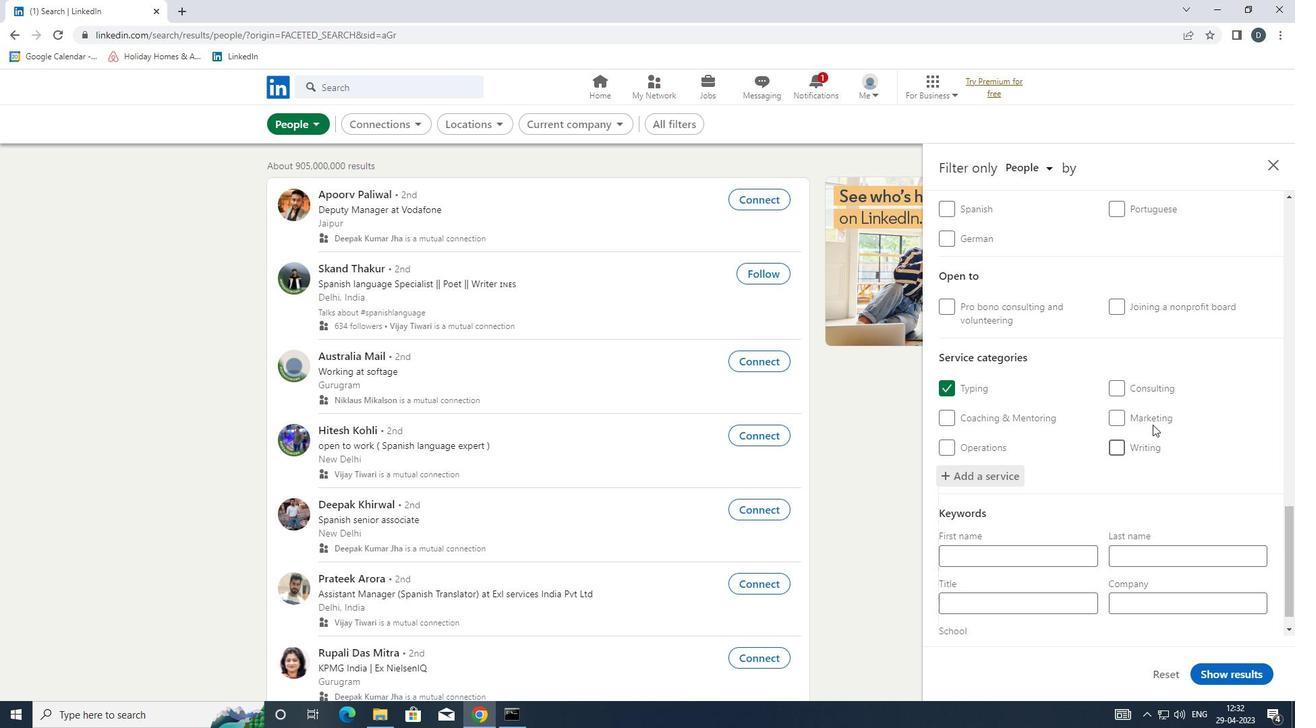
Action: Mouse moved to (1035, 585)
Screenshot: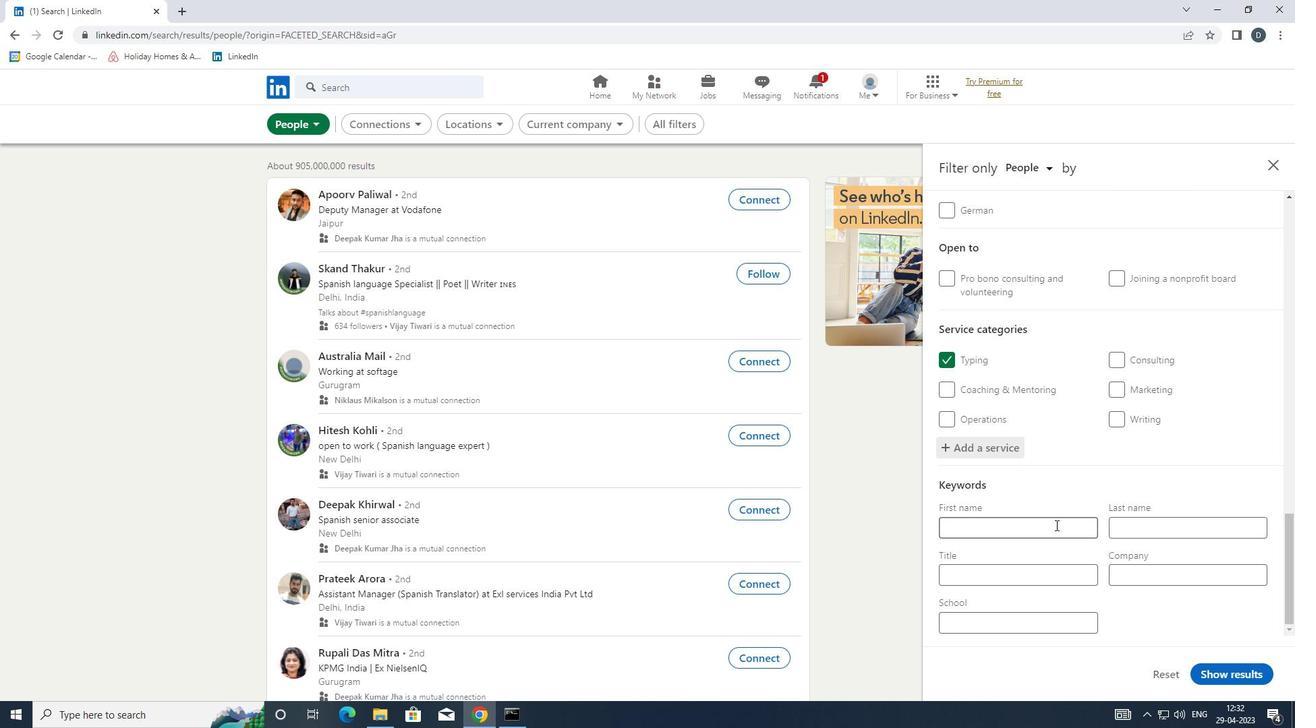 
Action: Mouse pressed left at (1035, 585)
Screenshot: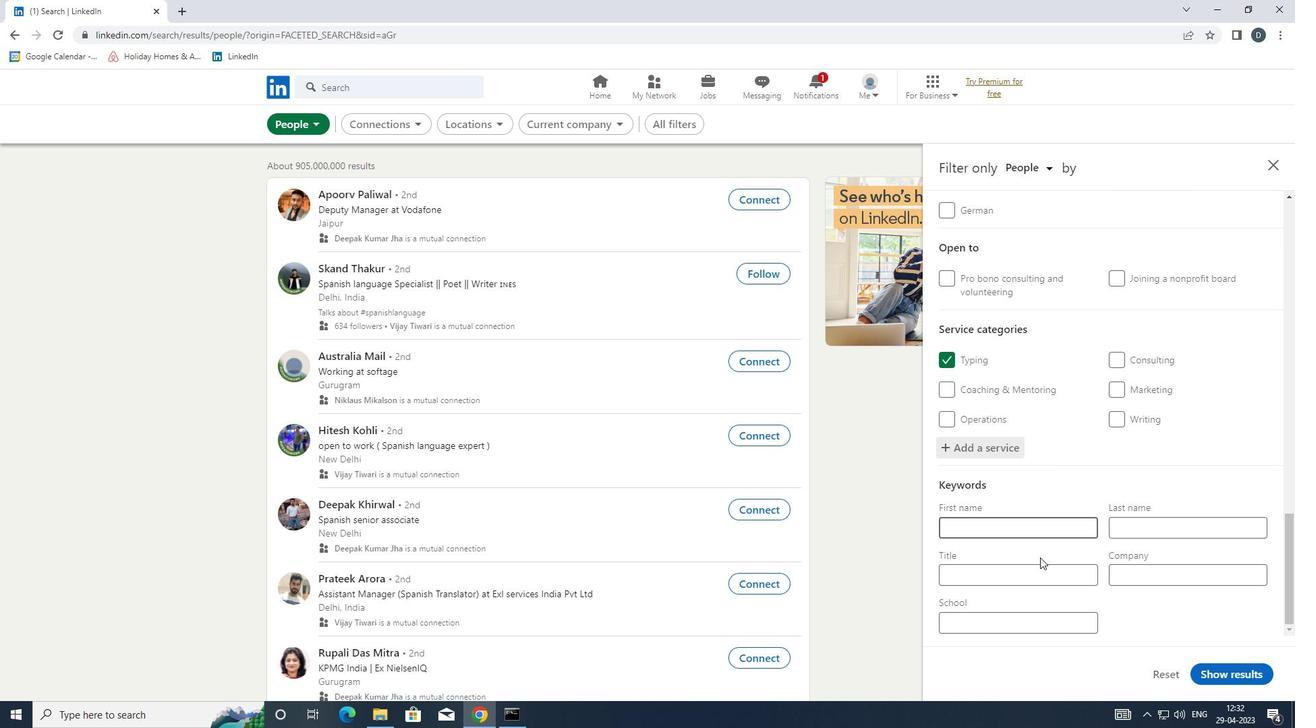 
Action: Mouse moved to (1035, 586)
Screenshot: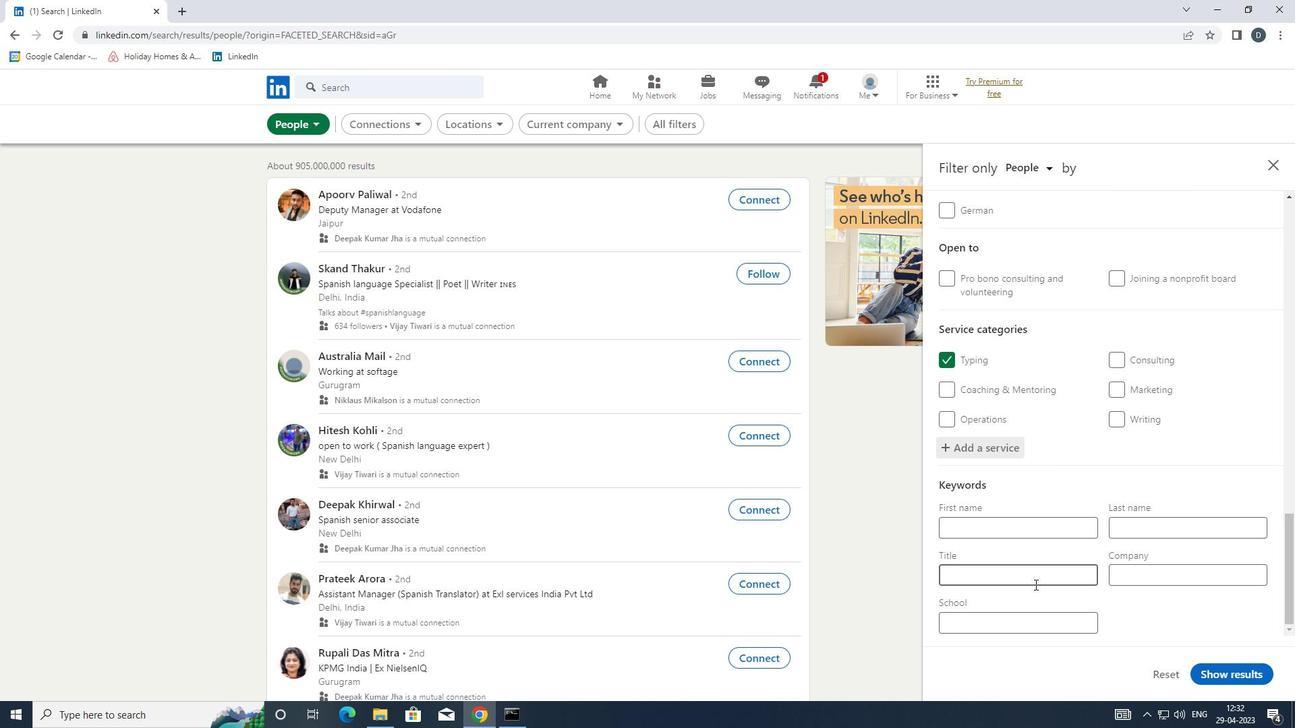 
Action: Key pressed <Key.shift>CRUISE<Key.space><Key.shift>DR<Key.backspace>IRECTOR
Screenshot: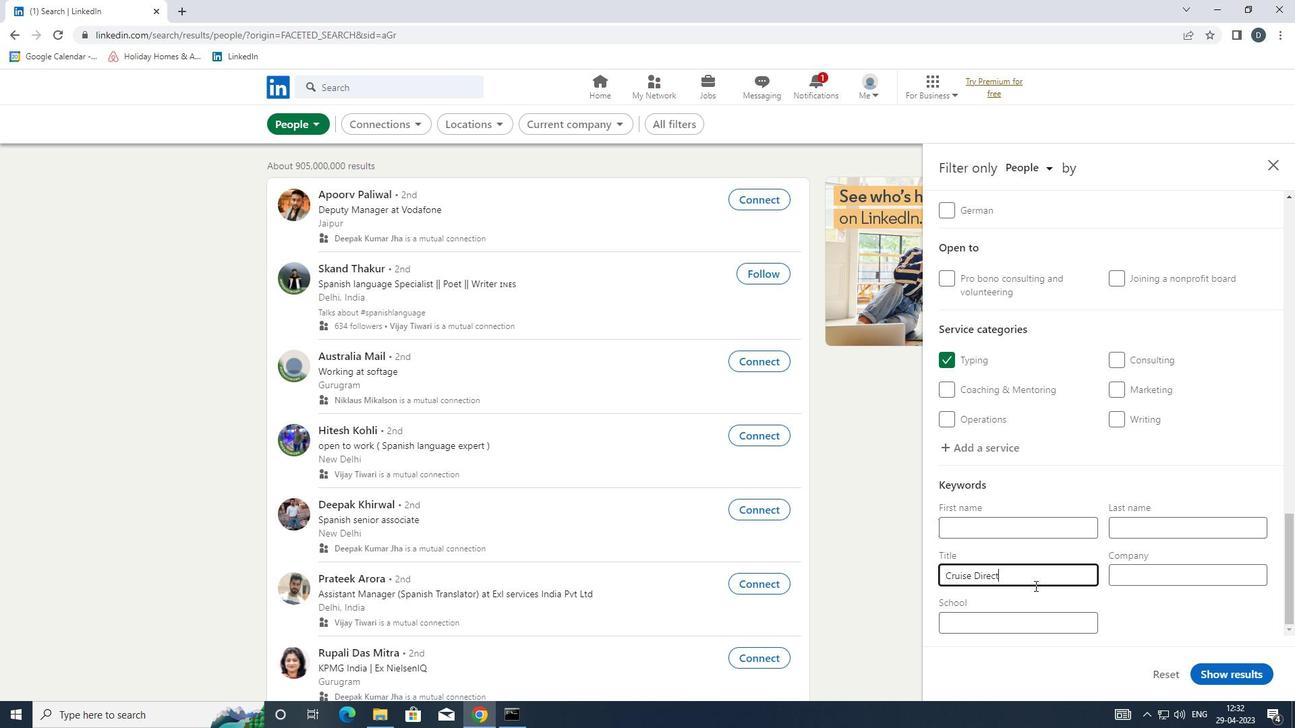 
Action: Mouse moved to (1251, 678)
Screenshot: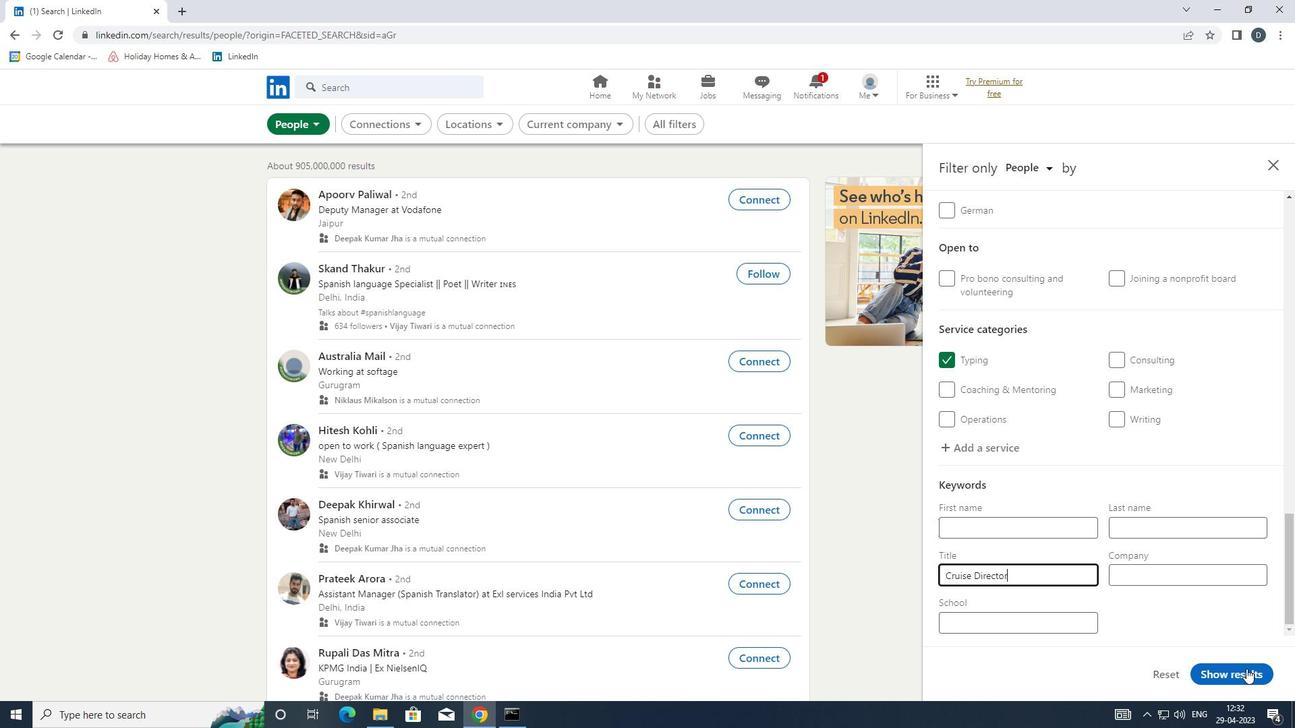 
Action: Mouse pressed left at (1251, 678)
Screenshot: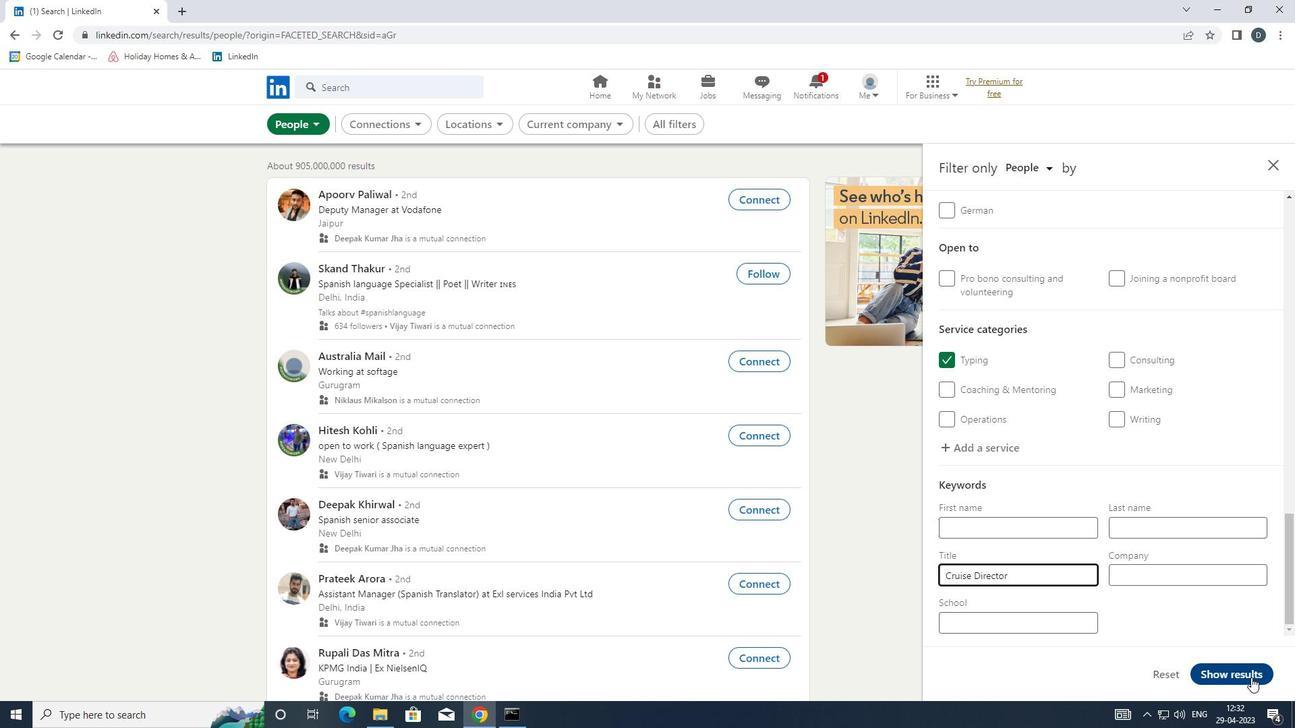 
Action: Mouse moved to (1191, 588)
Screenshot: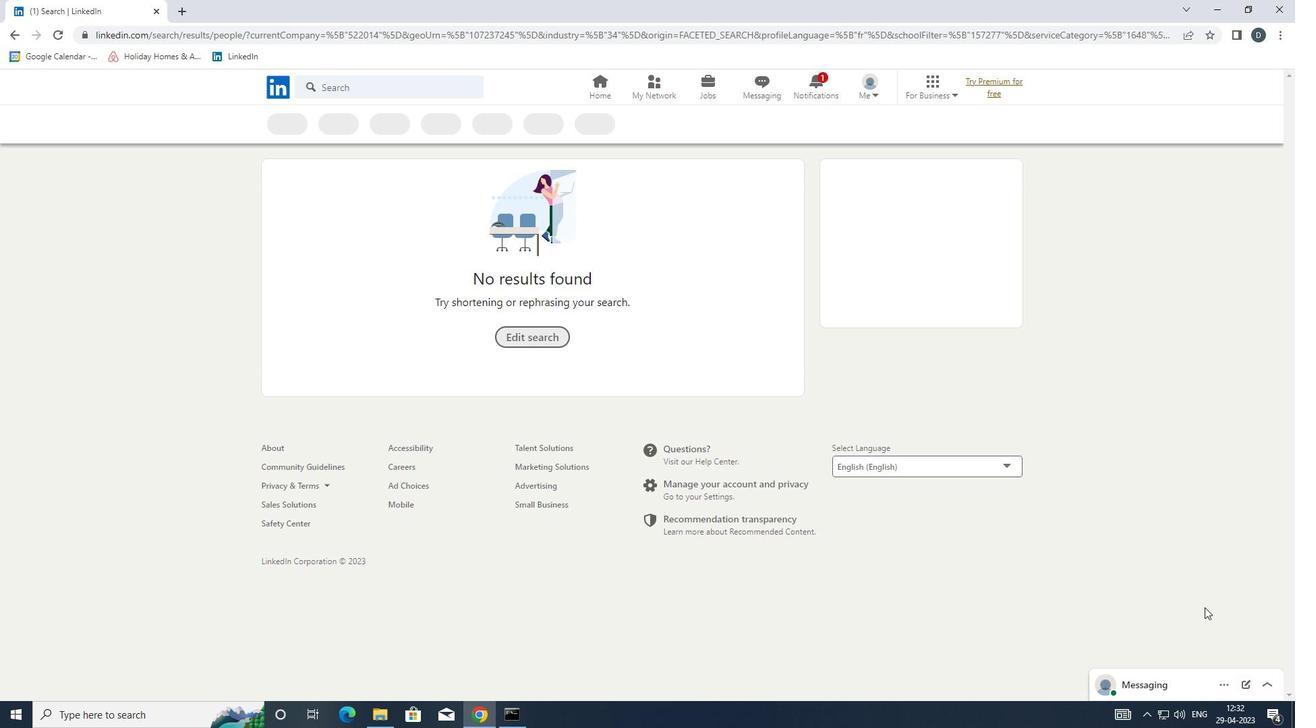 
